Task: Open a blank google sheet and write heading  Expense ManagerAdd Datesin a column and its values below  '2023-05-01, 2023-05-03, 2023-05-05, 2023-05-10, 2023-05-15, 2023-05-20, 2023-05-25 & 2023-05-31'Add Categories in next column and its values below  Food, Transportation, Utilities, Food, Housing, Entertainment, Utilities & FoodAdd Descriptionsin next column and its values below  Grocery Store, Bus Fare, Internet Bill, Restaurant, Rent, Movie Tickets, Electricity Bill & Grocery StoreAdd Amountin next column and its values below  $50, $5, $60, $30, $800, $20, $70 & $40Save page Budget Planning Log
Action: Key pressed <Key.shift><Key.shift><Key.shift>Datesin<Key.space>a<Key.shift><Key.shift><Key.shift><Key.shift><Key.shift><Key.shift><Key.shift><Key.shift><Key.shift><Key.shift><Key.shift><Key.shift><Key.shift><Key.shift><Key.shift><Key.shift><Key.shift><Key.shift><Key.shift><Key.shift><Key.shift><Key.shift>Column
Screenshot: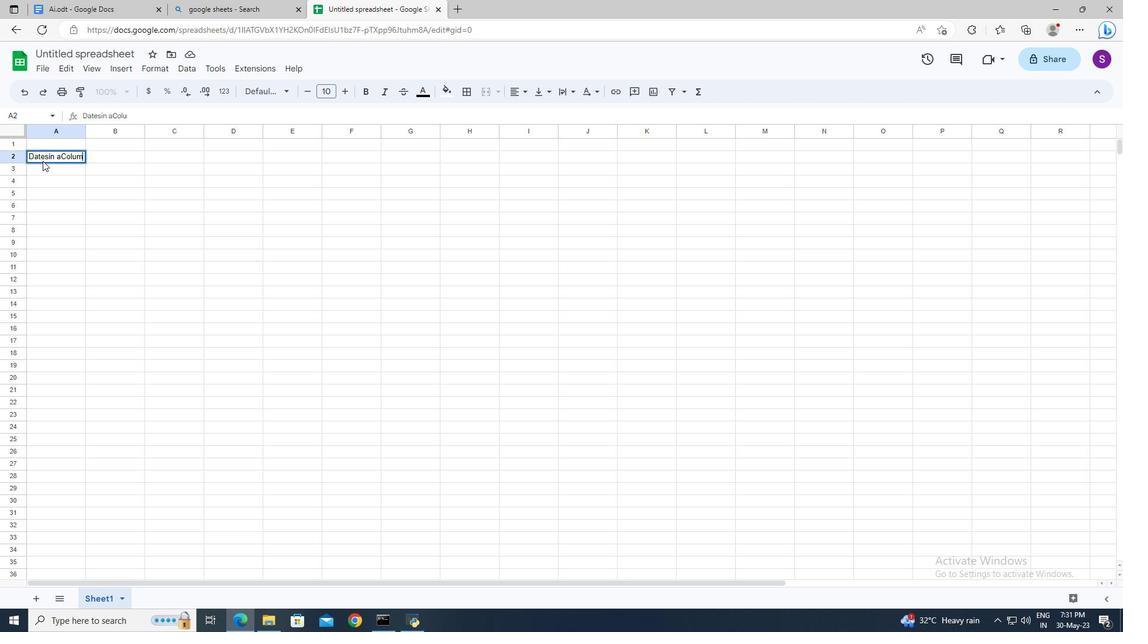 
Action: Mouse moved to (84, 131)
Screenshot: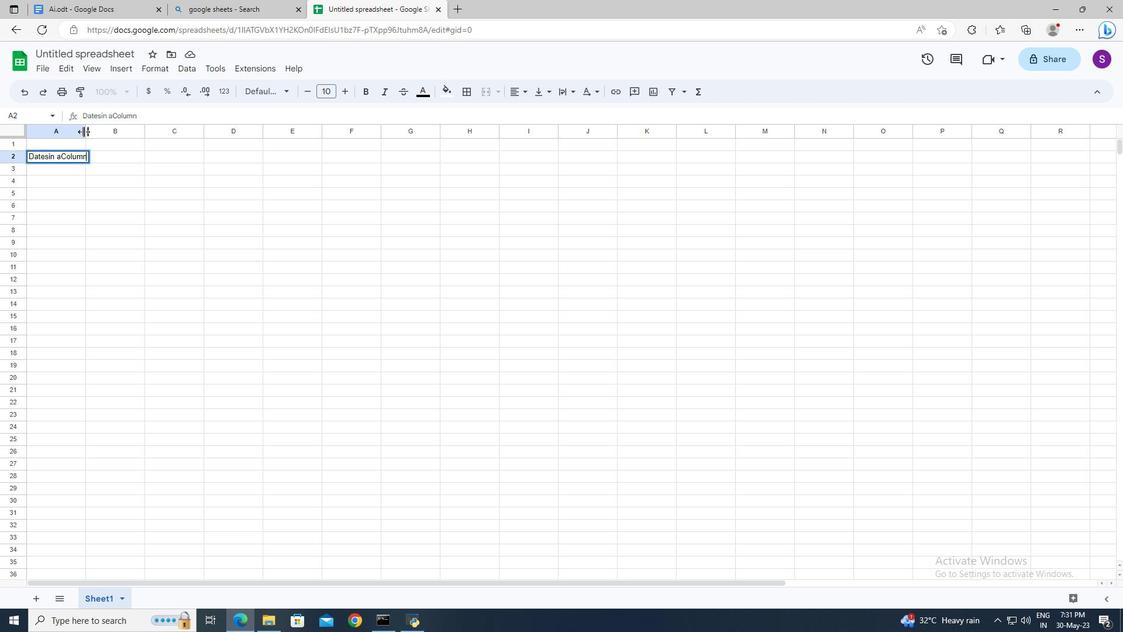 
Action: Mouse pressed left at (84, 131)
Screenshot: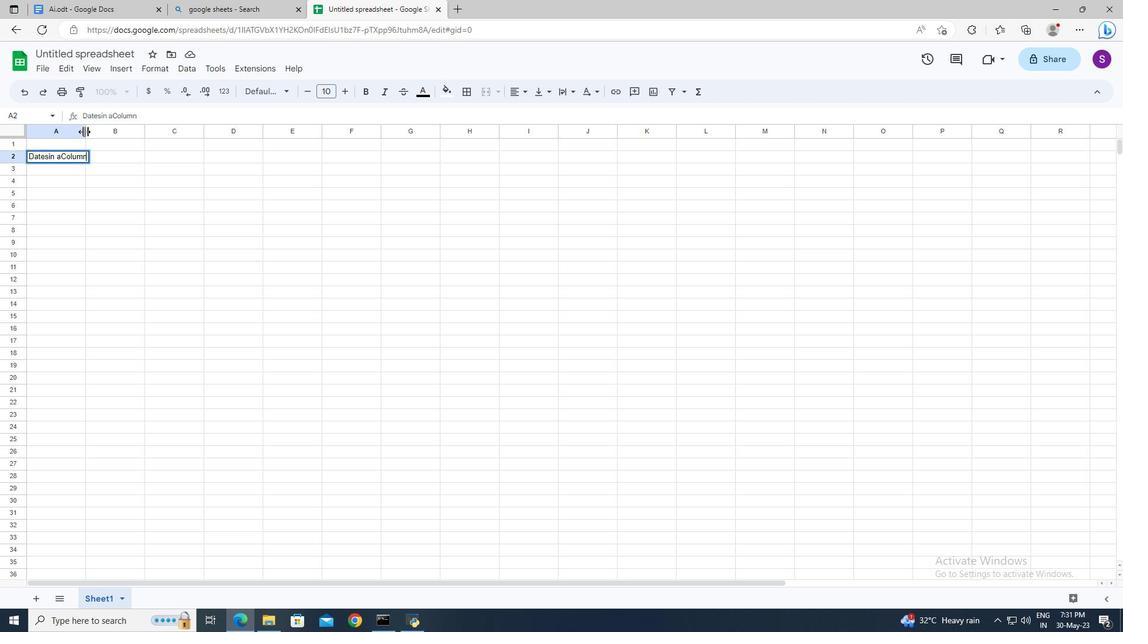 
Action: Mouse pressed left at (84, 131)
Screenshot: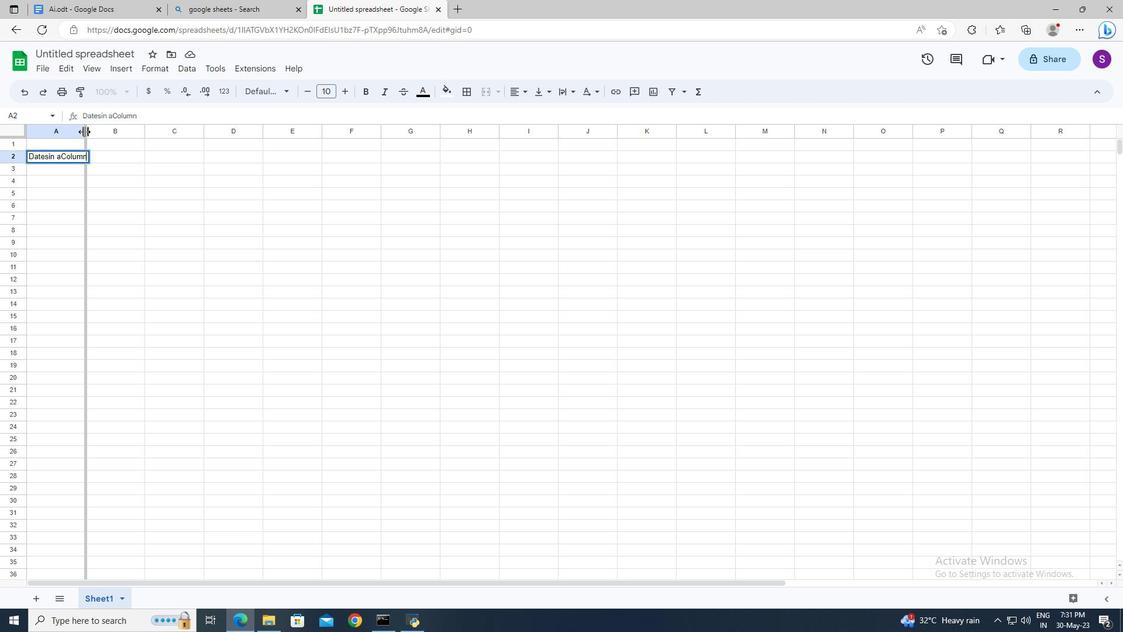 
Action: Mouse moved to (86, 132)
Screenshot: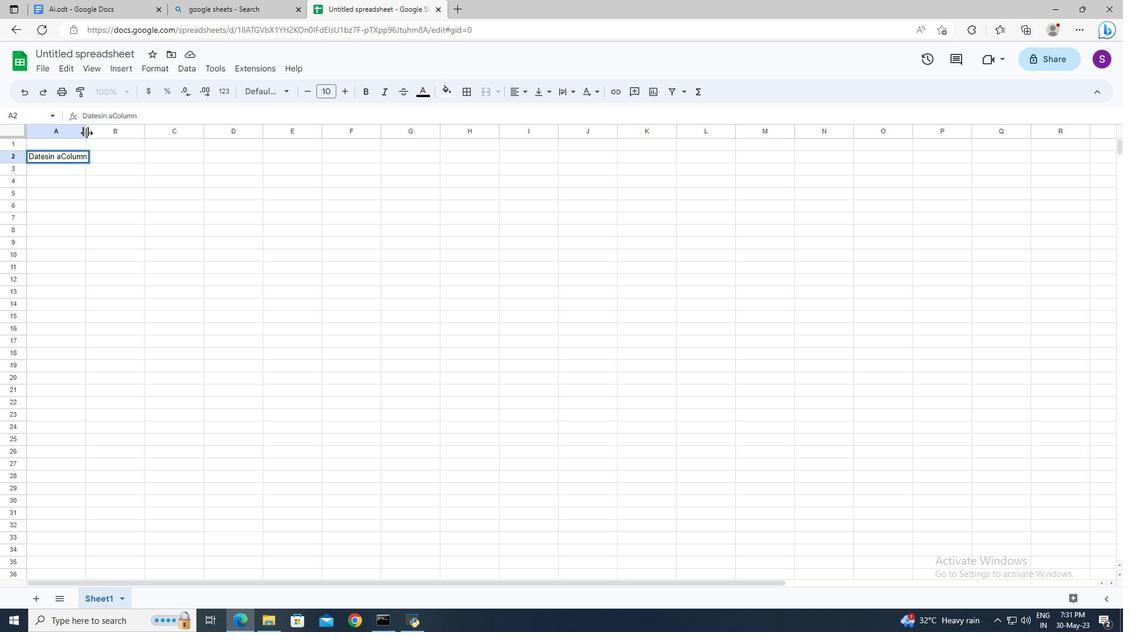
Action: Mouse pressed left at (86, 132)
Screenshot: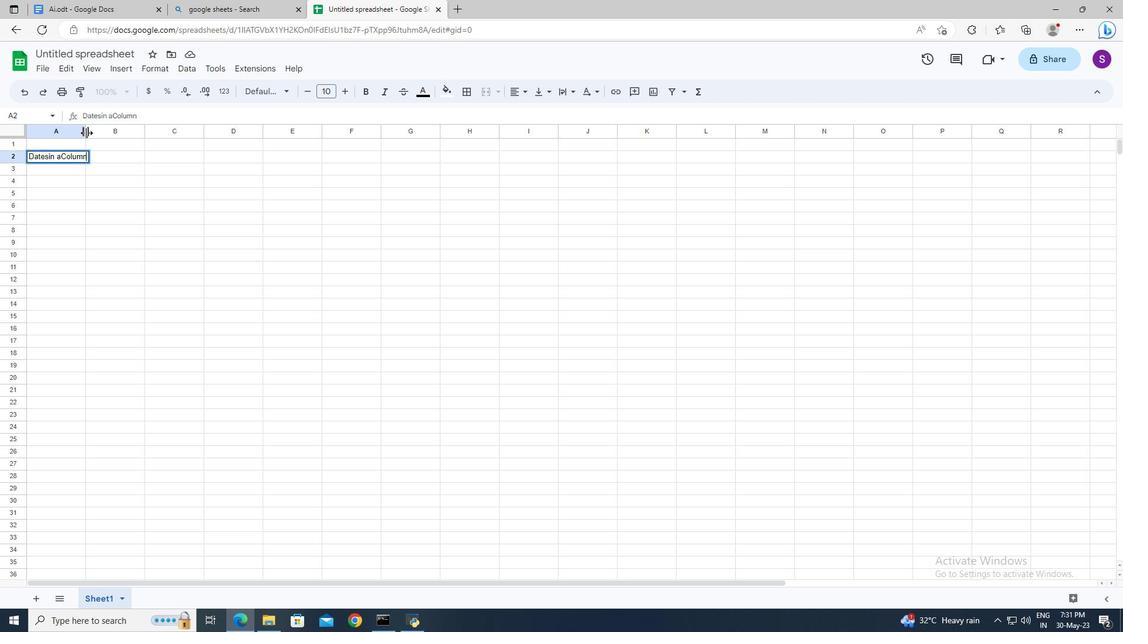 
Action: Mouse moved to (57, 153)
Screenshot: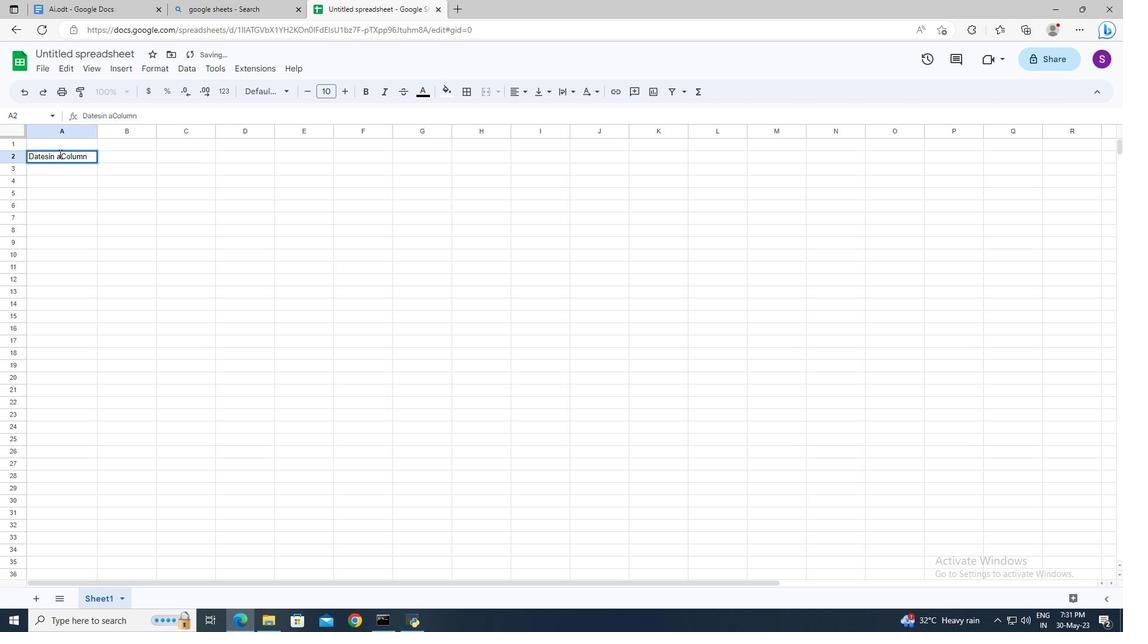 
Action: Mouse pressed left at (57, 153)
Screenshot: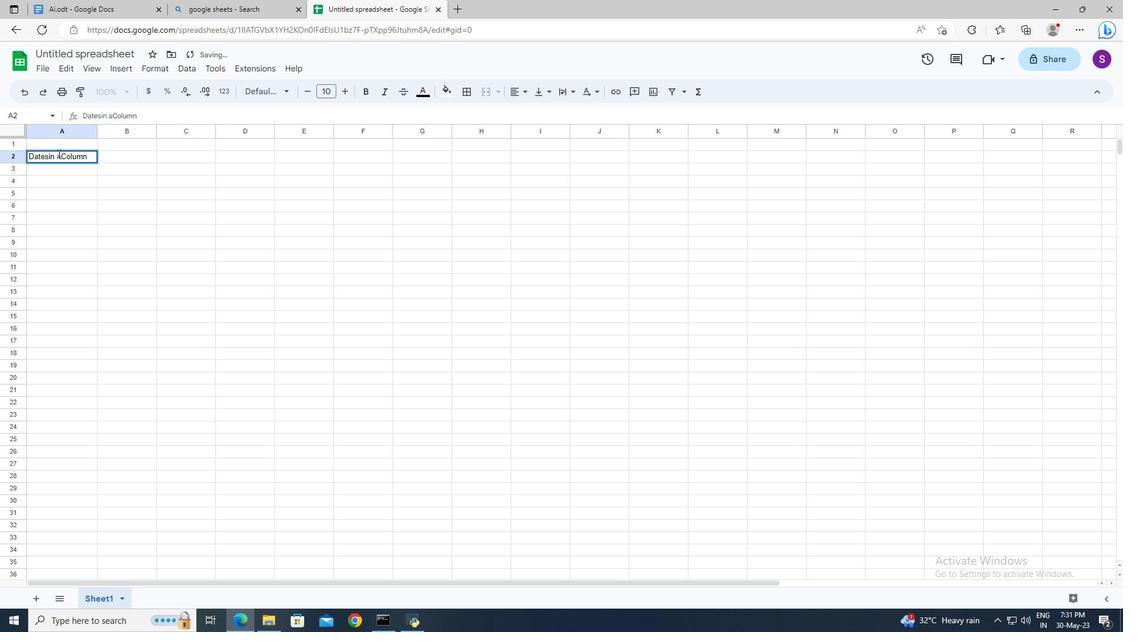 
Action: Mouse moved to (59, 155)
Screenshot: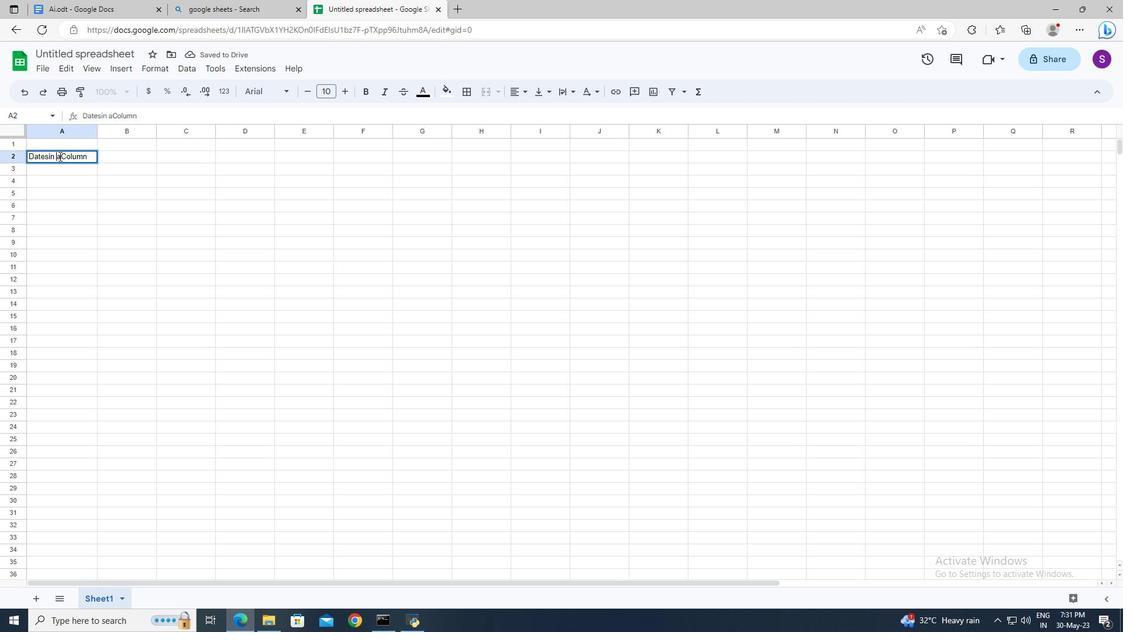
Action: Mouse pressed left at (59, 155)
Screenshot: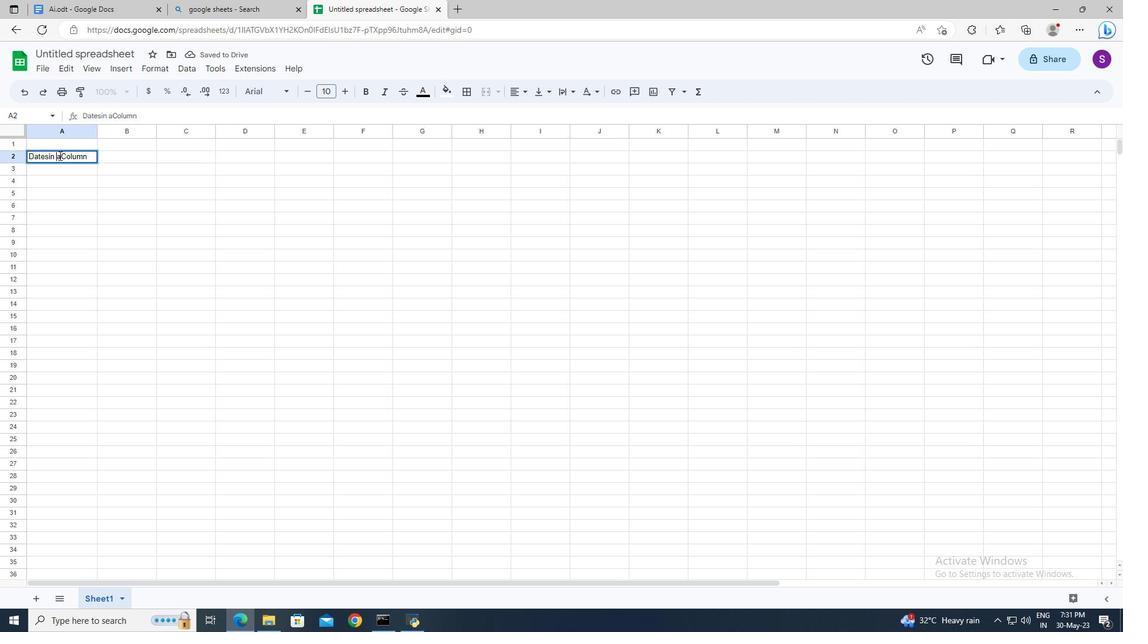 
Action: Mouse moved to (88, 169)
Screenshot: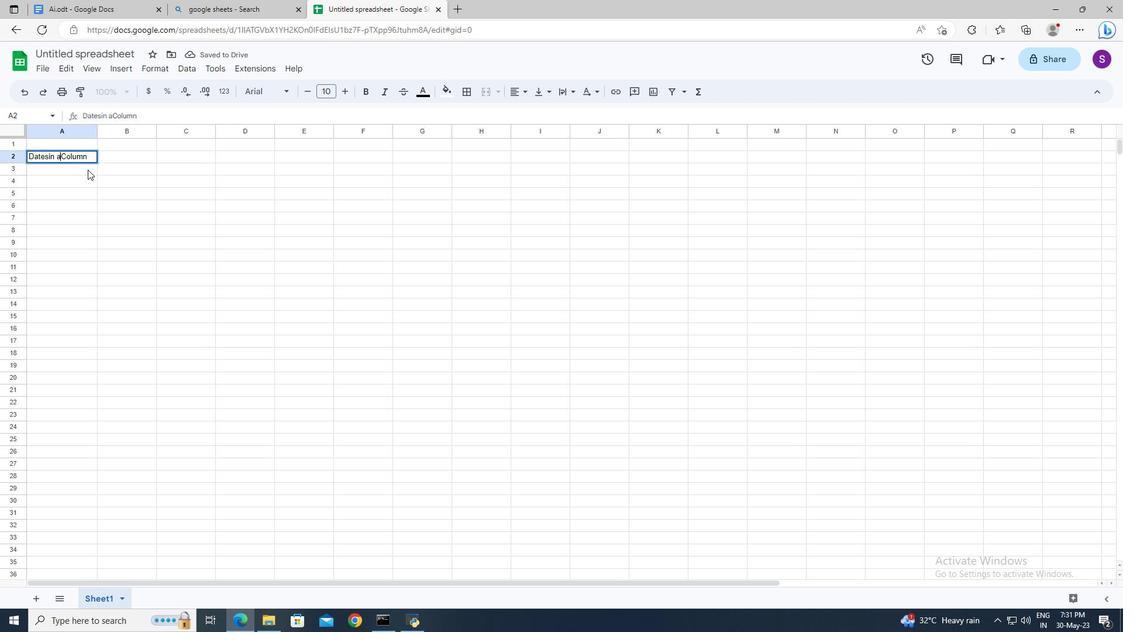 
Action: Key pressed <Key.space>
Screenshot: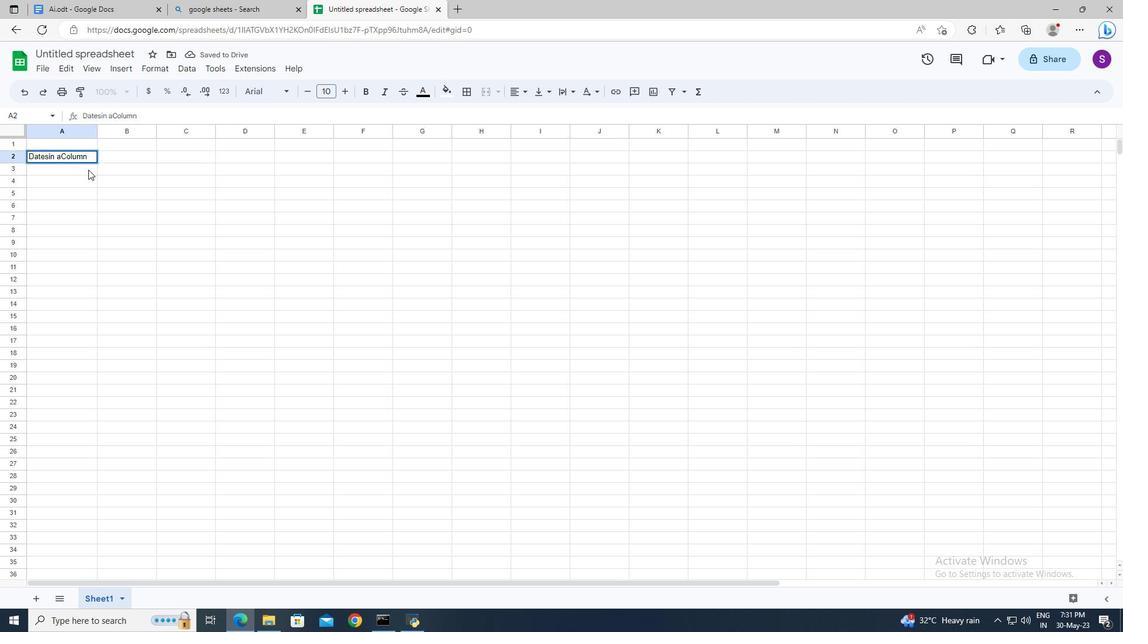 
Action: Mouse moved to (78, 169)
Screenshot: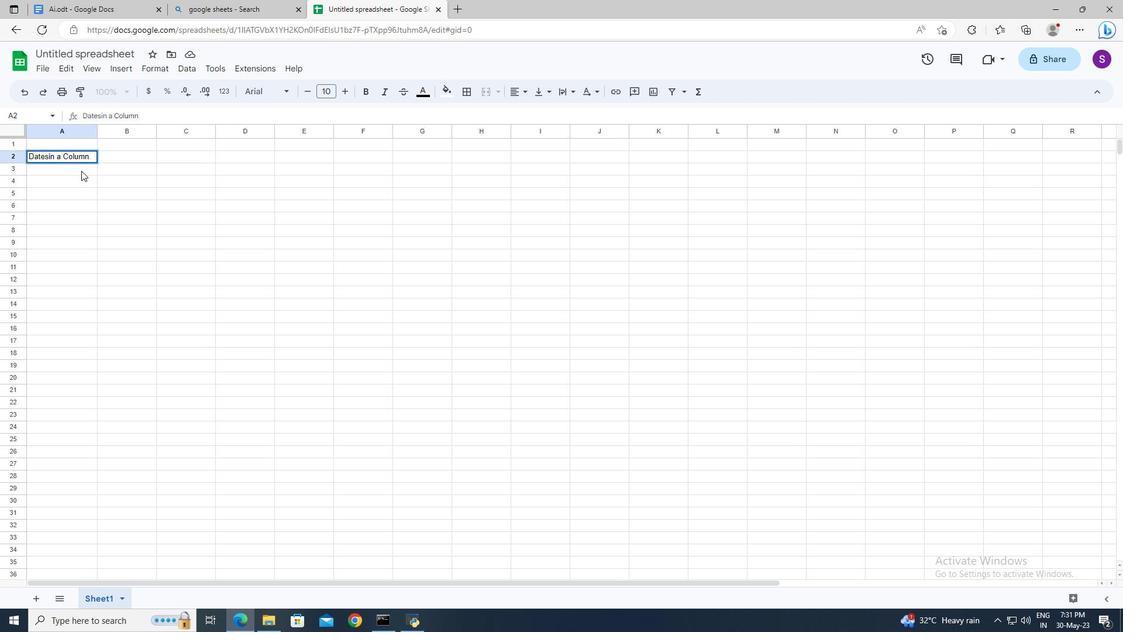 
Action: Mouse pressed left at (78, 169)
Screenshot: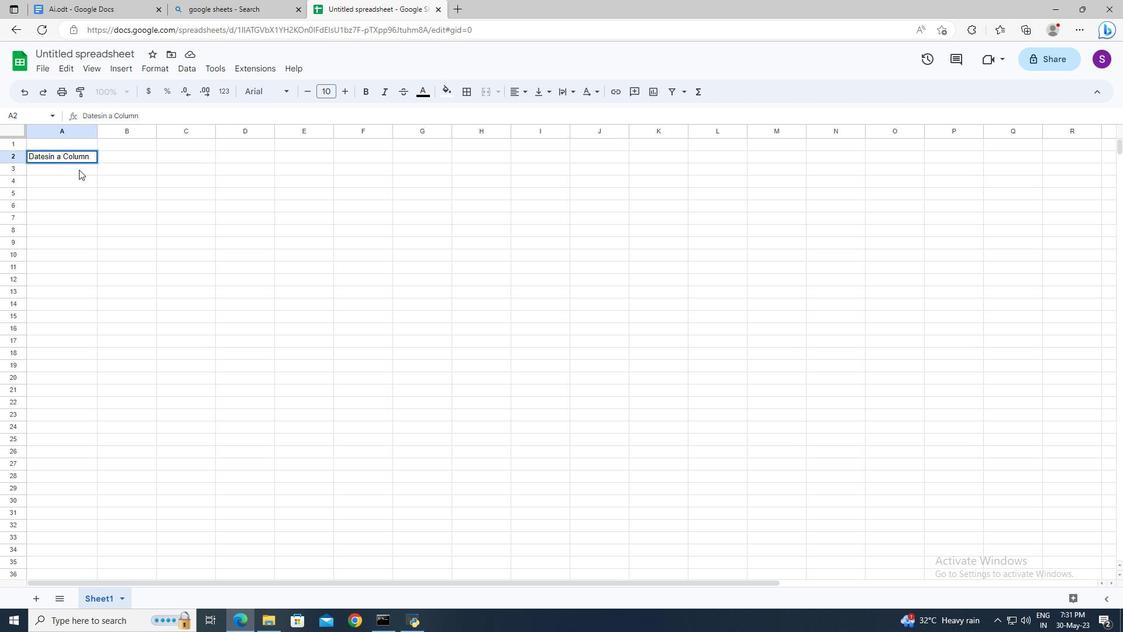
Action: Mouse moved to (74, 166)
Screenshot: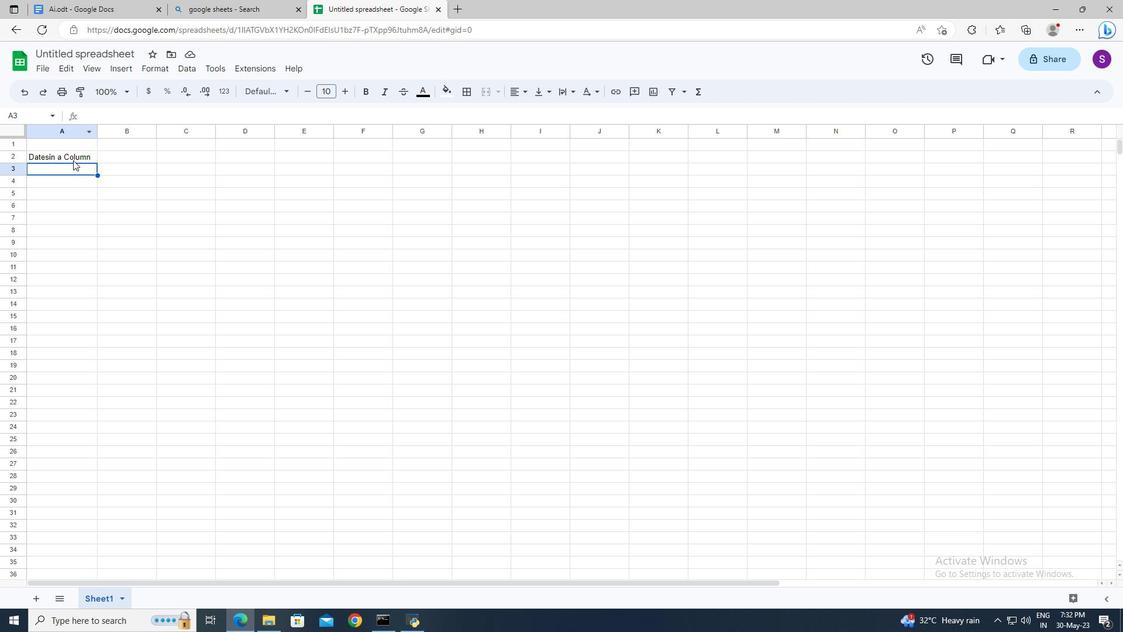 
Action: Key pressed 05-<Key.backspace><Key.backspace><Key.backspace>03-05-2023<Key.enter>05-05-2023<Key.enter>
Screenshot: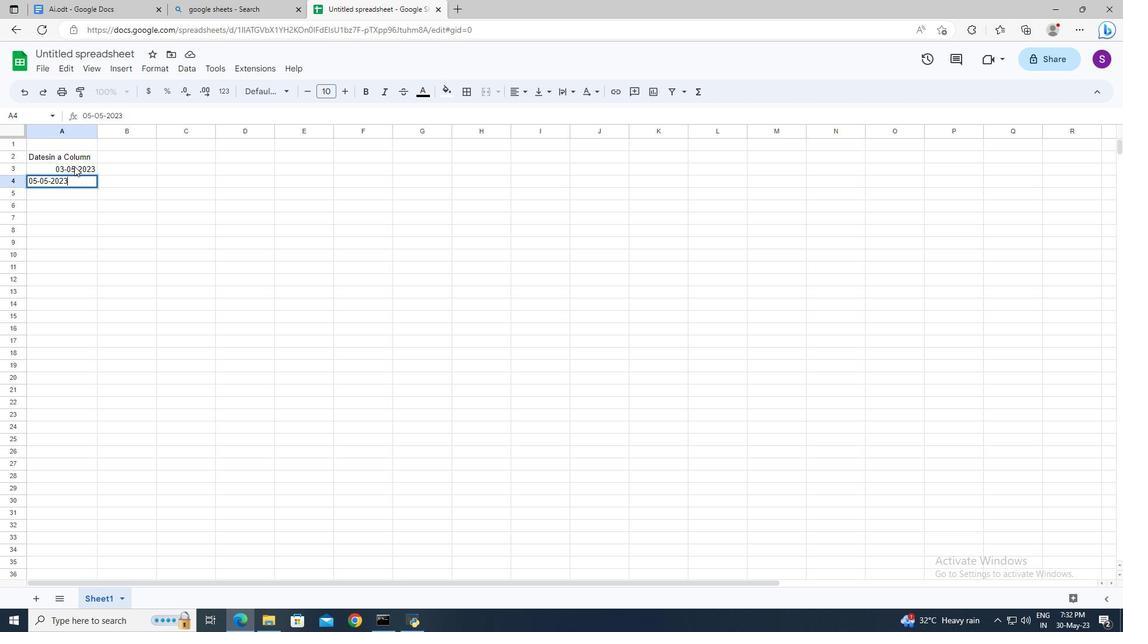 
Action: Mouse moved to (42, 166)
Screenshot: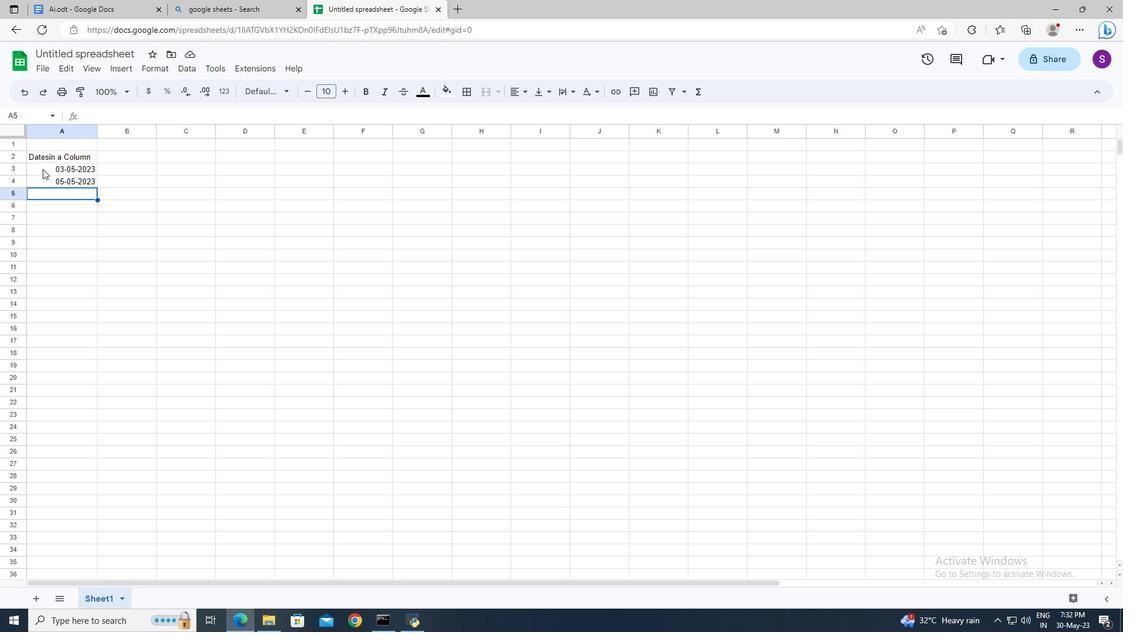 
Action: Mouse pressed left at (42, 166)
Screenshot: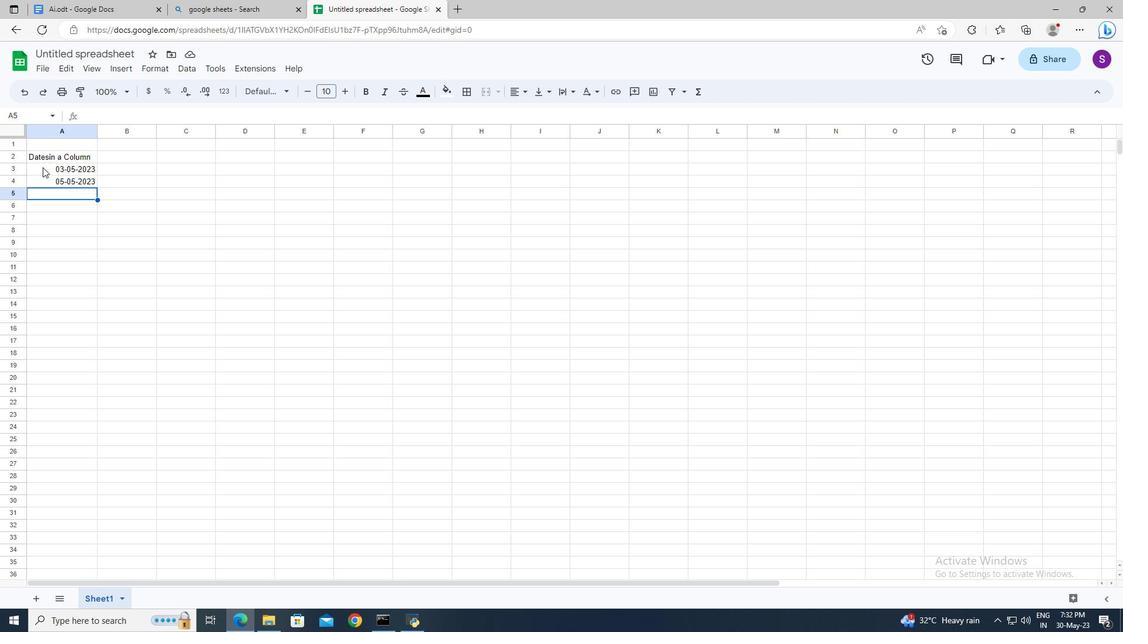 
Action: Mouse moved to (57, 168)
Screenshot: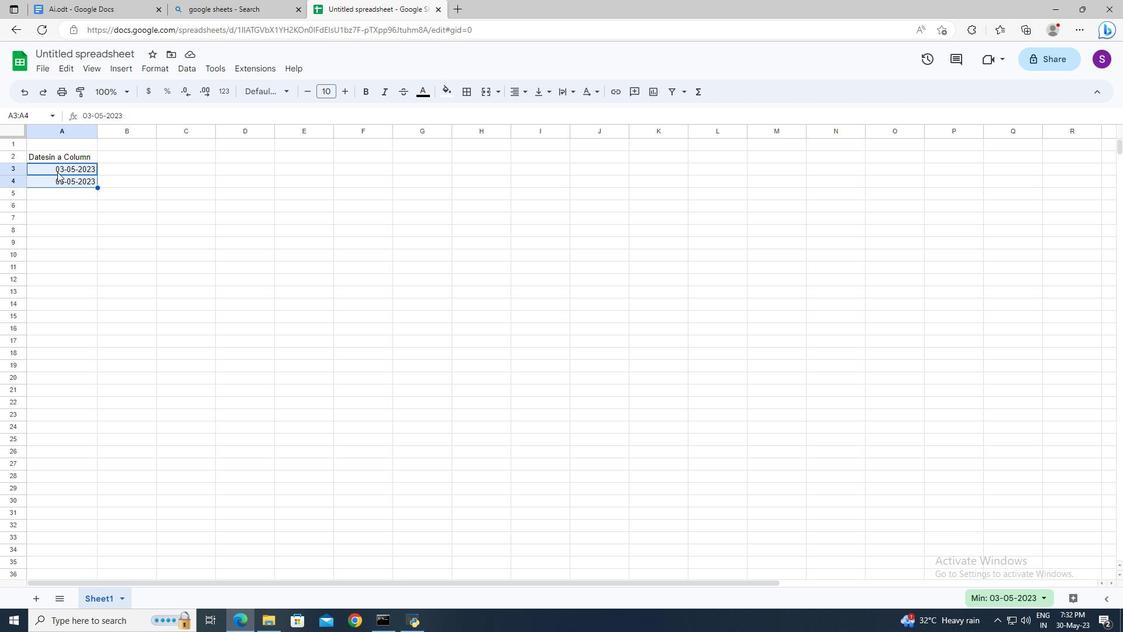
Action: Mouse pressed left at (57, 168)
Screenshot: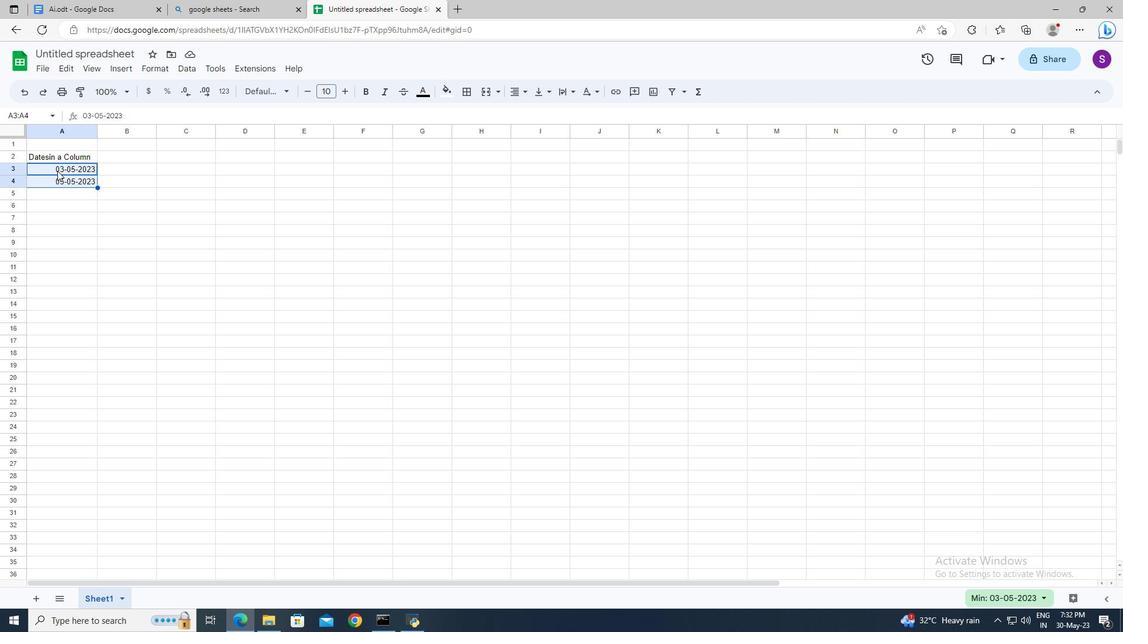 
Action: Mouse moved to (54, 167)
Screenshot: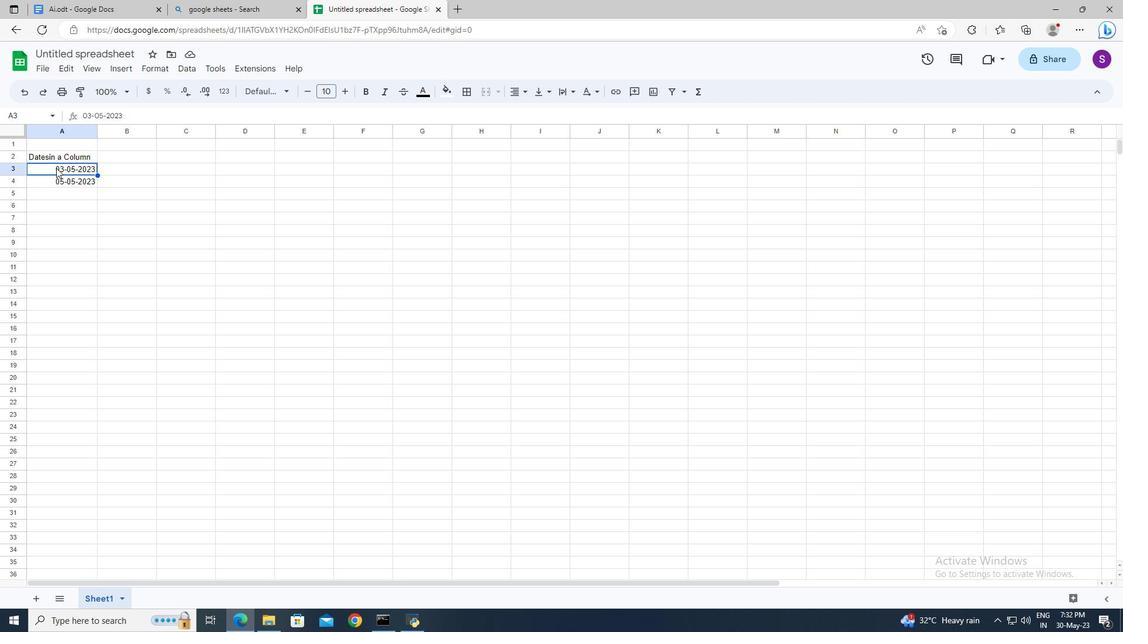 
Action: Mouse pressed left at (54, 167)
Screenshot: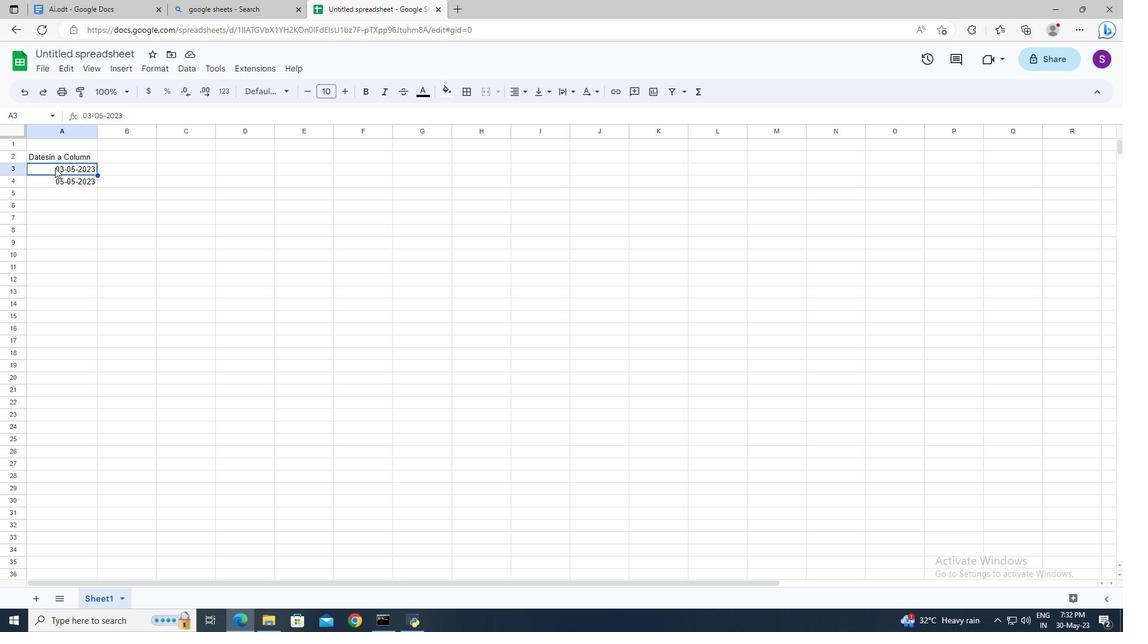 
Action: Mouse moved to (55, 169)
Screenshot: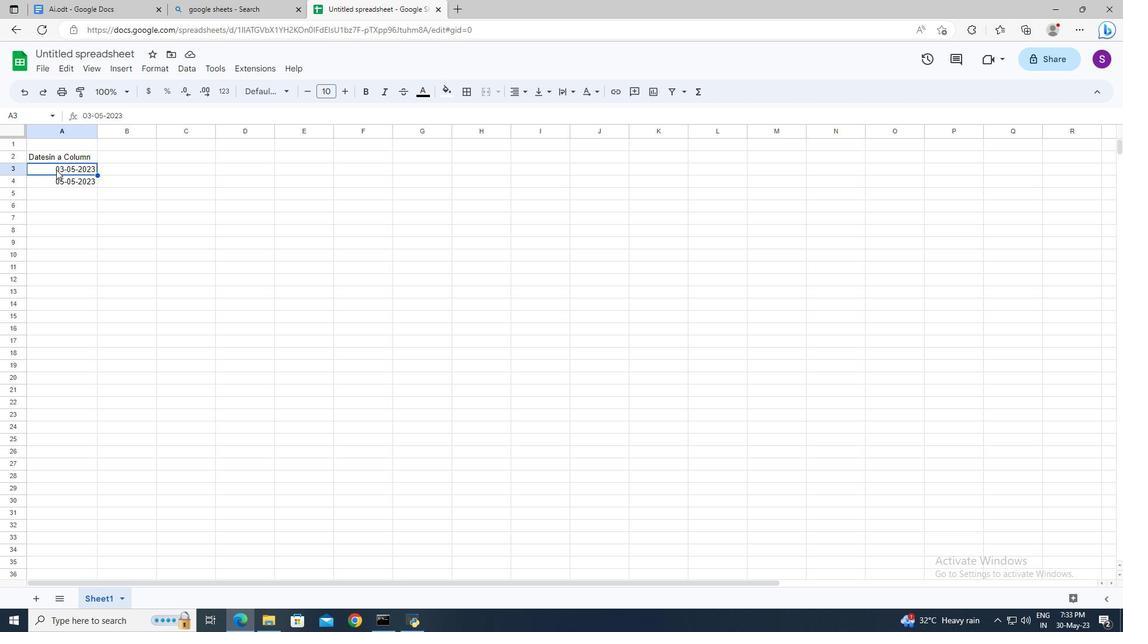 
Action: Mouse pressed left at (55, 169)
Screenshot: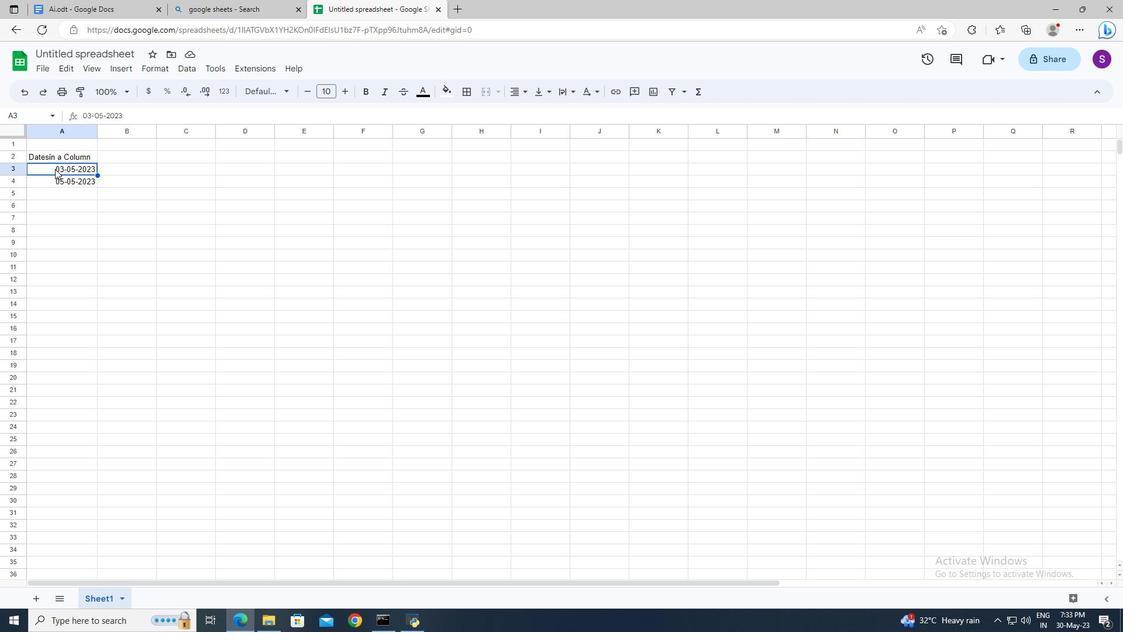 
Action: Mouse moved to (63, 170)
Screenshot: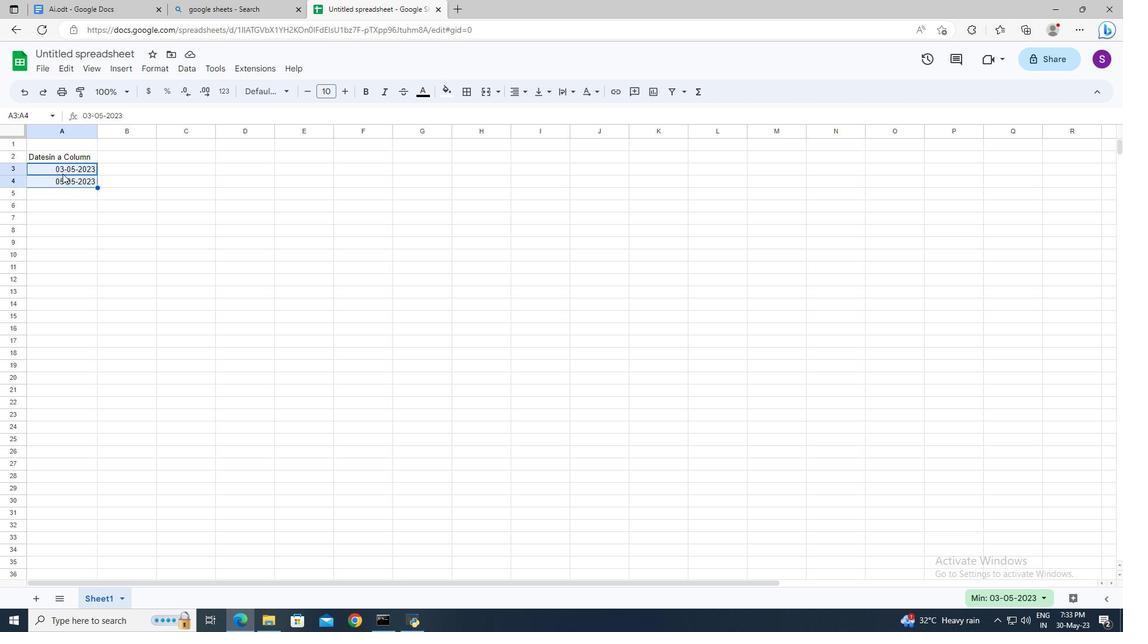 
Action: Mouse pressed right at (63, 170)
Screenshot: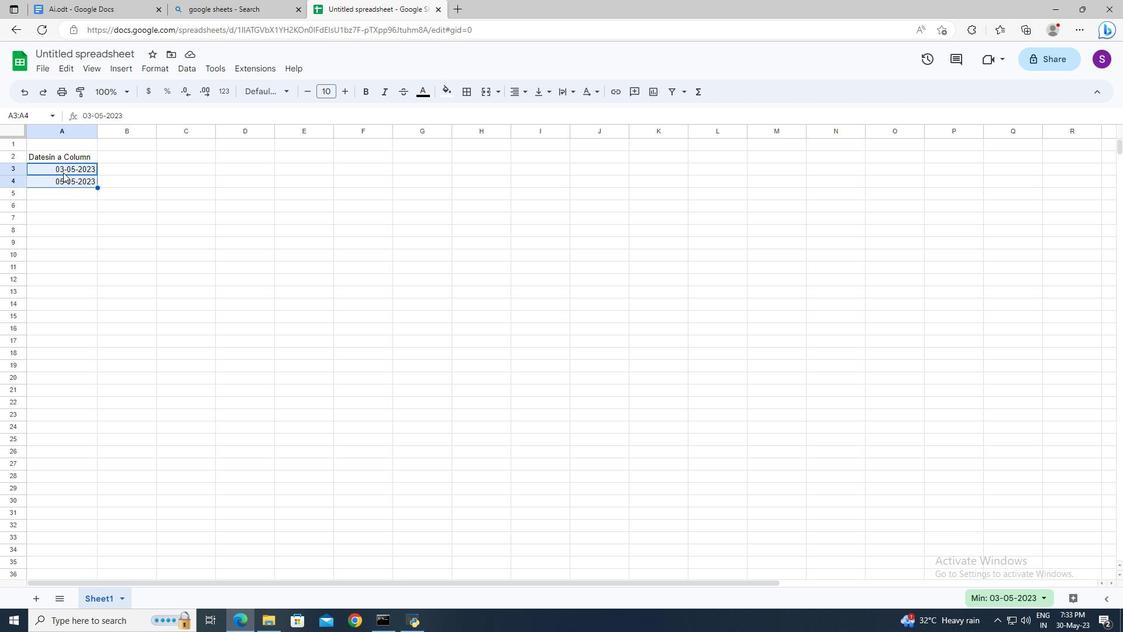 
Action: Mouse moved to (84, 184)
Screenshot: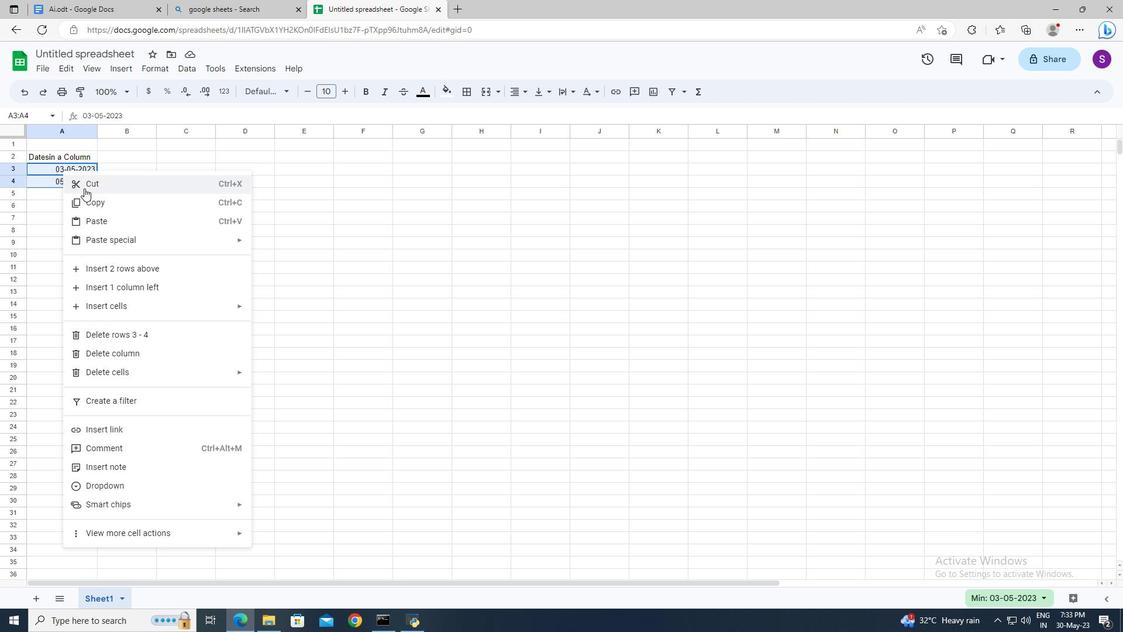
Action: Mouse pressed left at (84, 184)
Screenshot: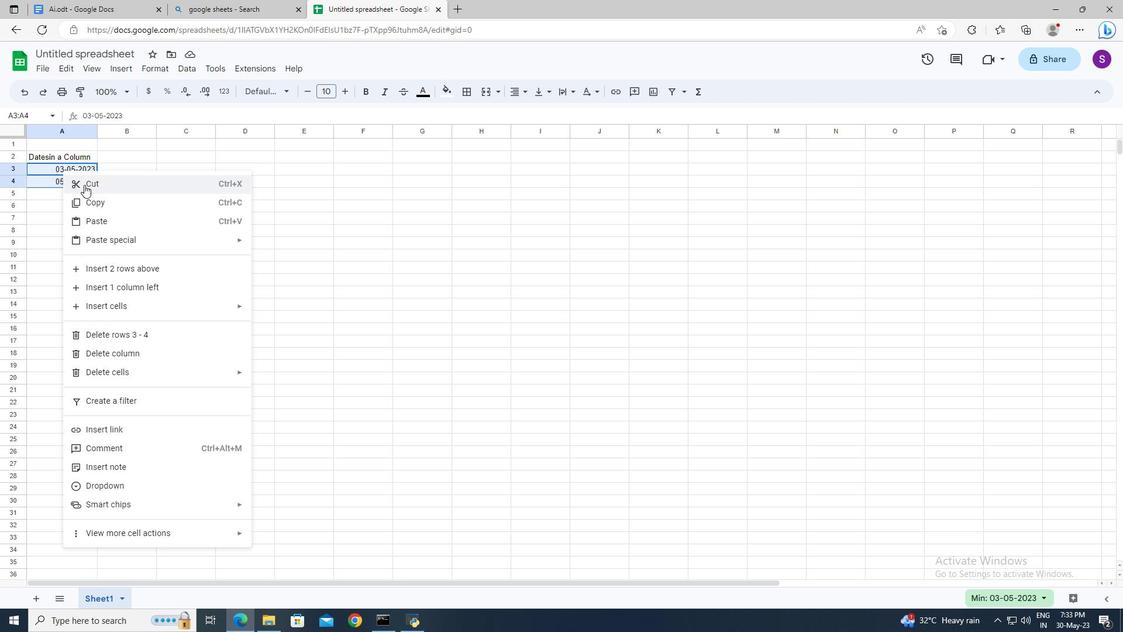 
Action: Mouse moved to (63, 227)
Screenshot: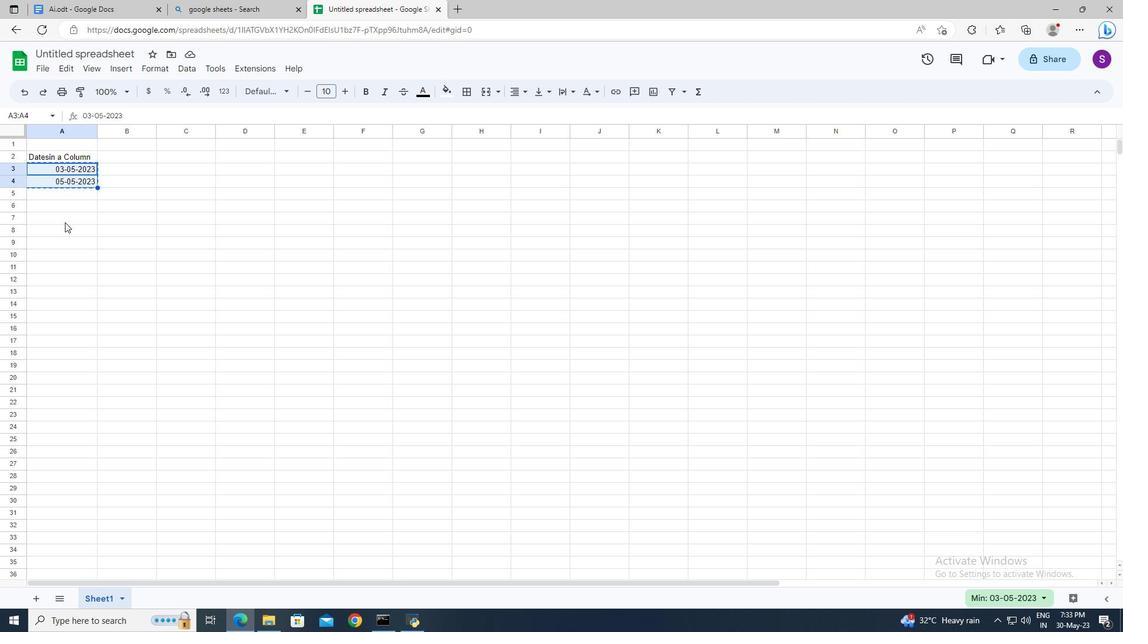 
Action: Mouse pressed right at (63, 227)
Screenshot: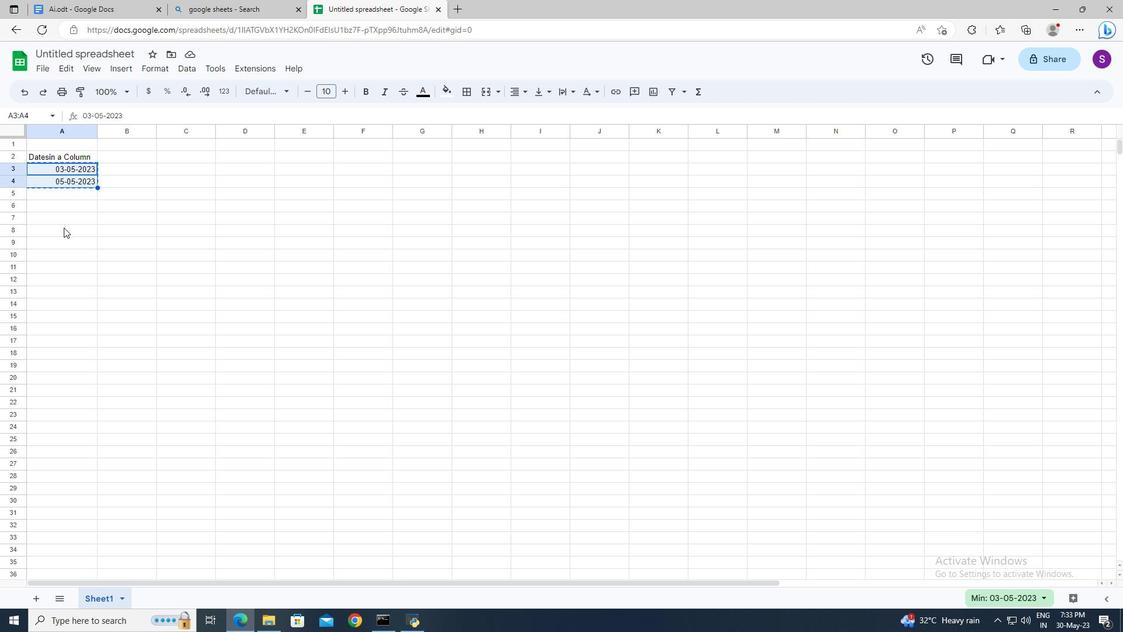 
Action: Mouse moved to (79, 165)
Screenshot: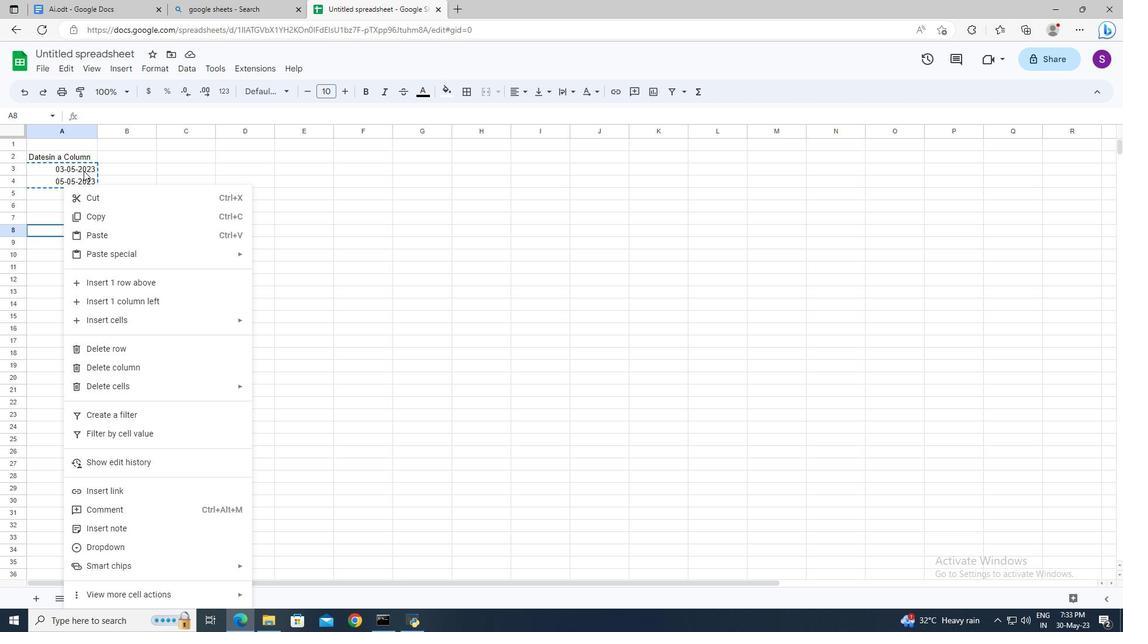 
Action: Mouse pressed left at (79, 165)
Screenshot: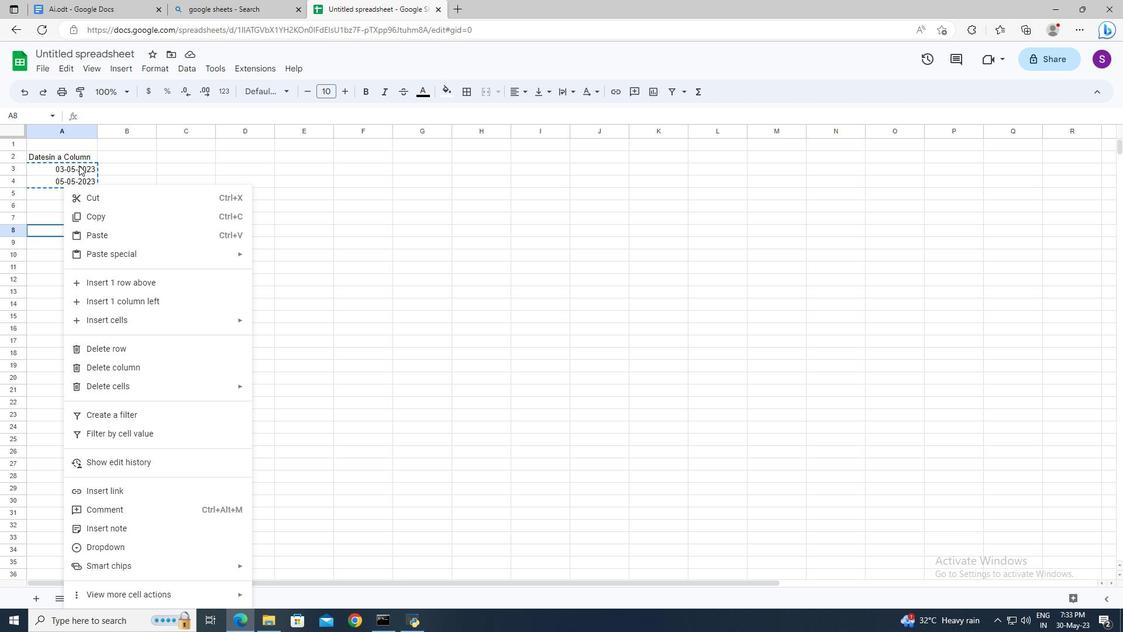 
Action: Mouse moved to (81, 194)
Screenshot: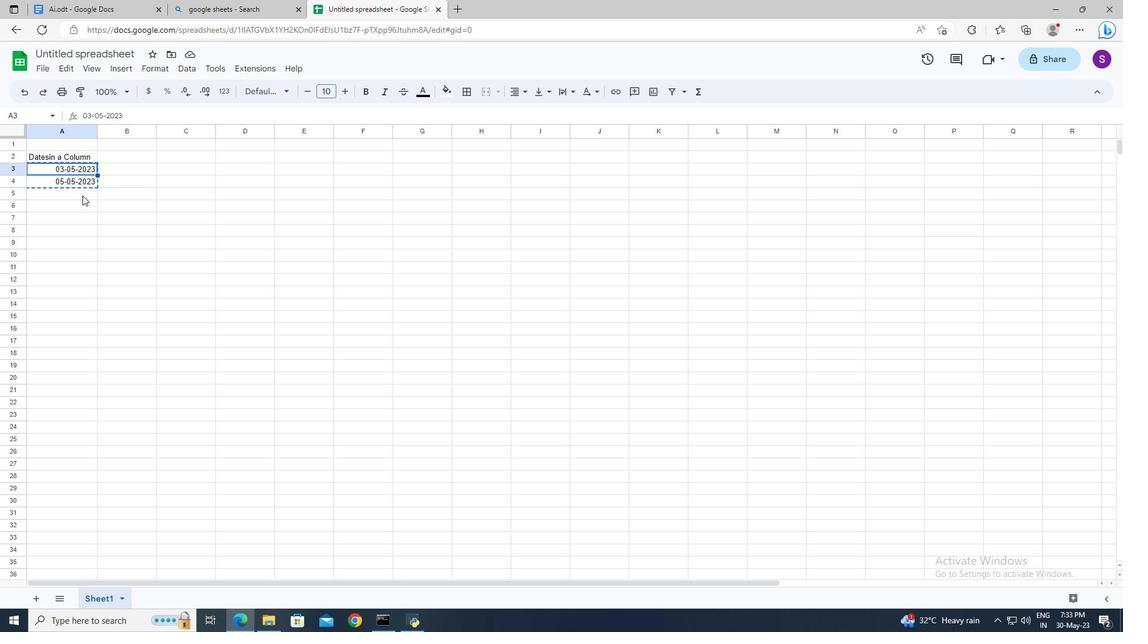 
Action: Mouse pressed left at (81, 194)
Screenshot: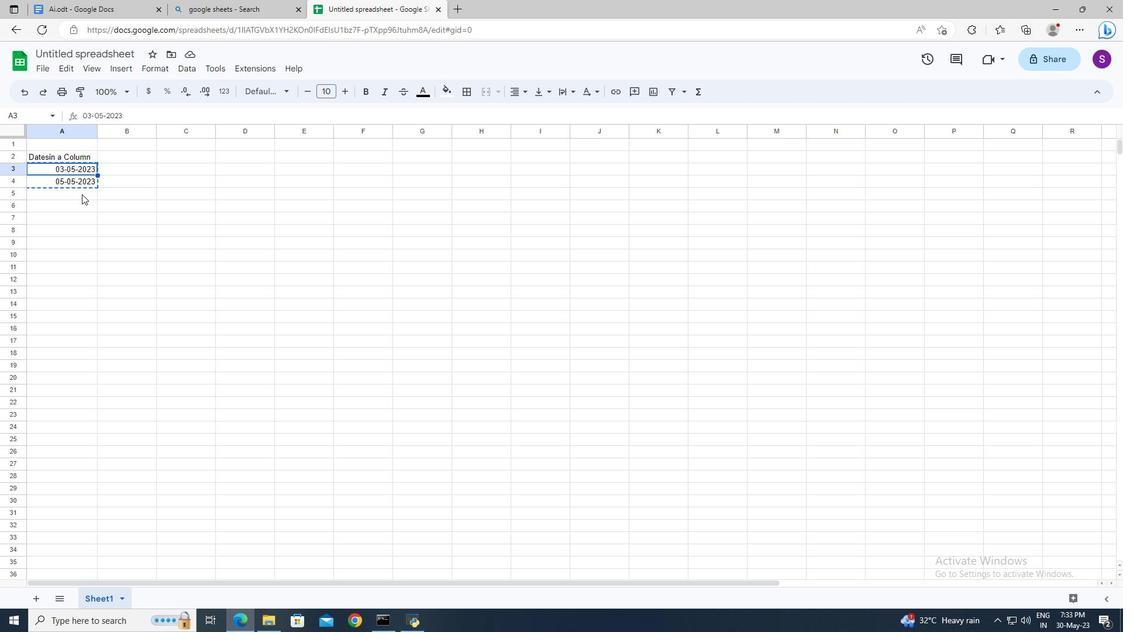 
Action: Mouse moved to (74, 169)
Screenshot: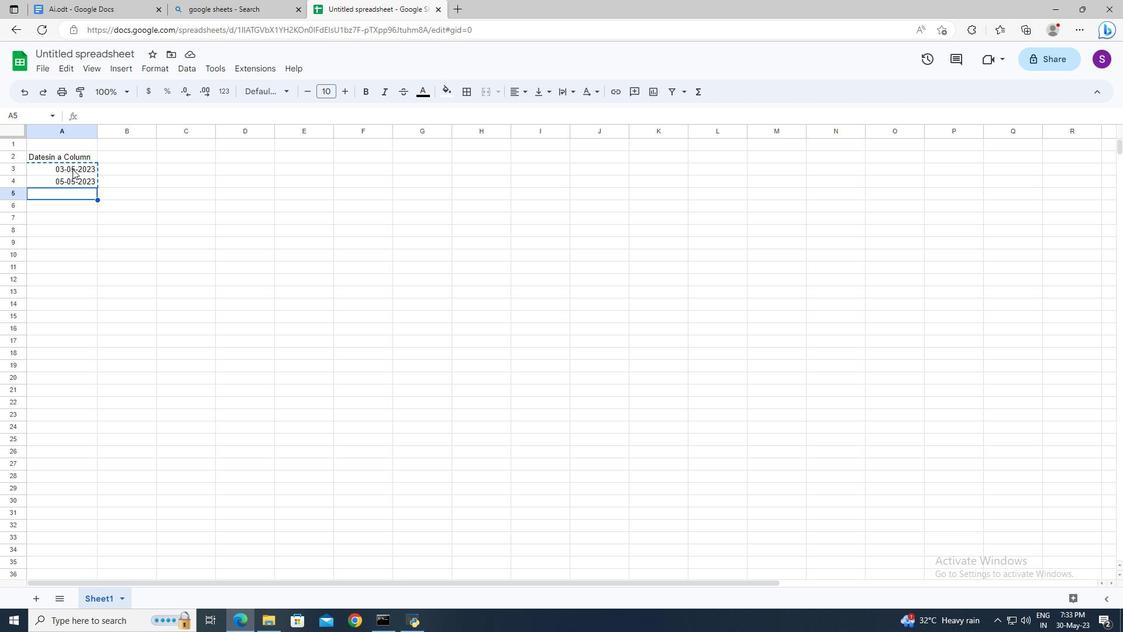 
Action: Mouse pressed left at (74, 169)
Screenshot: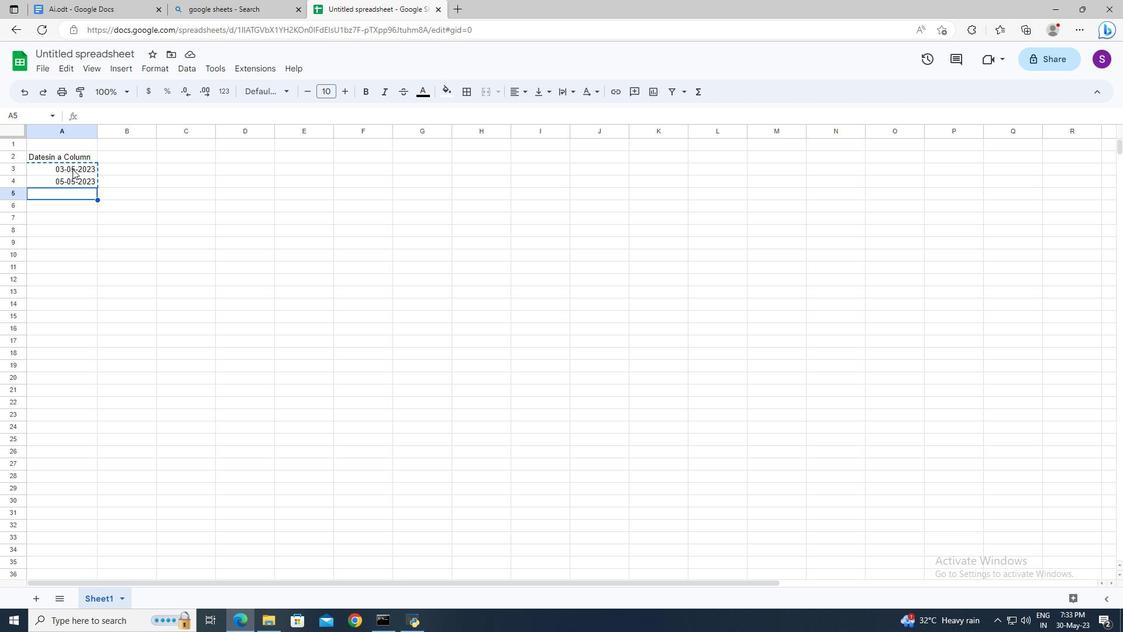 
Action: Mouse moved to (77, 170)
Screenshot: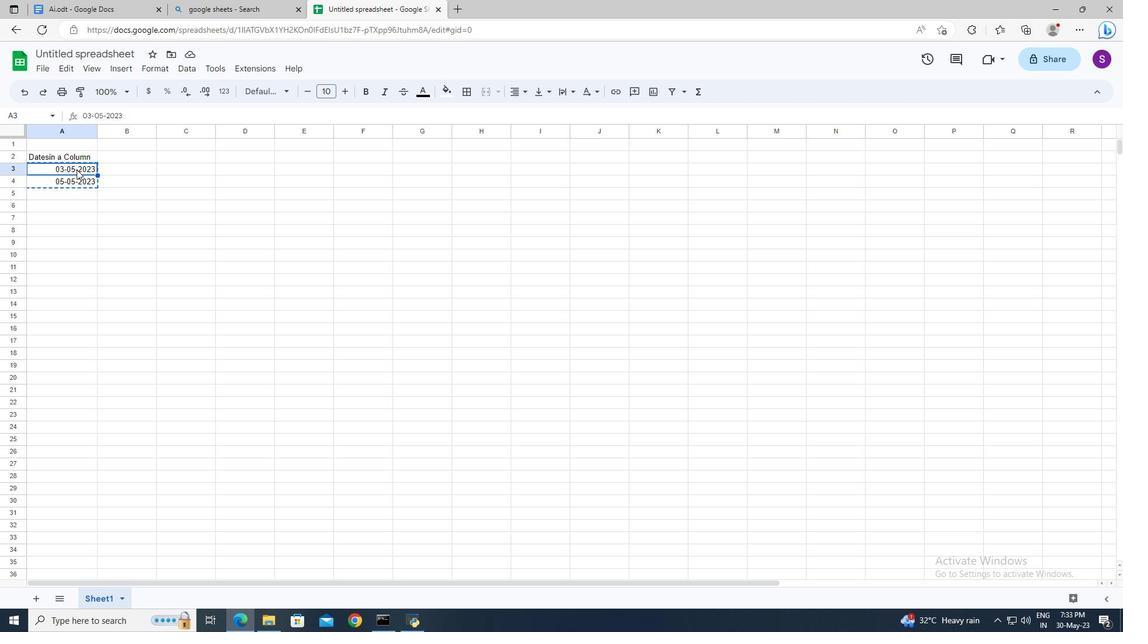 
Action: Key pressed 01=<Key.backspace>-05-2023<Key.enter>03-05-0<Key.backspace>2023<Key.enter>05-05-2023<Key.enter>10-05-2023<Key.enter>15-05-2023<Key.enter>
Screenshot: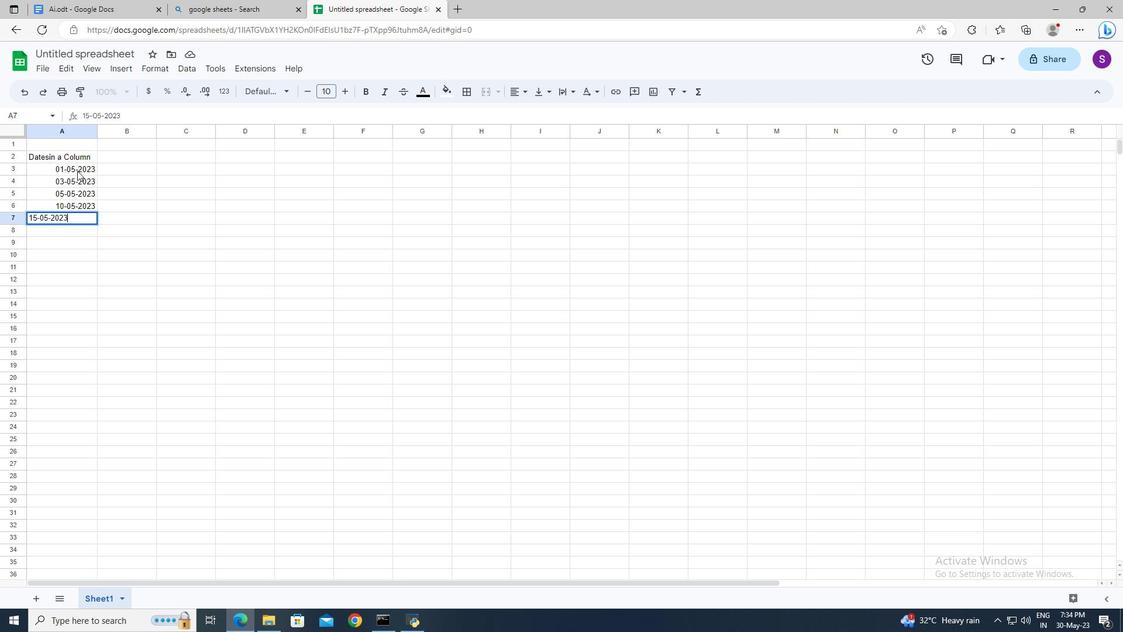 
Action: Mouse moved to (67, 217)
Screenshot: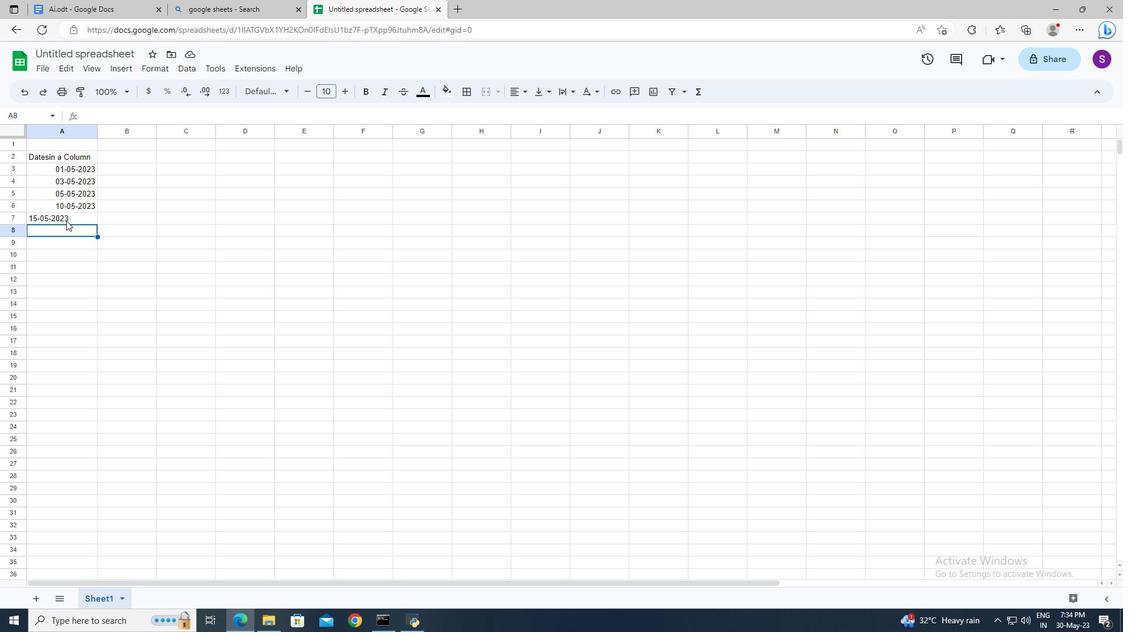 
Action: Mouse pressed left at (67, 217)
Screenshot: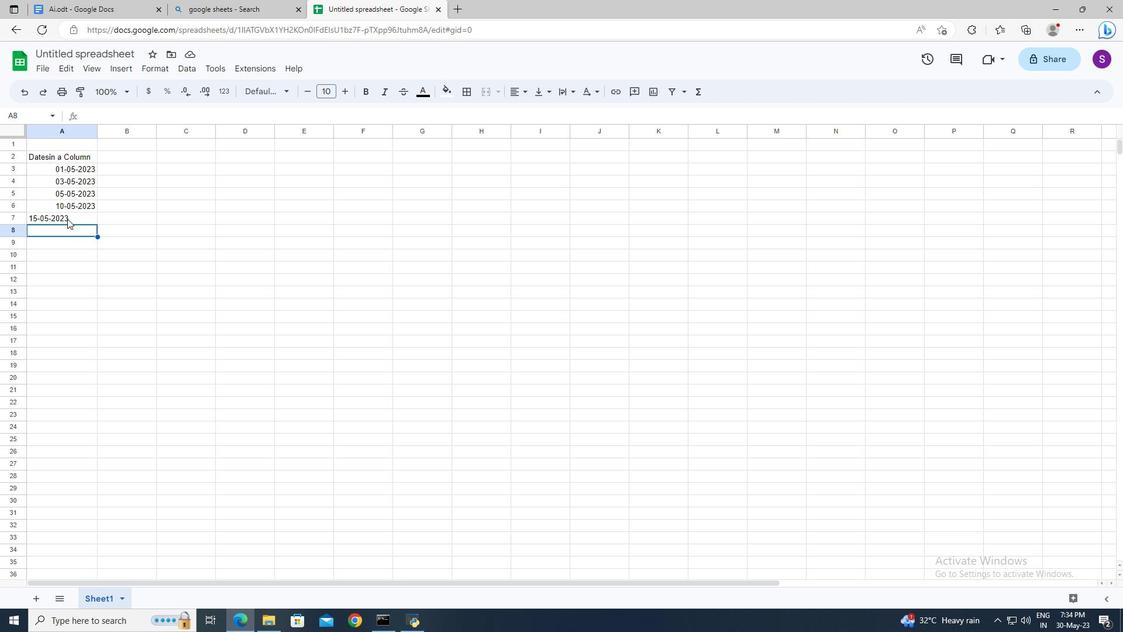 
Action: Mouse moved to (518, 92)
Screenshot: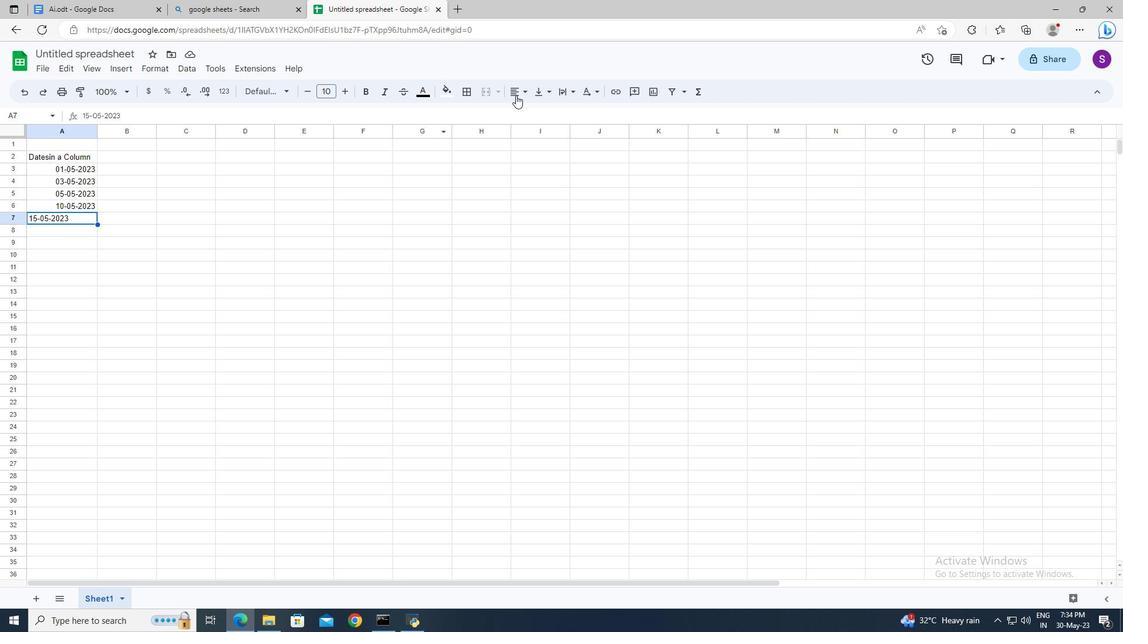 
Action: Mouse pressed left at (518, 92)
Screenshot: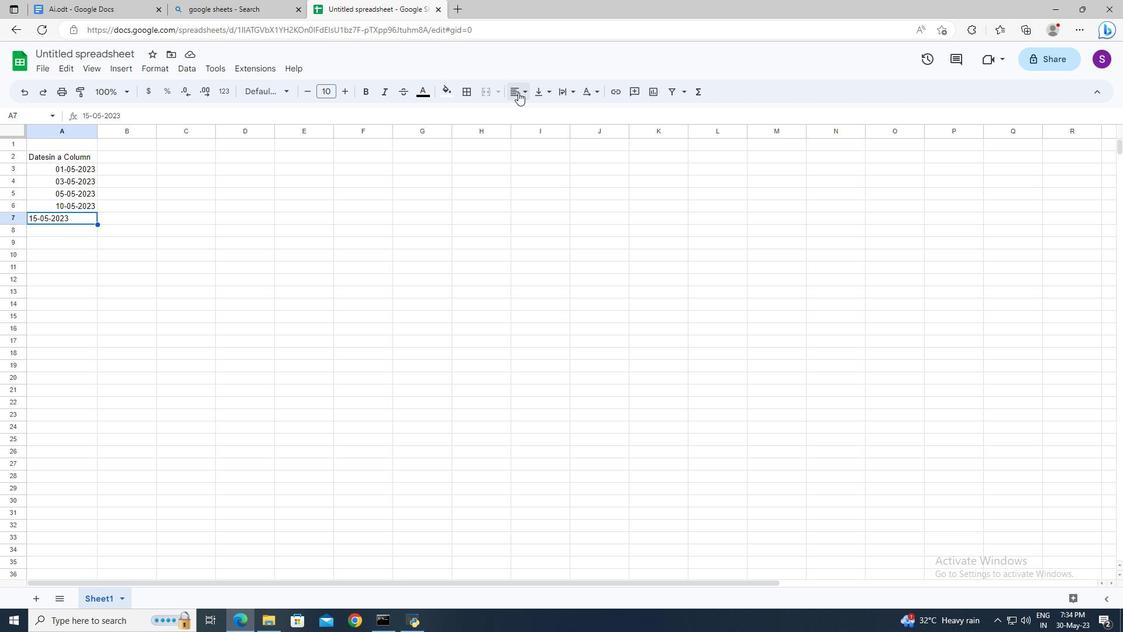 
Action: Mouse moved to (535, 112)
Screenshot: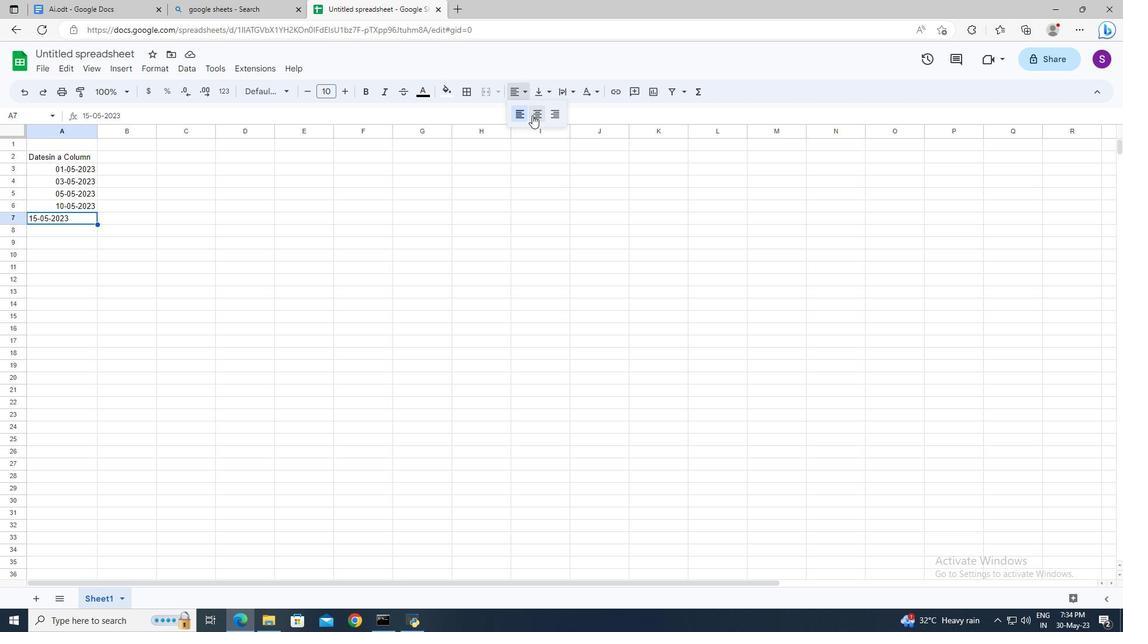 
Action: Mouse pressed left at (535, 112)
Screenshot: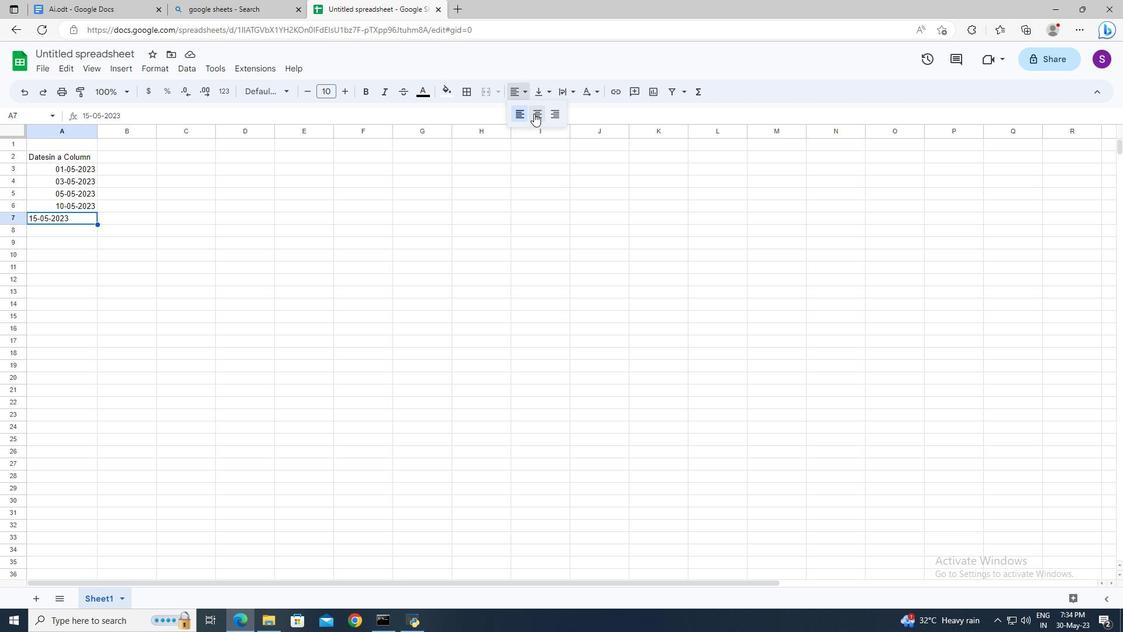 
Action: Mouse moved to (516, 90)
Screenshot: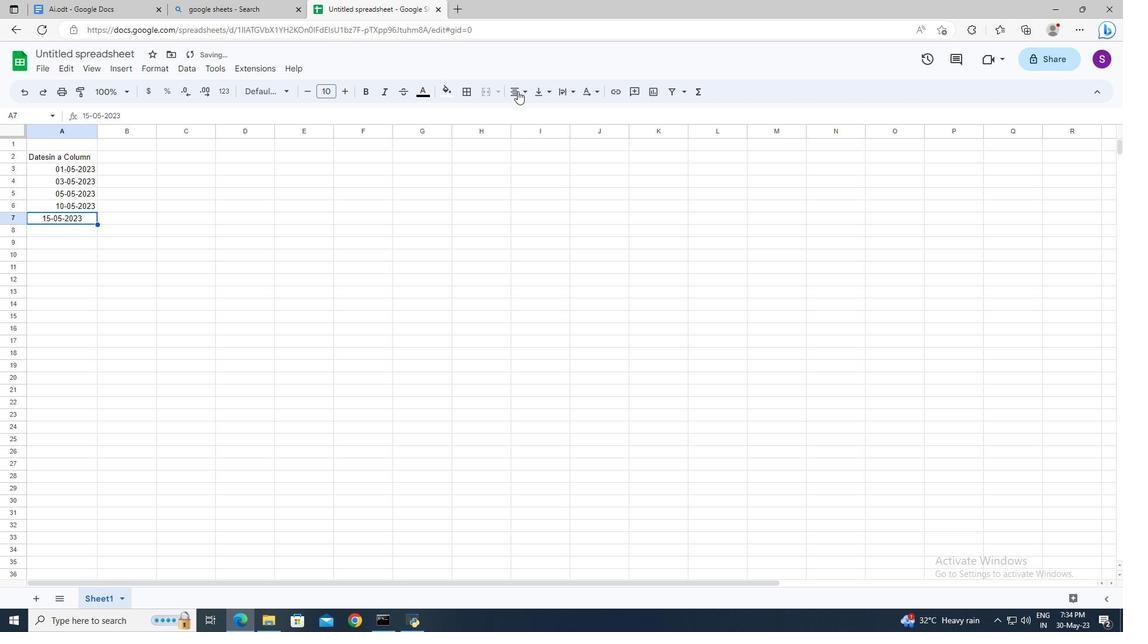 
Action: Mouse pressed left at (516, 90)
Screenshot: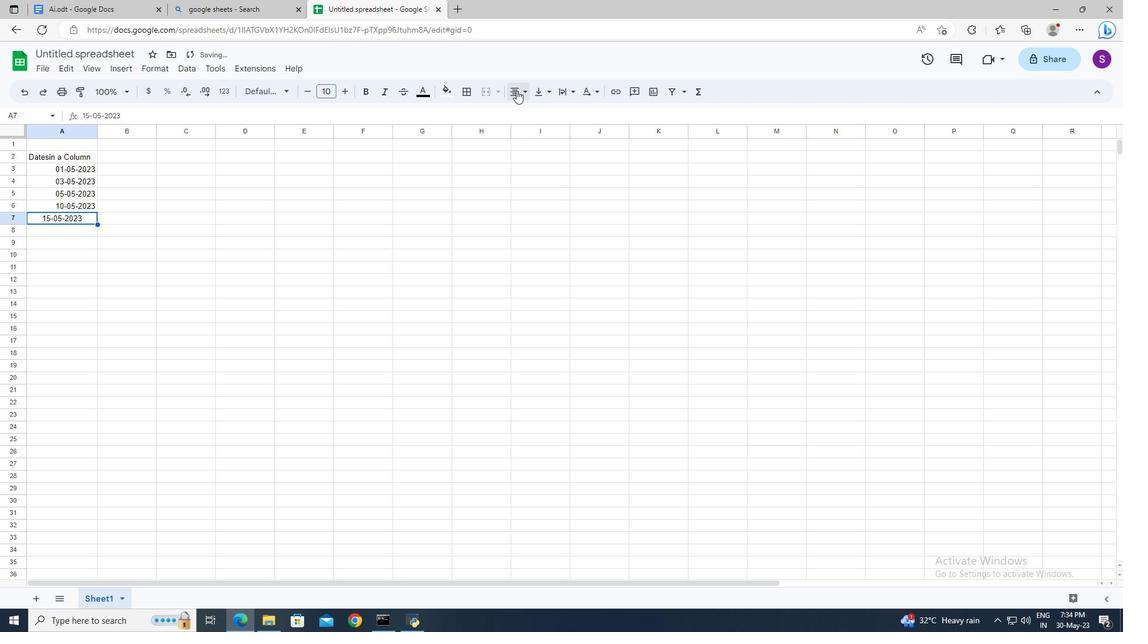 
Action: Mouse moved to (560, 115)
Screenshot: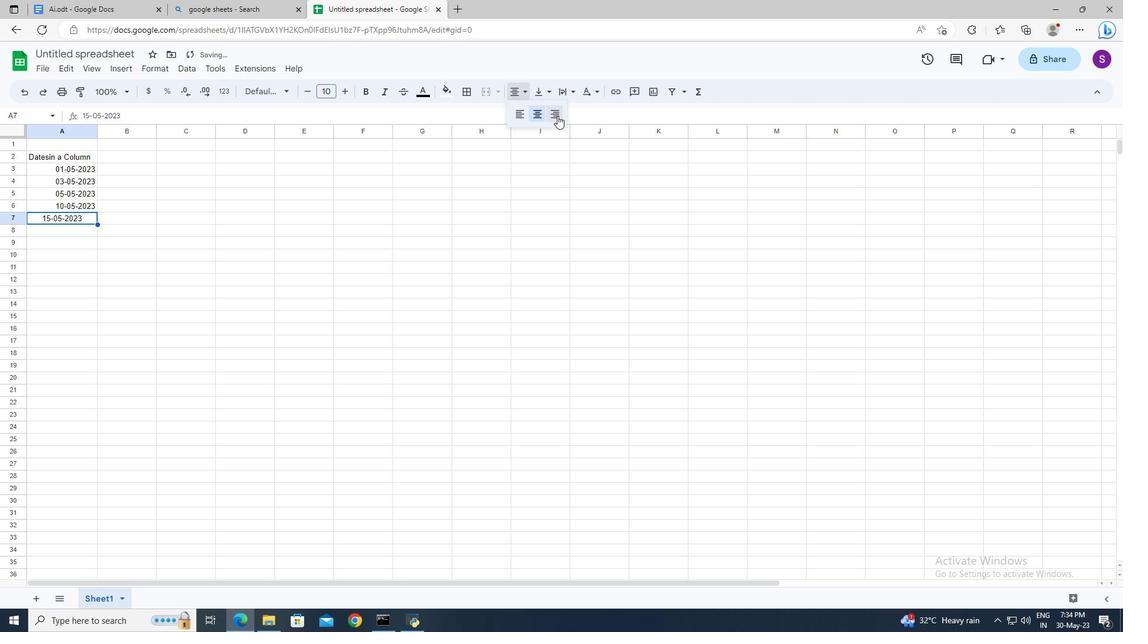 
Action: Mouse pressed left at (560, 115)
Screenshot: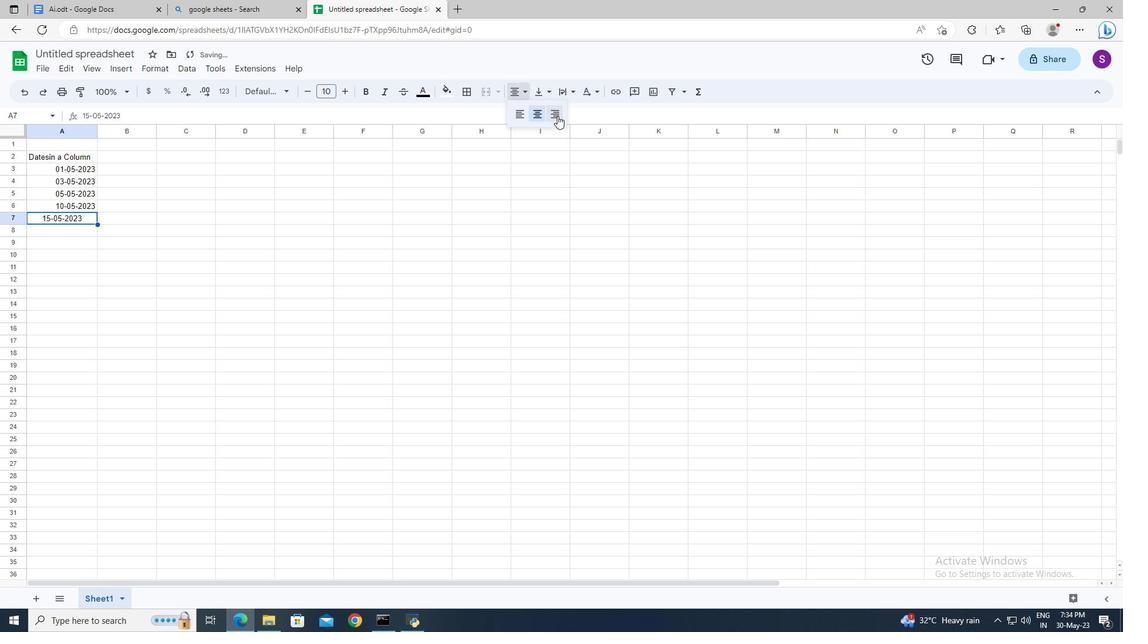 
Action: Mouse moved to (55, 223)
Screenshot: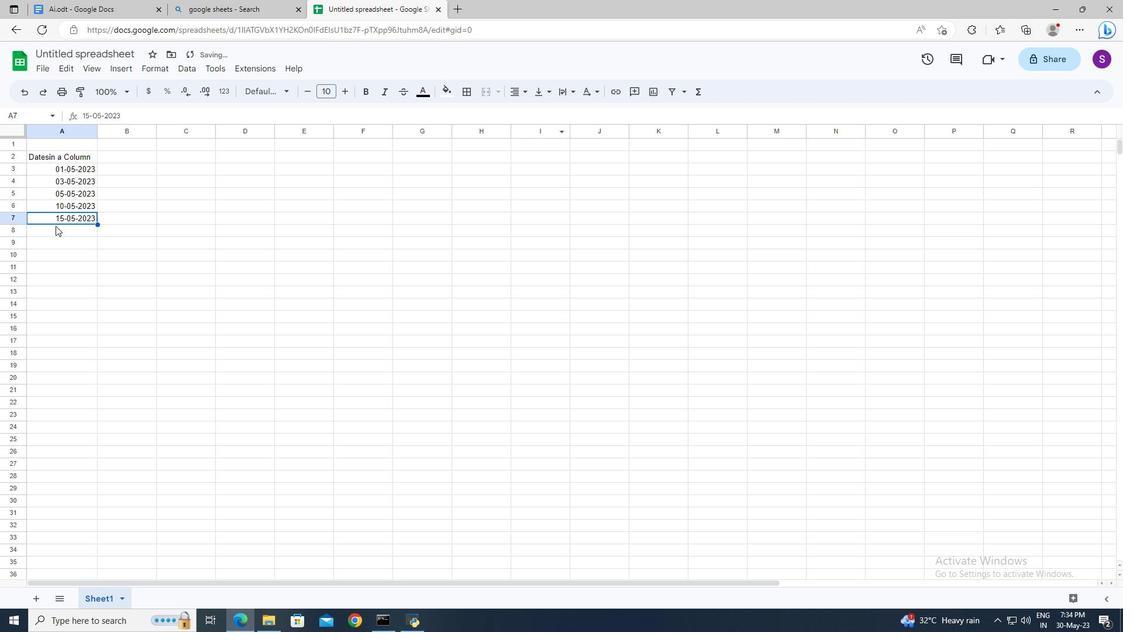 
Action: Mouse pressed left at (55, 223)
Screenshot: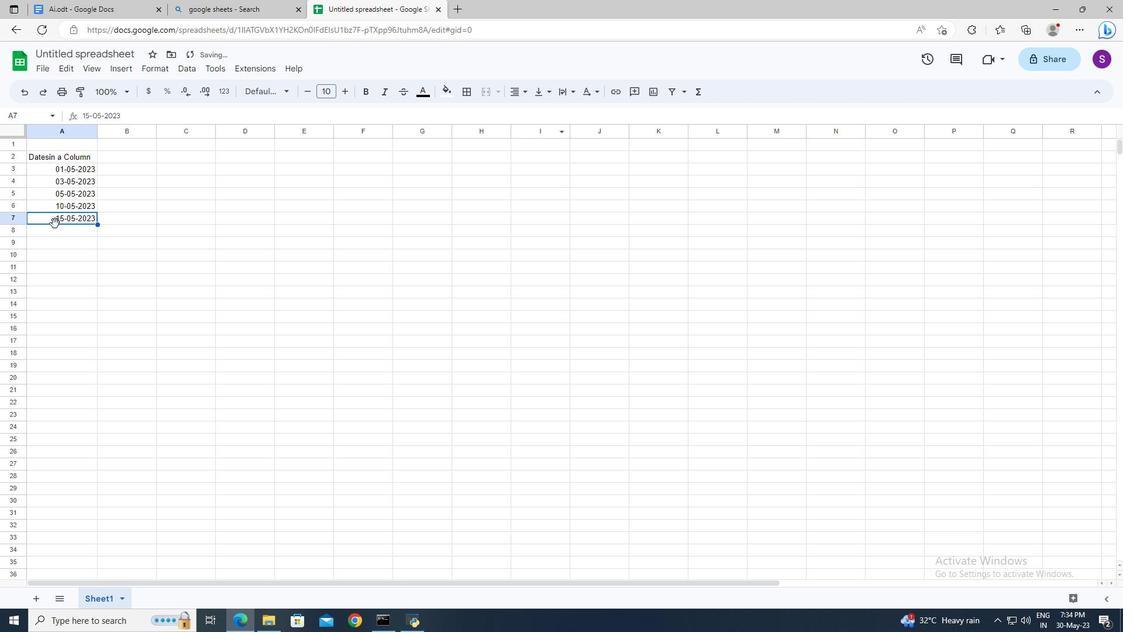 
Action: Key pressed <Key.enter><Key.enter>20-05-2023<Key.enter>20<Key.backspace>5-05-2023<Key.enter>
Screenshot: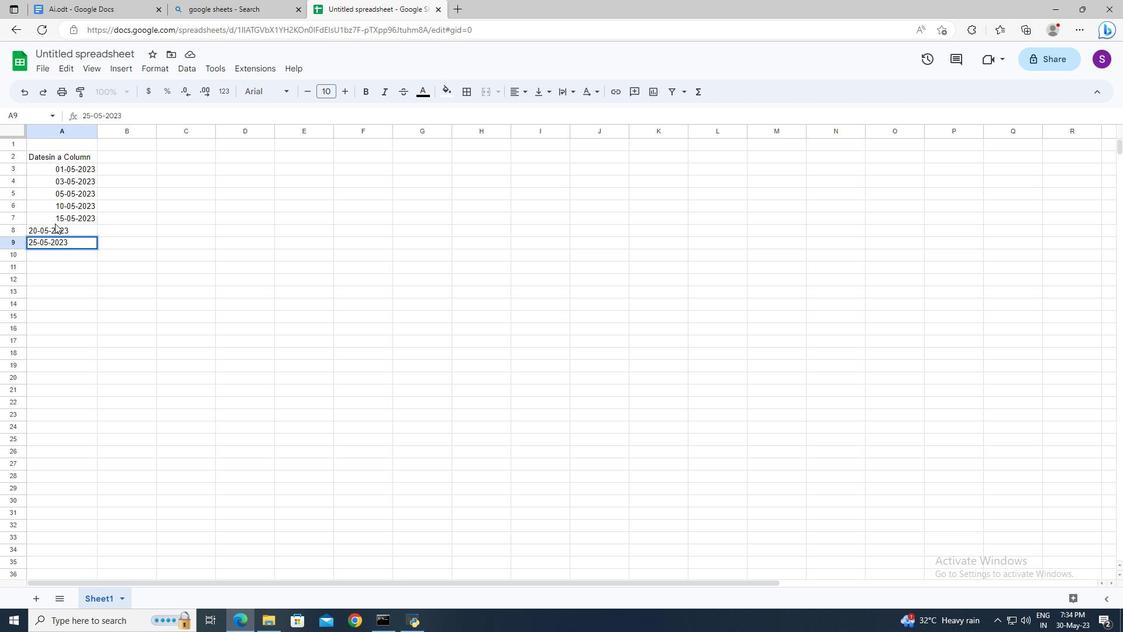 
Action: Mouse moved to (55, 222)
Screenshot: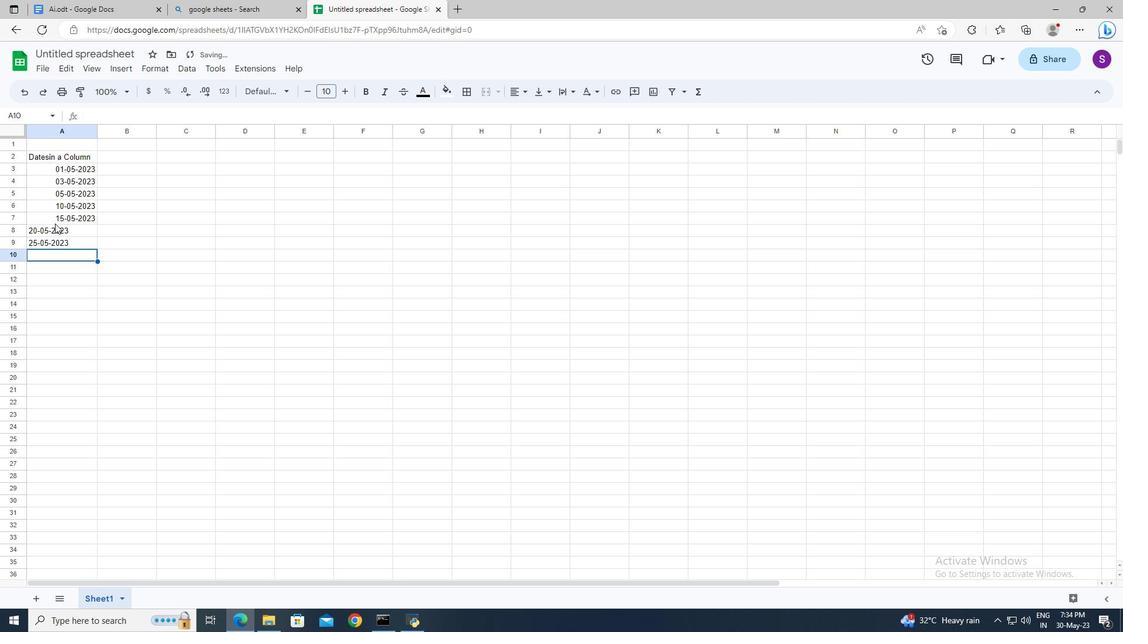 
Action: Key pressed 31-05-2023<Key.enter>
Screenshot: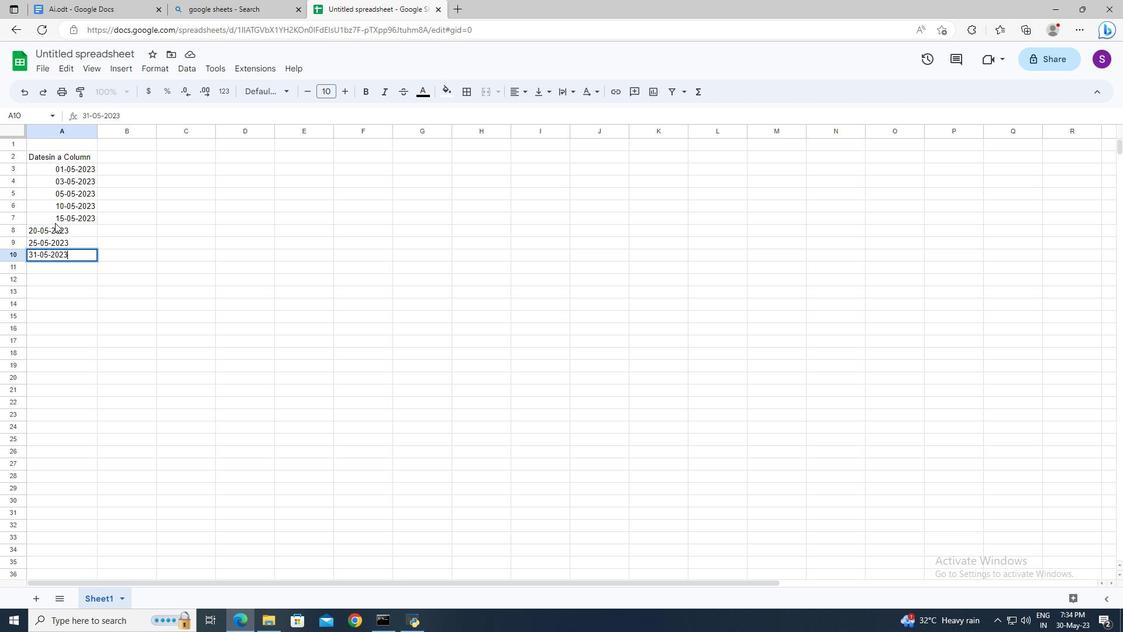 
Action: Mouse pressed left at (55, 222)
Screenshot: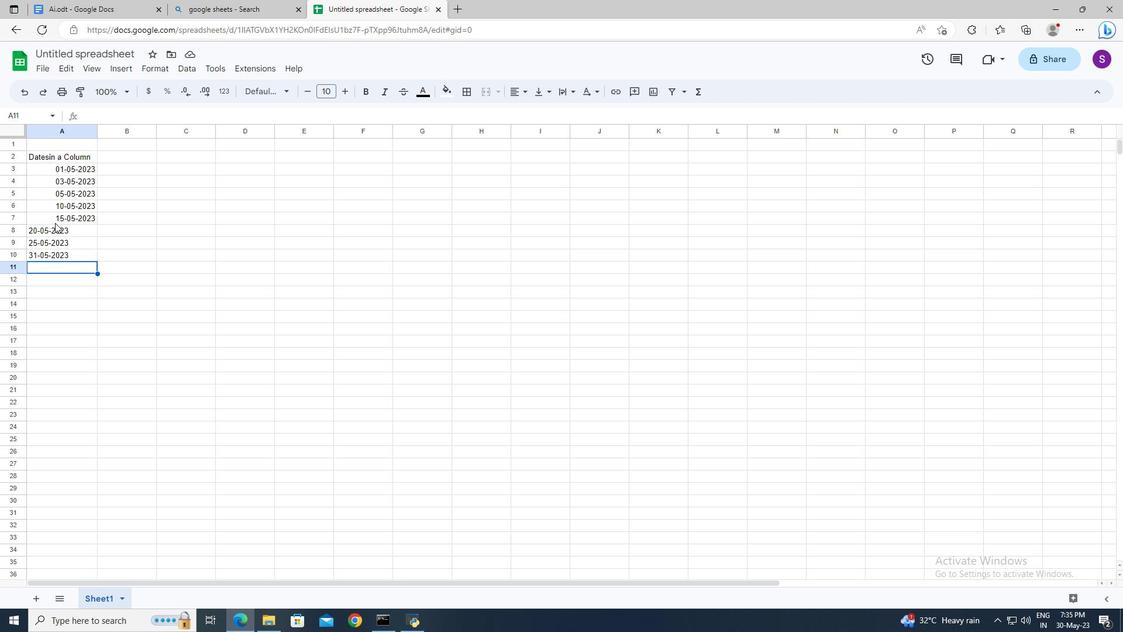 
Action: Mouse moved to (40, 228)
Screenshot: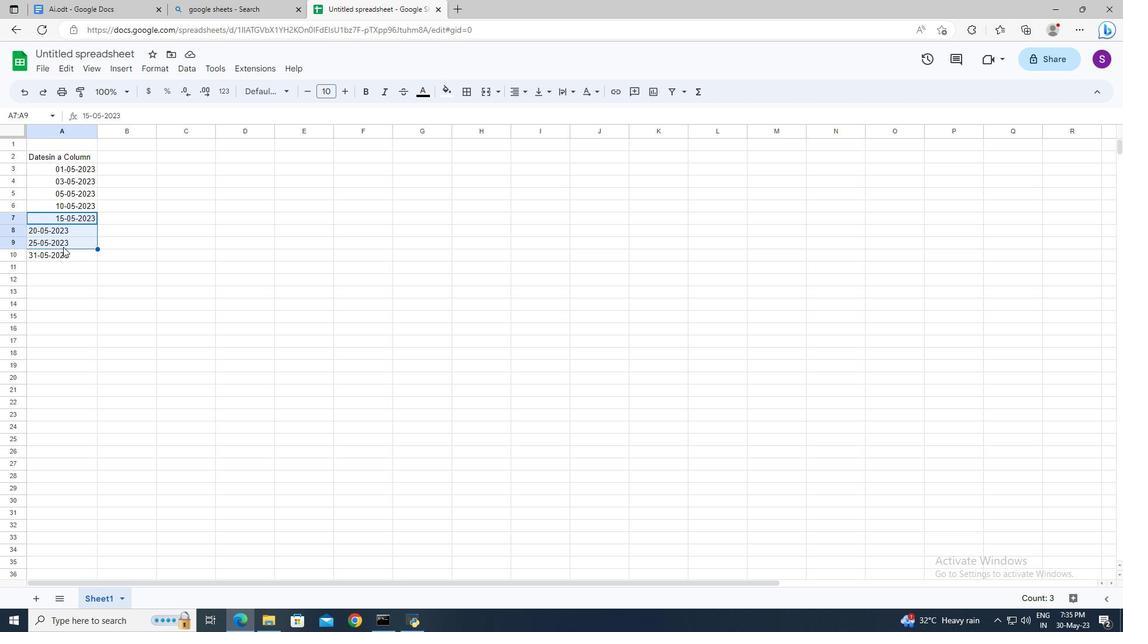 
Action: Mouse pressed left at (40, 228)
Screenshot: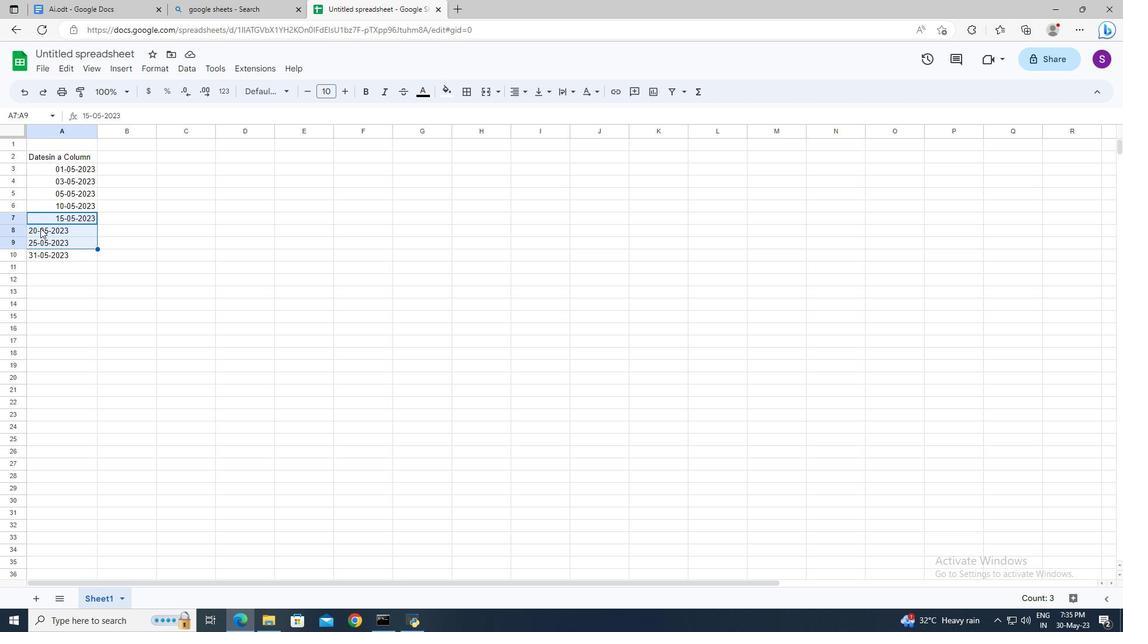 
Action: Mouse moved to (519, 92)
Screenshot: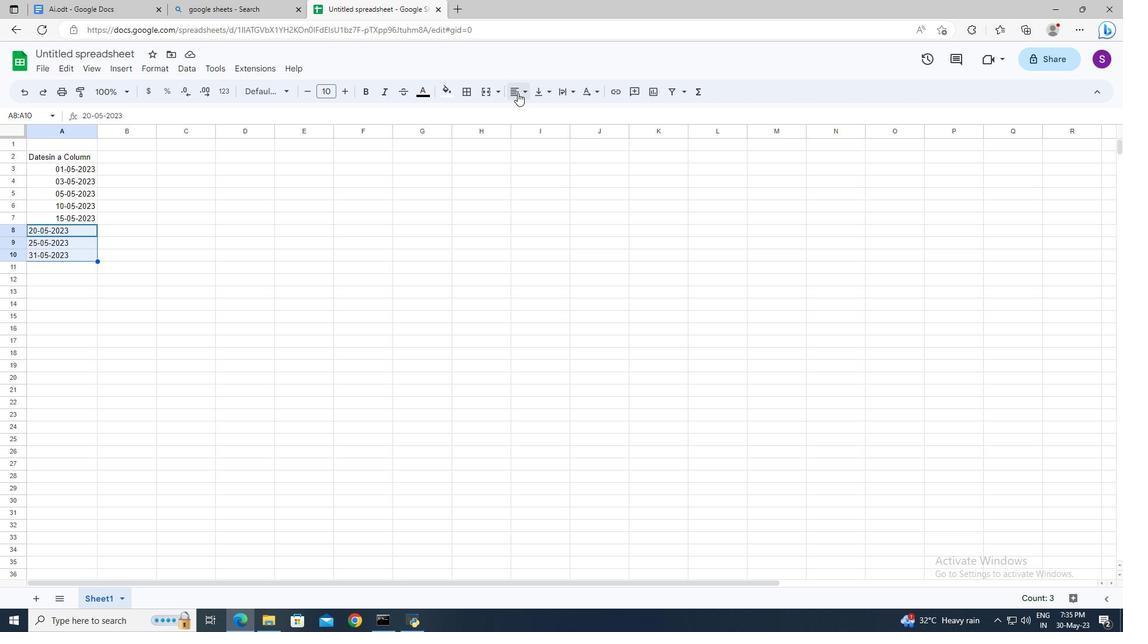 
Action: Mouse pressed left at (519, 92)
Screenshot: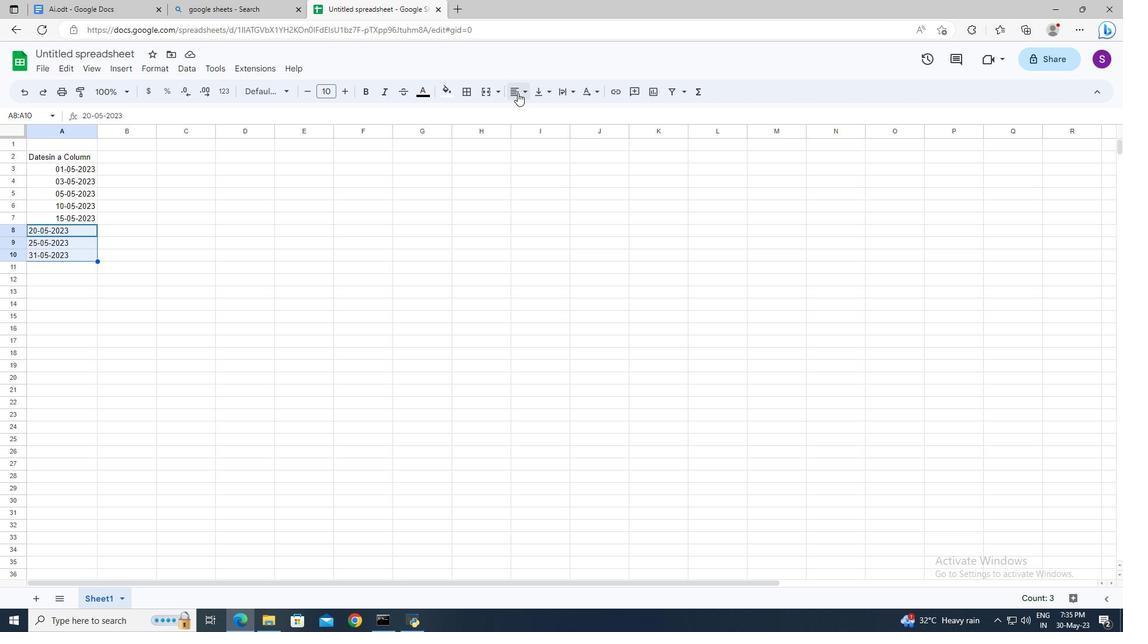 
Action: Mouse moved to (554, 112)
Screenshot: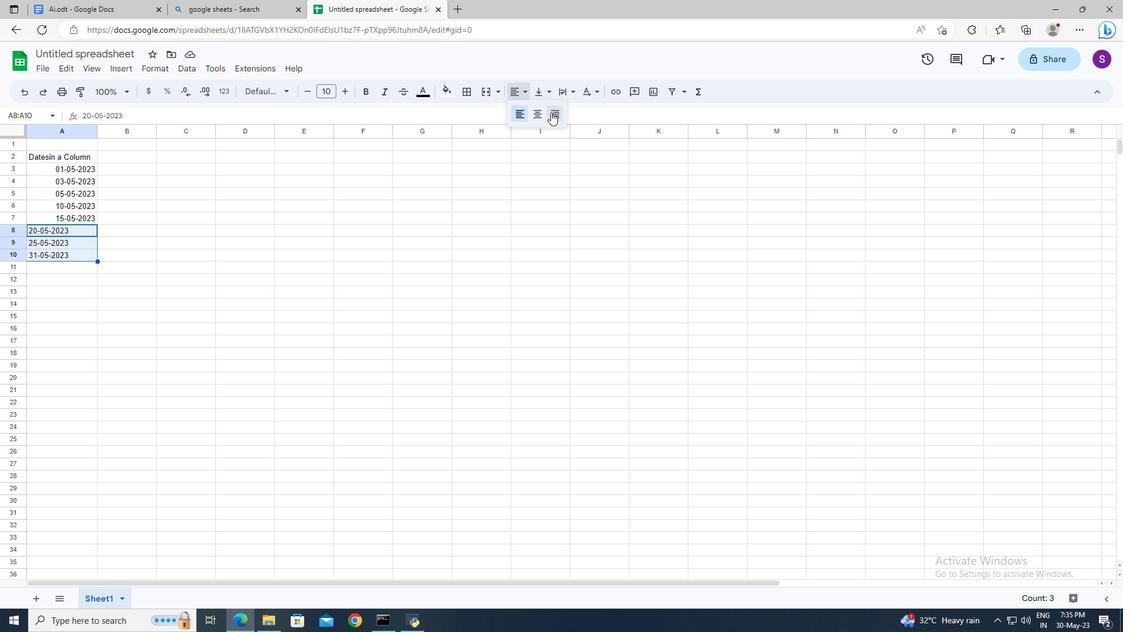
Action: Mouse pressed left at (554, 112)
Screenshot: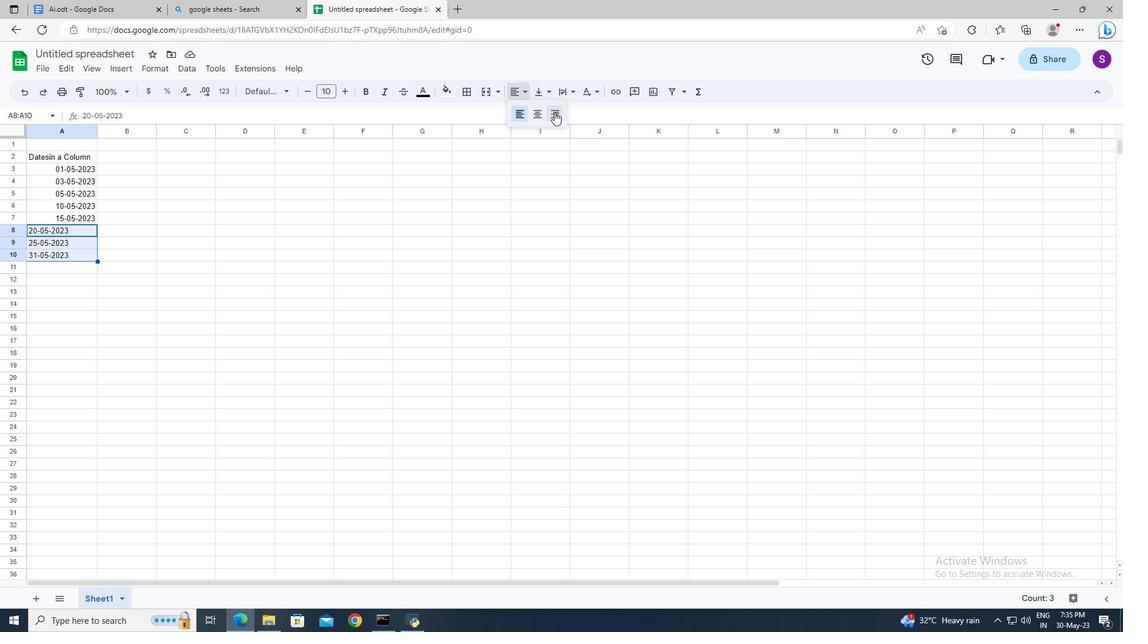 
Action: Mouse moved to (111, 152)
Screenshot: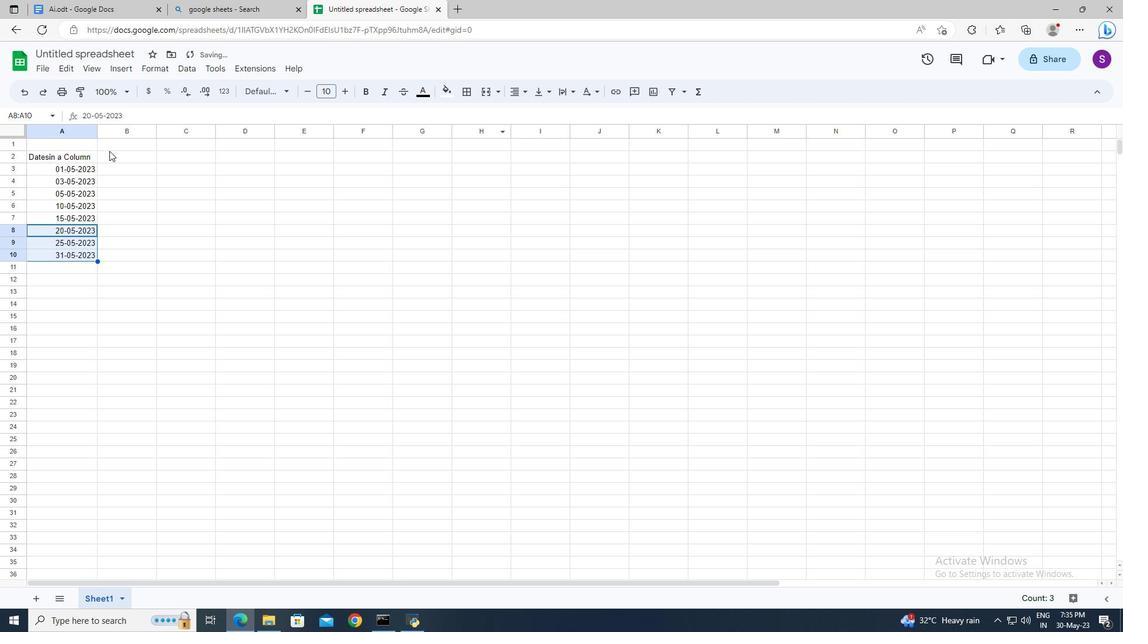 
Action: Mouse pressed left at (111, 152)
Screenshot: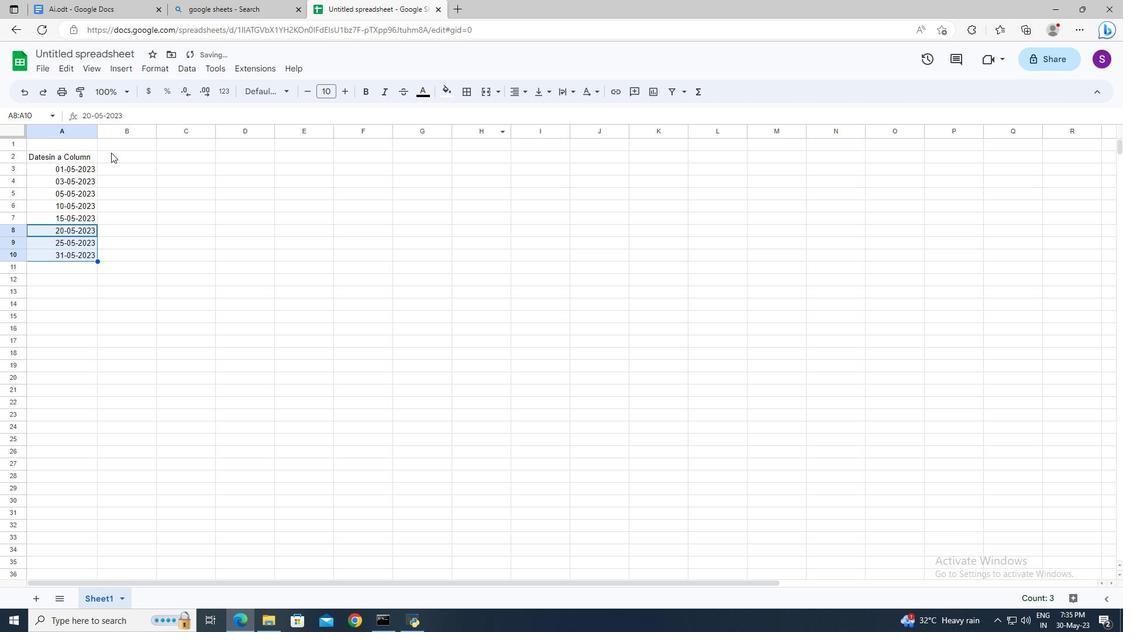 
Action: Mouse moved to (111, 154)
Screenshot: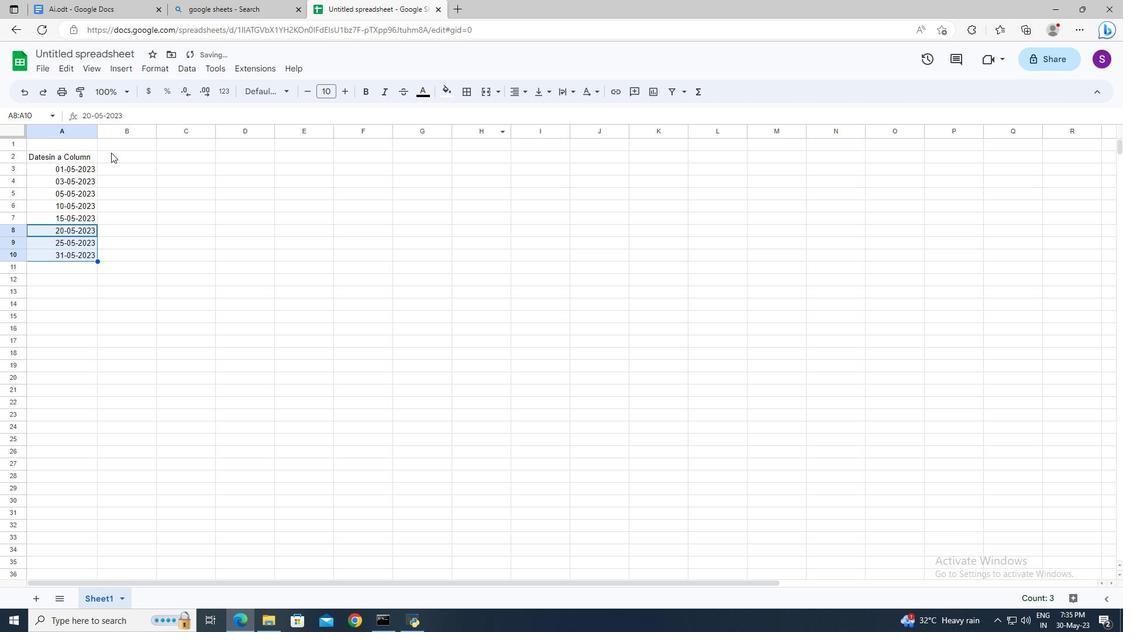 
Action: Key pressed <Key.shift><Key.shift><Key.shift><Key.shift><Key.shift><Key.shift><Key.shift><Key.shift><Key.shift>Categories<Key.enter><Key.shift>Food<Key.space><Key.enter><Key.shift><Key.shift><Key.shift><Key.shift><Key.shift><Key.shift>Trasportation<Key.enter><Key.shift><Key.shift><Key.shift><Key.shift>Utilities<Key.enter><Key.shift>Food<Key.enter><Key.shift><Key.shift><Key.shift><Key.shift><Key.shift><Key.shift>Hour<Key.backspace>sing<Key.enter><Key.shift>Entertainment<Key.enter><Key.shift>Y<Key.backspace>U<Key.enter><Key.shift><Key.shift><Key.shift>F<Key.enter>
Screenshot: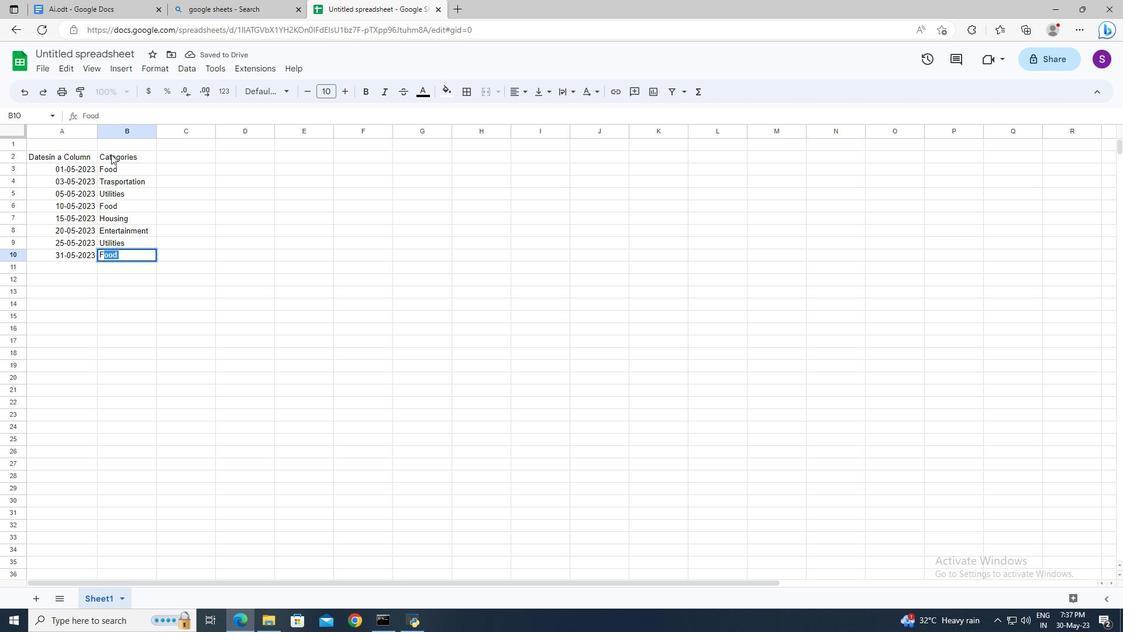 
Action: Mouse moved to (170, 156)
Screenshot: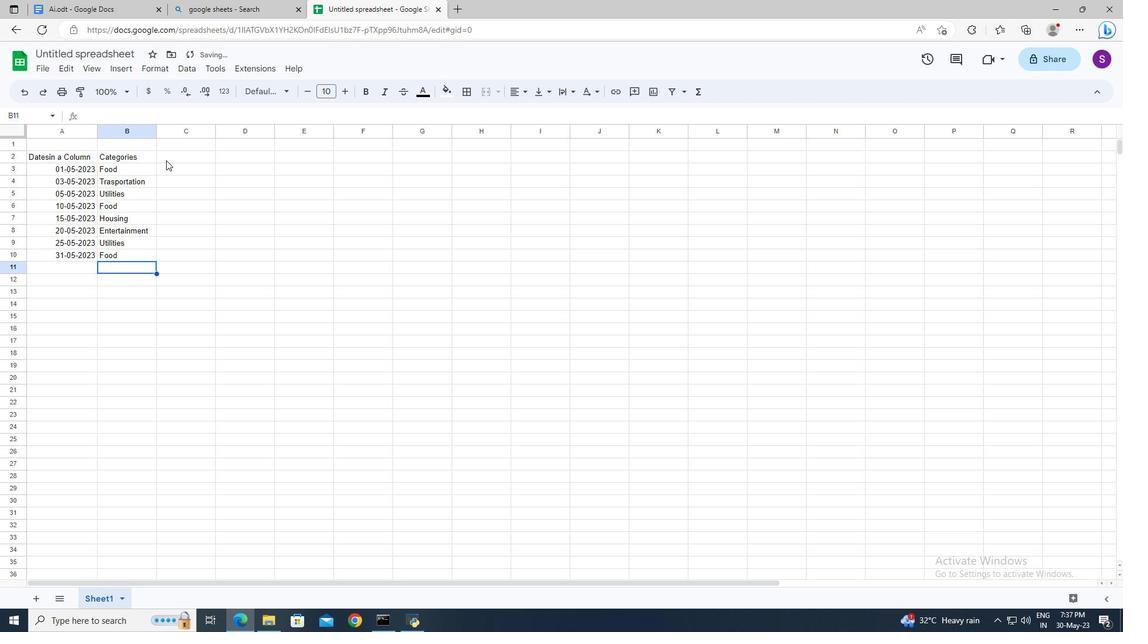 
Action: Mouse pressed left at (170, 156)
Screenshot: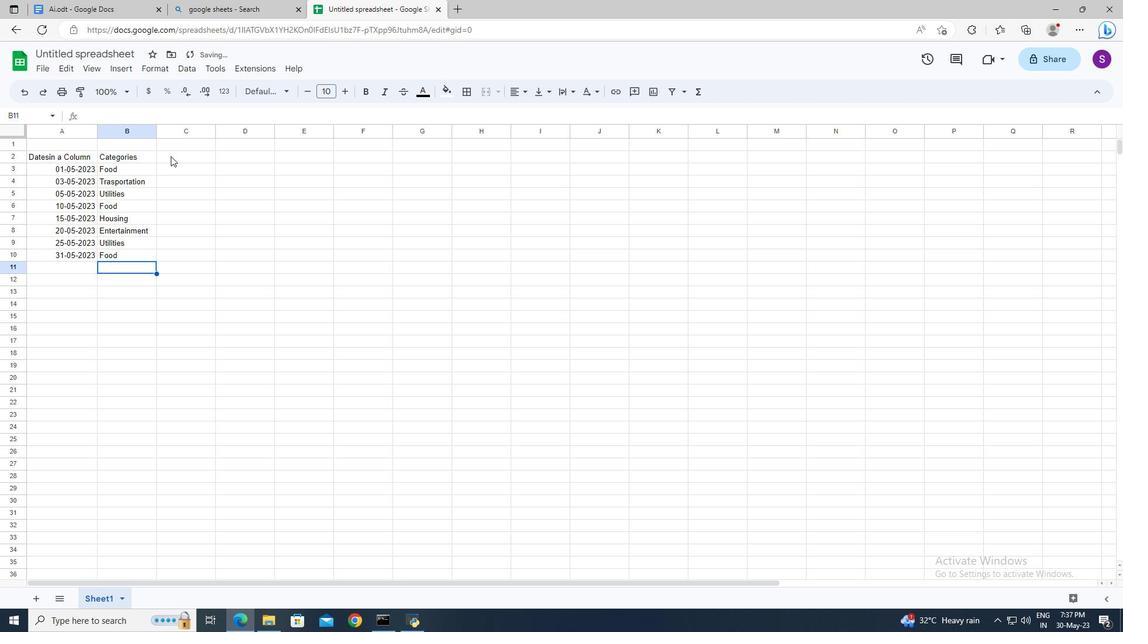 
Action: Mouse moved to (128, 134)
Screenshot: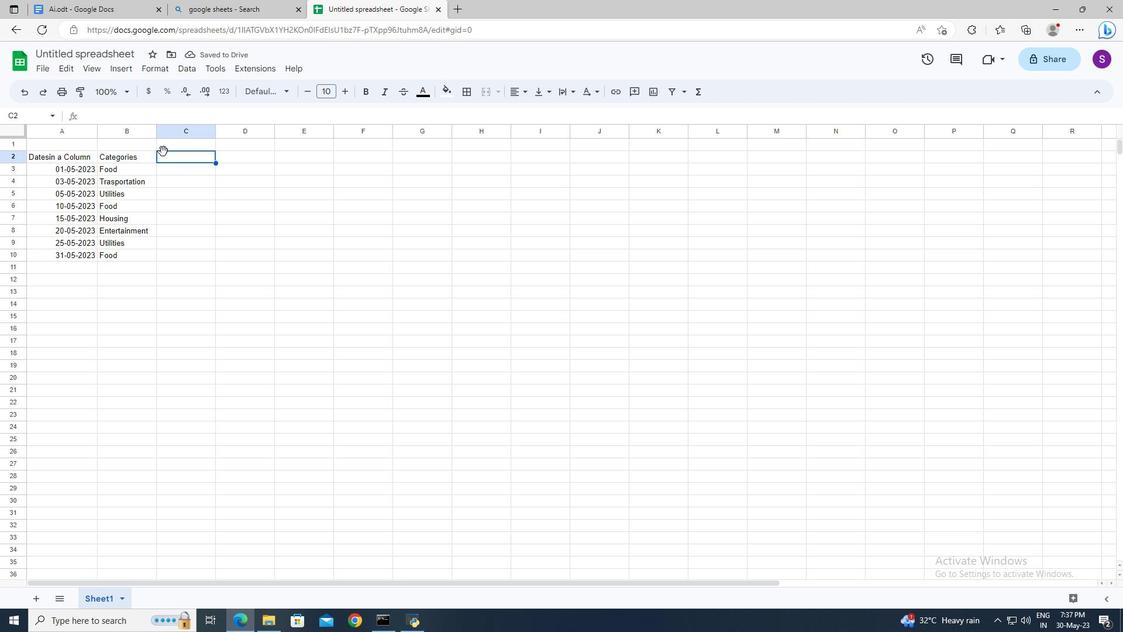 
Action: Key pressed <Key.shift>Descriptionsin<Key.enter><Key.shift><Key.shift><Key.shift><Key.shift><Key.shift><Key.shift><Key.shift><Key.shift>Grocery<Key.enter><Key.backspace>
Screenshot: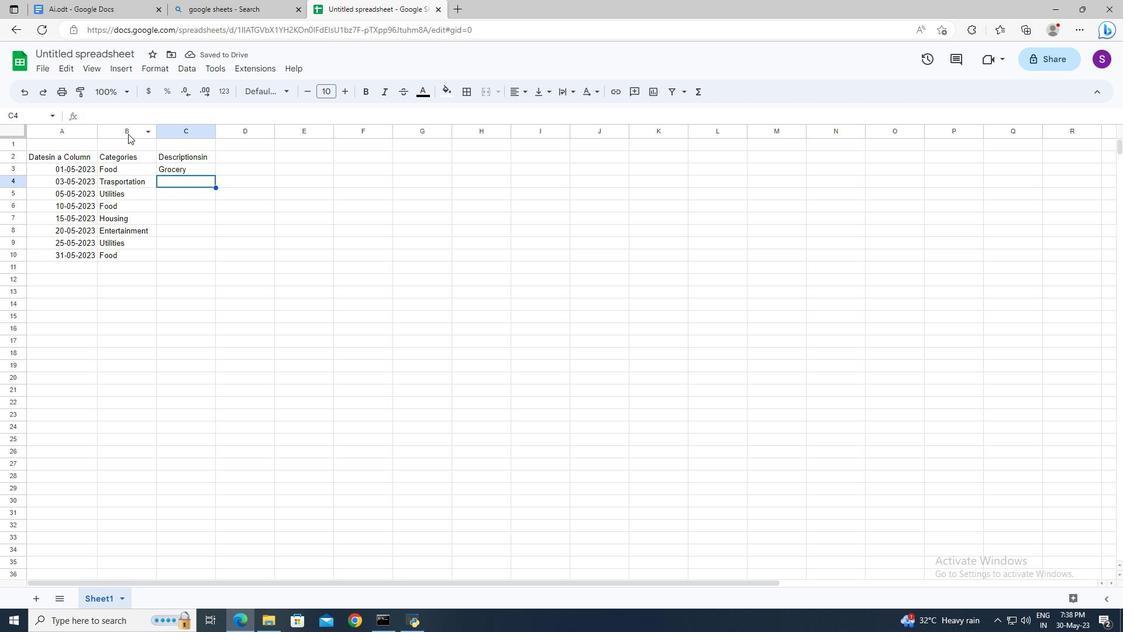 
Action: Mouse moved to (183, 167)
Screenshot: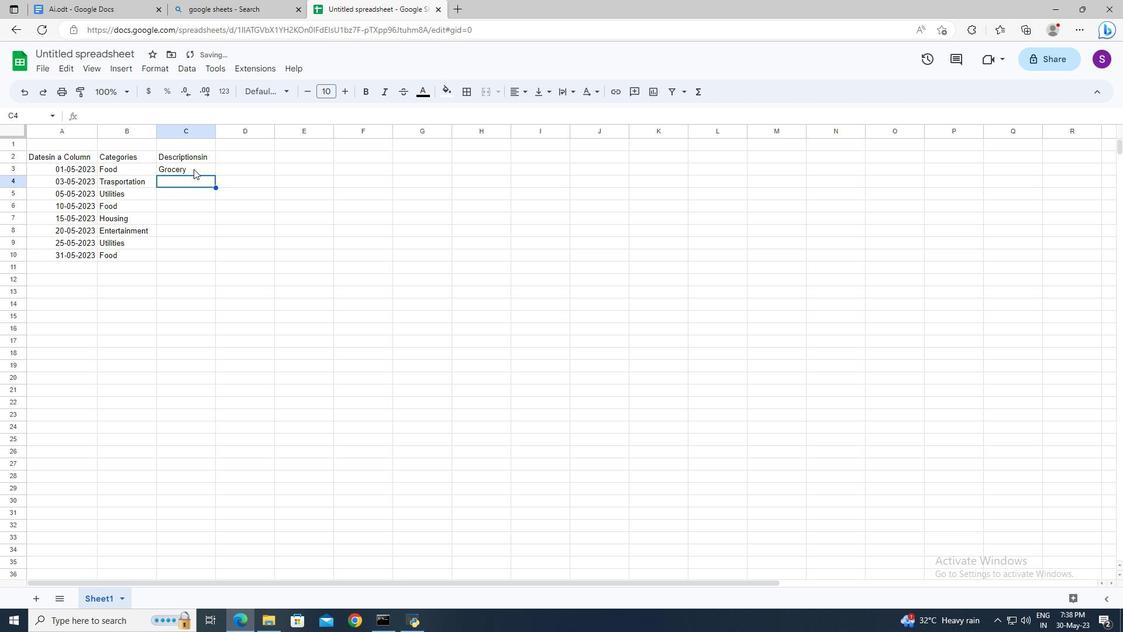 
Action: Mouse pressed left at (183, 167)
Screenshot: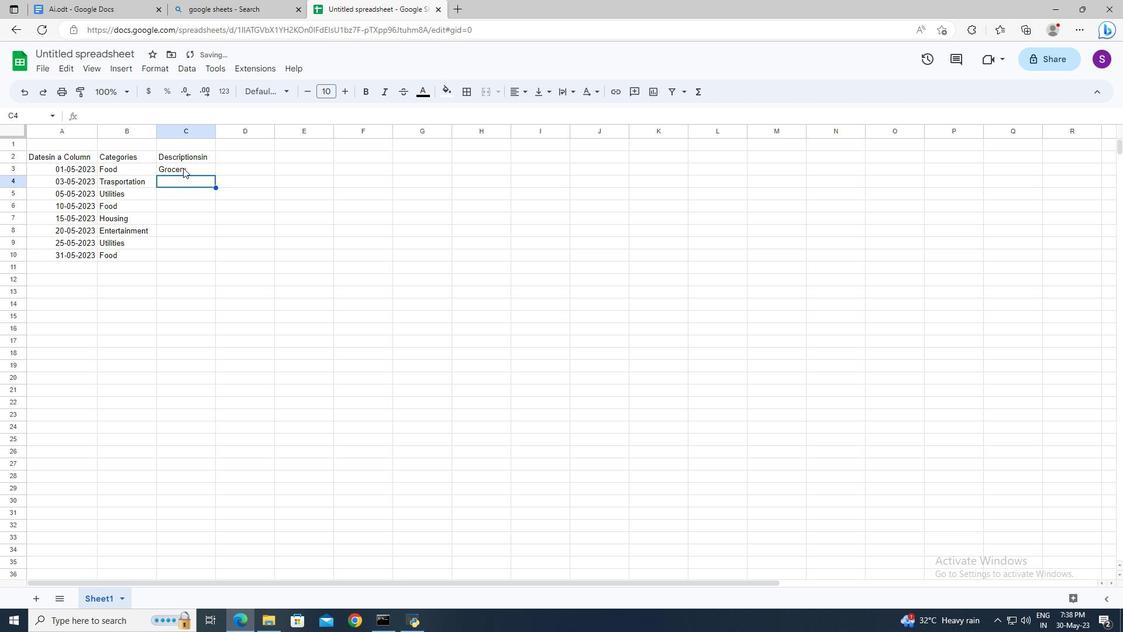 
Action: Mouse moved to (185, 168)
Screenshot: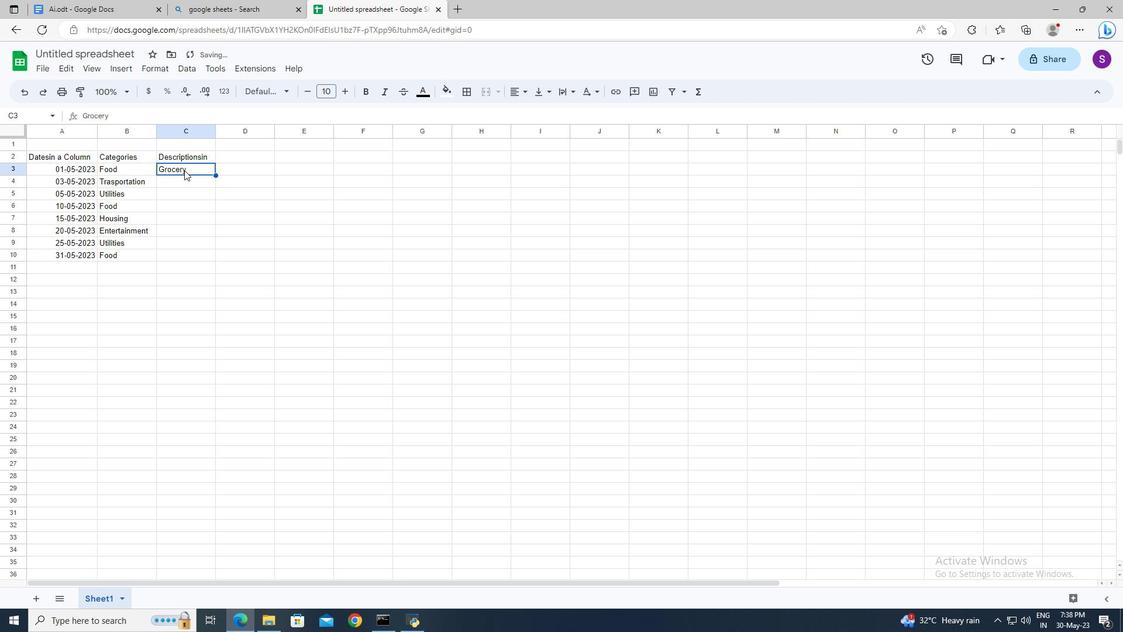 
Action: Mouse pressed left at (185, 168)
Screenshot: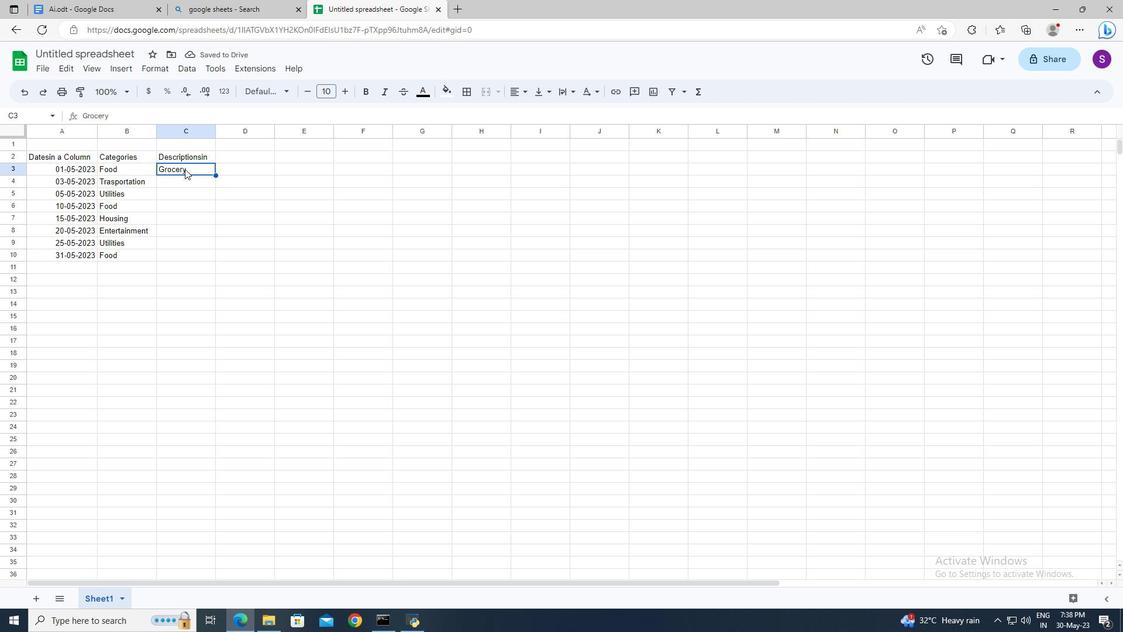 
Action: Mouse moved to (187, 170)
Screenshot: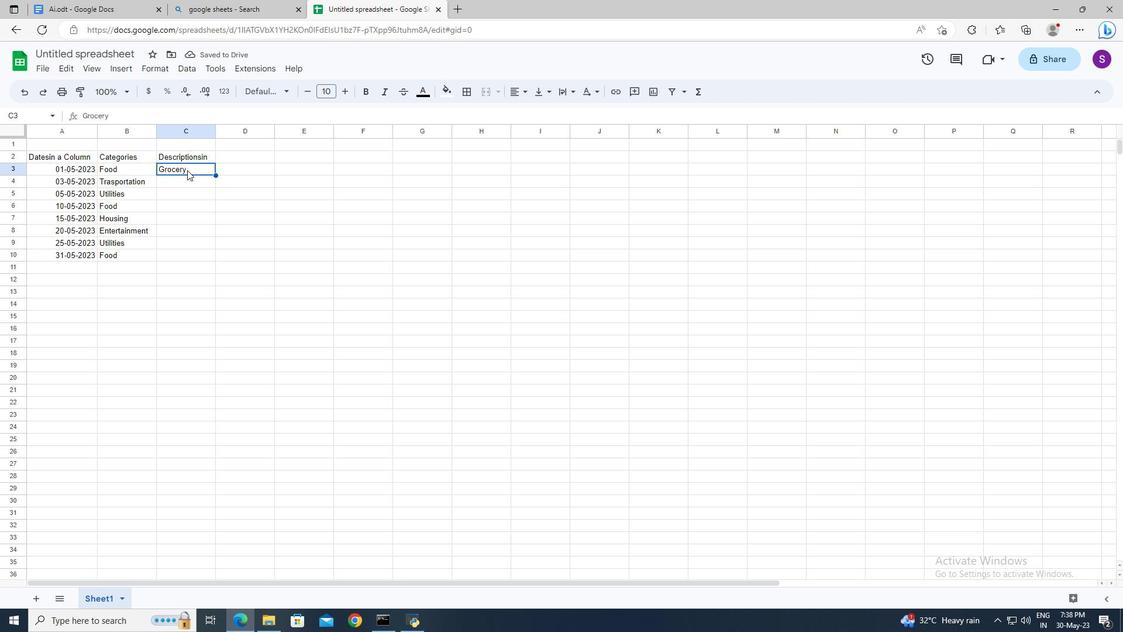 
Action: Mouse pressed left at (187, 170)
Screenshot: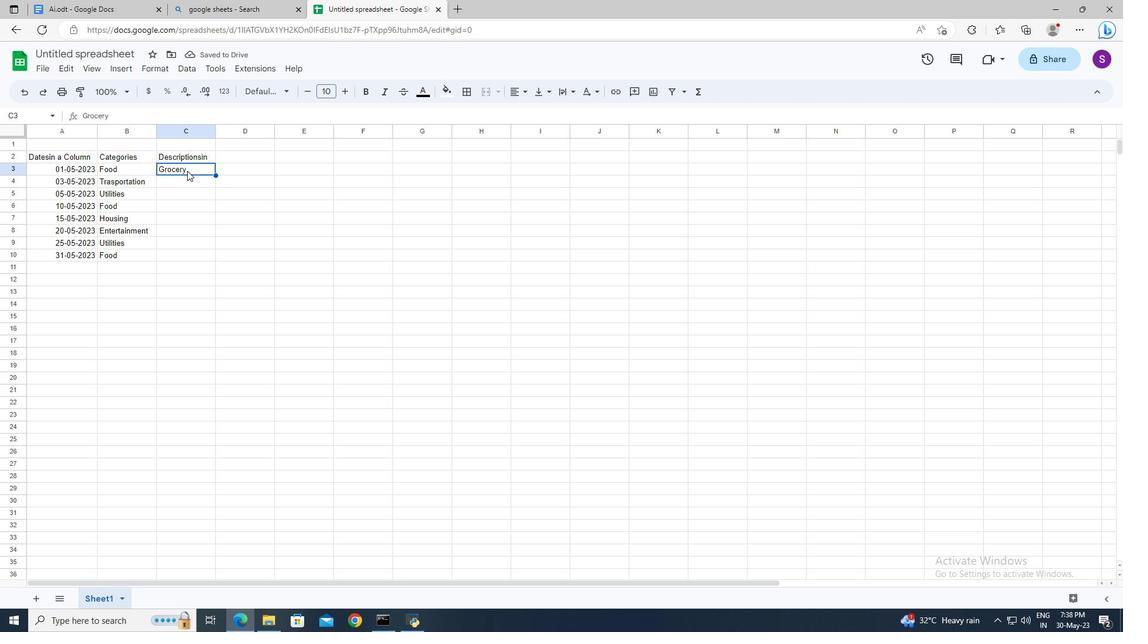 
Action: Mouse moved to (187, 169)
Screenshot: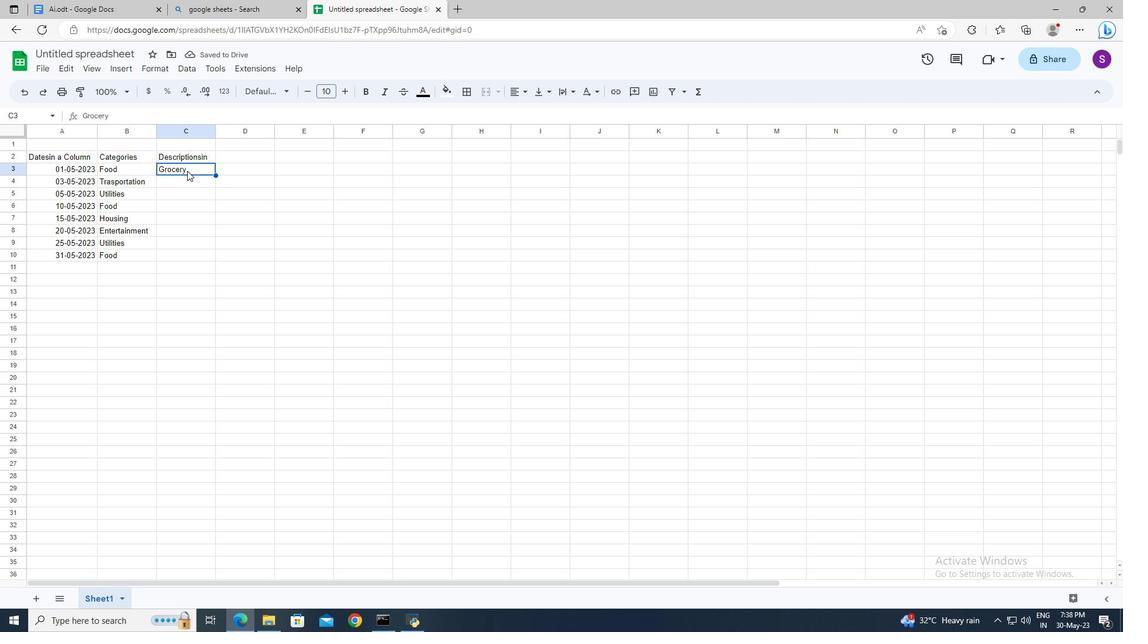 
Action: Mouse pressed left at (187, 169)
Screenshot: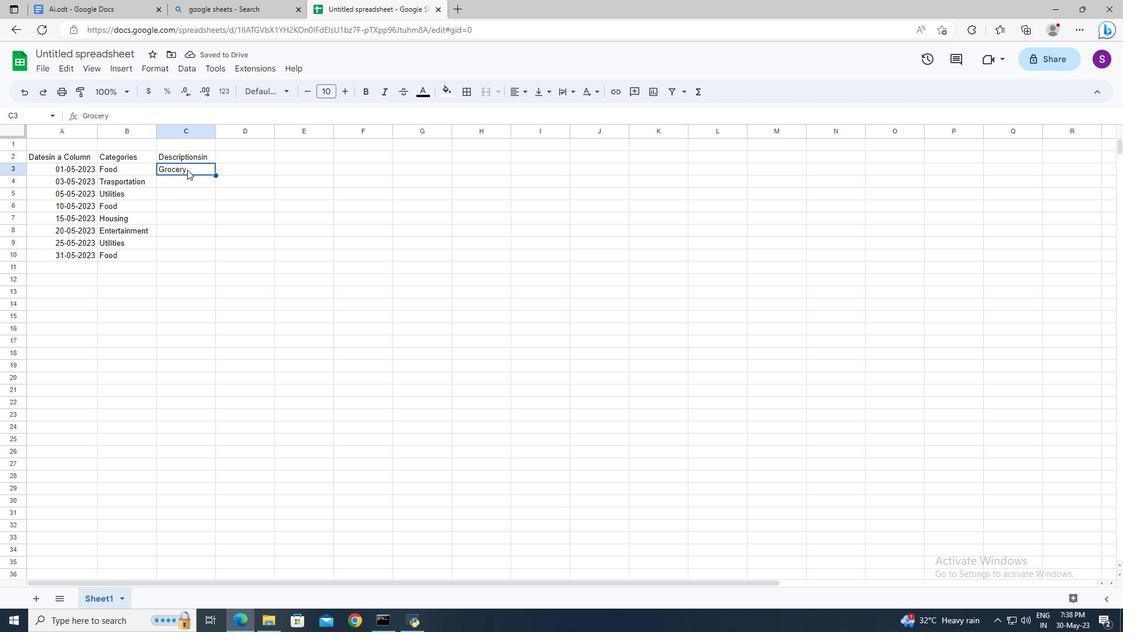 
Action: Mouse moved to (186, 169)
Screenshot: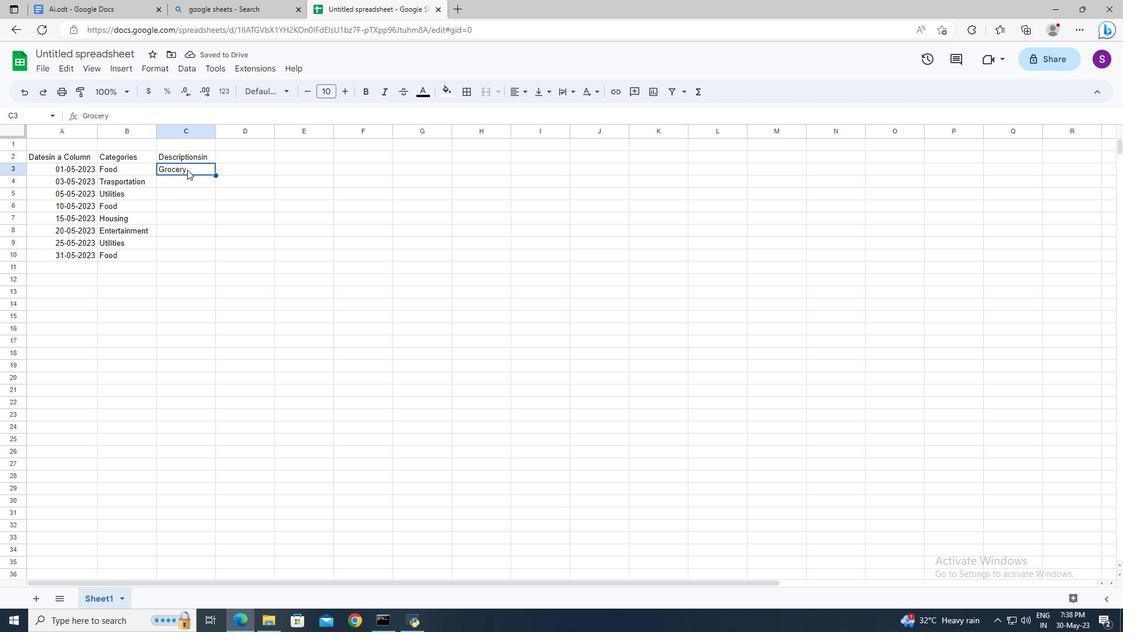 
Action: Mouse pressed left at (186, 169)
Screenshot: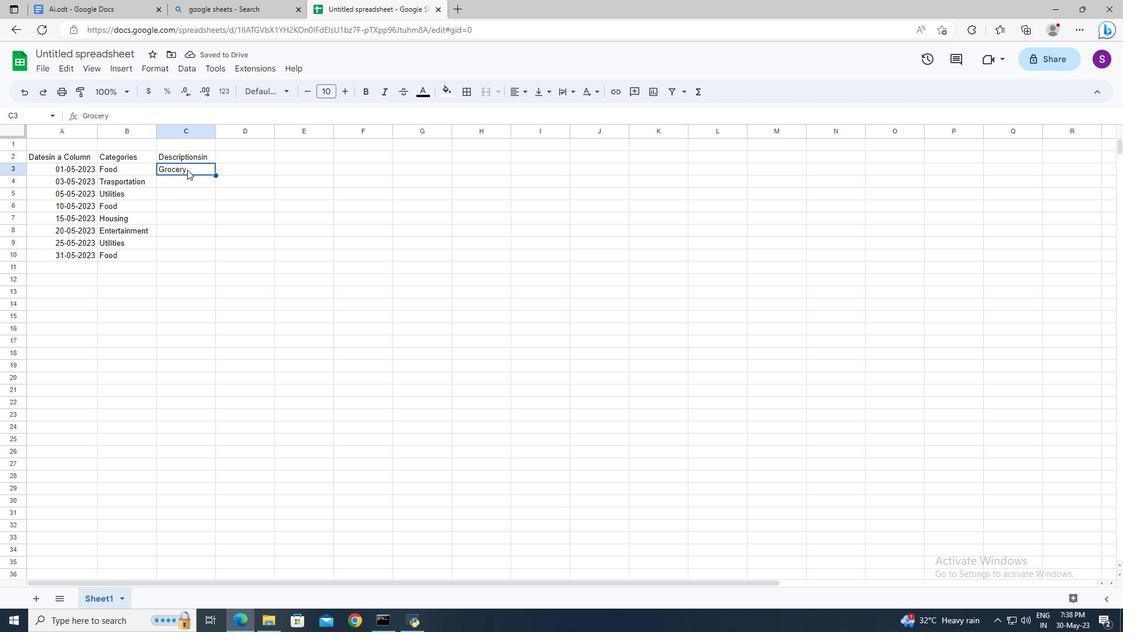 
Action: Mouse moved to (186, 169)
Screenshot: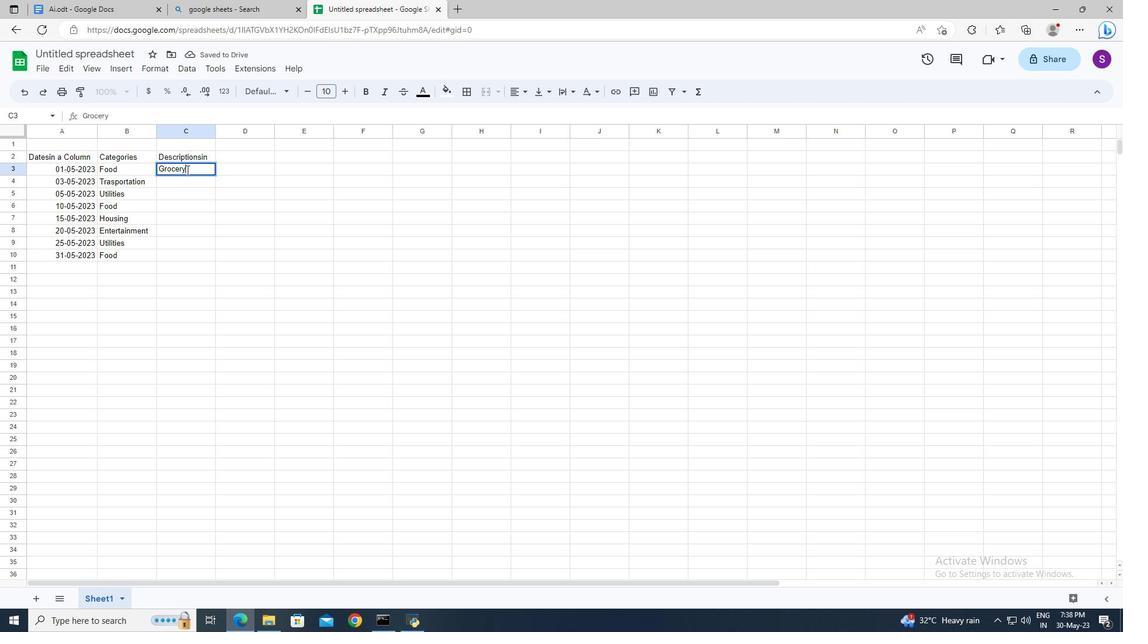 
Action: Mouse pressed left at (186, 169)
Screenshot: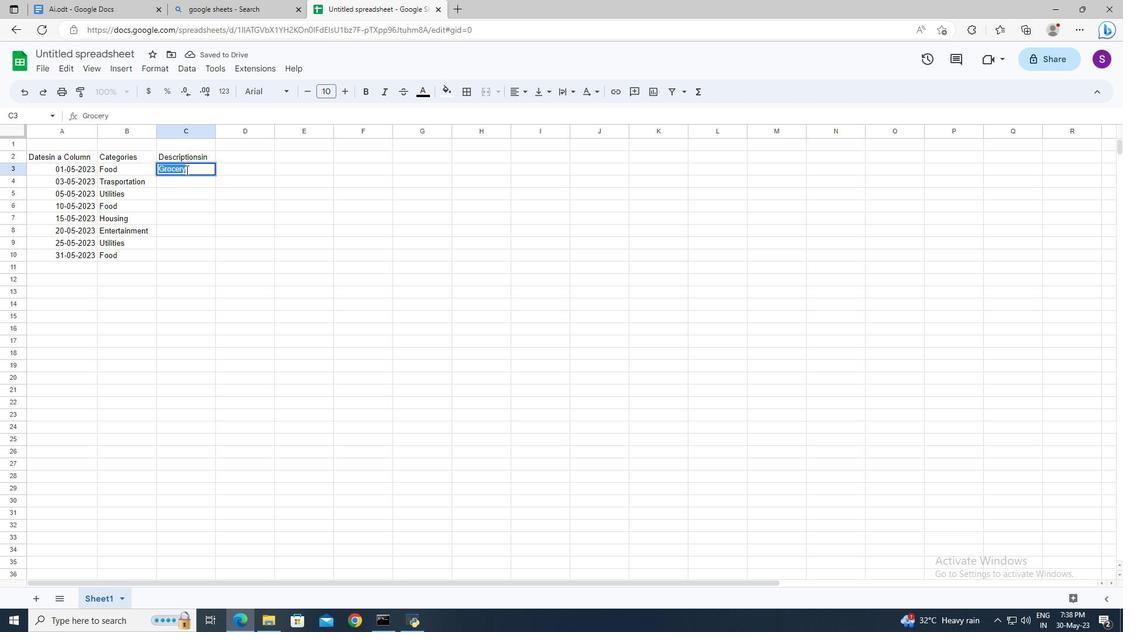 
Action: Key pressed <Key.space>
Screenshot: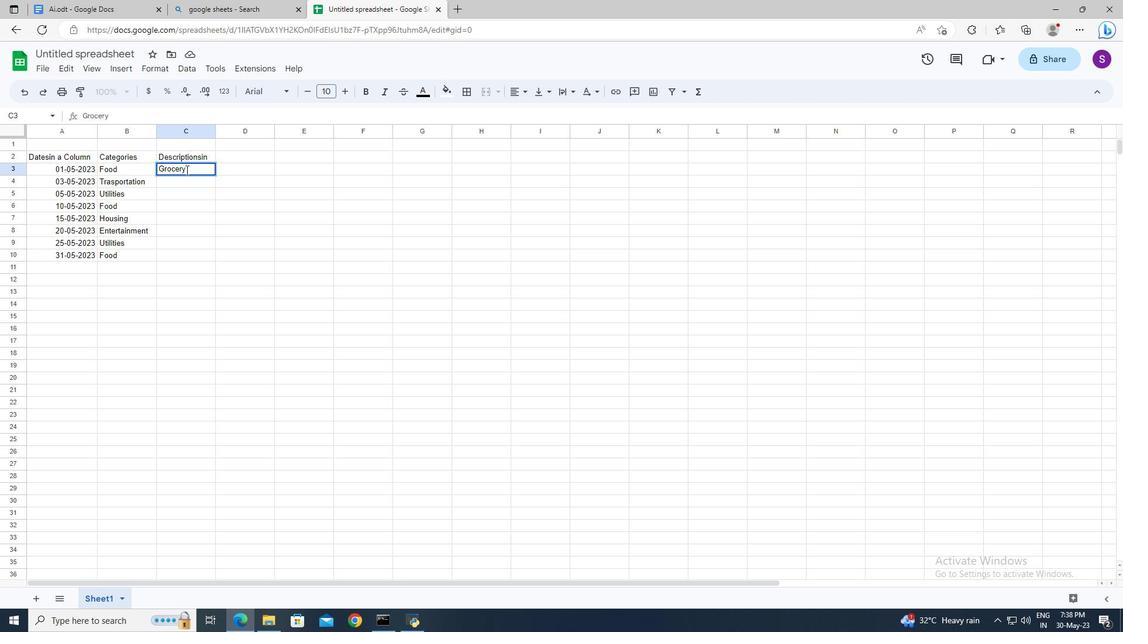 
Action: Mouse moved to (183, 169)
Screenshot: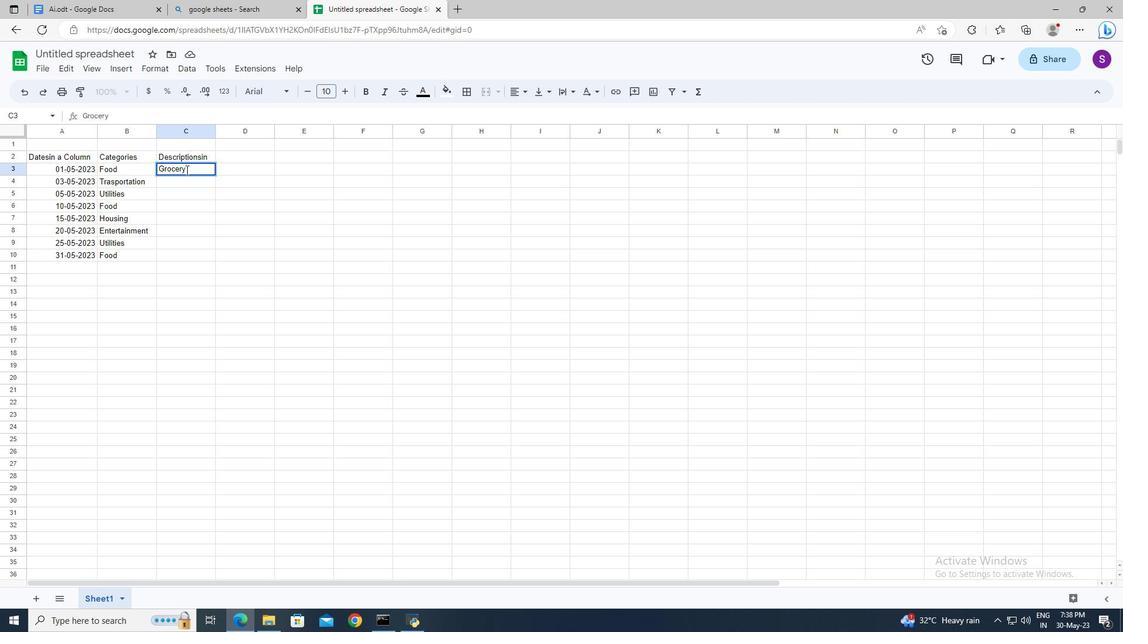 
Action: Key pressed <Key.shift>Store<Key.enter><Key.shift><Key.shift><Key.shift><Key.shift><Key.shift><Key.shift><Key.shift><Key.shift><Key.shift><Key.shift><Key.shift><Key.shift><Key.shift><Key.shift><Key.shift>Bas<Key.space><Key.shift>Fare<Key.enter><Key.caps_lock><Key.shift>iN<Key.backspace><Key.backspace><Key.caps_lock><Key.shift><Key.shift><Key.shift><Key.shift><Key.shift><Key.shift><Key.shift><Key.shift><Key.shift><Key.shift><Key.shift><Key.shift><Key.shift><Key.shift><Key.shift><Key.shift><Key.shift>N<Key.backspace><Key.shift><Key.shift>Internet<Key.shift>Bill<Key.enter>
Screenshot: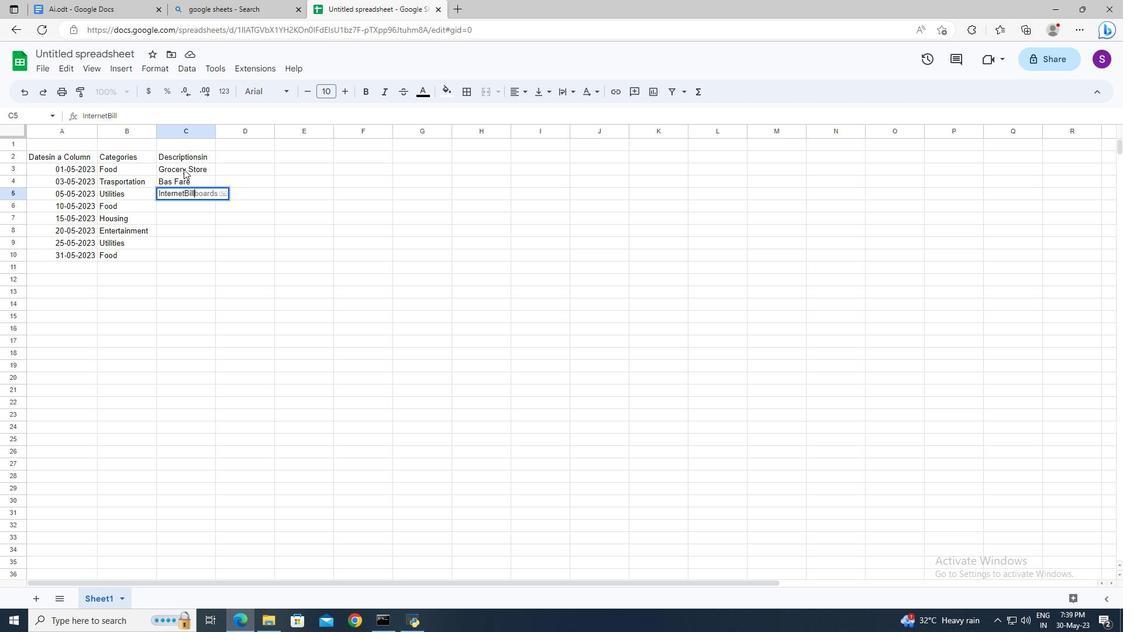 
Action: Mouse moved to (187, 191)
Screenshot: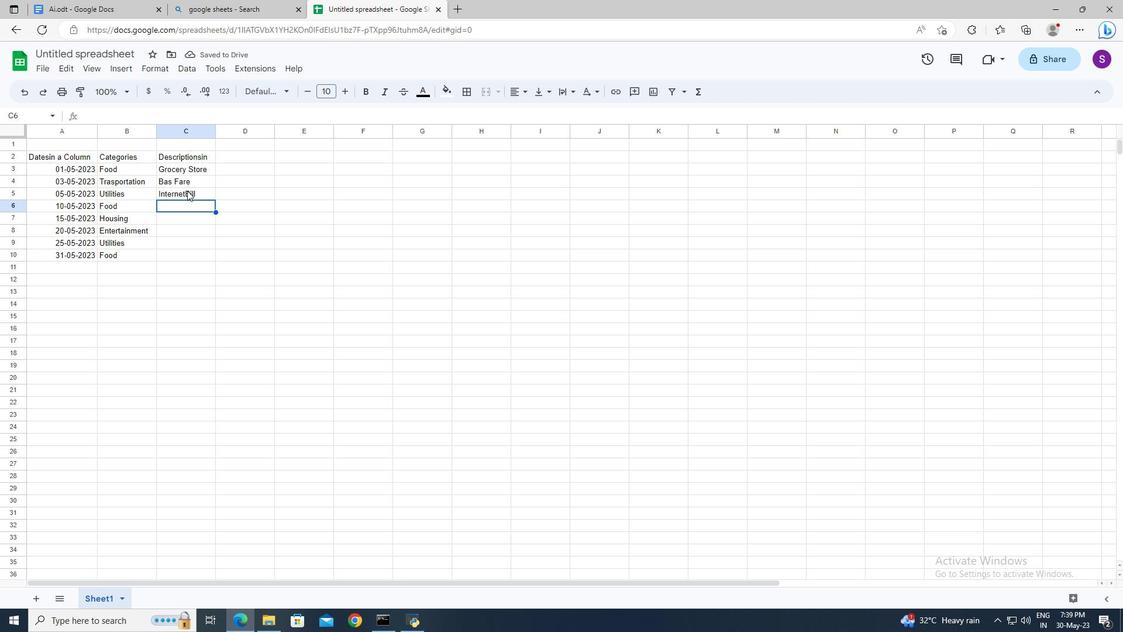 
Action: Mouse pressed left at (187, 191)
Screenshot: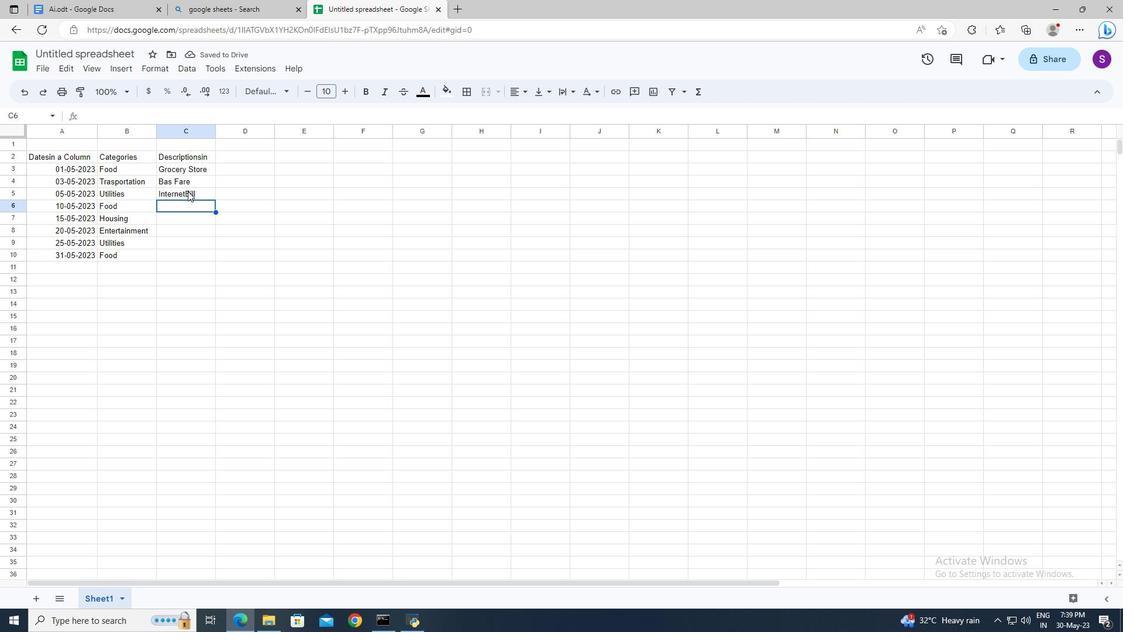 
Action: Mouse moved to (189, 193)
Screenshot: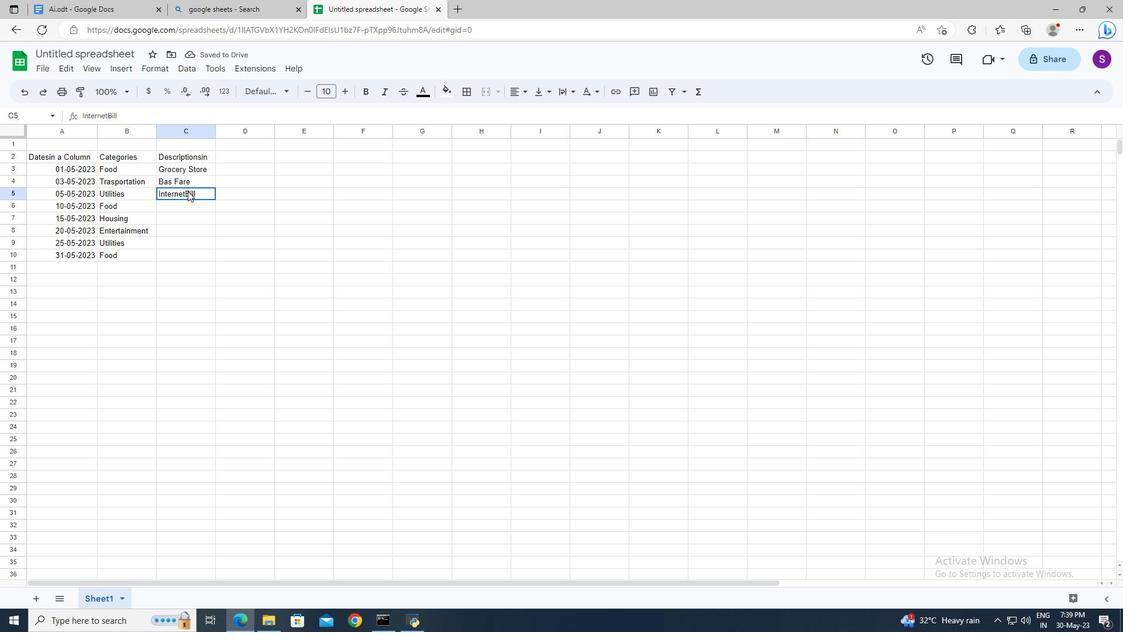 
Action: Mouse pressed left at (189, 193)
Screenshot: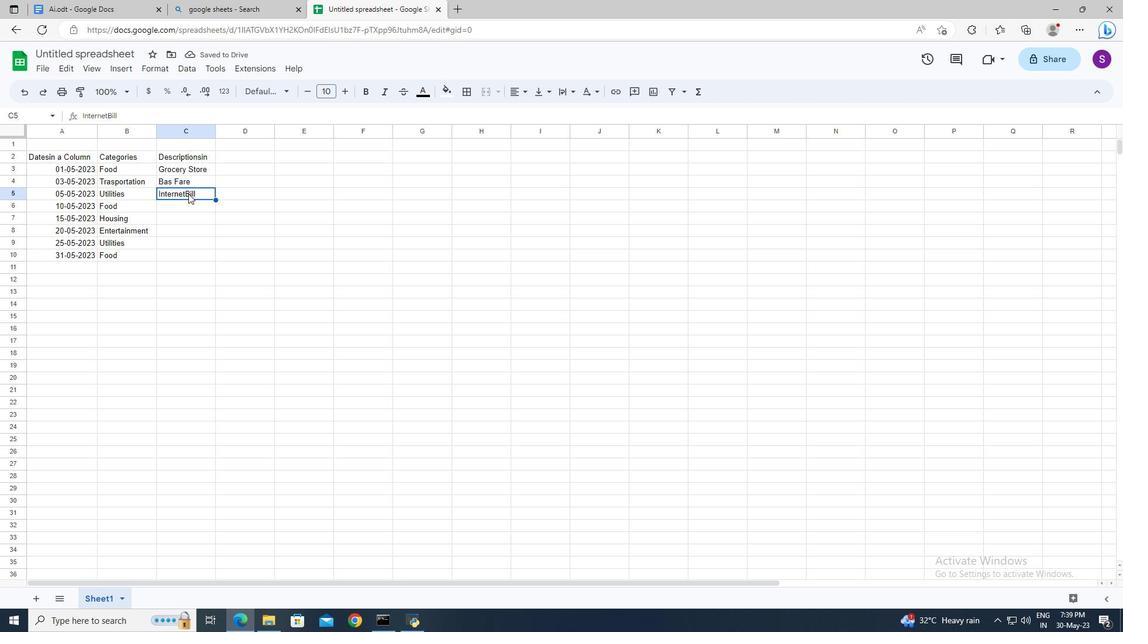
Action: Mouse pressed left at (189, 193)
Screenshot: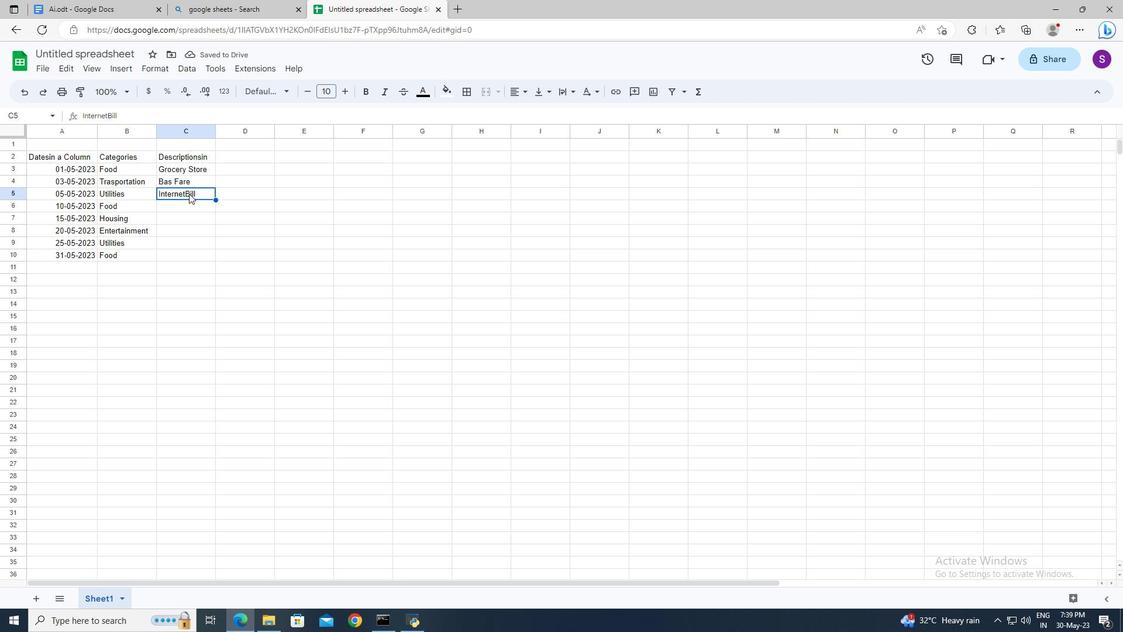 
Action: Mouse pressed left at (189, 193)
Screenshot: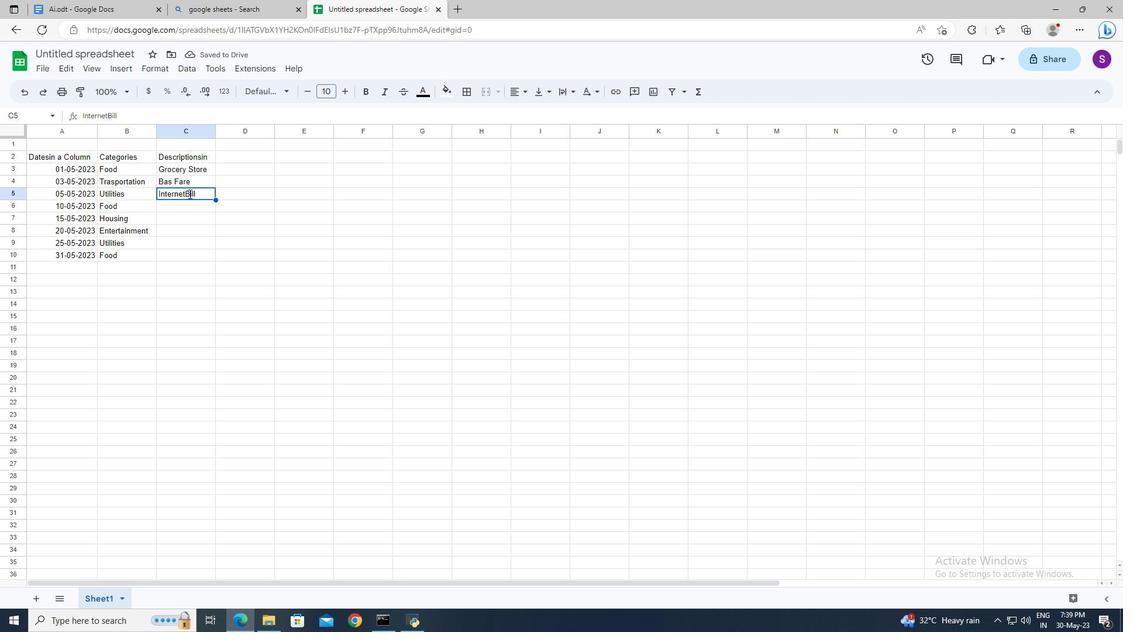 
Action: Mouse pressed left at (189, 193)
Screenshot: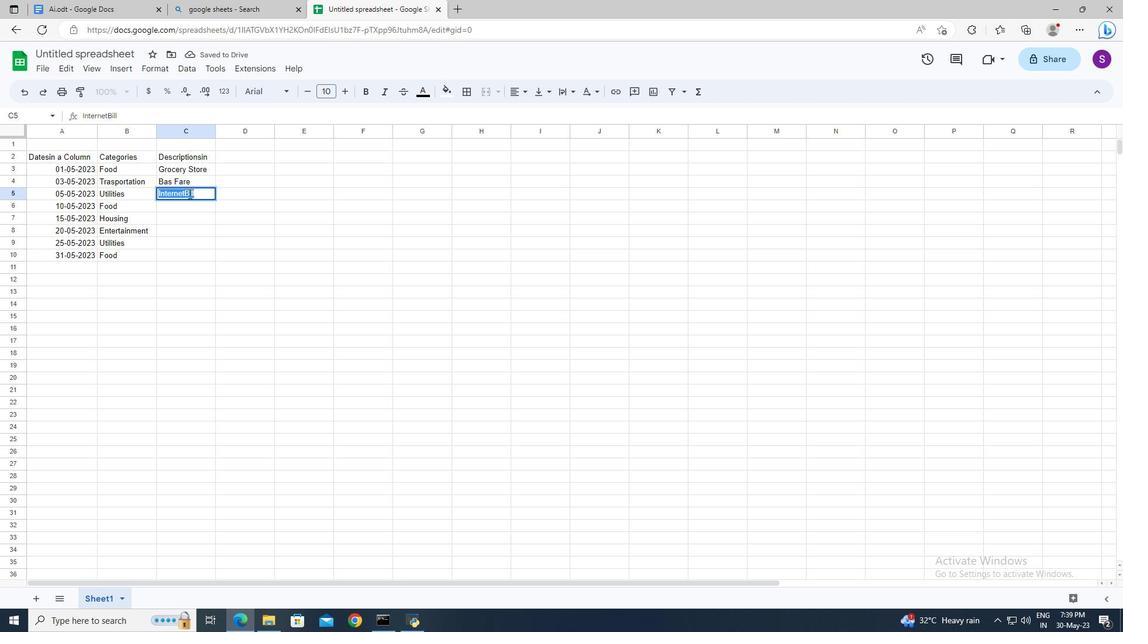 
Action: Mouse moved to (188, 193)
Screenshot: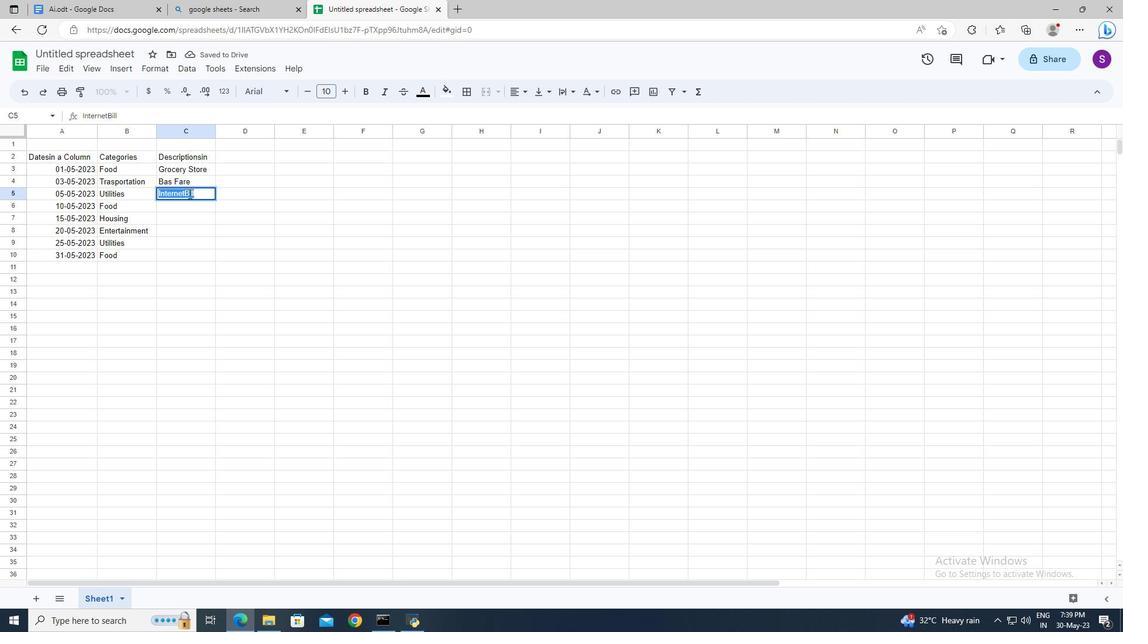 
Action: Mouse pressed left at (188, 193)
Screenshot: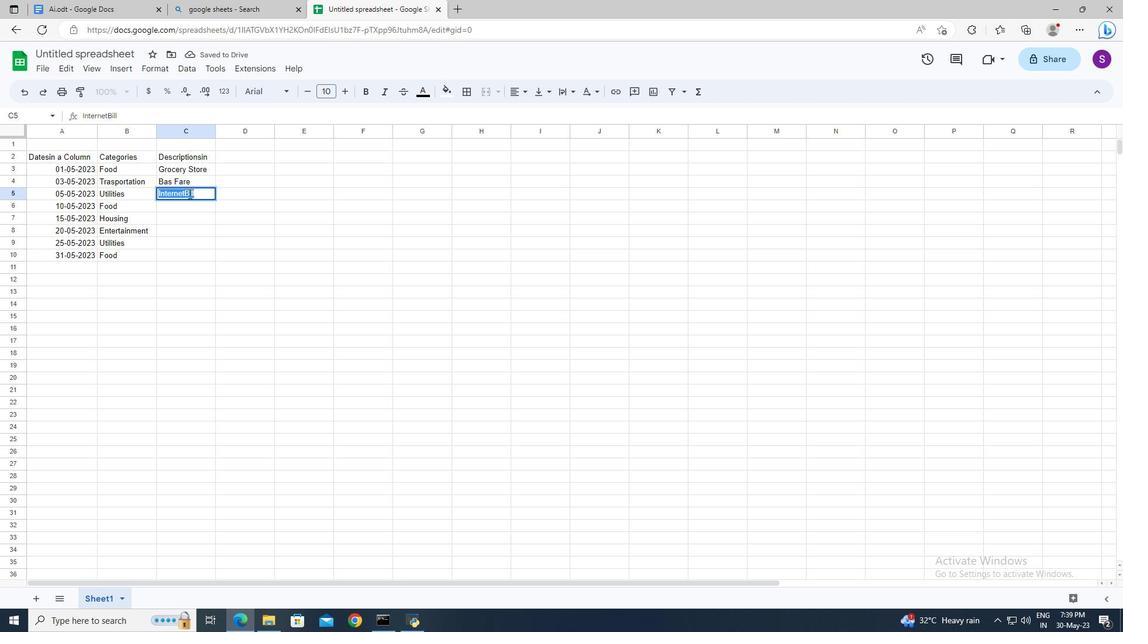 
Action: Mouse moved to (184, 192)
Screenshot: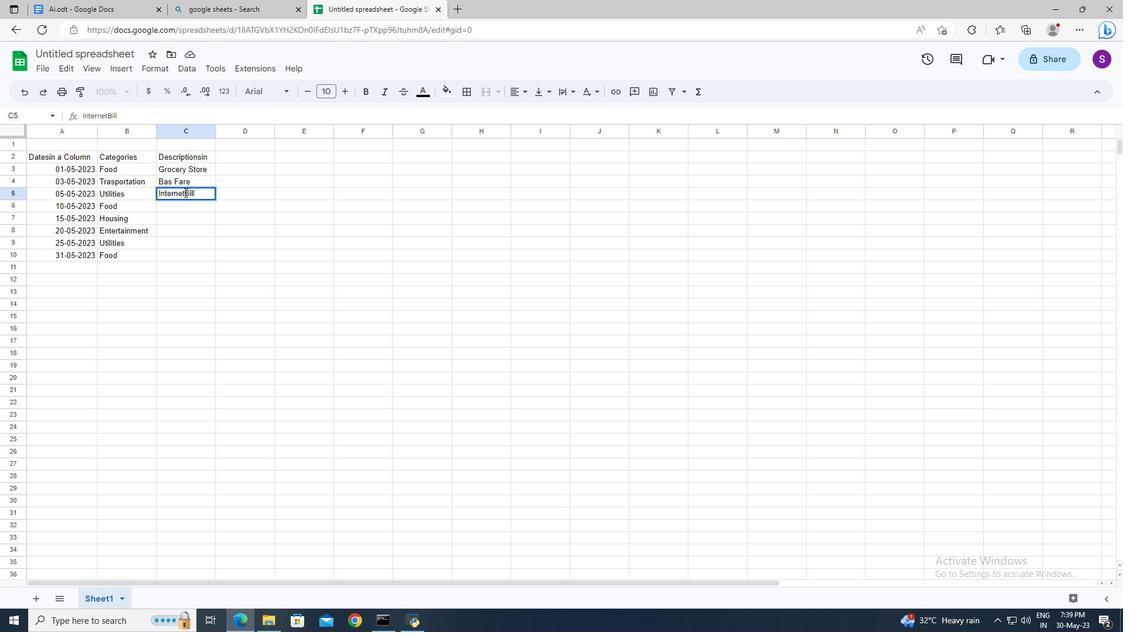 
Action: Mouse pressed left at (184, 192)
Screenshot: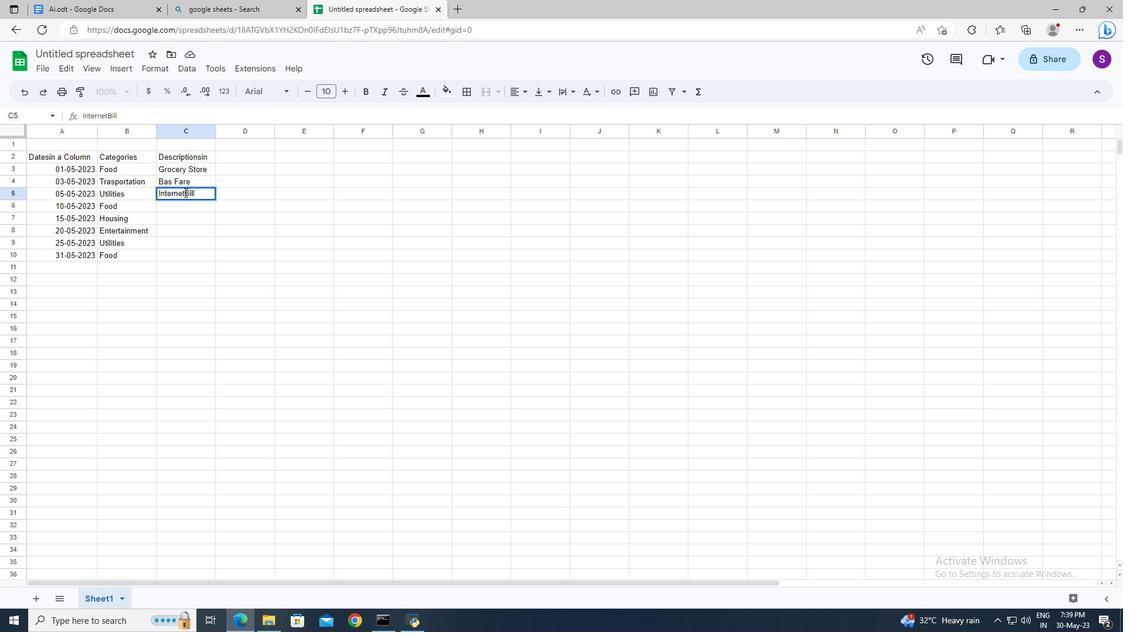 
Action: Mouse moved to (227, 240)
Screenshot: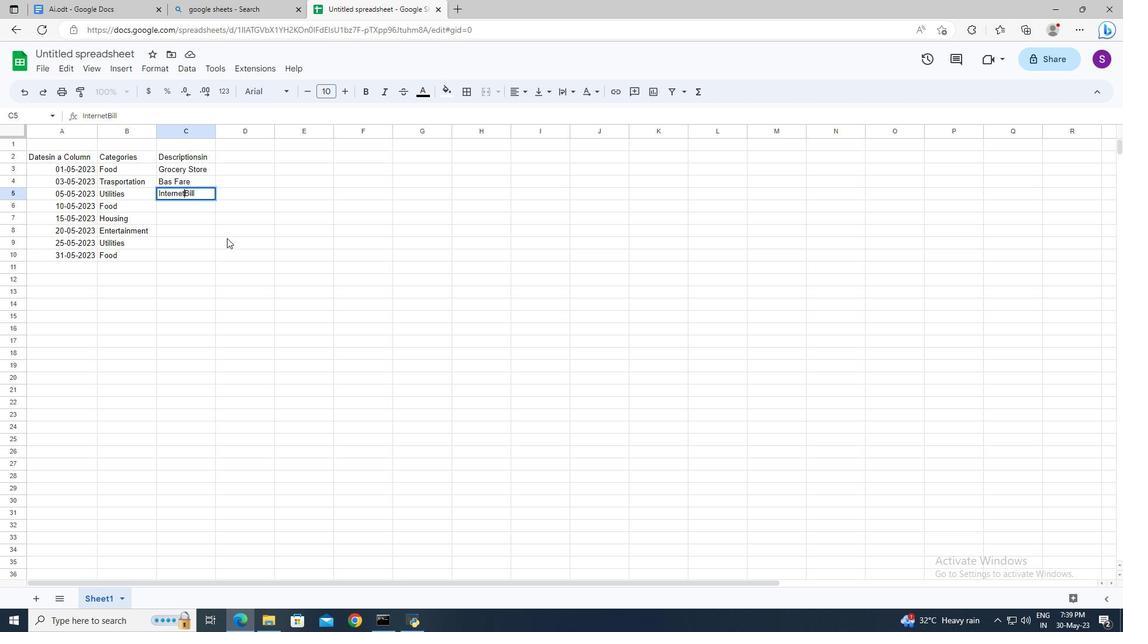 
Action: Key pressed <Key.space>
Screenshot: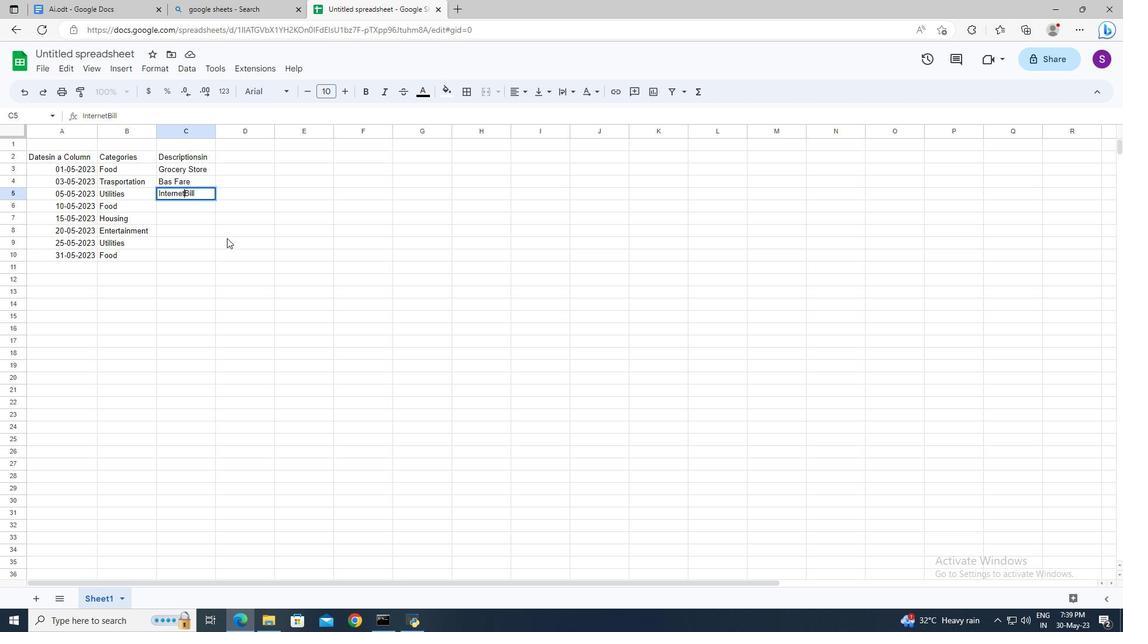 
Action: Mouse moved to (180, 202)
Screenshot: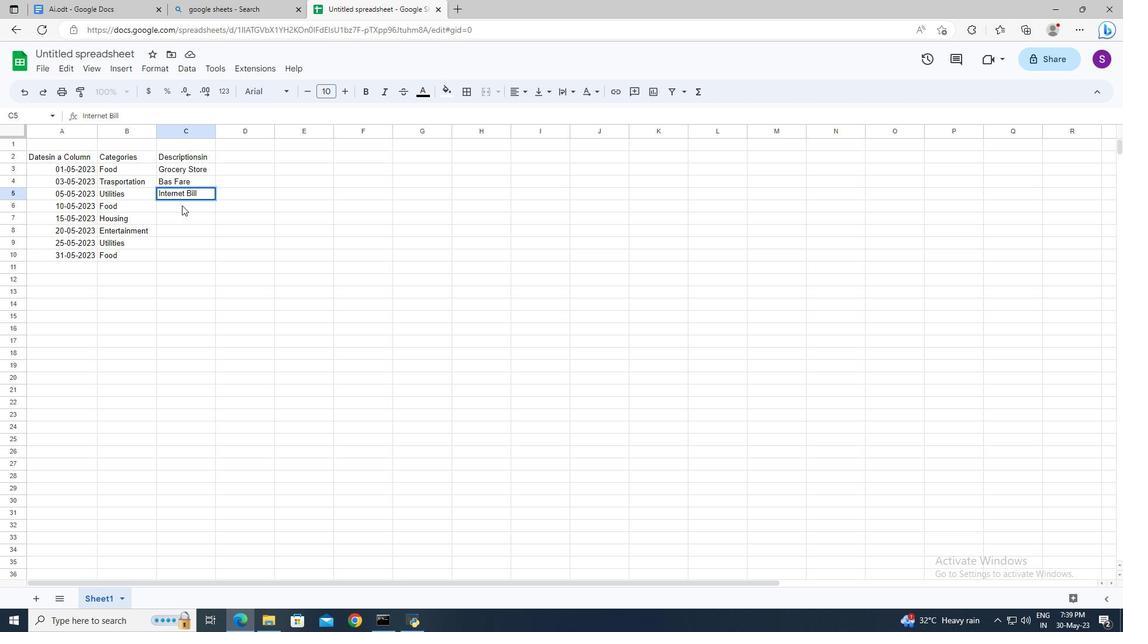 
Action: Mouse pressed left at (180, 202)
Screenshot: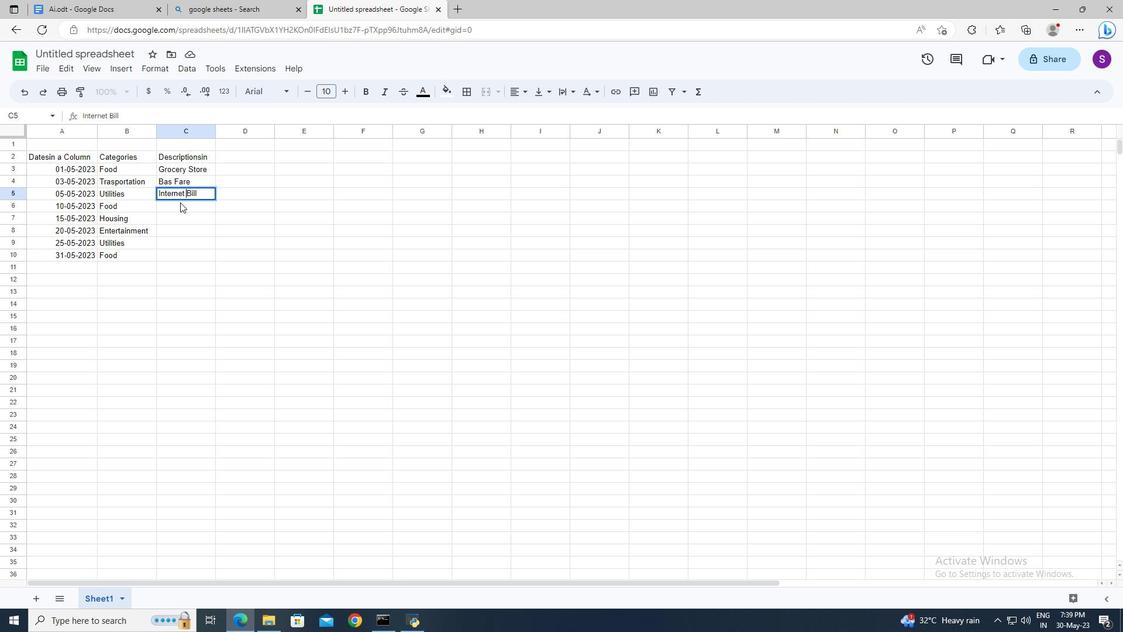 
Action: Mouse pressed left at (180, 202)
Screenshot: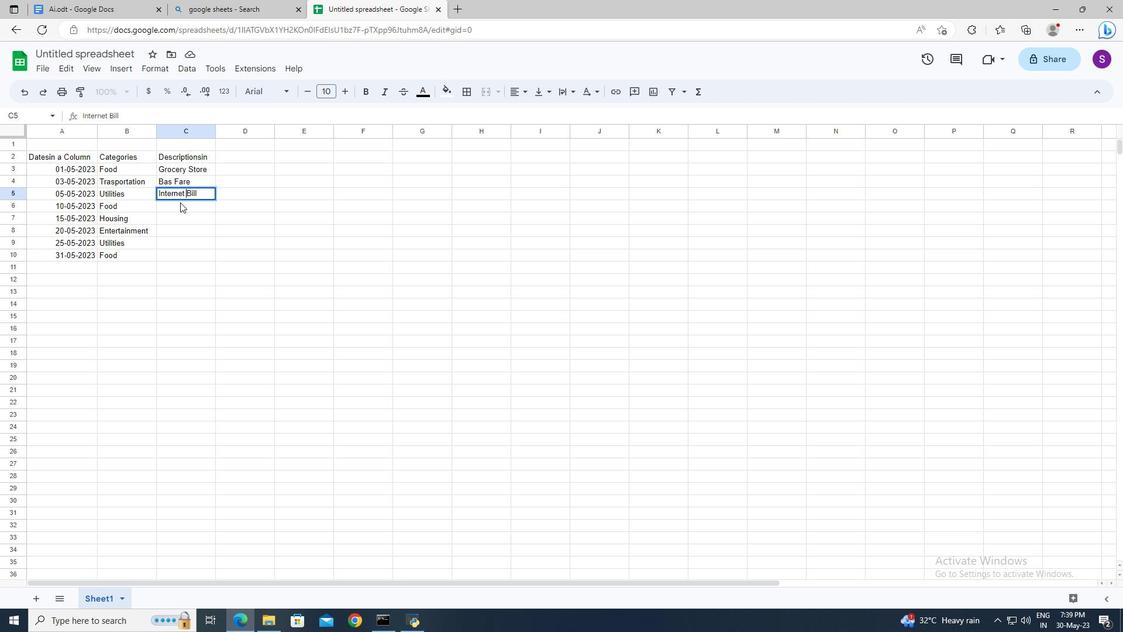 
Action: Key pressed <Key.shift><Key.shift><Key.shift><Key.shift><Key.shift><Key.shift><Key.shift><Key.shift><Key.shift><Key.shift><Key.shift><Key.shift><Key.shift><Key.shift><Key.shift><Key.shift><Key.shift><Key.shift><Key.shift><Key.shift><Key.shift><Key.shift><Key.shift><Key.shift><Key.shift><Key.shift><Key.shift><Key.shift><Key.shift><Key.shift><Key.shift><Key.shift><Key.shift><Key.shift><Key.shift><Key.shift>Restaurant<Key.enter><Key.shift>Rent<Key.space><Key.enter><Key.shift><Key.shift><Key.shift><Key.shift>Movice<Key.space><Key.backspace><Key.backspace><Key.backspace>e<Key.space><Key.shift><Key.shift>Tickets<Key.enter><Key.shift>Electricity<Key.space><Key.shift>Bill<Key.enter><Key.shift><Key.shift><Key.shift><Key.shift><Key.shift><Key.shift><Key.shift>G<Key.enter>
Screenshot: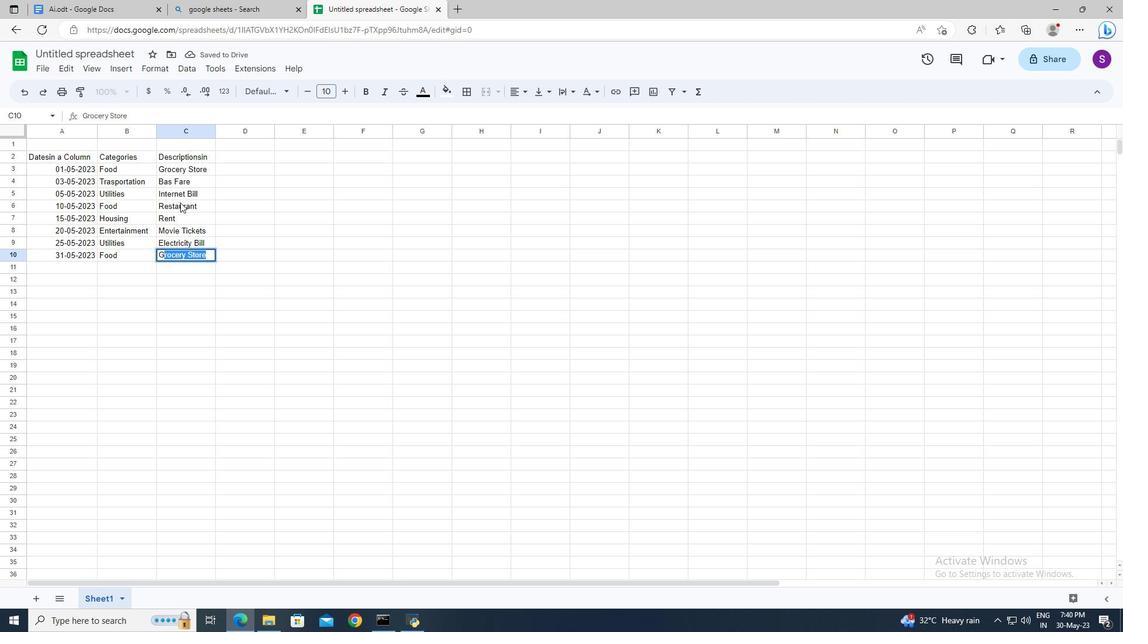 
Action: Mouse moved to (229, 155)
Screenshot: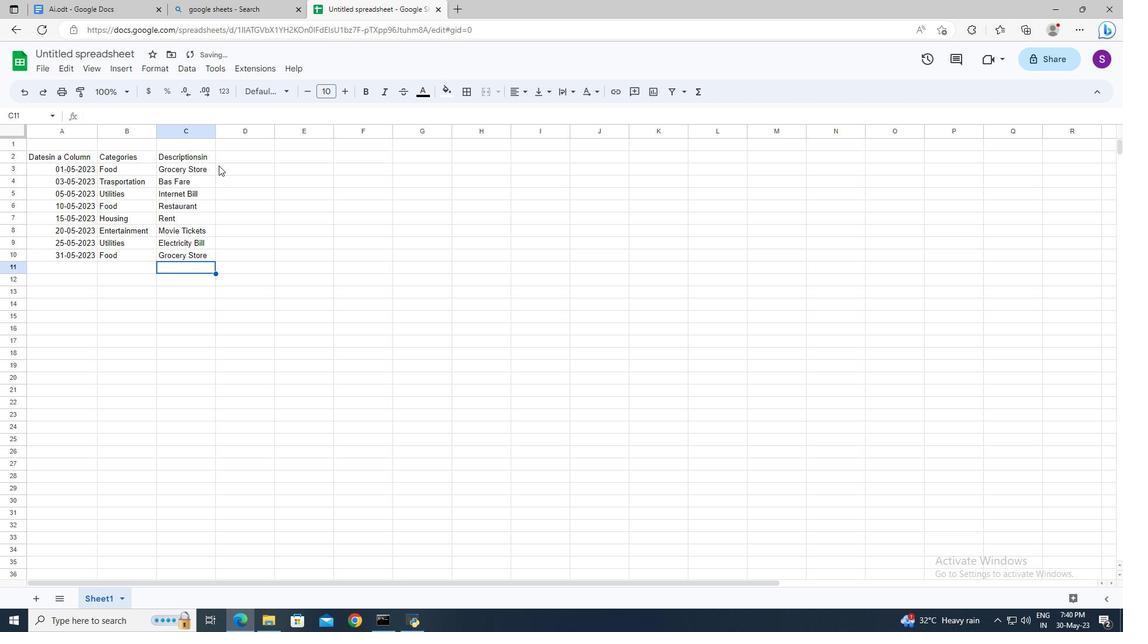 
Action: Mouse pressed left at (229, 155)
Screenshot: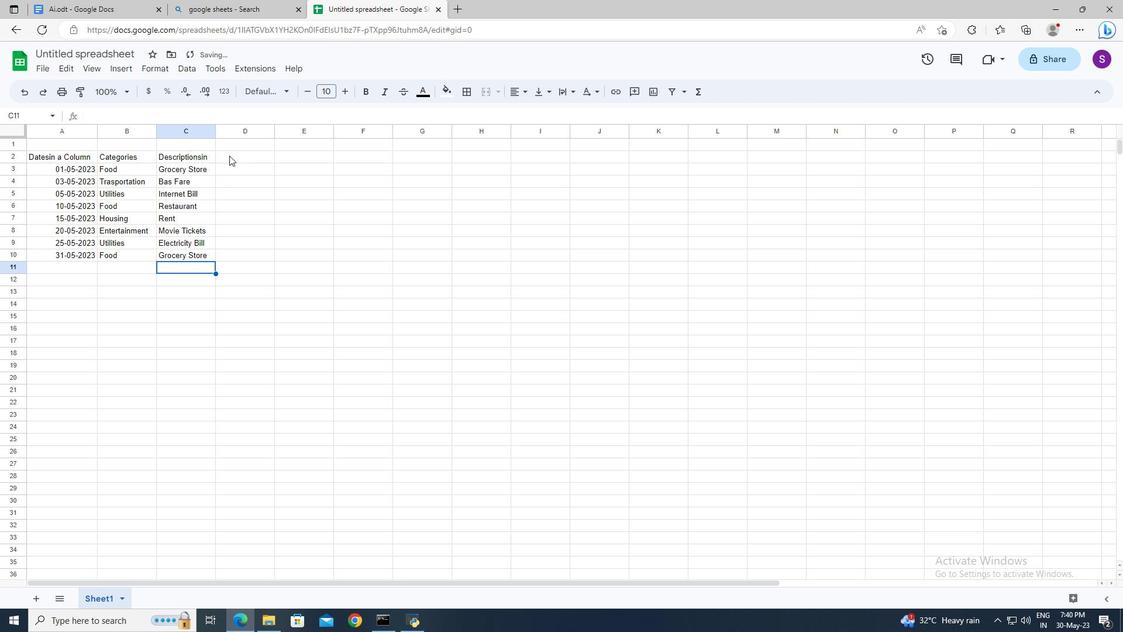 
Action: Mouse moved to (192, 134)
Screenshot: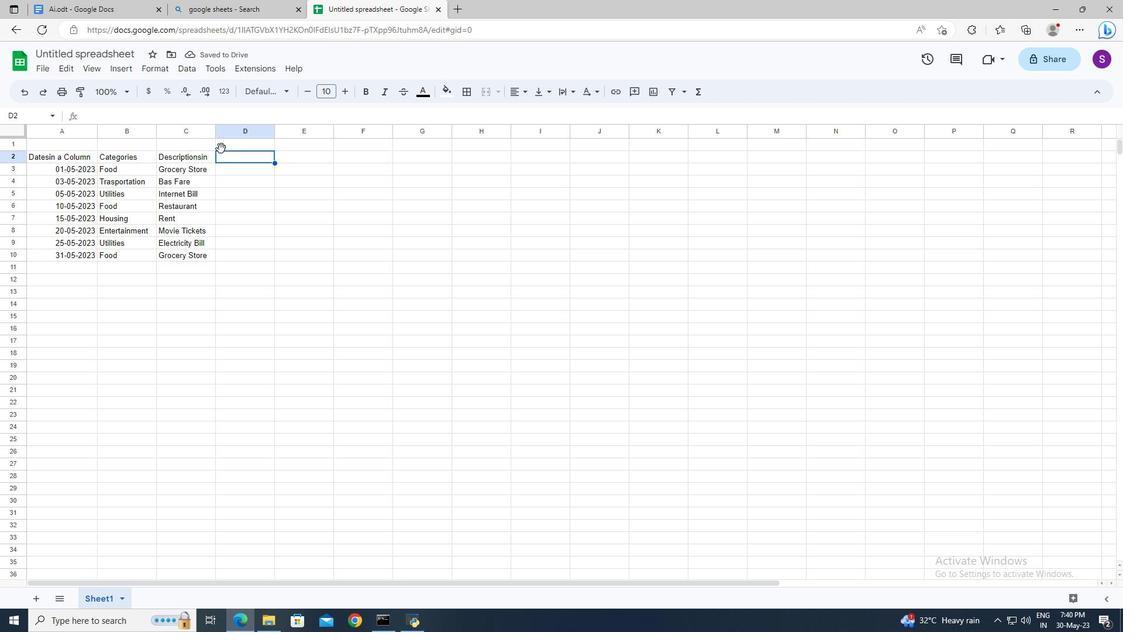 
Action: Key pressed <Key.shift><Key.shift><Key.shift><Key.shift><Key.shift><Key.shift><Key.shift><Key.shift><Key.shift><Key.shift><Key.shift><Key.shift><Key.shift><Key.shift><Key.shift><Key.shift><Key.shift><Key.shift><Key.shift><Key.shift><Key.shift><Key.shift><Key.shift><Key.shift>Amountin<Key.enter>
Screenshot: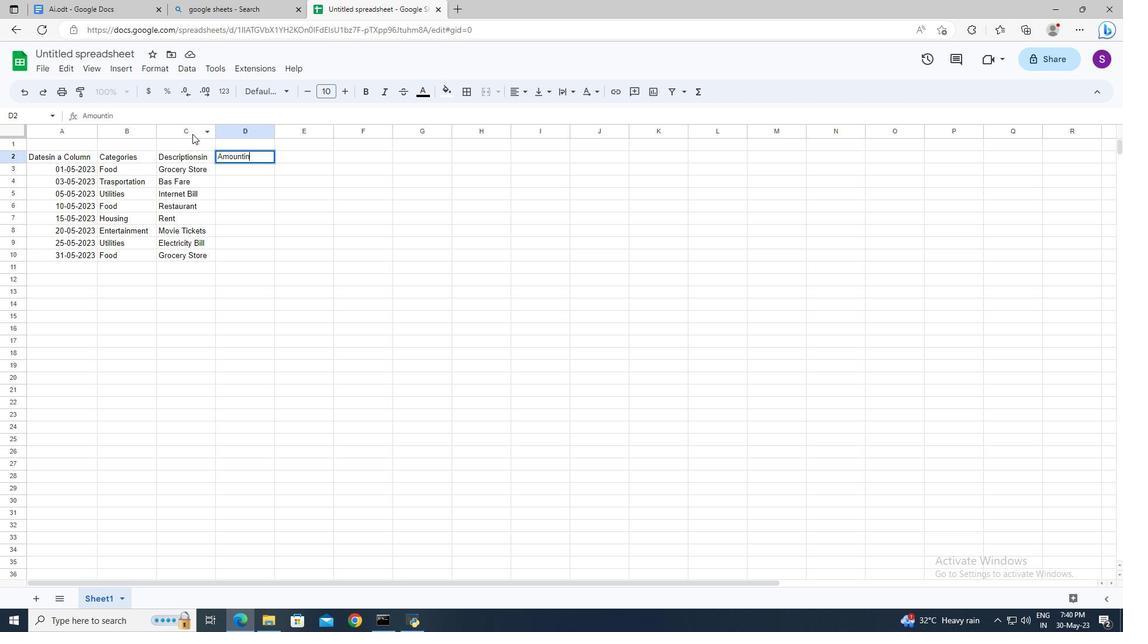 
Action: Mouse moved to (229, 169)
Screenshot: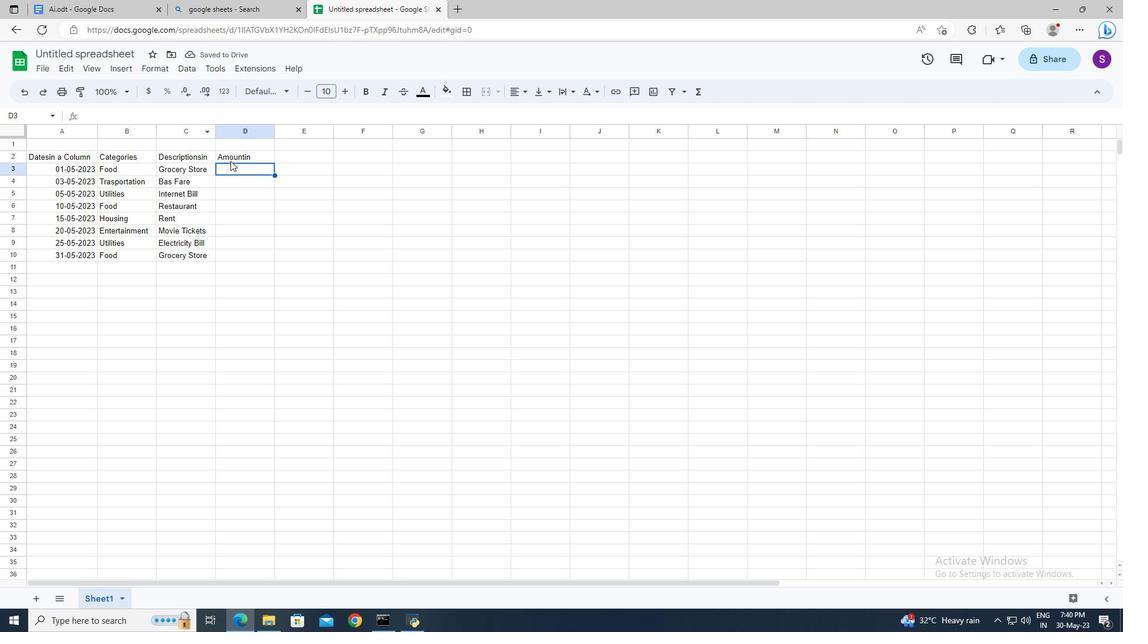 
Action: Key pressed <Key.shift><Key.shift><Key.shift><Key.shift><Key.shift><Key.shift><Key.shift><Key.shift><Key.shift><Key.shift><Key.shift><Key.shift><Key.shift><Key.shift><Key.shift><Key.shift>$50<Key.enter><Key.shift><Key.shift><Key.shift><Key.shift><Key.shift><Key.shift><Key.shift><Key.shift><Key.shift><Key.shift><Key.shift><Key.shift><Key.shift>$5<Key.enter><Key.shift><Key.shift><Key.shift><Key.shift><Key.shift><Key.shift><Key.shift><Key.shift><Key.shift>$60<Key.enter><Key.shift><Key.shift><Key.shift><Key.shift><Key.shift><Key.shift><Key.shift><Key.shift><Key.shift>$30<Key.enter><Key.shift><Key.shift><Key.shift><Key.shift><Key.shift><Key.shift><Key.shift><Key.shift><Key.shift><Key.shift><Key.shift><Key.shift>$800<Key.enter><Key.shift><Key.shift><Key.shift><Key.shift><Key.shift><Key.shift><Key.shift><Key.shift><Key.shift><Key.shift><Key.shift><Key.shift><Key.shift><Key.shift><Key.shift><Key.shift><Key.shift><Key.shift>$20<Key.enter><Key.shift><Key.shift><Key.shift><Key.shift><Key.shift><Key.shift><Key.shift><Key.shift><Key.shift><Key.shift><Key.shift><Key.shift>$70<Key.enter><Key.shift><Key.shift><Key.shift><Key.shift><Key.shift><Key.shift><Key.shift><Key.shift><Key.shift><Key.shift><Key.shift><Key.shift><Key.shift><Key.shift><Key.shift><Key.shift><Key.shift><Key.shift><Key.shift><Key.shift><Key.shift><Key.shift><Key.shift><Key.shift><Key.shift><Key.shift><Key.shift>$40<Key.enter>
Screenshot: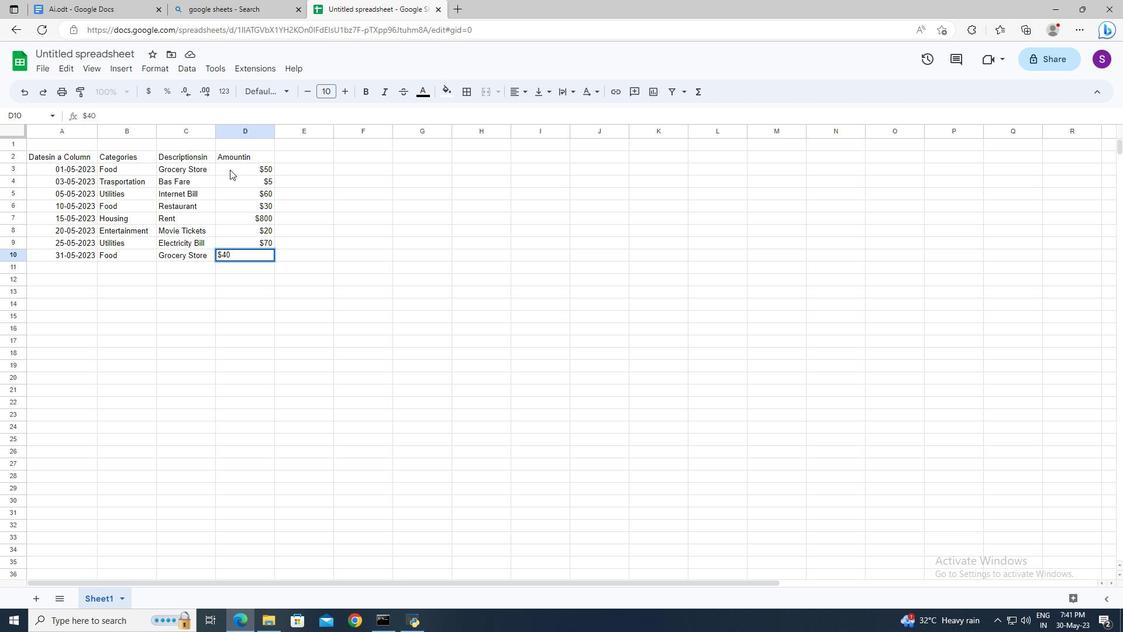 
Action: Mouse moved to (65, 153)
Screenshot: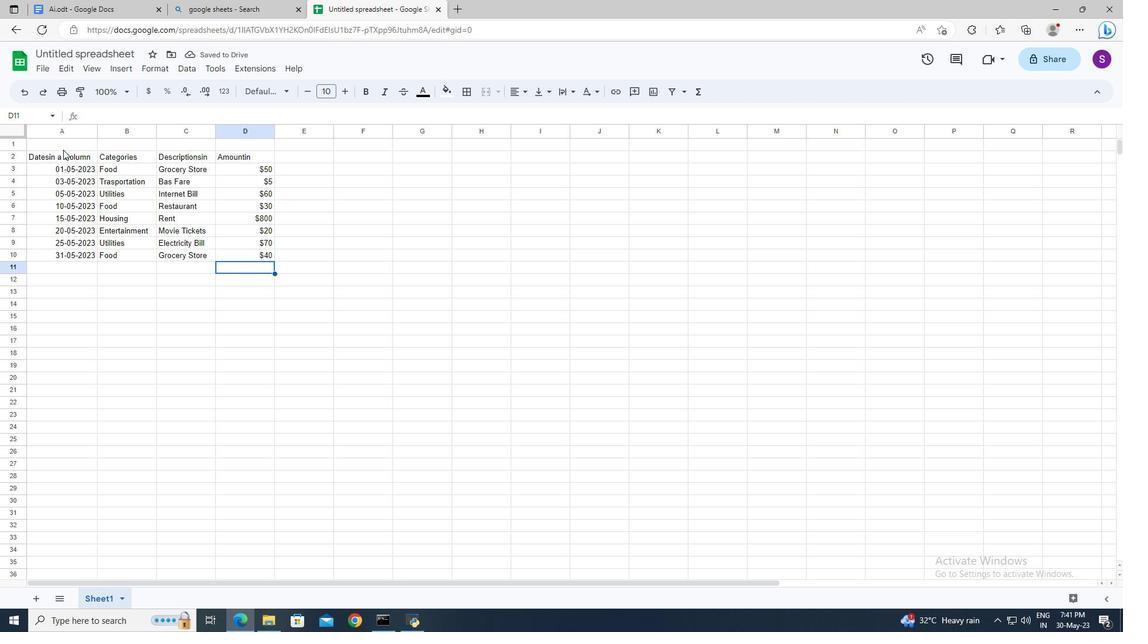 
Action: Mouse pressed left at (65, 153)
Screenshot: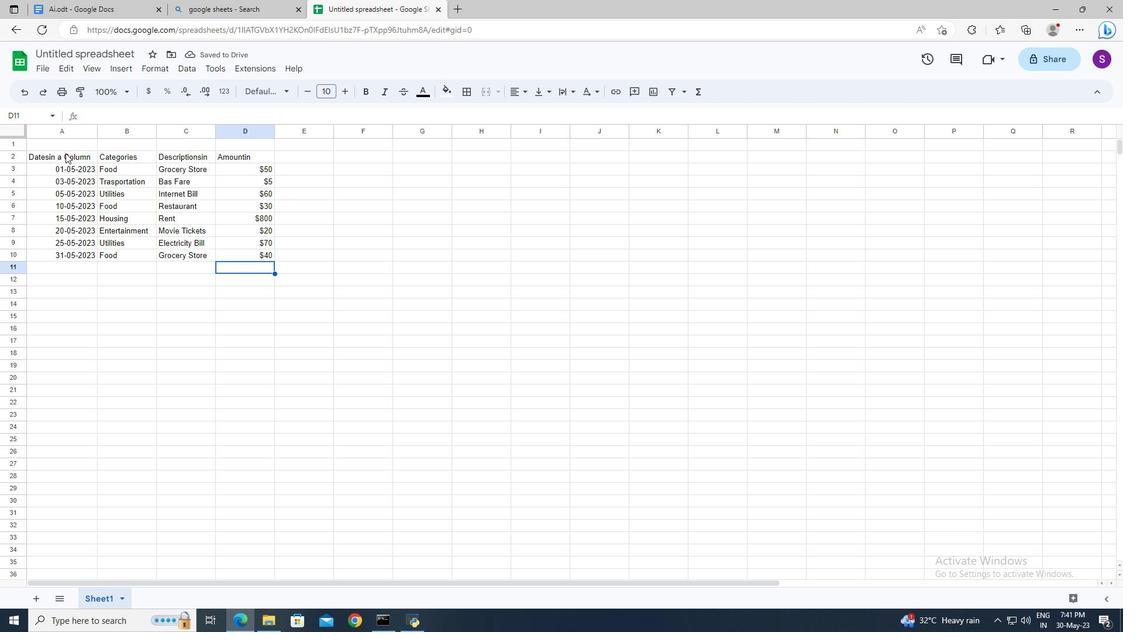 
Action: Mouse moved to (368, 91)
Screenshot: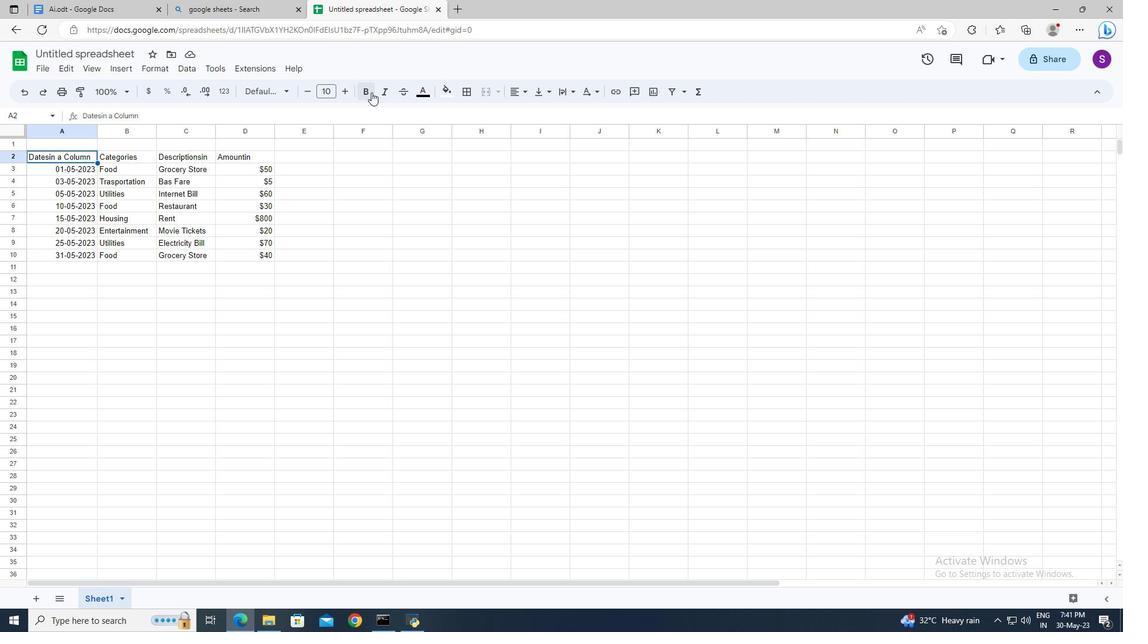 
Action: Mouse pressed left at (368, 91)
Screenshot: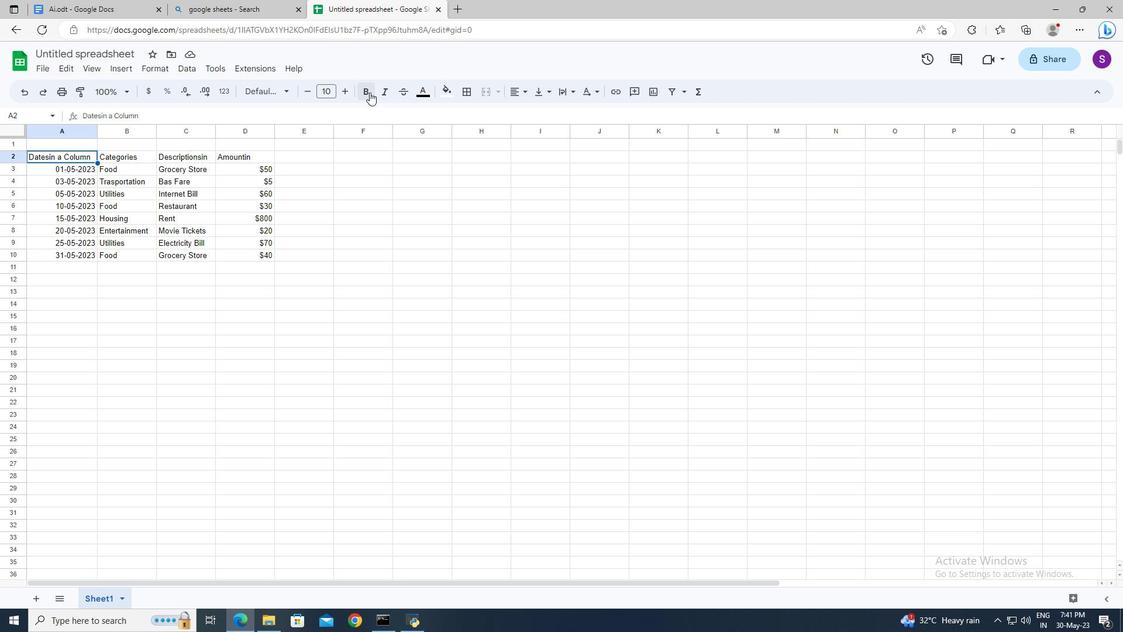 
Action: Mouse moved to (129, 153)
Screenshot: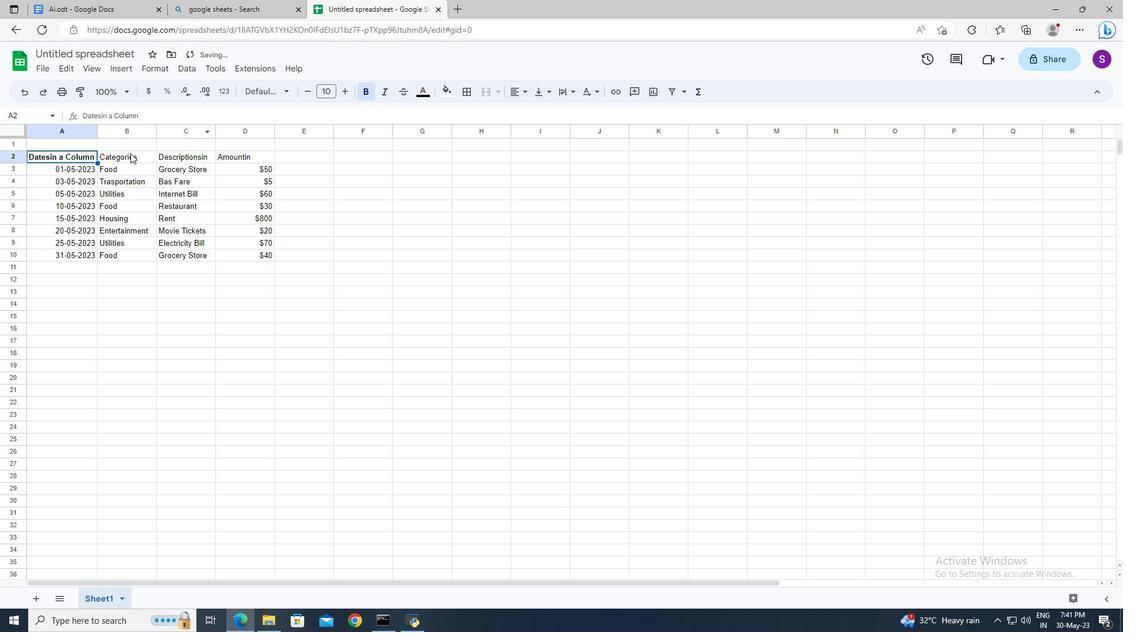 
Action: Mouse pressed left at (129, 153)
Screenshot: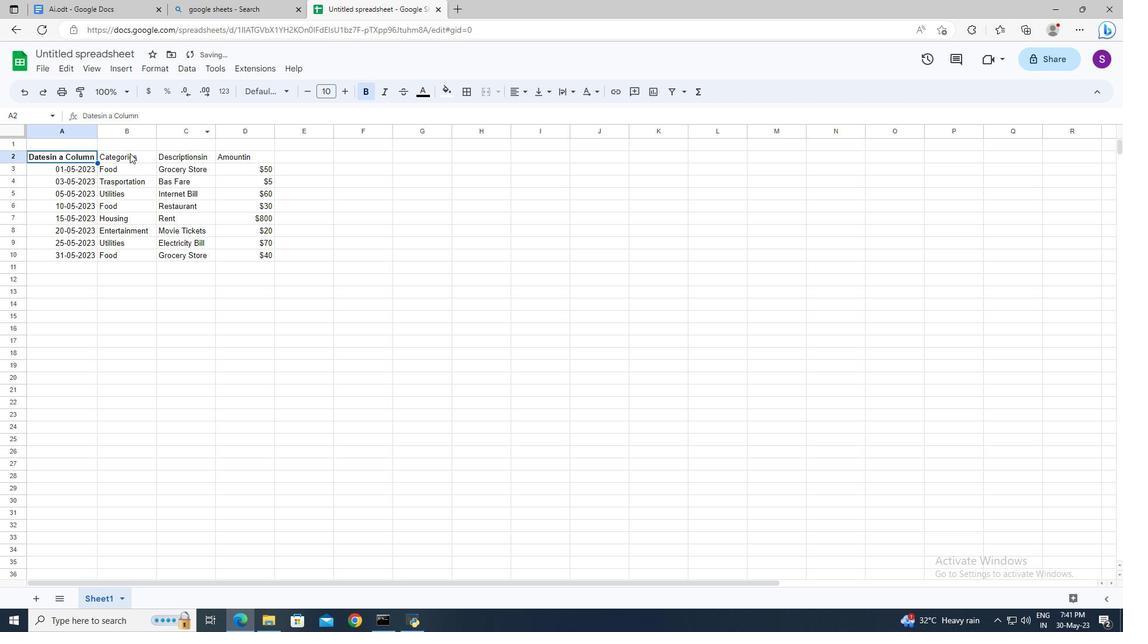 
Action: Mouse moved to (370, 89)
Screenshot: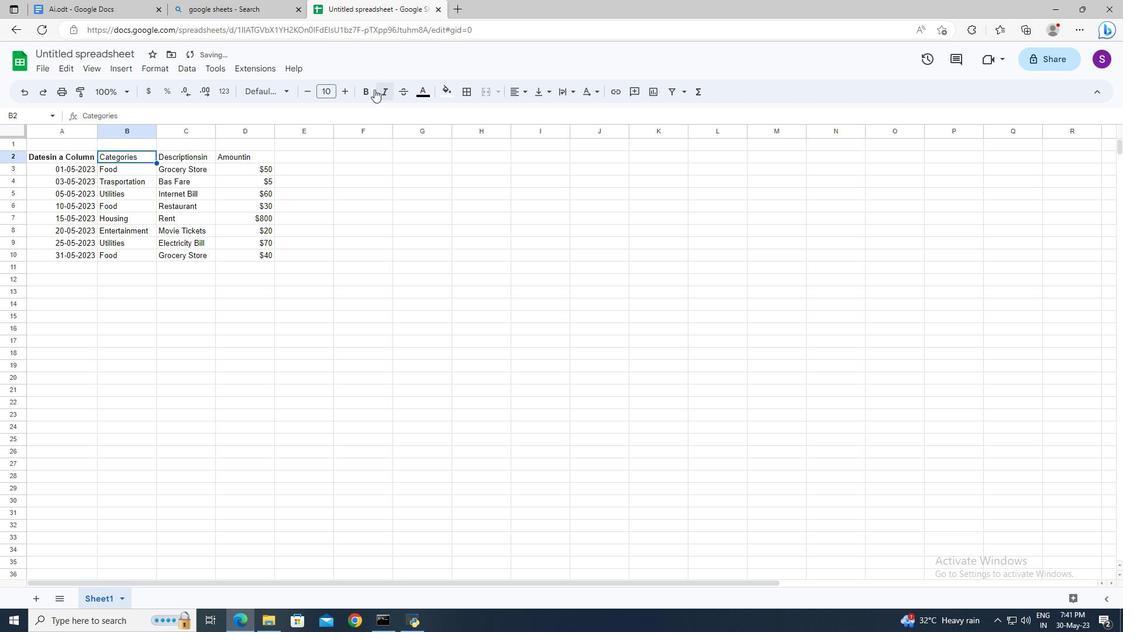 
Action: Mouse pressed left at (370, 89)
Screenshot: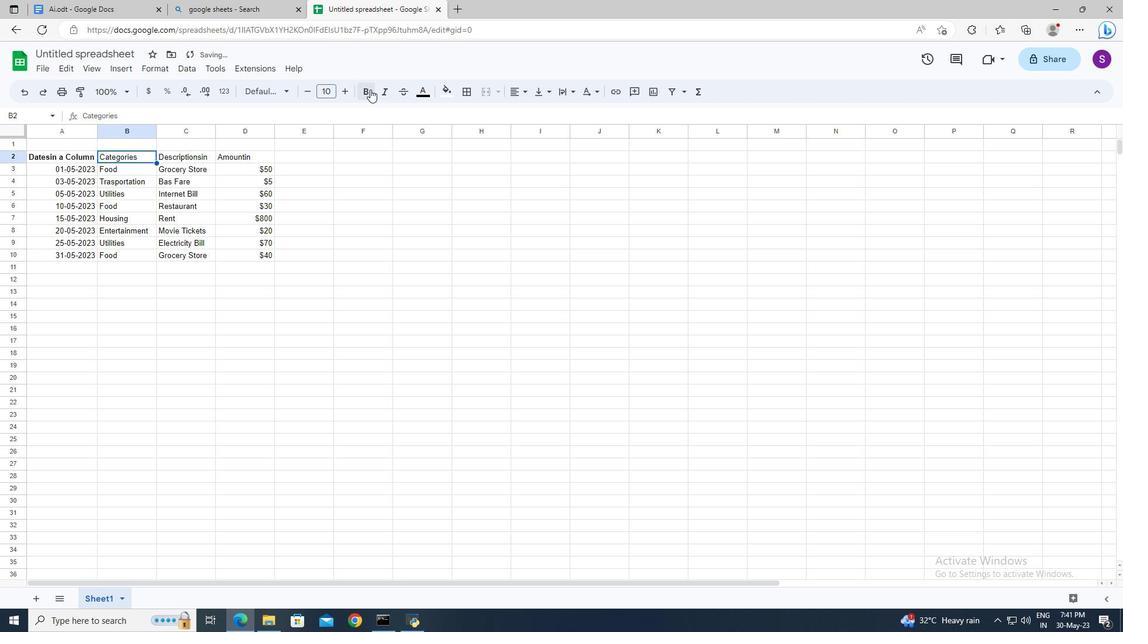 
Action: Mouse moved to (186, 152)
Screenshot: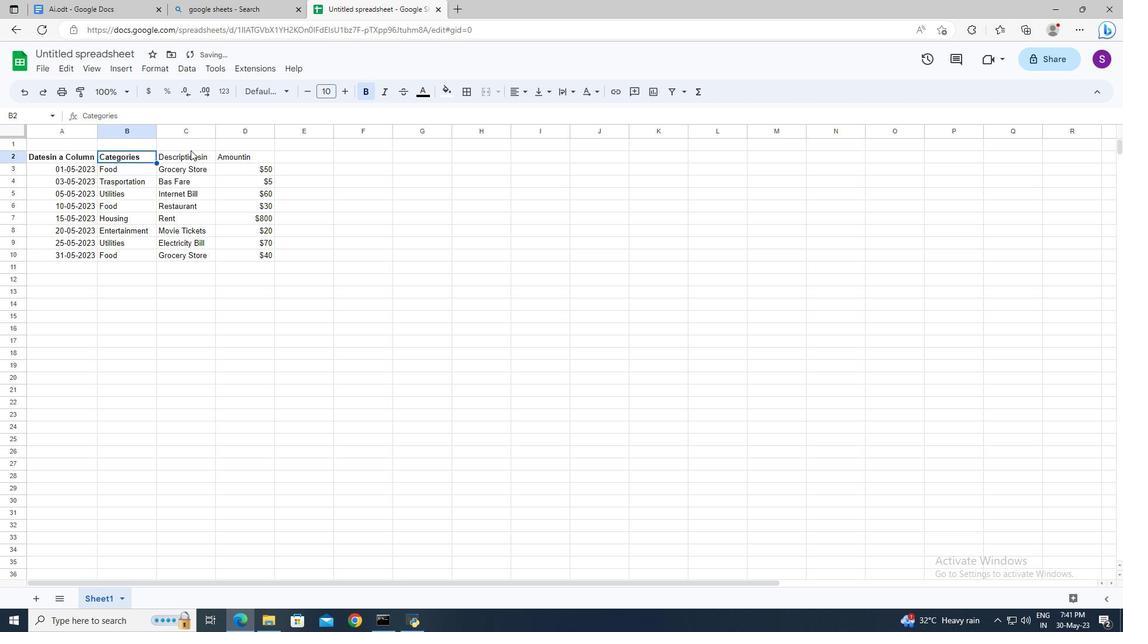 
Action: Mouse pressed left at (186, 152)
Screenshot: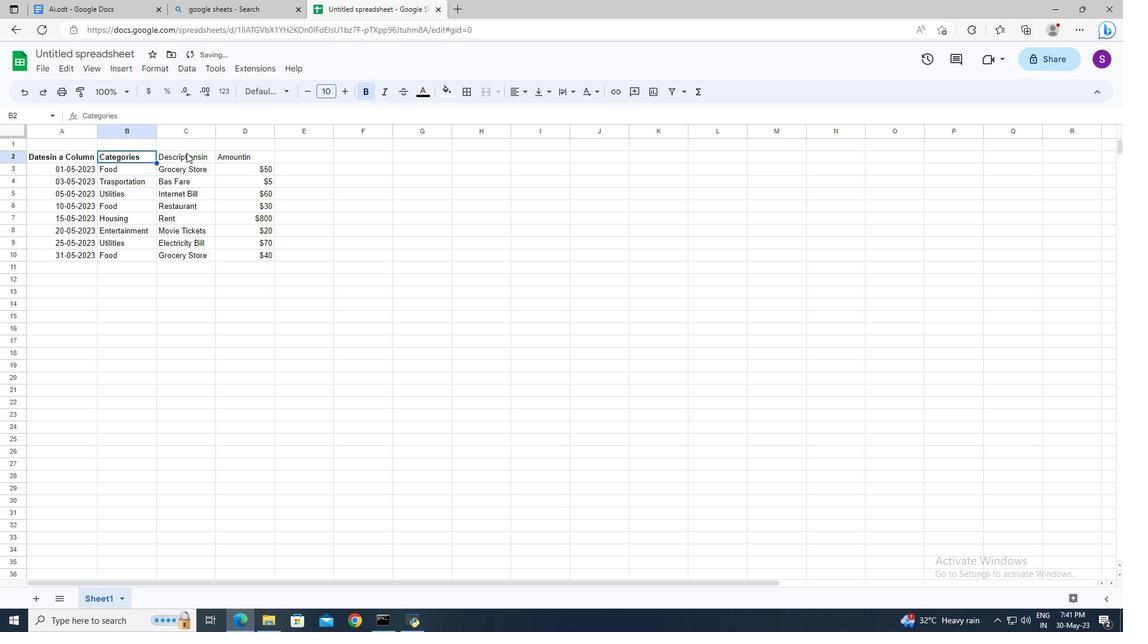 
Action: Mouse moved to (361, 93)
Screenshot: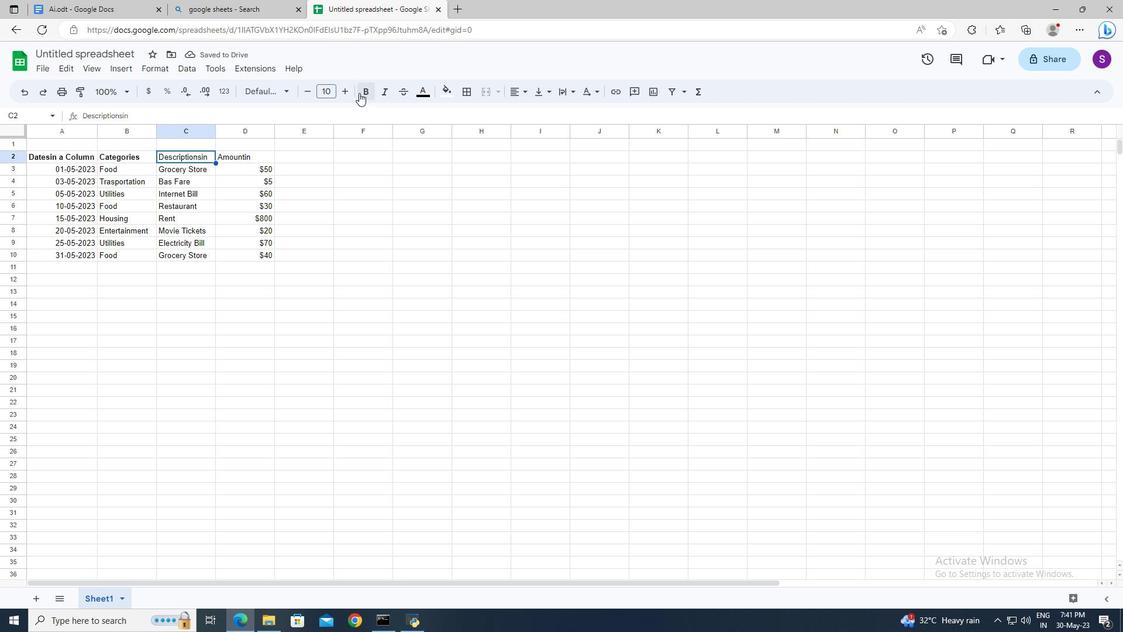 
Action: Mouse pressed left at (361, 93)
Screenshot: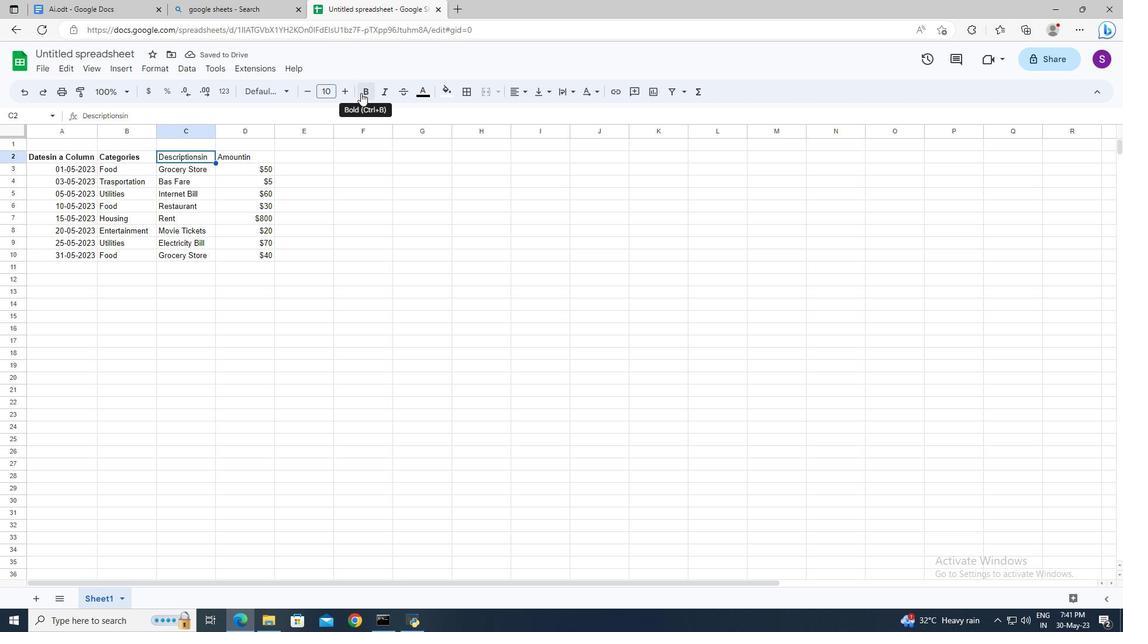 
Action: Mouse moved to (235, 156)
Screenshot: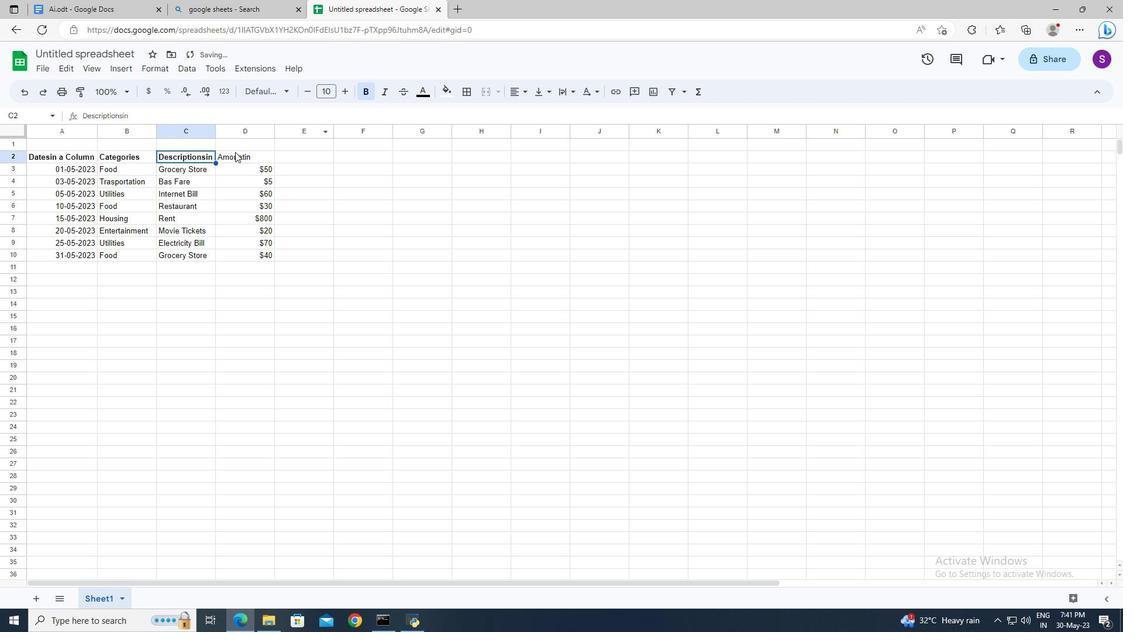 
Action: Mouse pressed left at (235, 156)
Screenshot: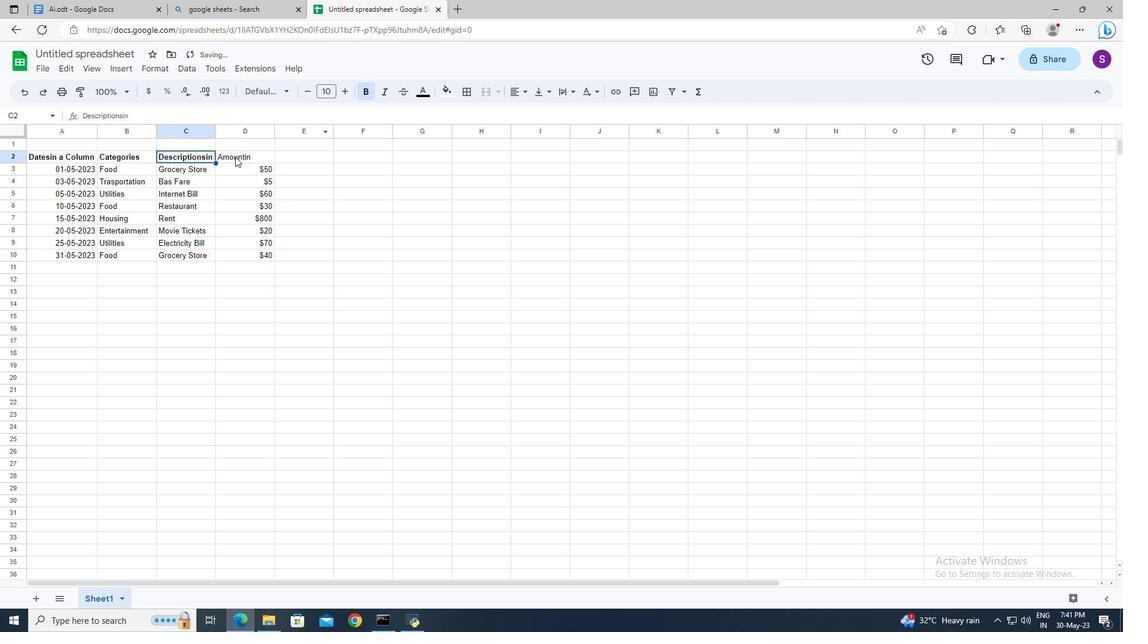 
Action: Mouse moved to (361, 88)
Screenshot: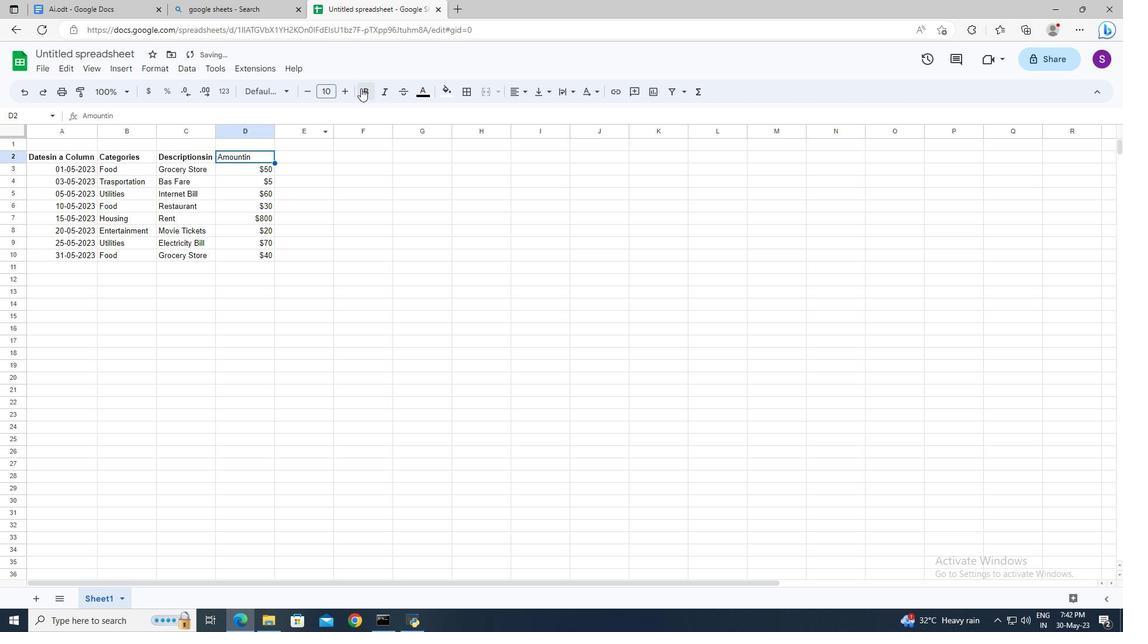 
Action: Mouse pressed left at (361, 88)
Screenshot: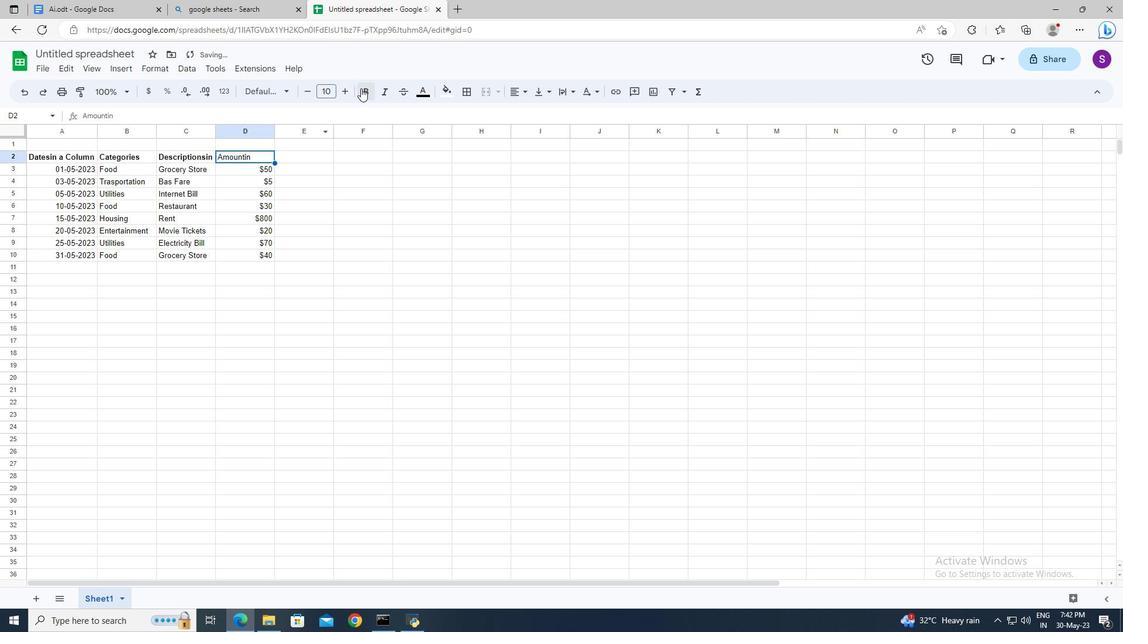 
Action: Mouse moved to (87, 143)
Screenshot: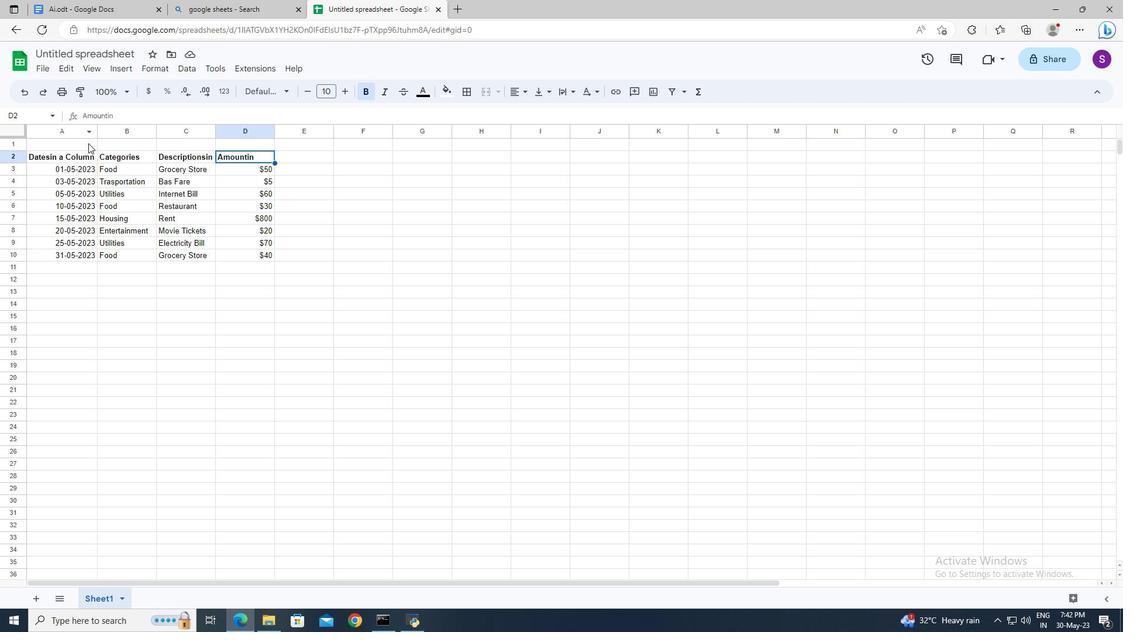 
Action: Mouse pressed left at (87, 143)
Screenshot: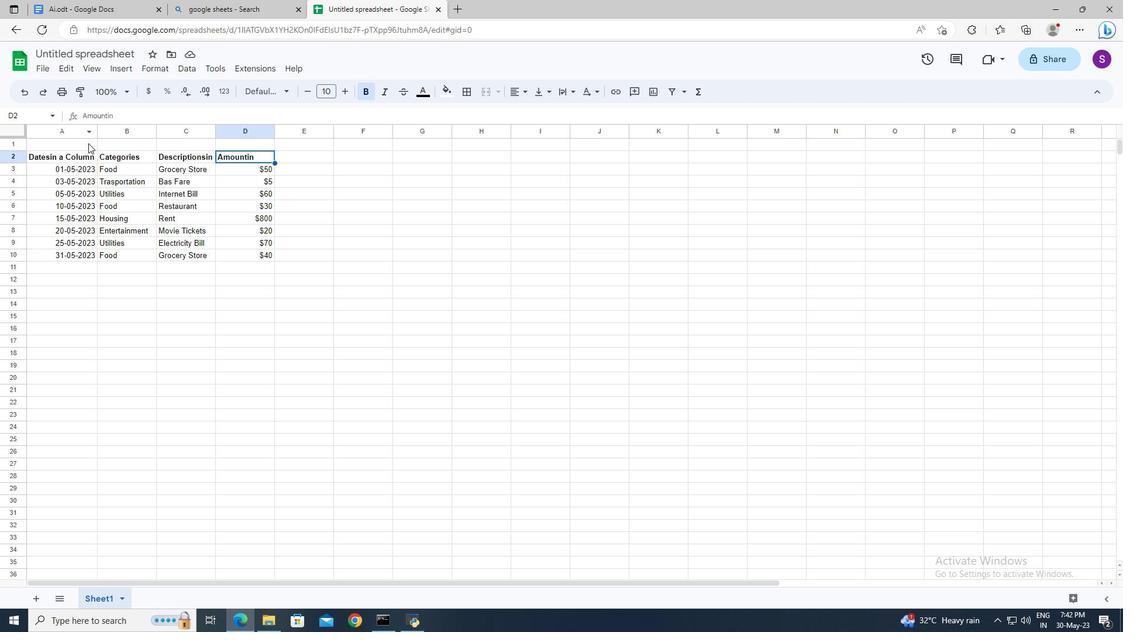 
Action: Mouse moved to (452, 88)
Screenshot: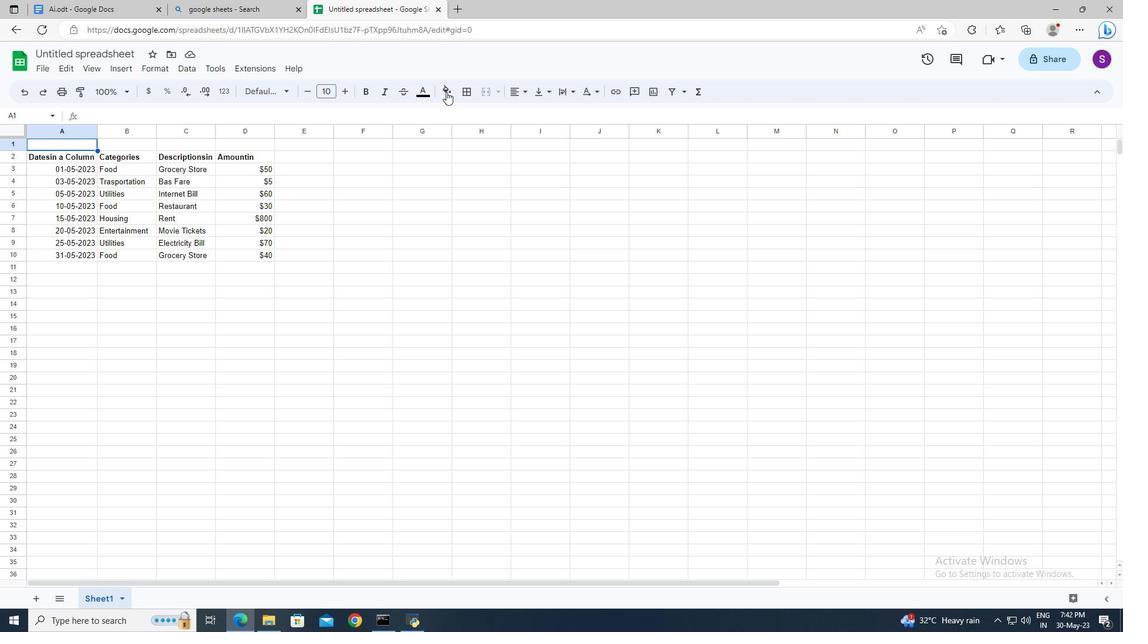 
Action: Mouse pressed left at (452, 88)
Screenshot: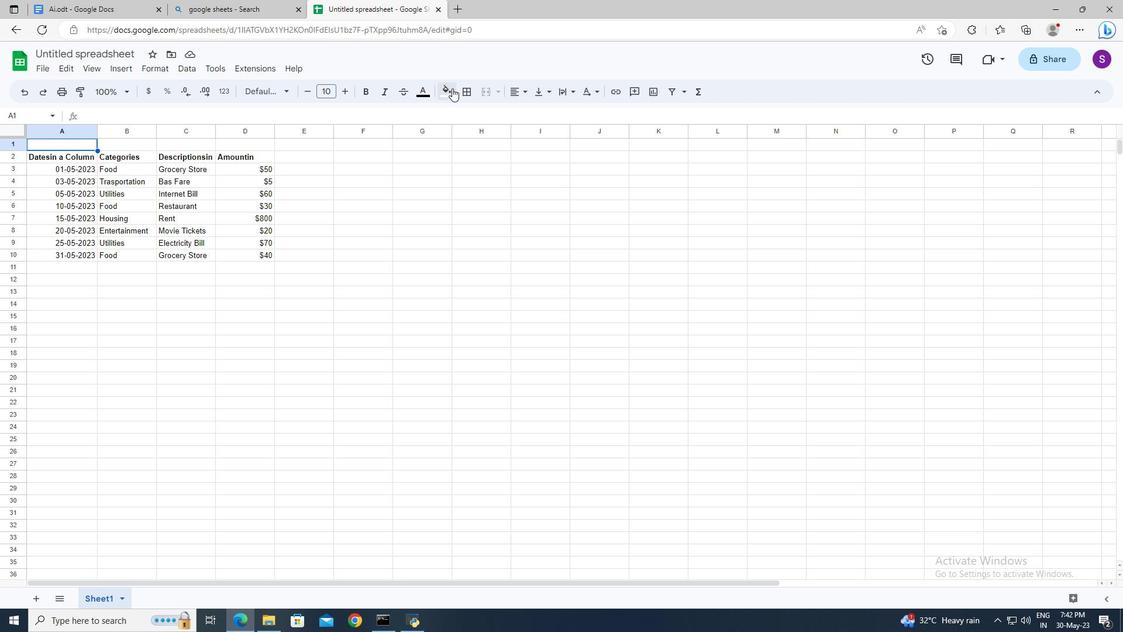 
Action: Mouse moved to (465, 148)
Screenshot: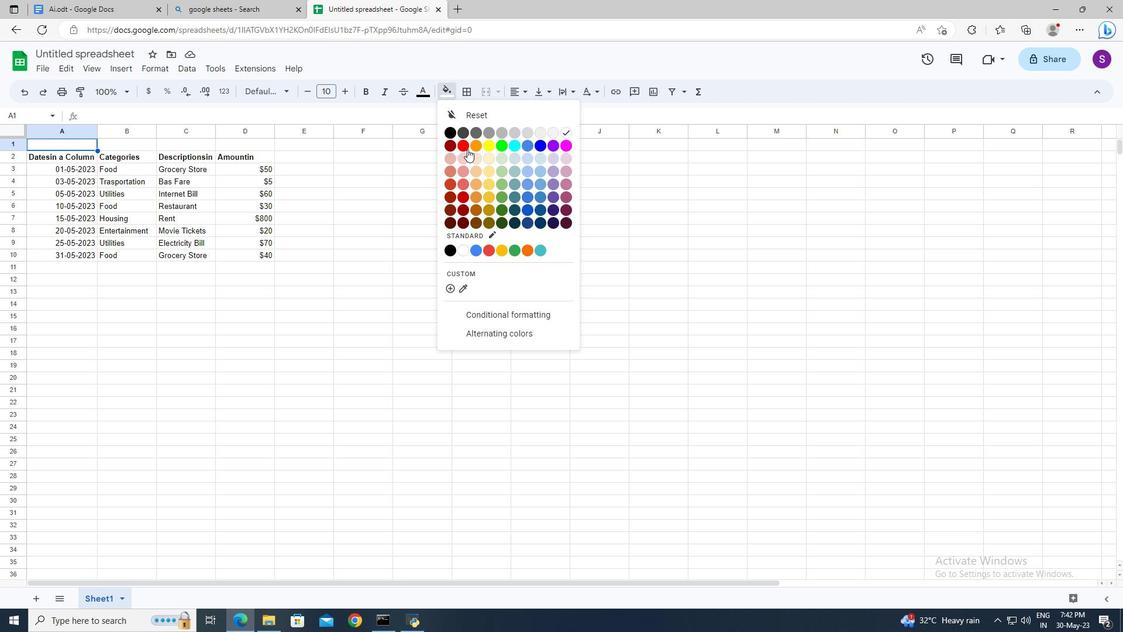 
Action: Mouse pressed left at (465, 148)
Screenshot: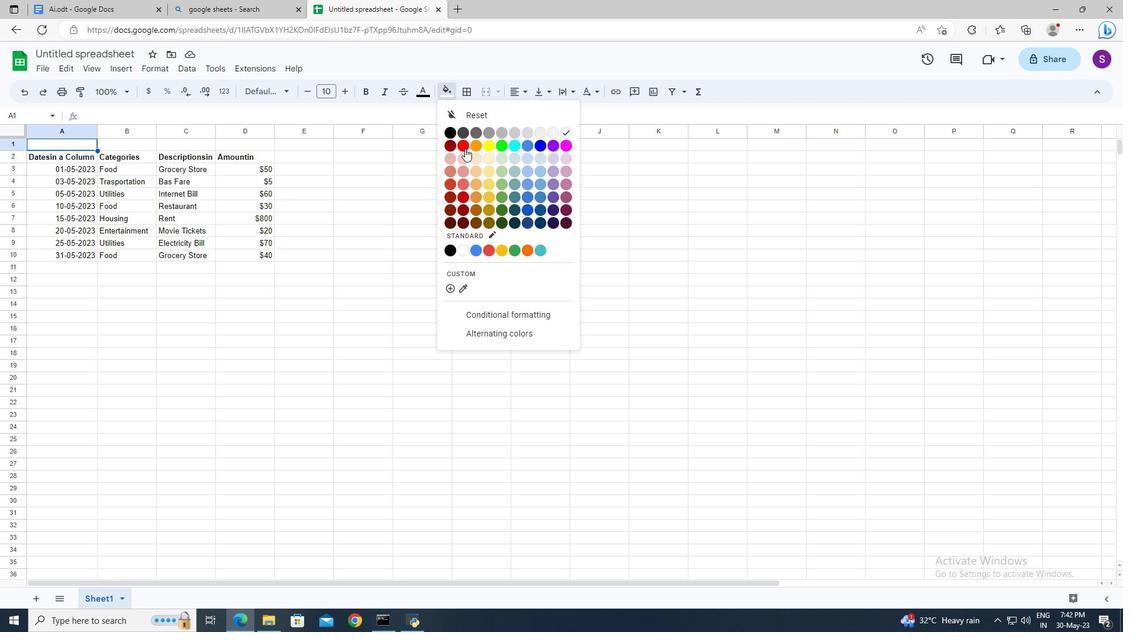 
Action: Mouse moved to (450, 90)
Screenshot: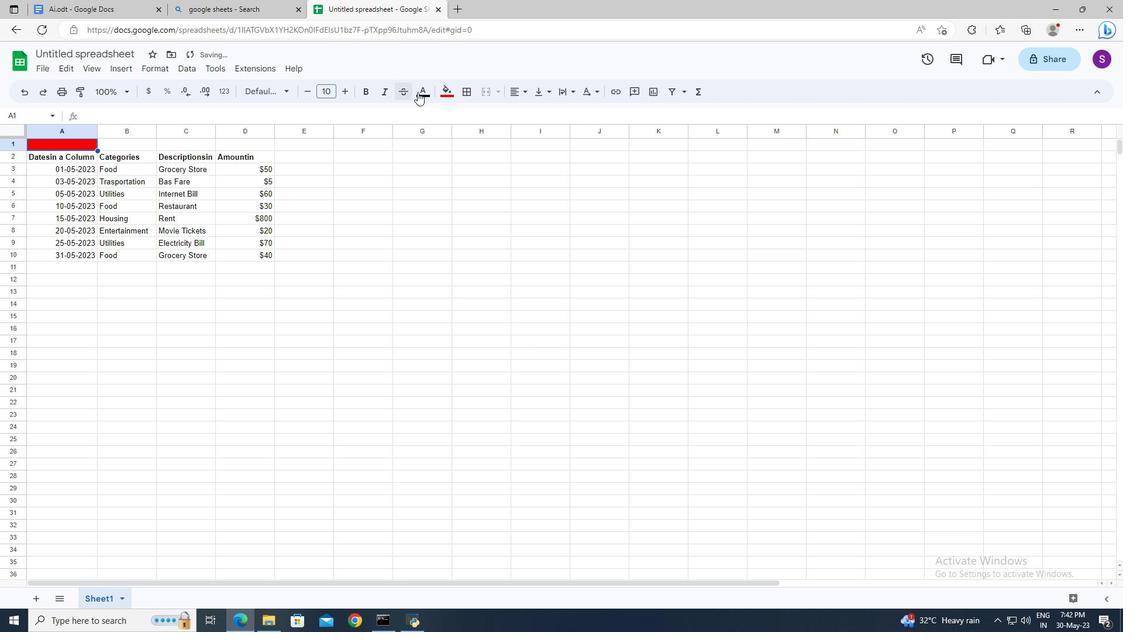 
Action: Mouse pressed left at (450, 90)
Screenshot: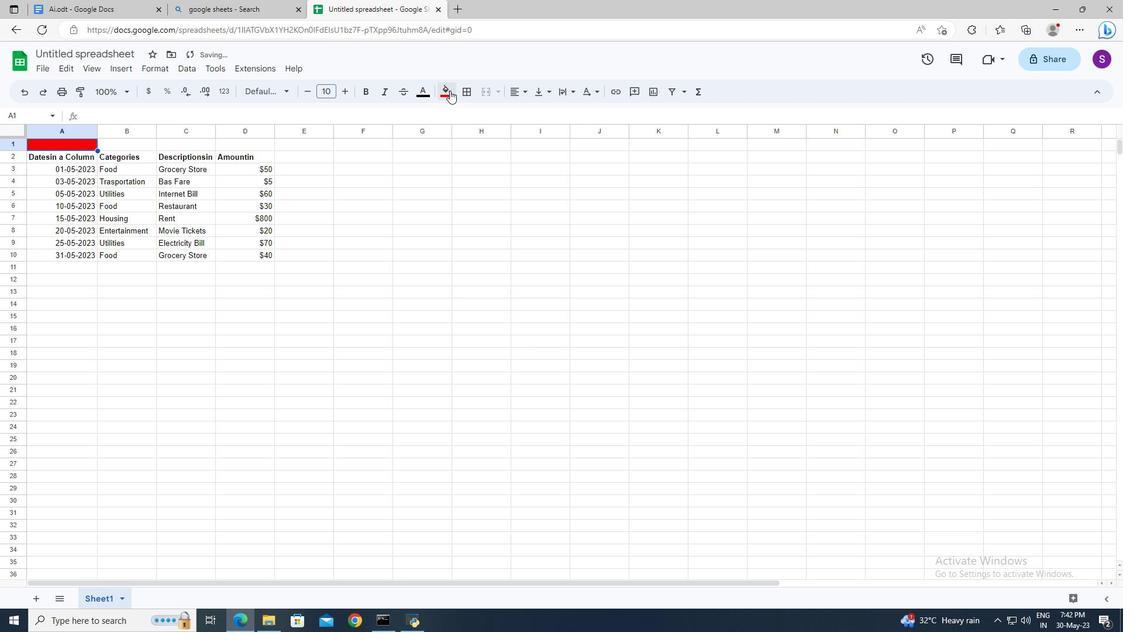 
Action: Mouse moved to (104, 150)
Screenshot: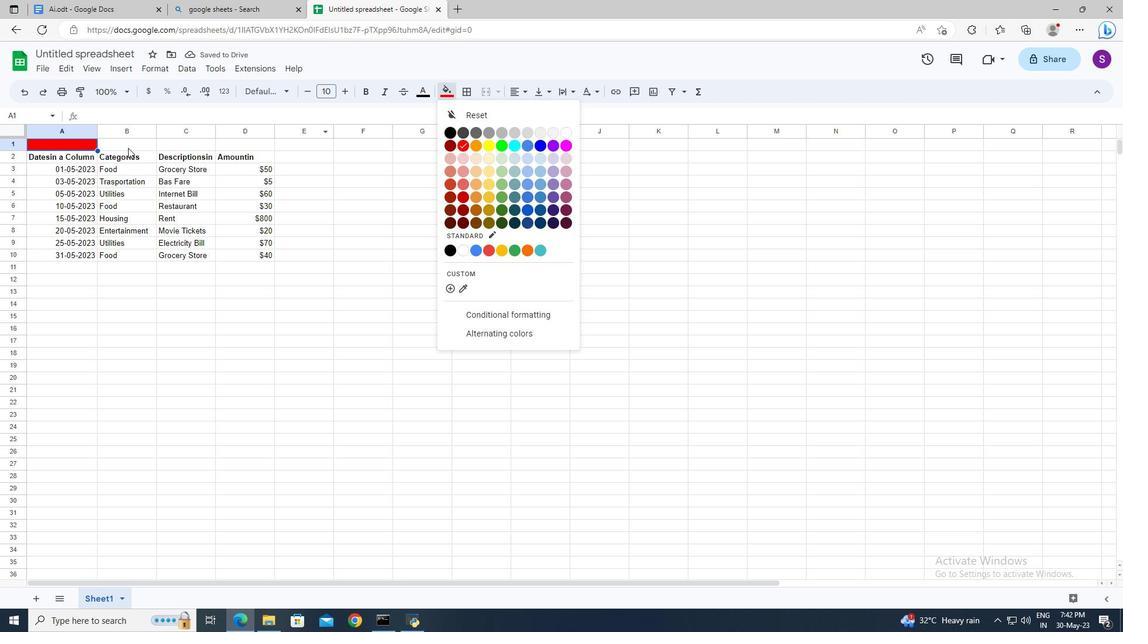 
Action: Mouse pressed left at (104, 150)
Screenshot: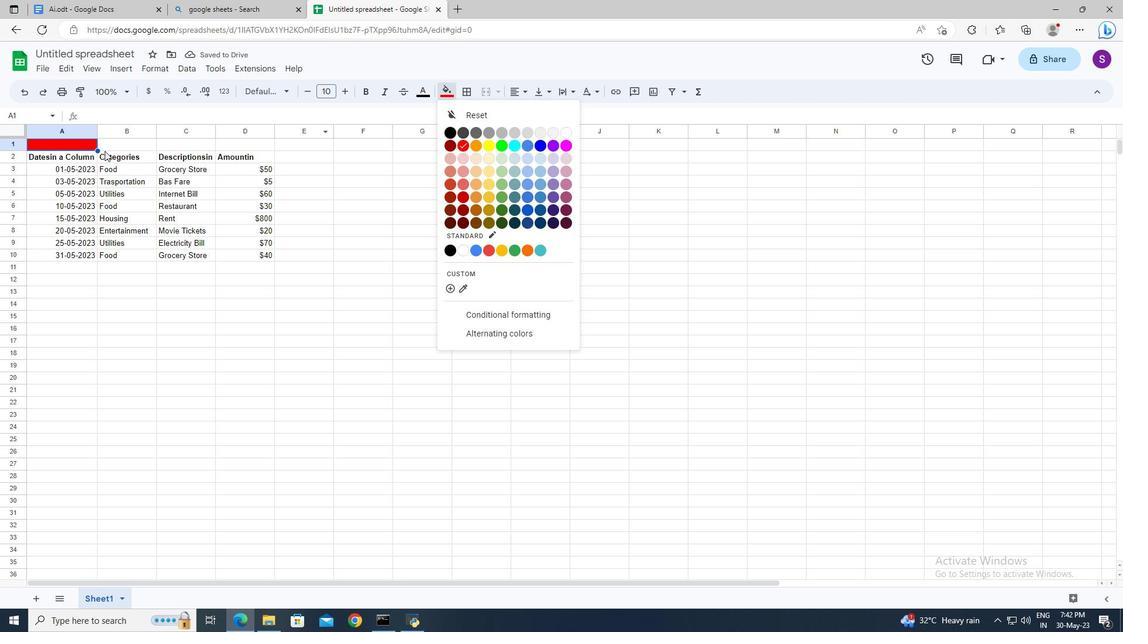 
Action: Mouse moved to (111, 146)
Screenshot: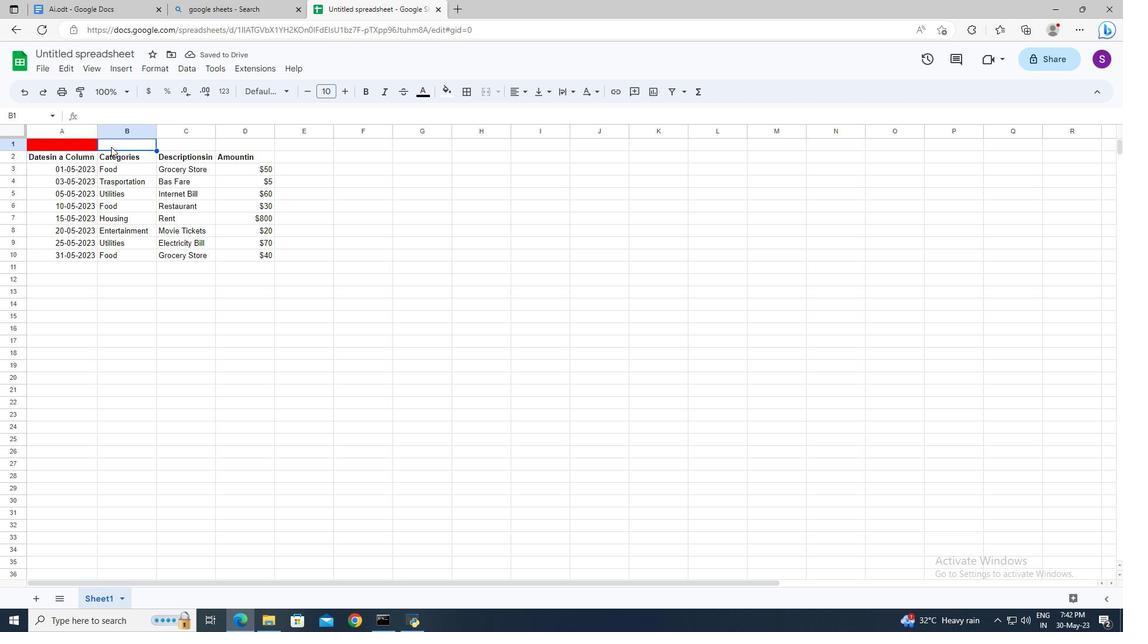 
Action: Mouse pressed left at (111, 146)
Screenshot: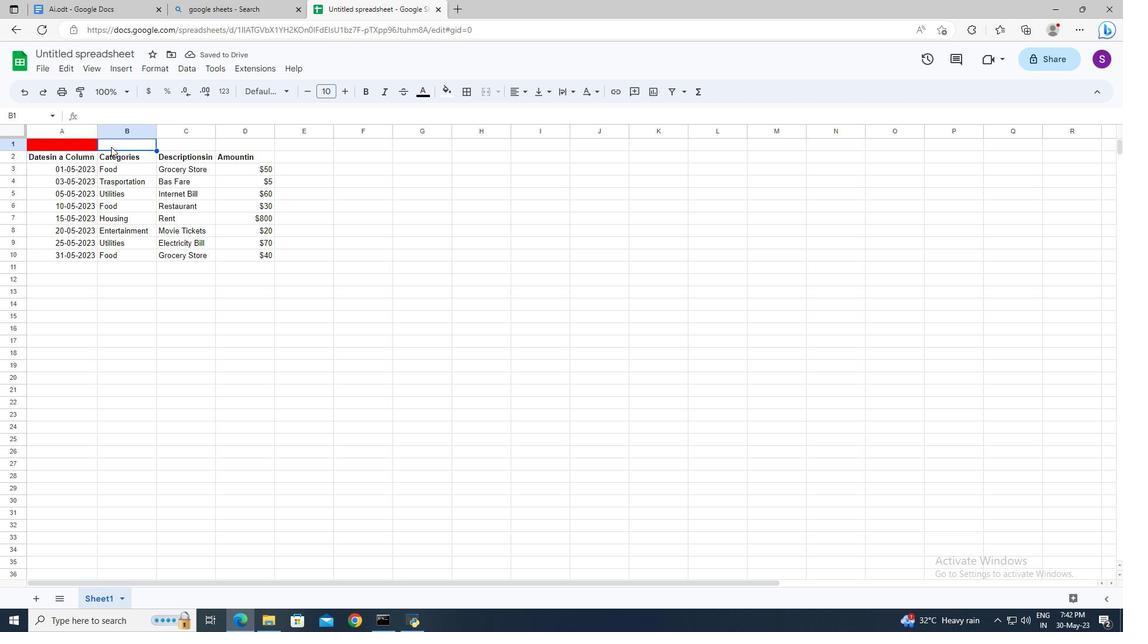 
Action: Mouse moved to (452, 86)
Screenshot: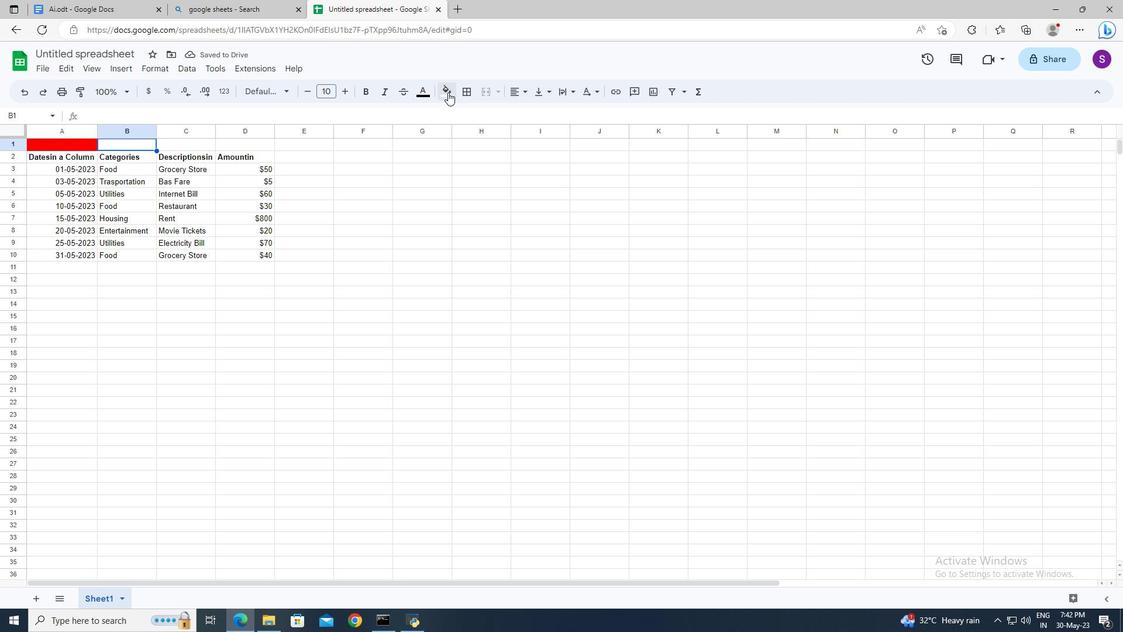 
Action: Mouse pressed left at (452, 86)
Screenshot: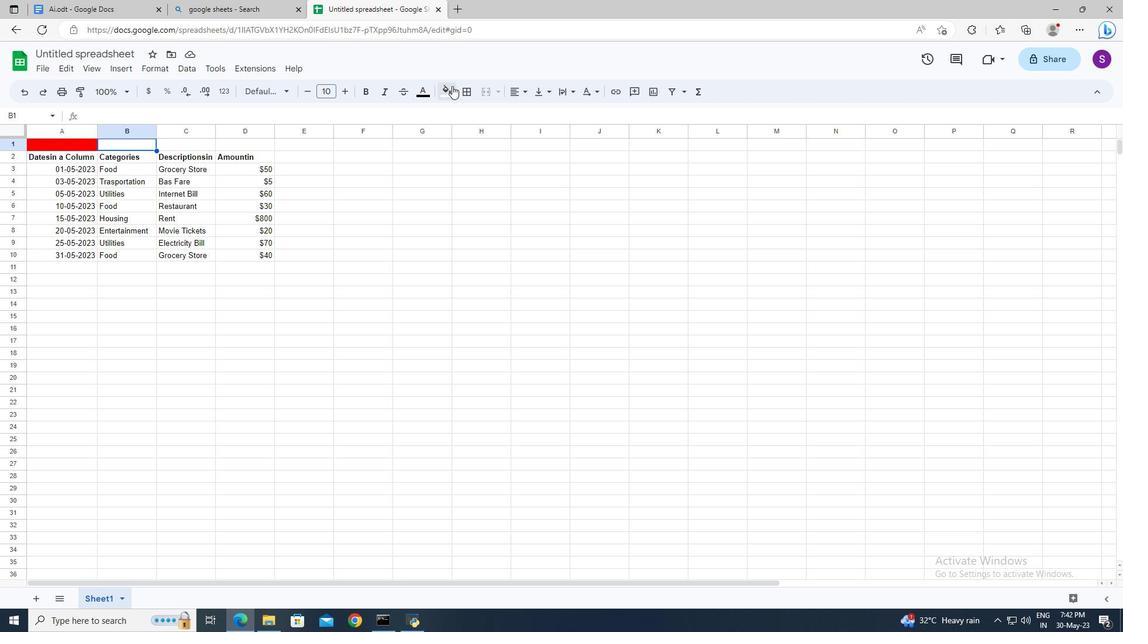 
Action: Mouse moved to (461, 141)
Screenshot: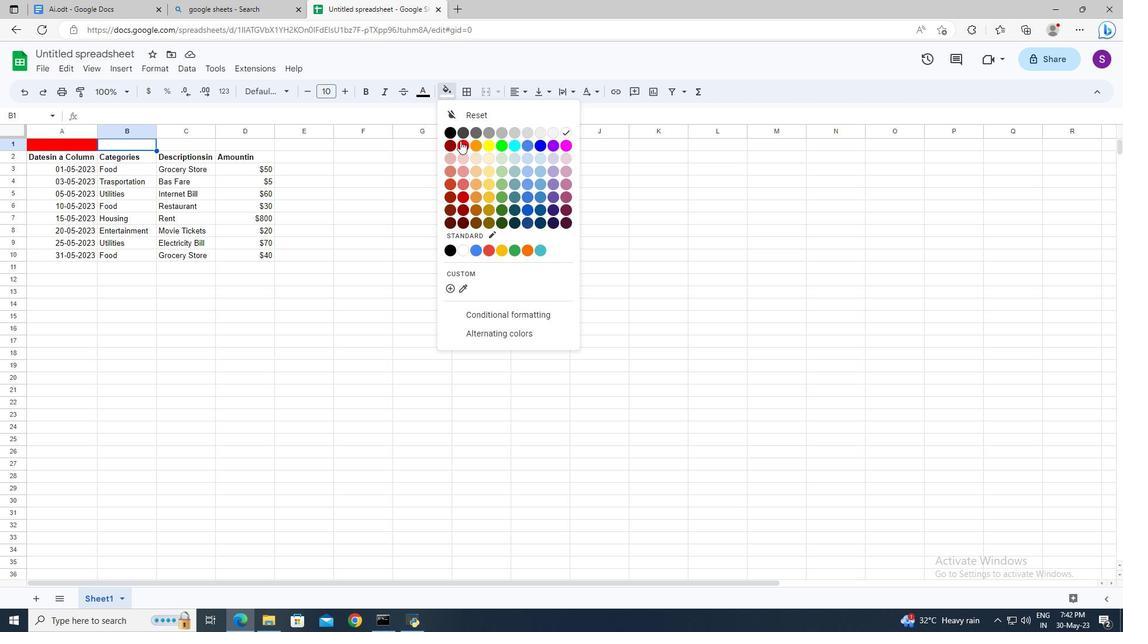 
Action: Mouse pressed left at (461, 141)
Screenshot: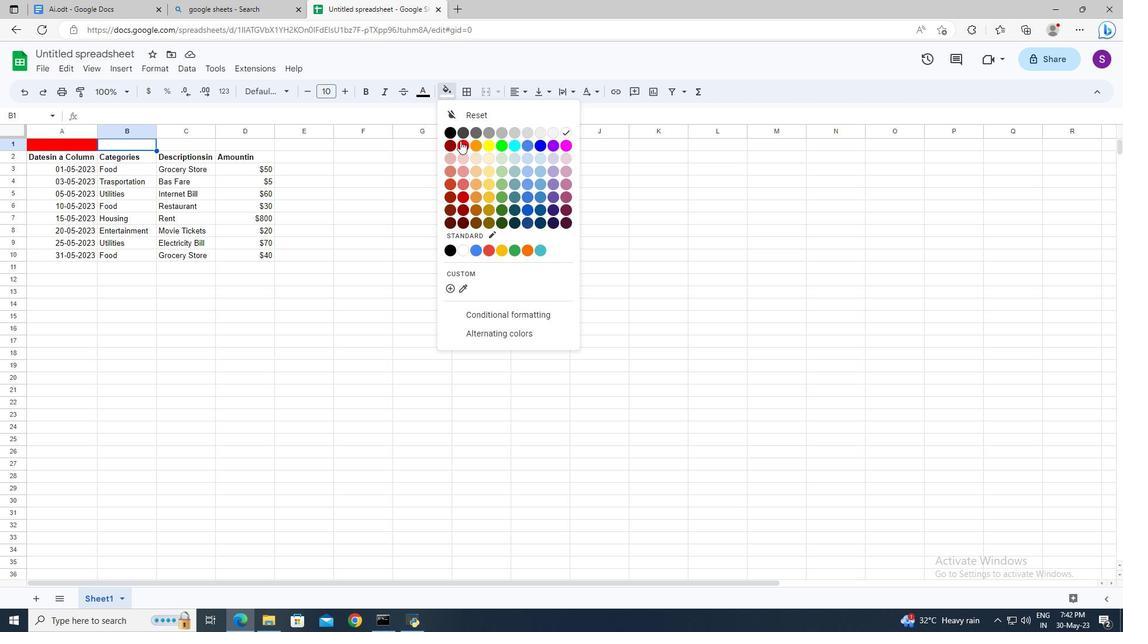 
Action: Mouse moved to (113, 141)
Screenshot: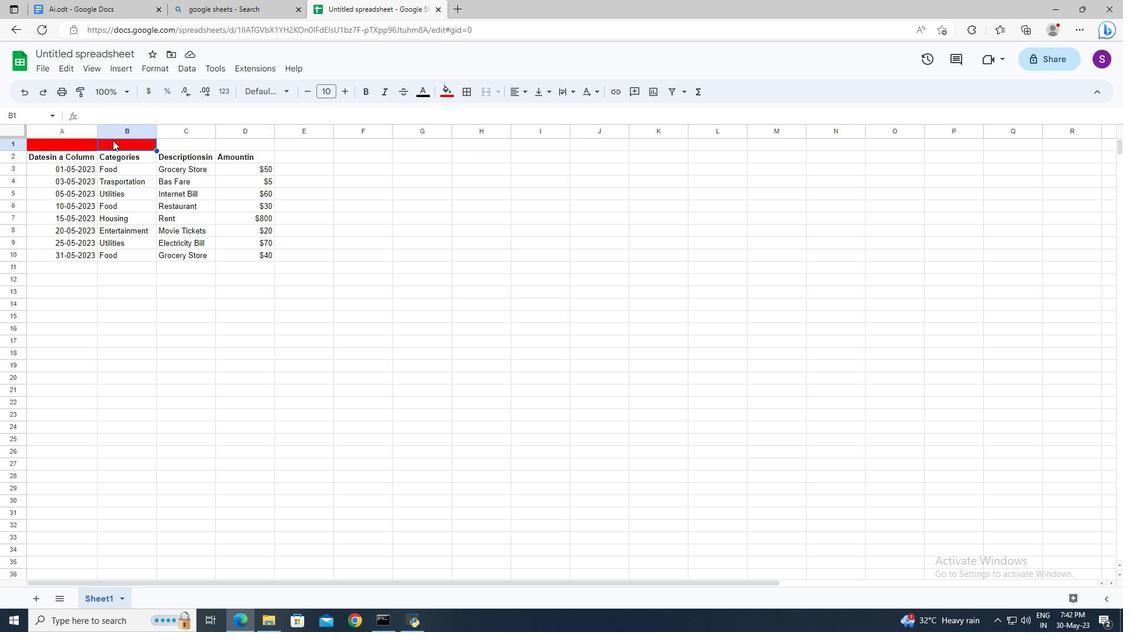 
Action: Key pressed ctrl+Z<'\x1a'>
Screenshot: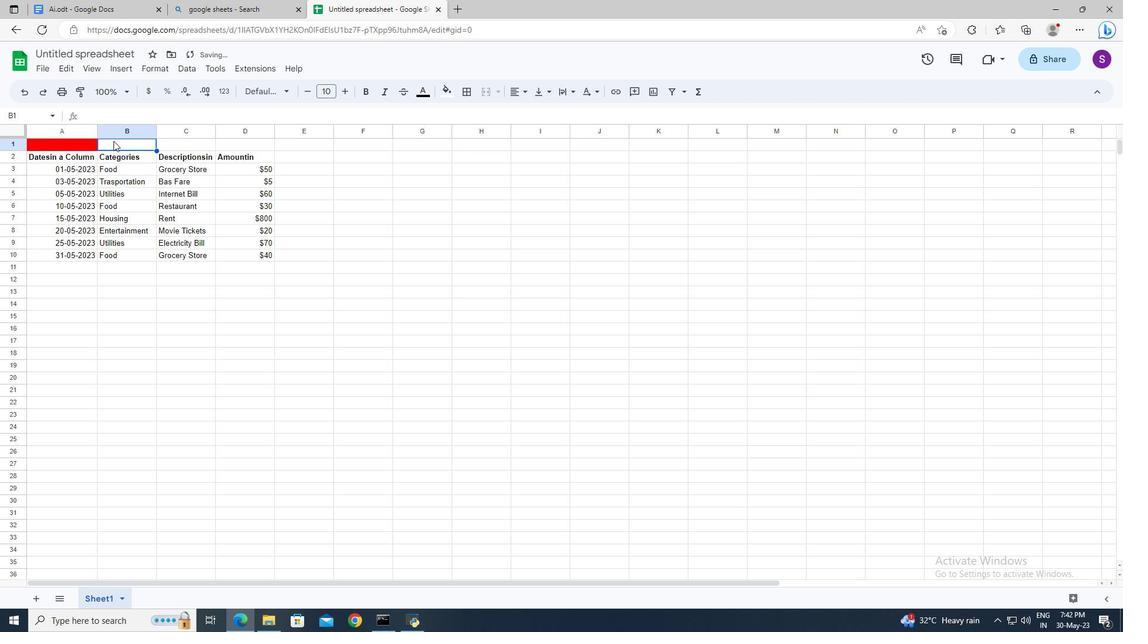 
Action: Mouse moved to (116, 143)
Screenshot: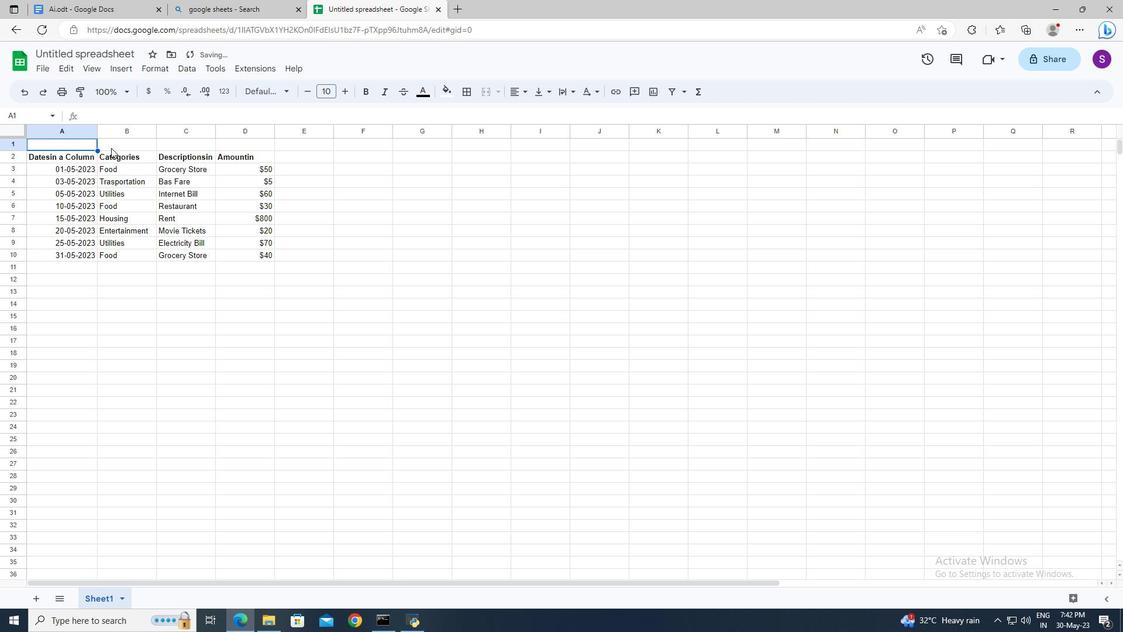 
Action: Mouse pressed left at (116, 143)
Screenshot: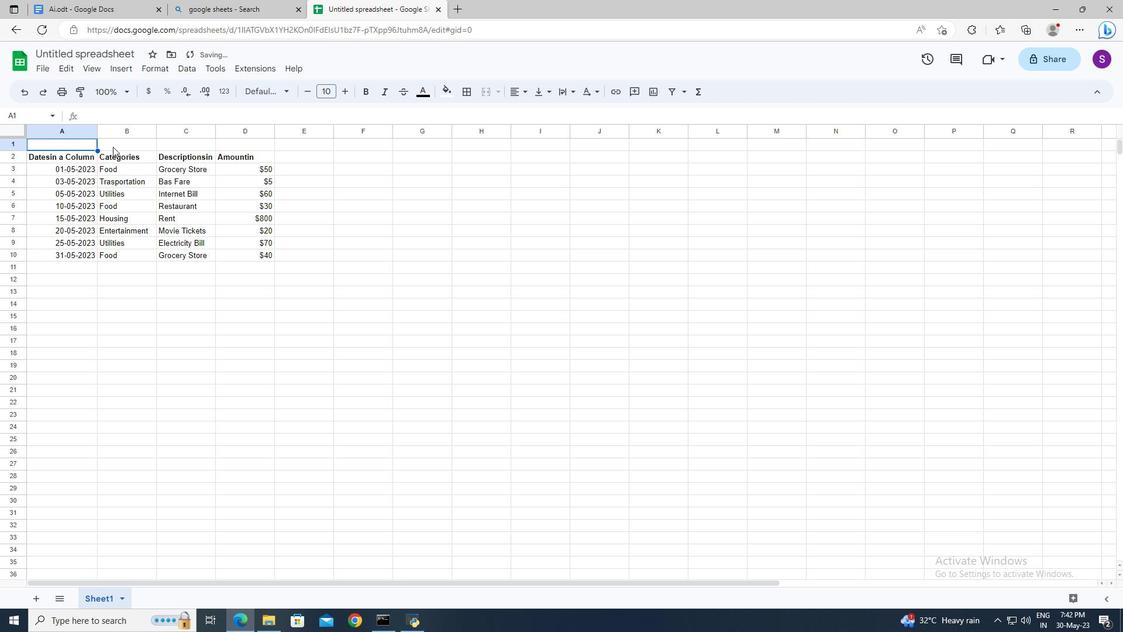 
Action: Mouse moved to (28, 160)
Screenshot: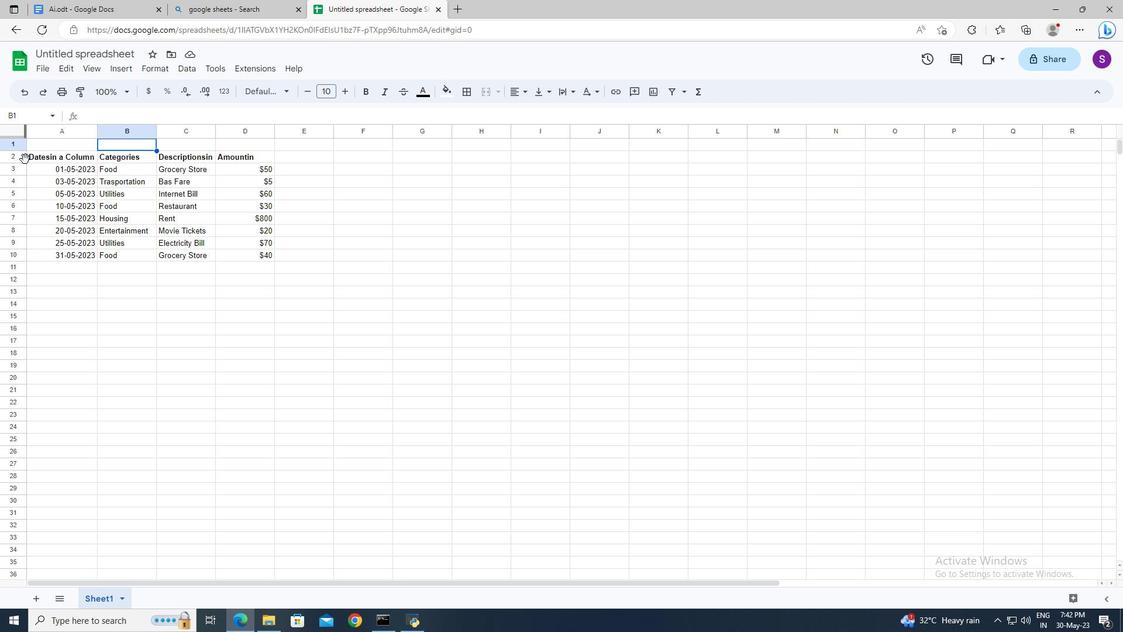 
Action: Mouse pressed left at (28, 160)
Screenshot: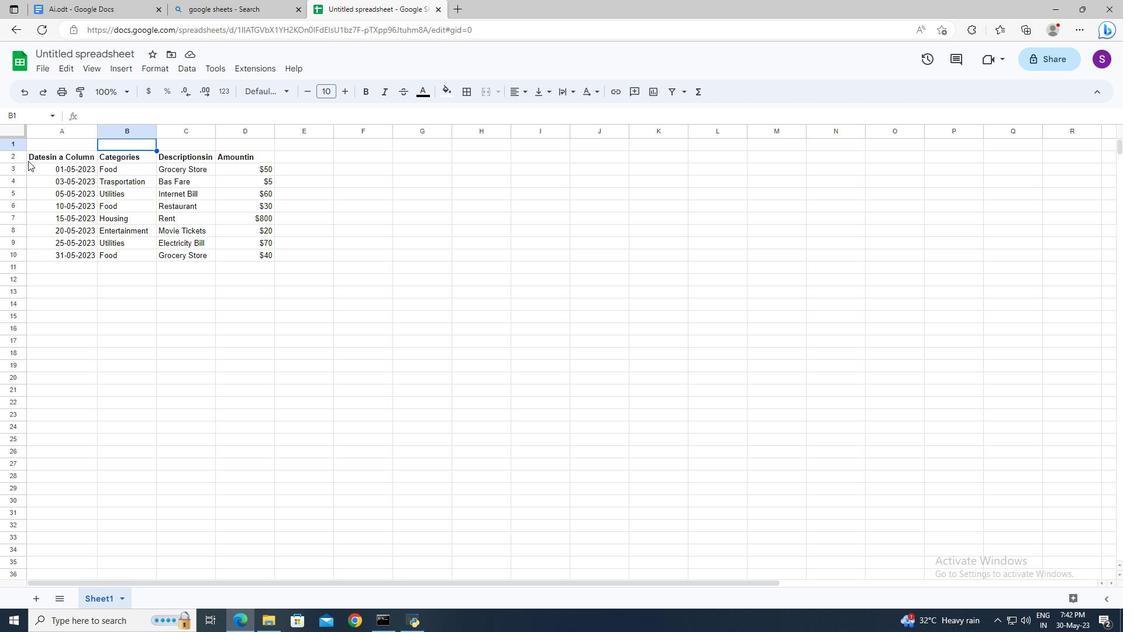
Action: Mouse pressed right at (28, 160)
Screenshot: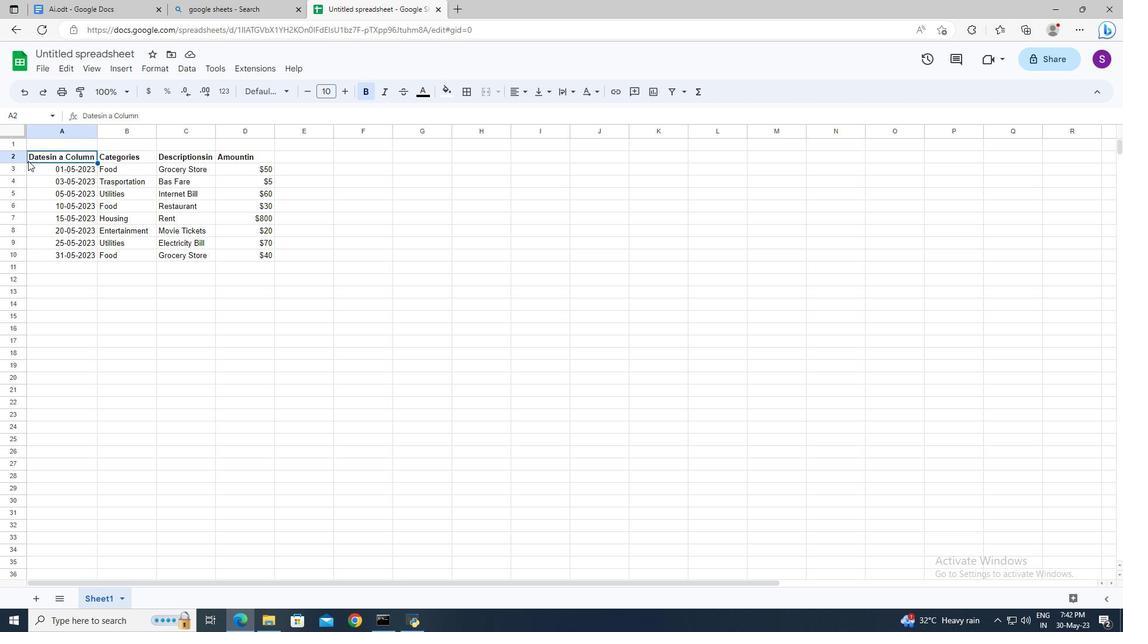 
Action: Mouse moved to (50, 190)
Screenshot: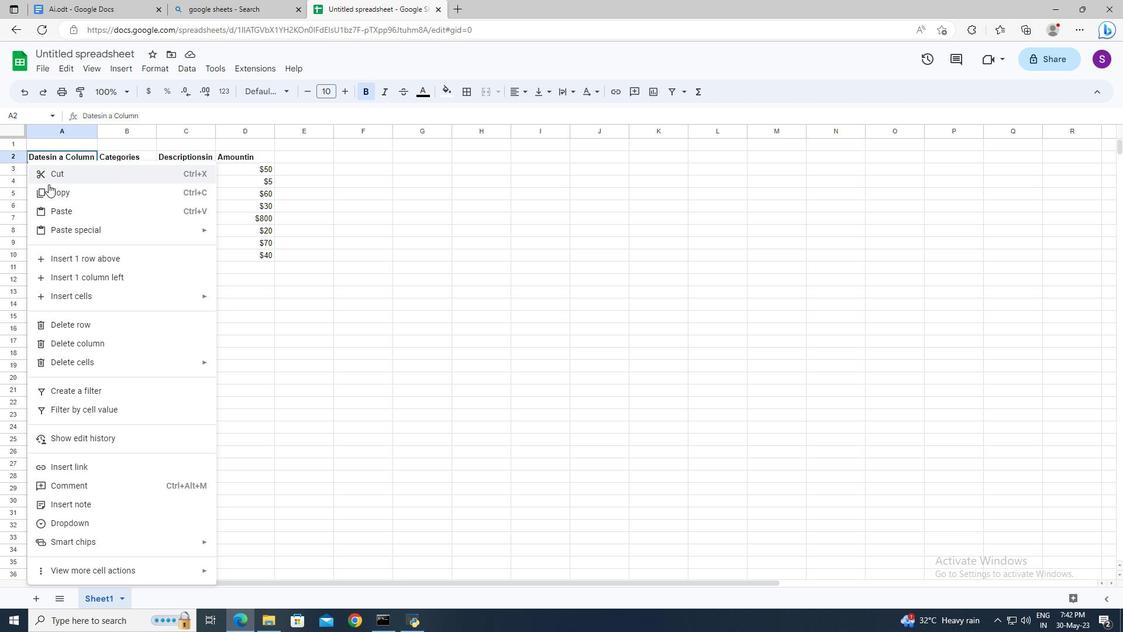 
Action: Mouse pressed left at (50, 190)
Screenshot: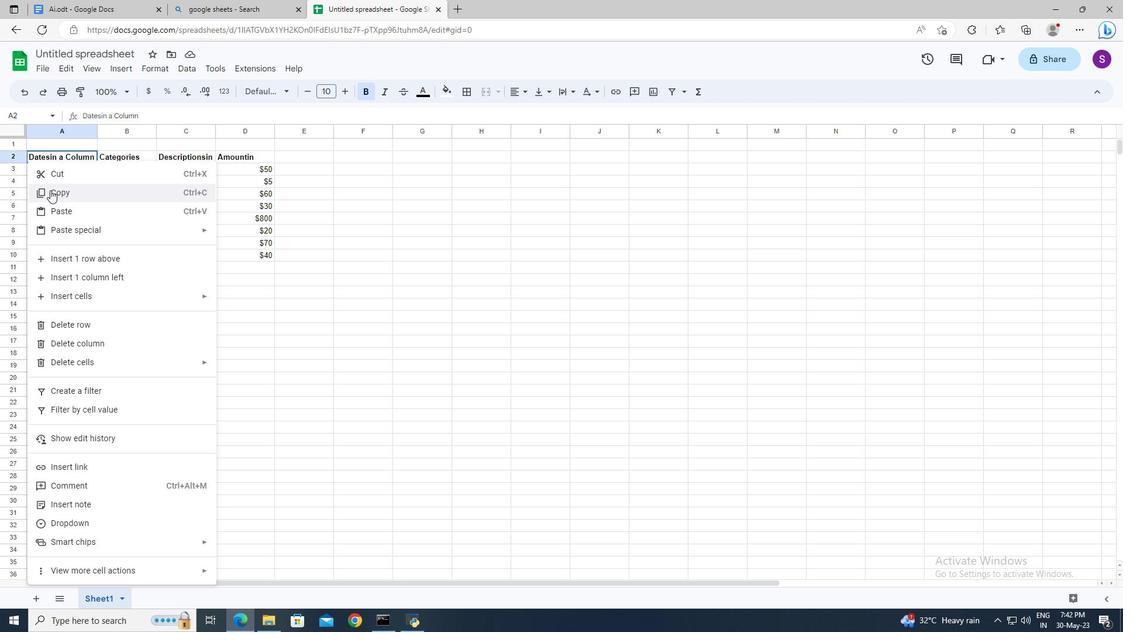 
Action: Mouse moved to (42, 169)
Screenshot: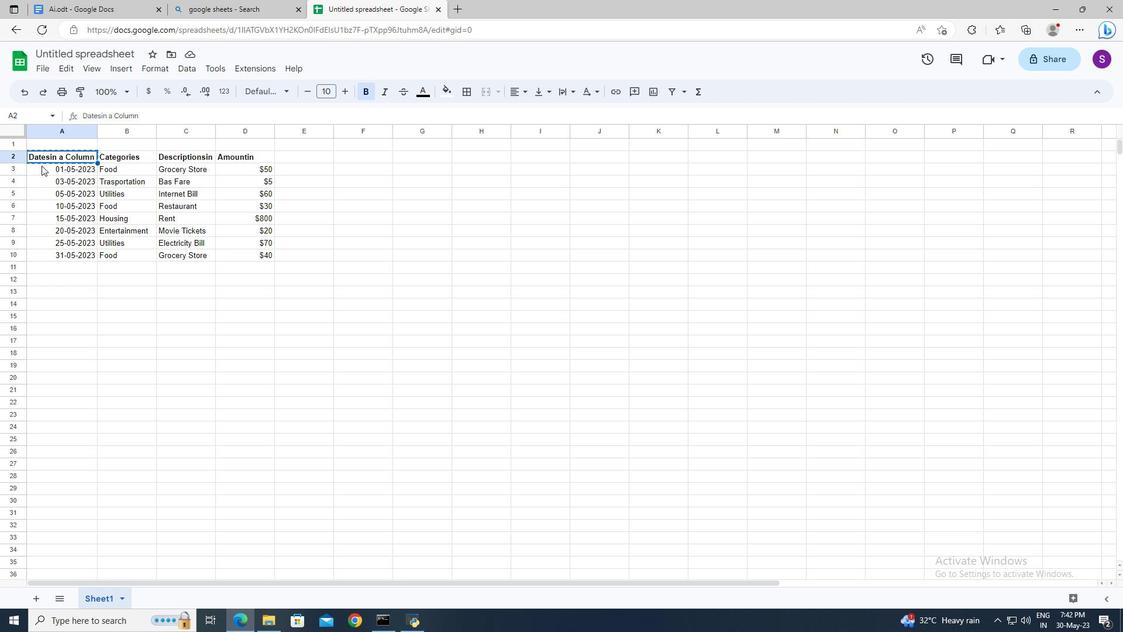 
Action: Mouse pressed left at (42, 169)
Screenshot: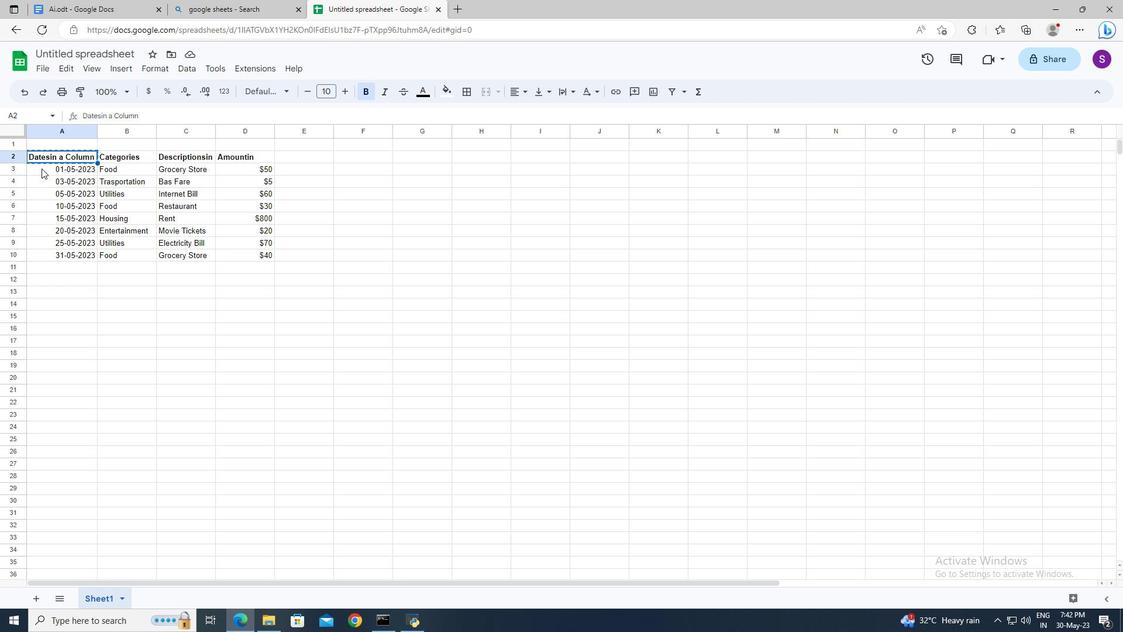 
Action: Mouse moved to (44, 160)
Screenshot: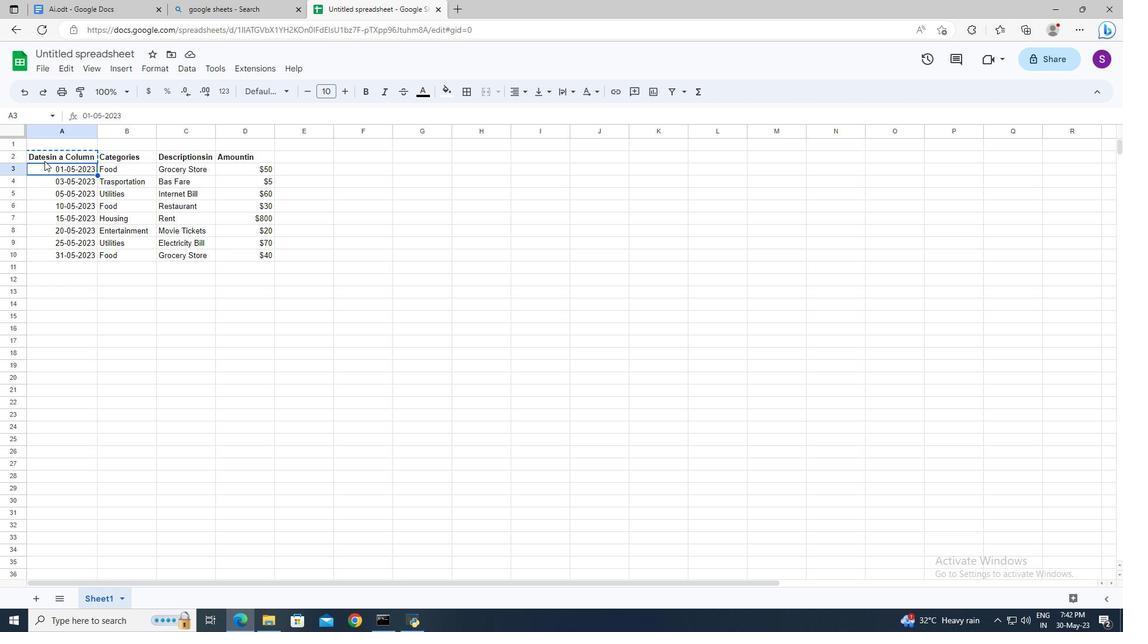 
Action: Mouse pressed left at (44, 160)
Screenshot: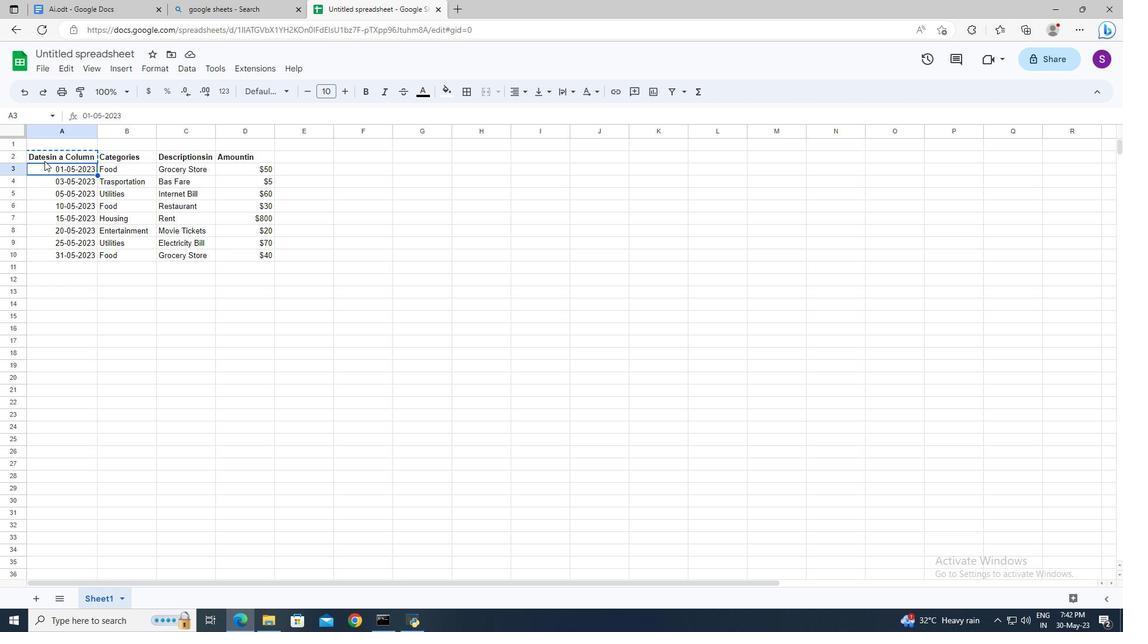 
Action: Mouse moved to (74, 139)
Screenshot: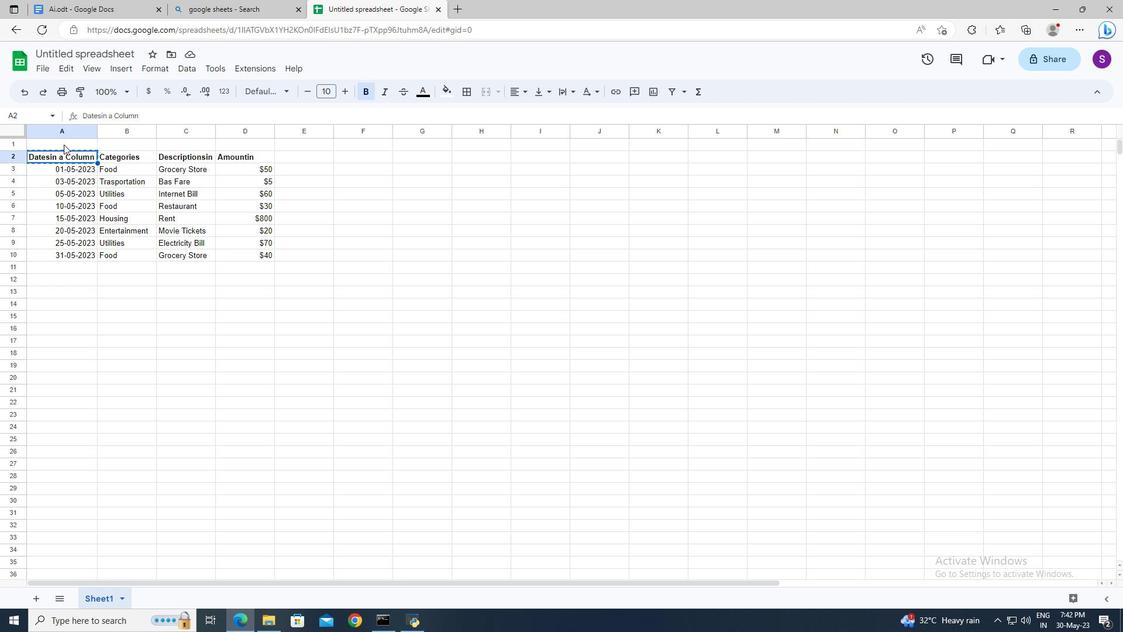 
Action: Mouse pressed left at (74, 139)
Screenshot: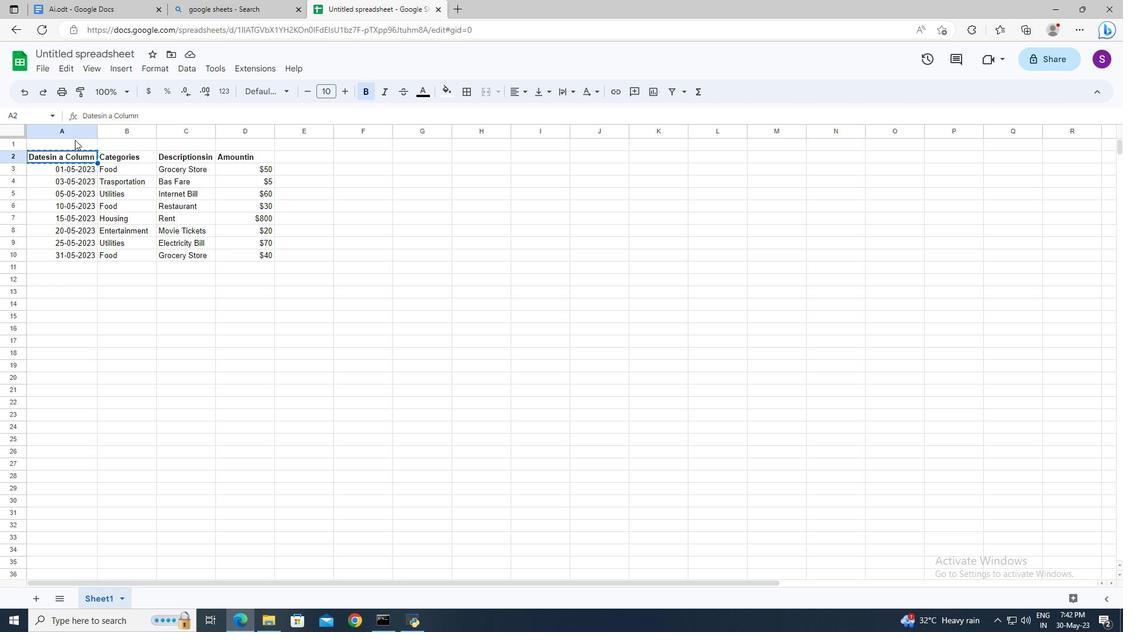 
Action: Mouse moved to (76, 144)
Screenshot: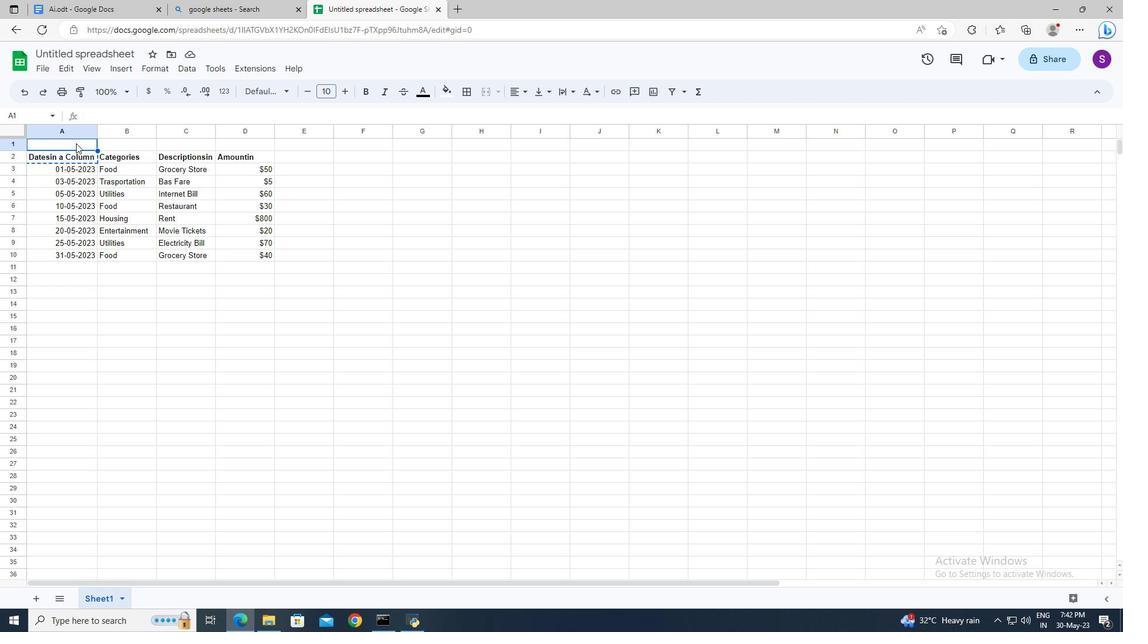 
Action: Mouse pressed left at (76, 144)
Screenshot: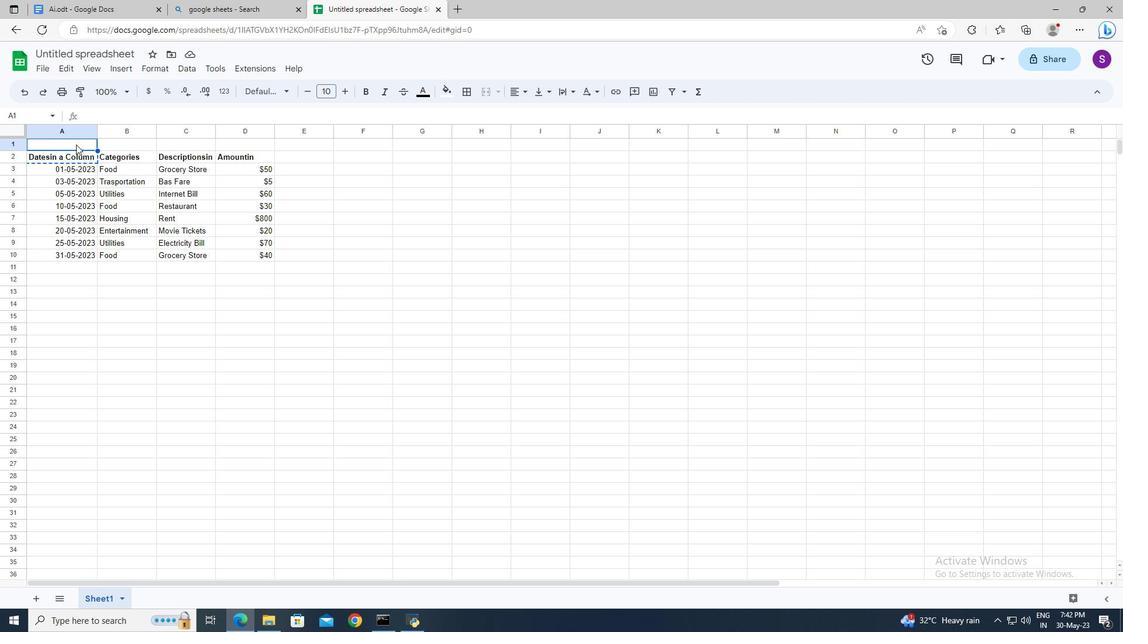 
Action: Mouse moved to (136, 153)
Screenshot: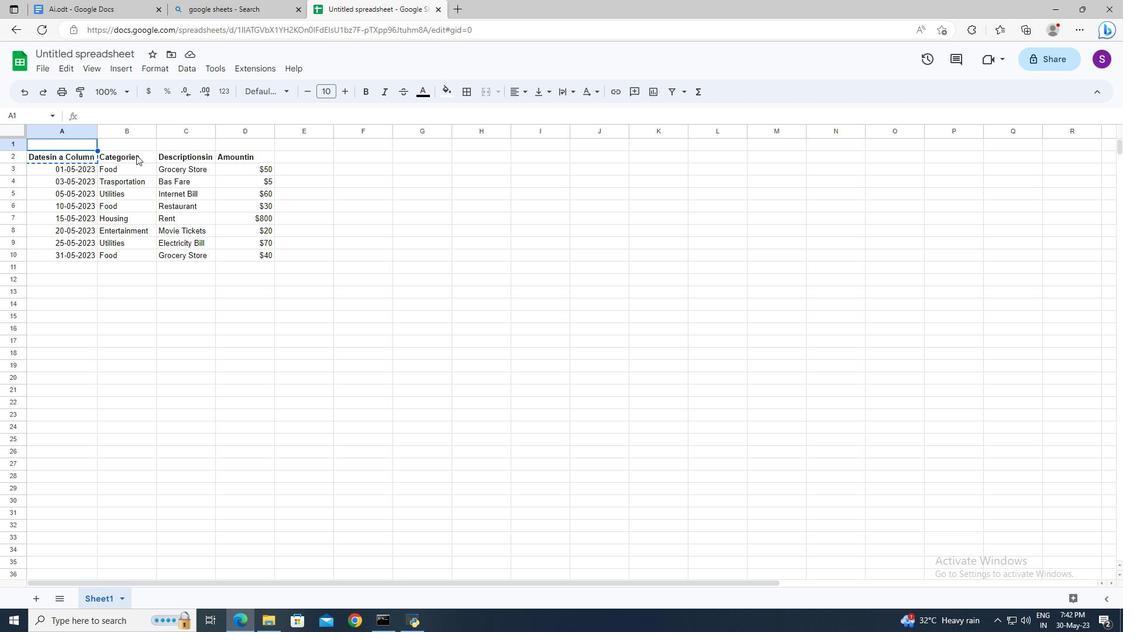 
Action: Mouse pressed left at (136, 153)
Screenshot: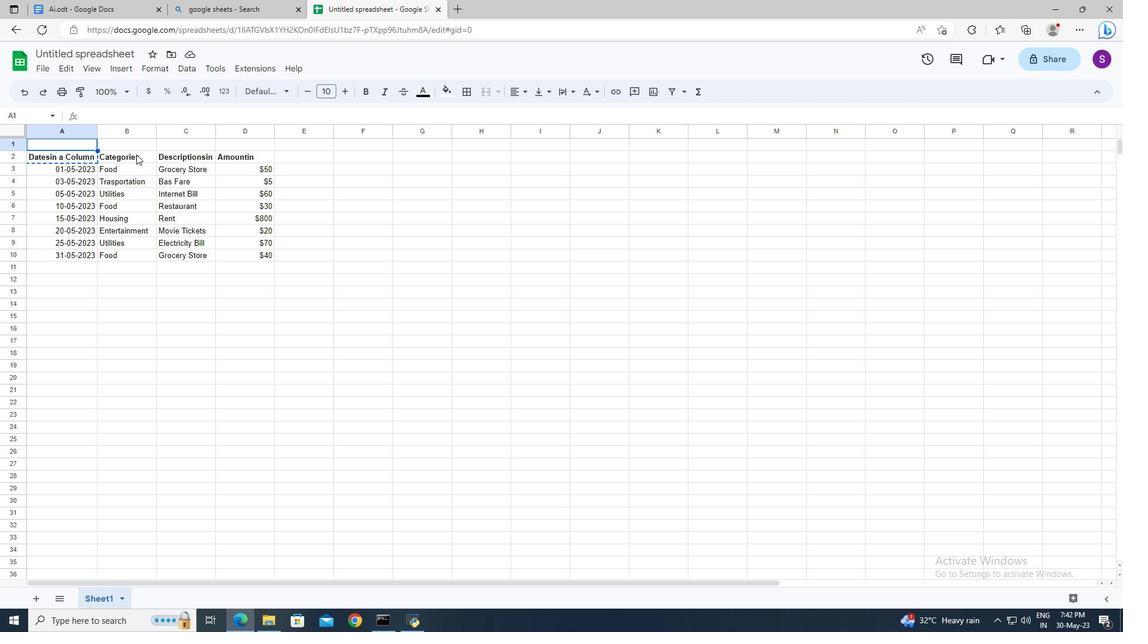 
Action: Mouse moved to (58, 159)
Screenshot: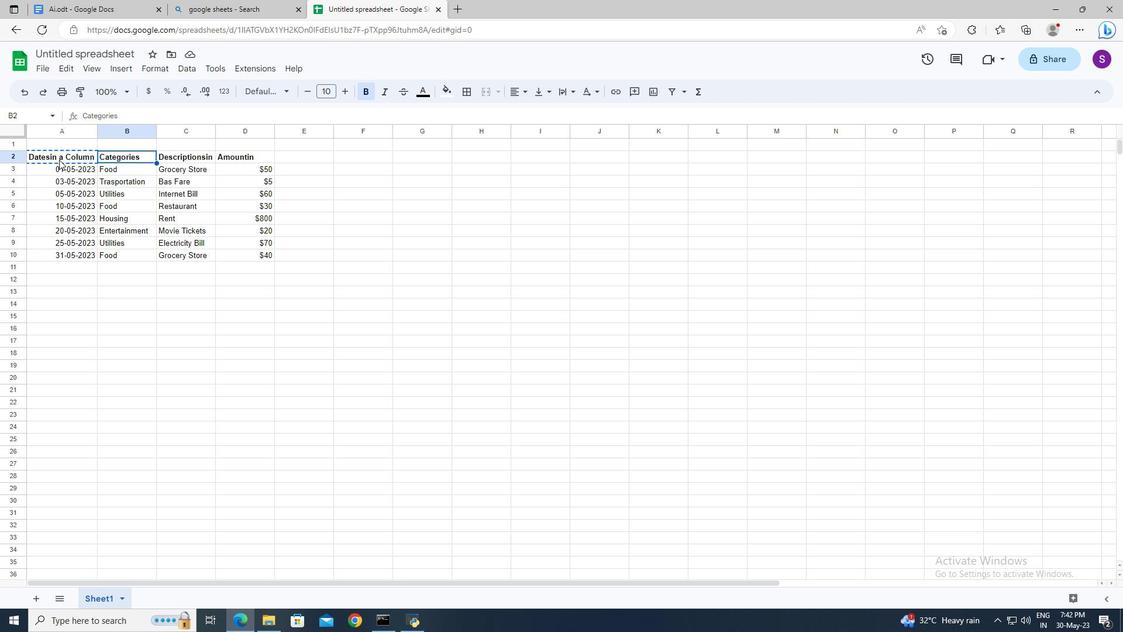 
Action: Mouse pressed left at (58, 159)
Screenshot: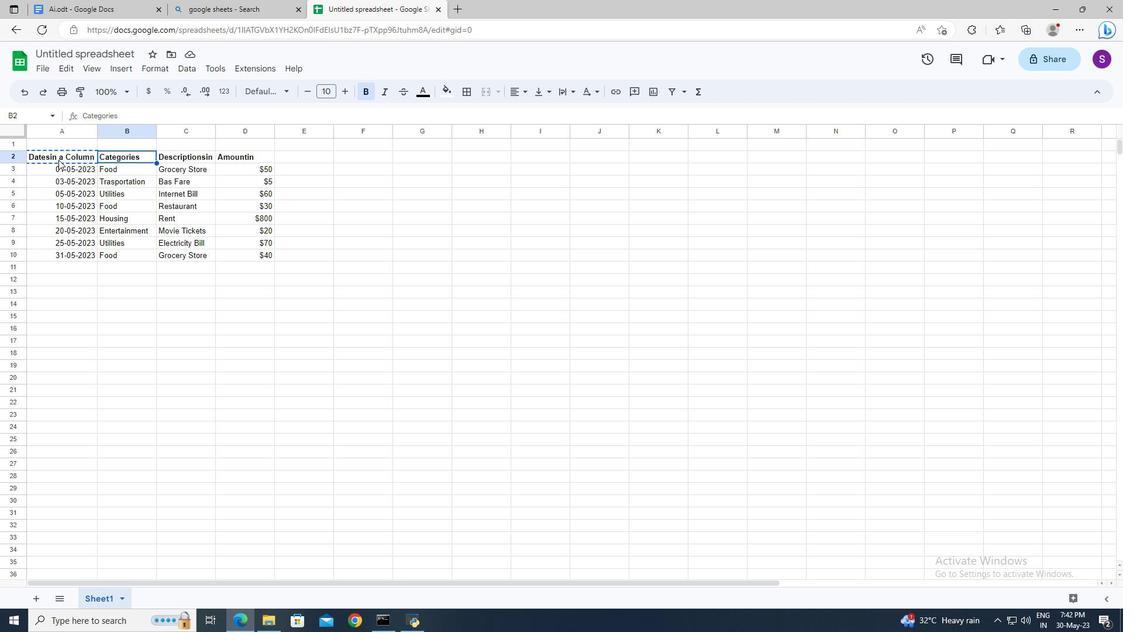 
Action: Mouse moved to (58, 156)
Screenshot: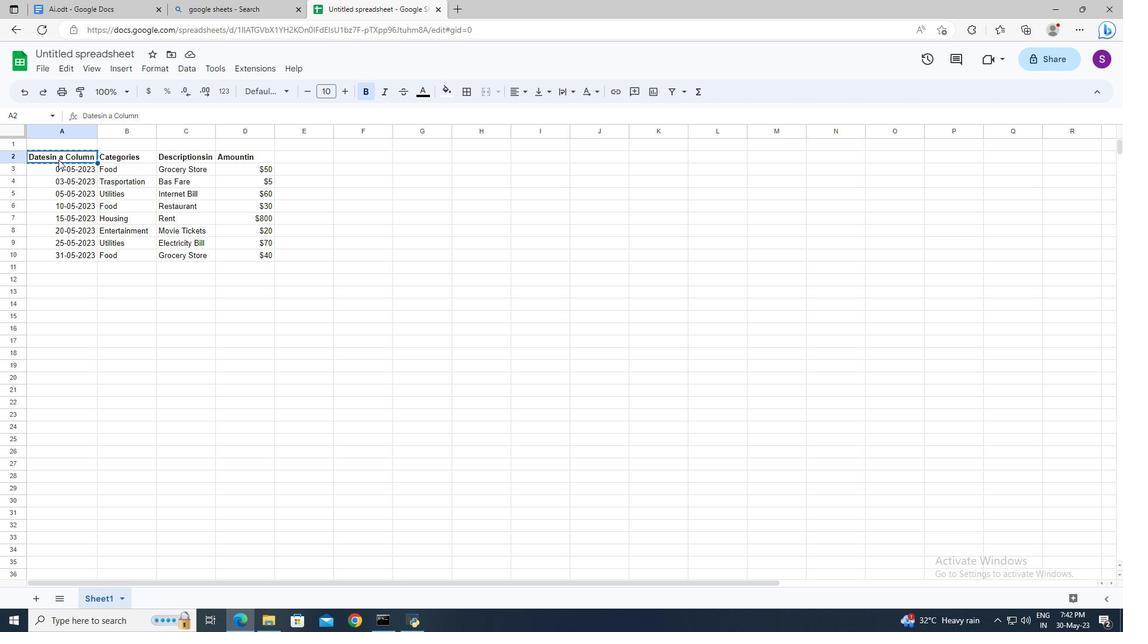 
Action: Mouse pressed right at (58, 156)
Screenshot: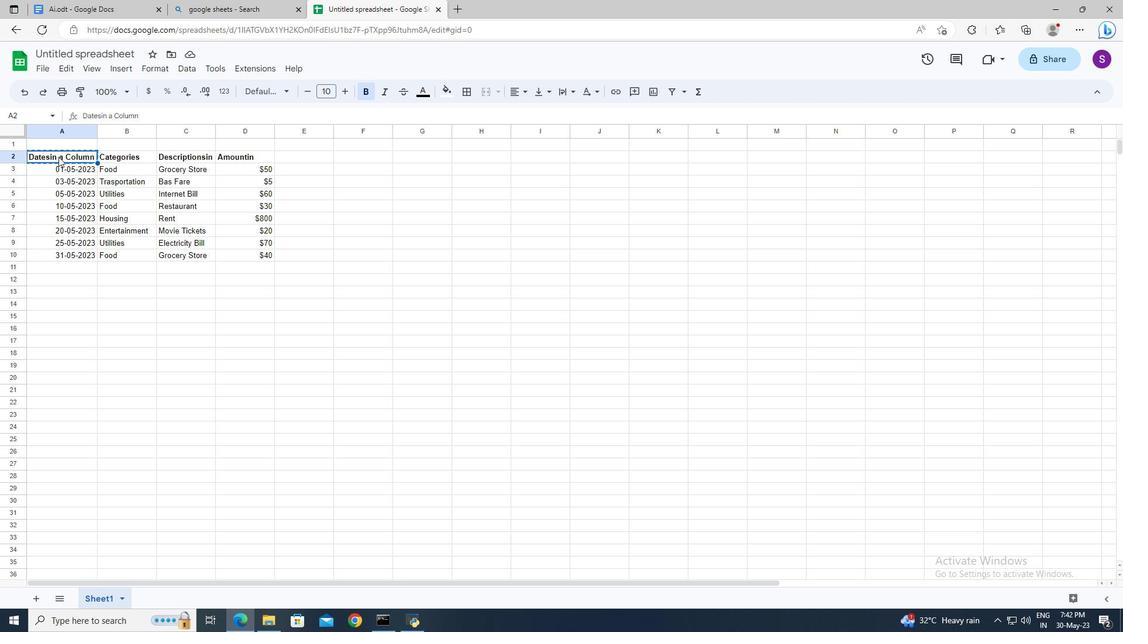 
Action: Mouse moved to (86, 171)
Screenshot: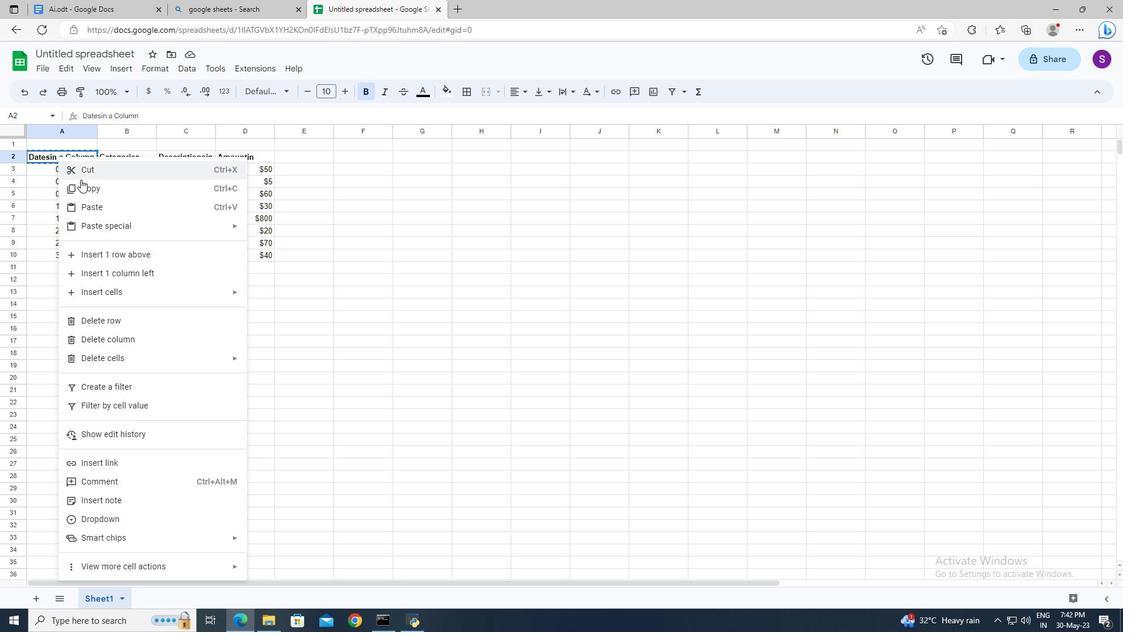 
Action: Mouse pressed left at (86, 171)
Screenshot: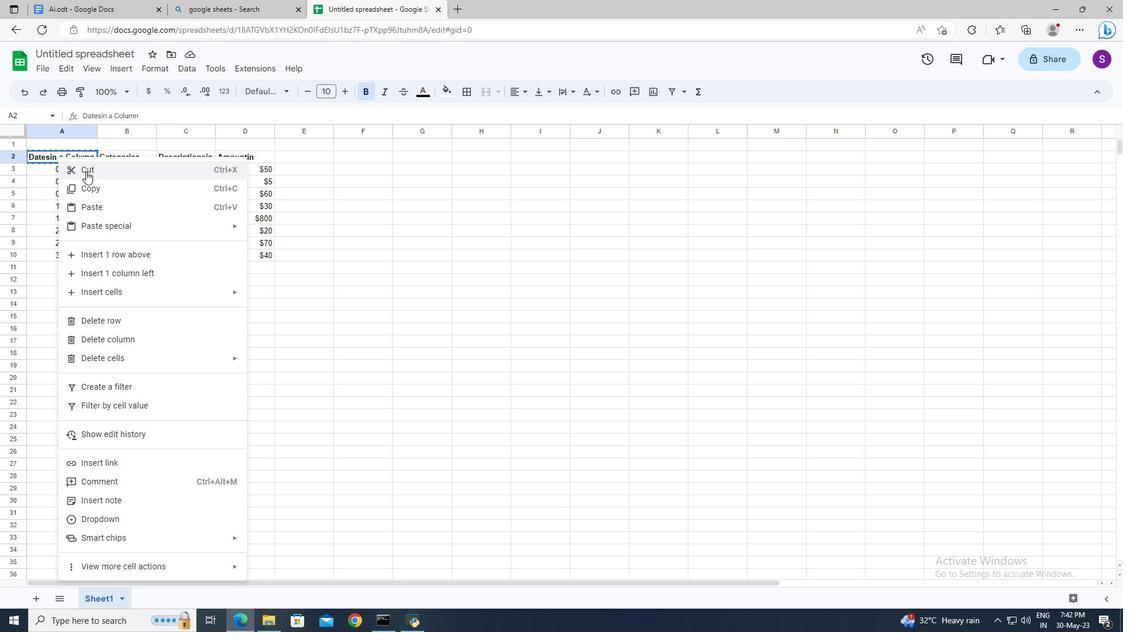 
Action: Mouse moved to (77, 300)
Screenshot: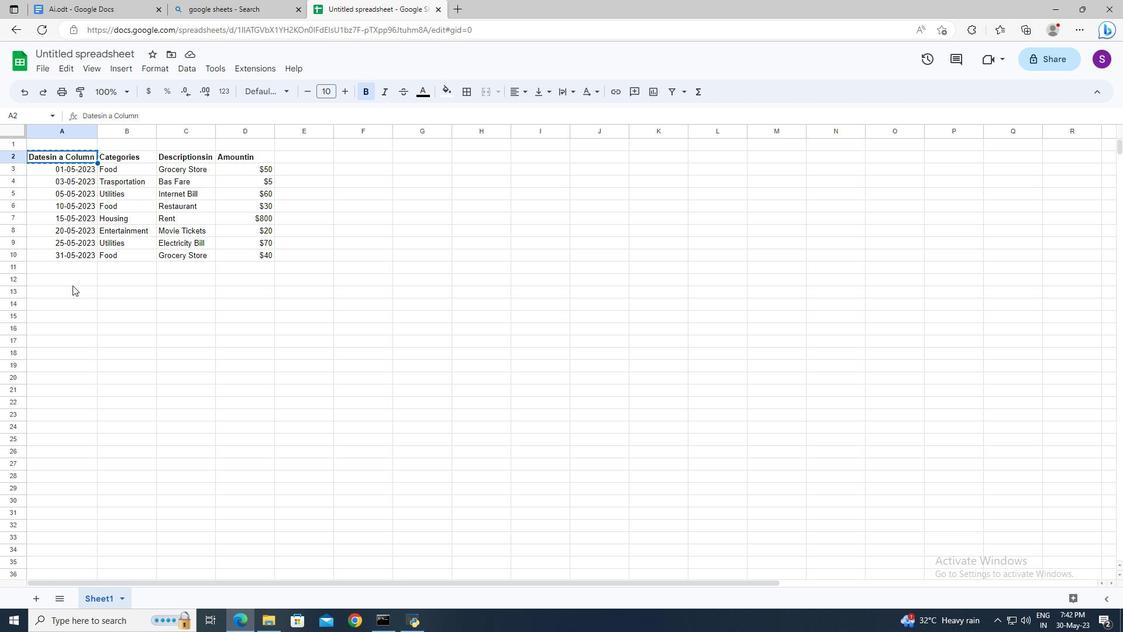 
Action: Mouse pressed left at (77, 300)
Screenshot: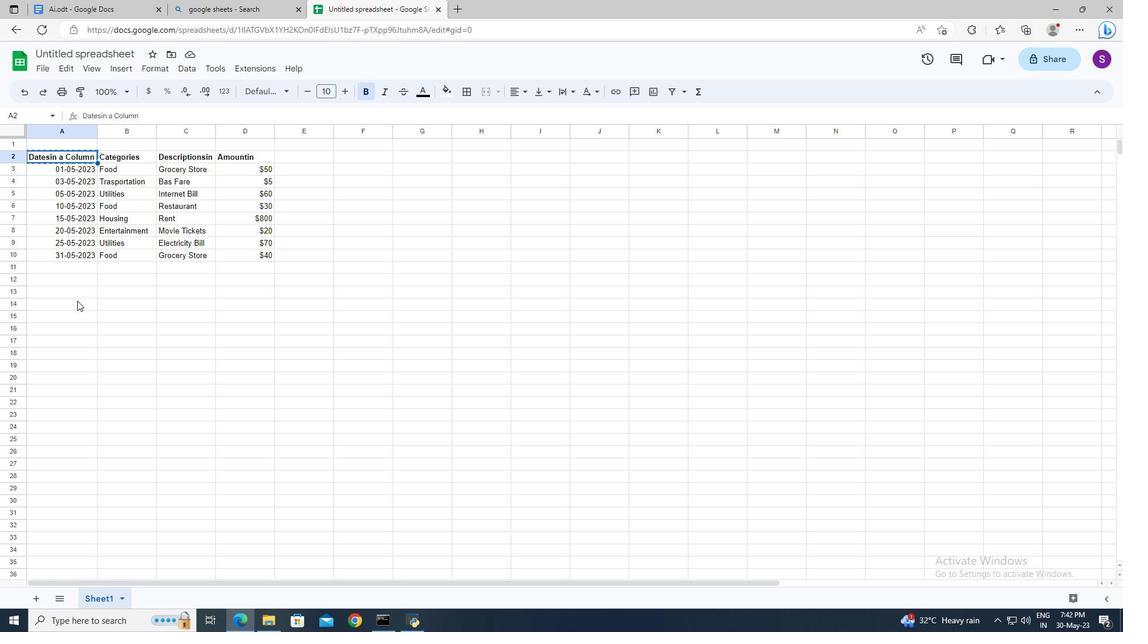 
Action: Mouse pressed right at (77, 300)
Screenshot: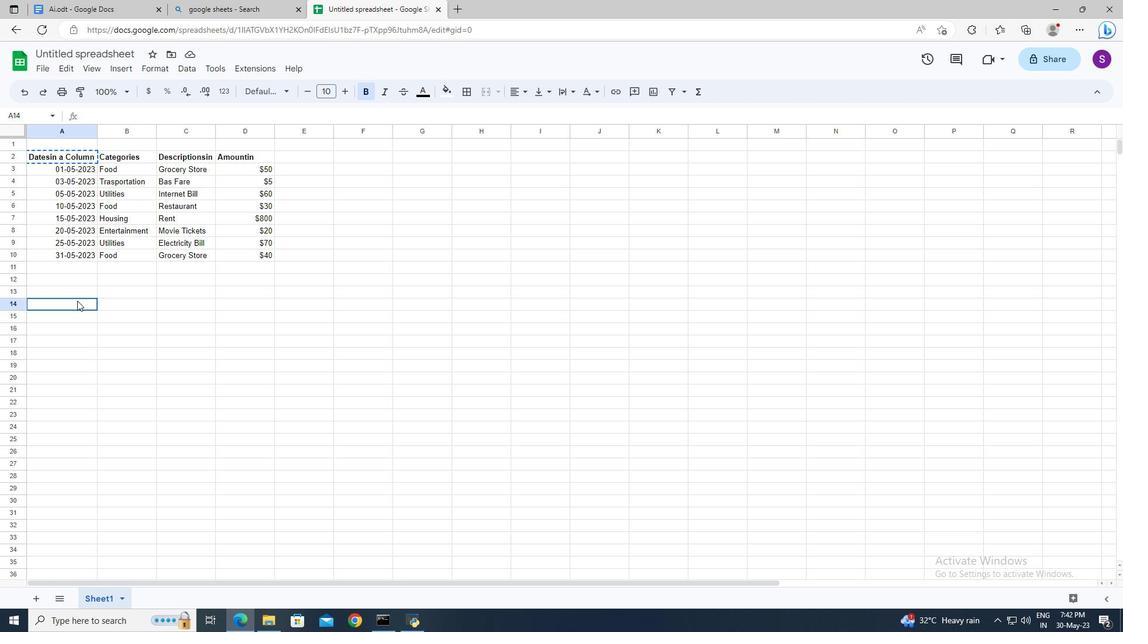 
Action: Mouse moved to (111, 235)
Screenshot: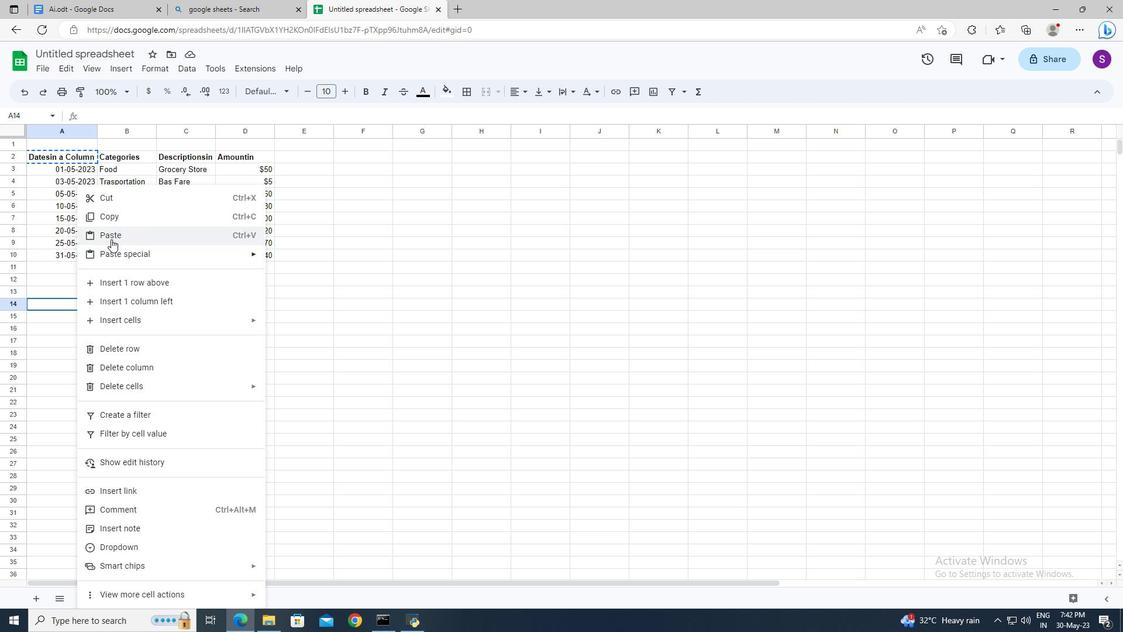 
Action: Mouse pressed left at (111, 235)
Screenshot: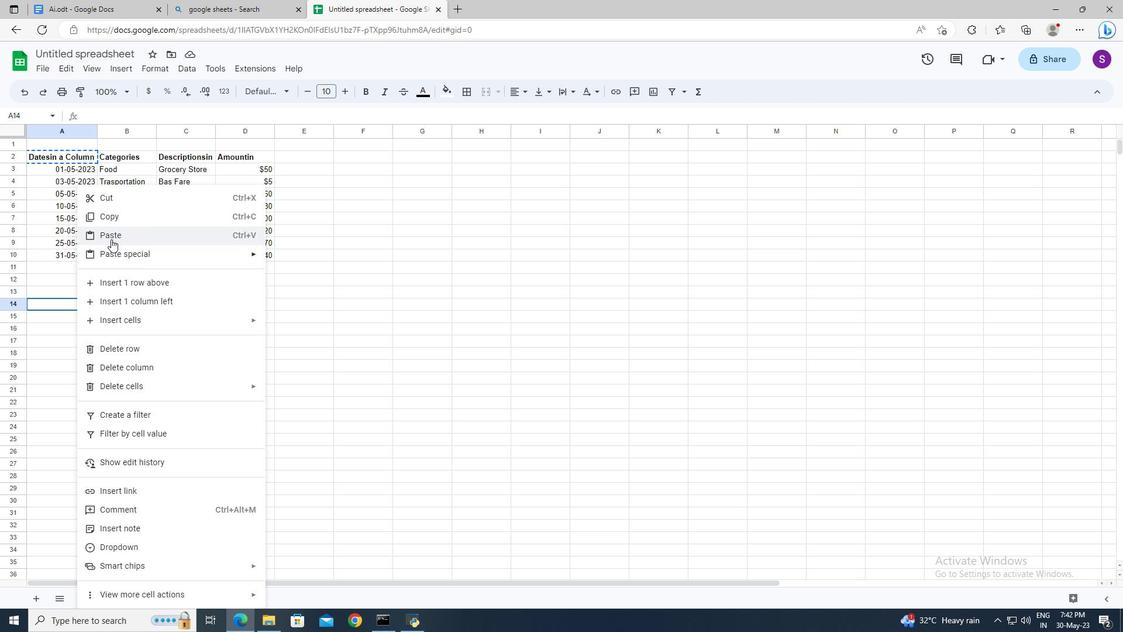 
Action: Mouse moved to (52, 153)
Screenshot: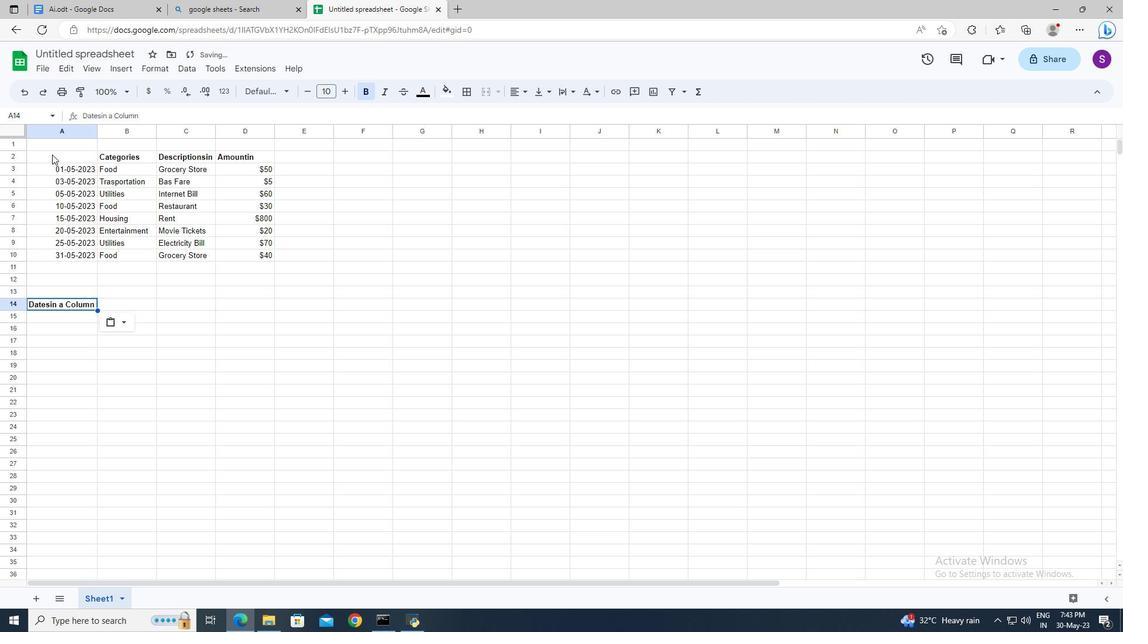 
Action: Mouse pressed left at (52, 153)
Screenshot: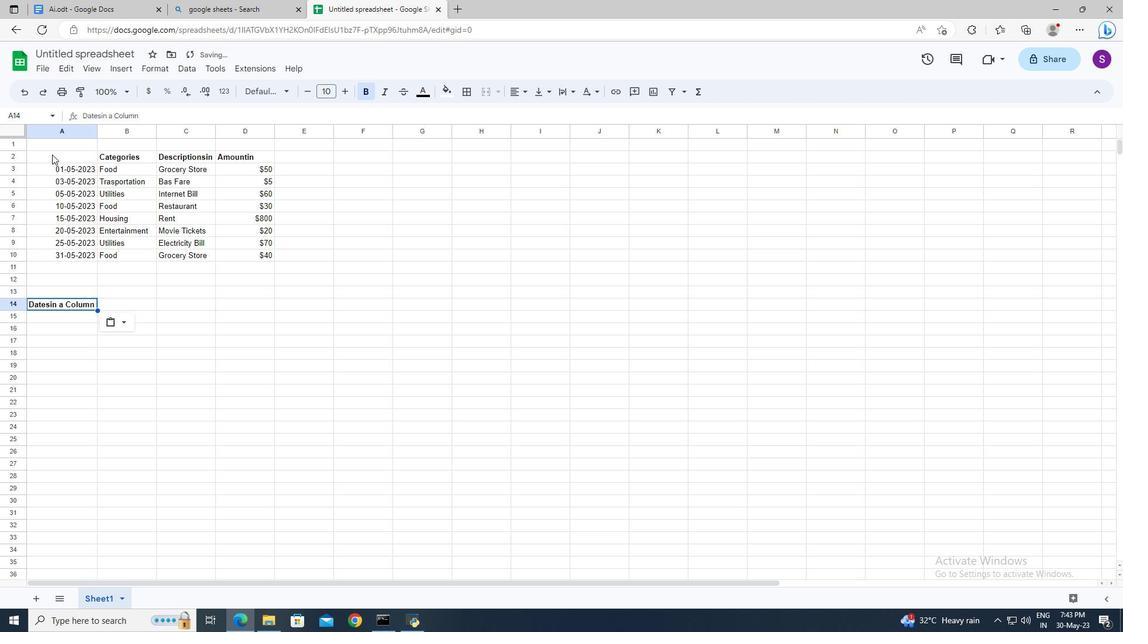 
Action: Mouse moved to (51, 153)
Screenshot: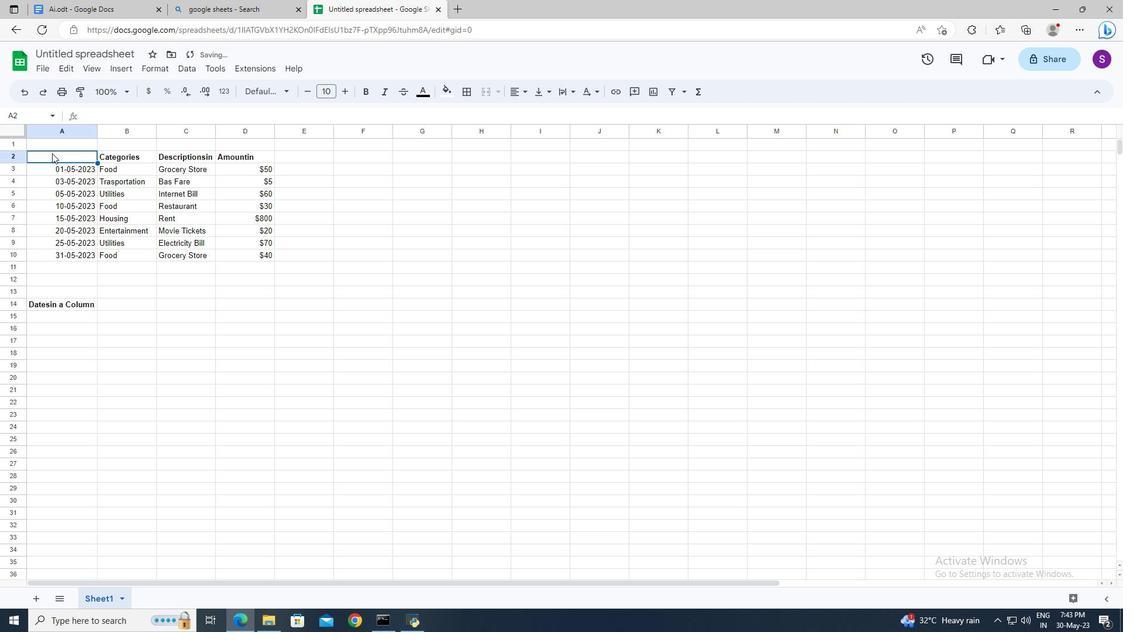 
Action: Mouse pressed right at (51, 153)
Screenshot: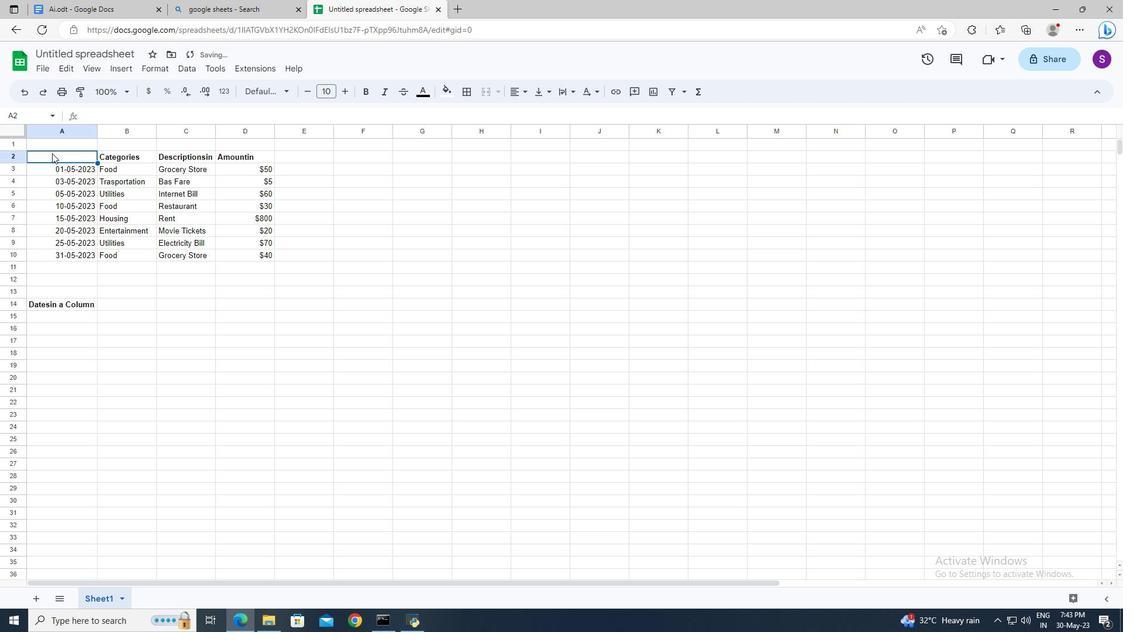 
Action: Mouse moved to (83, 201)
Screenshot: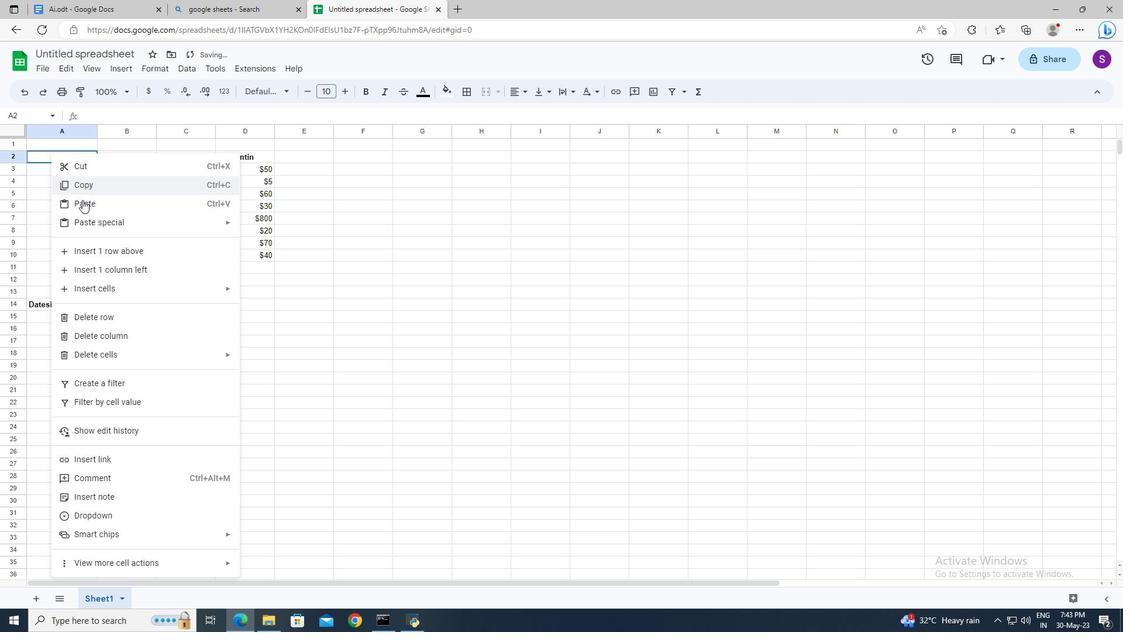 
Action: Mouse pressed left at (83, 201)
Screenshot: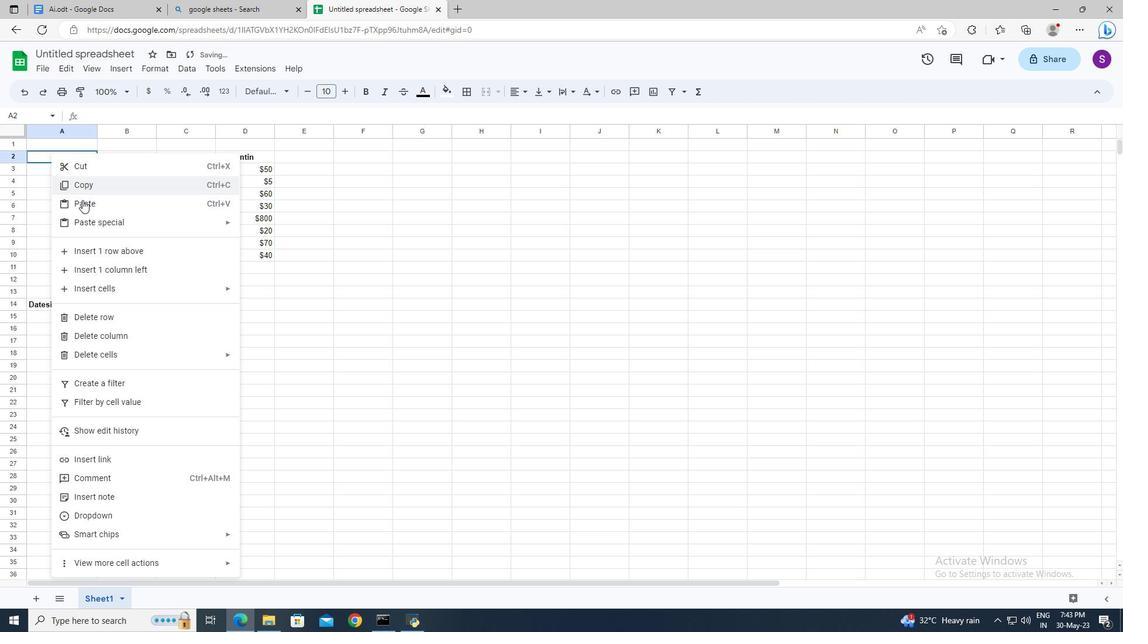 
Action: Mouse moved to (61, 158)
Screenshot: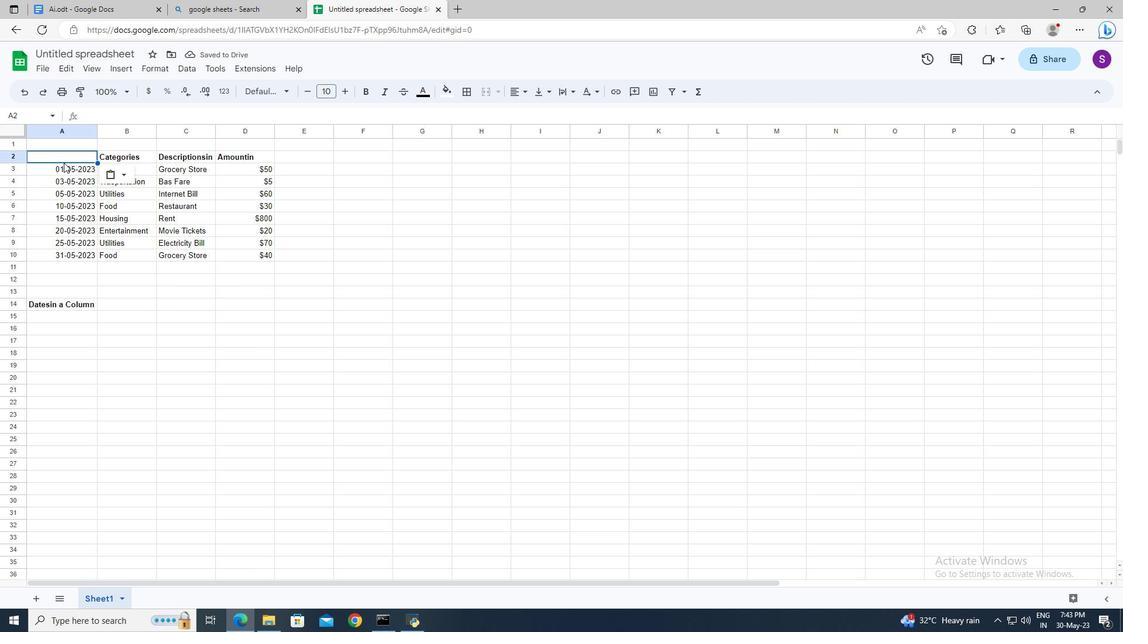 
Action: Mouse pressed left at (61, 158)
Screenshot: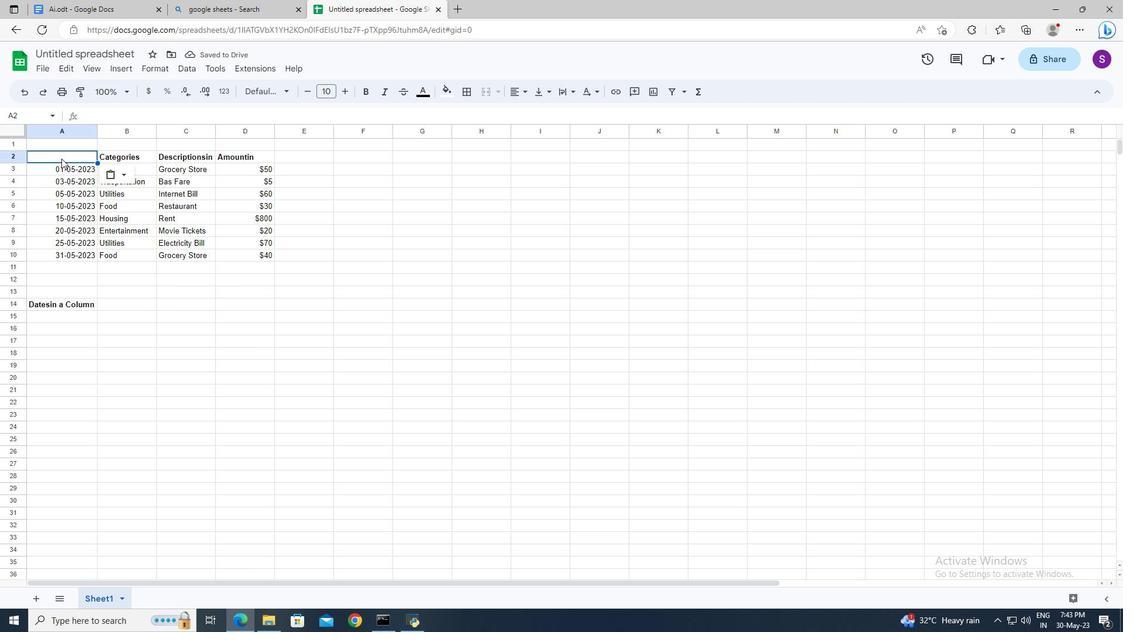 
Action: Mouse moved to (60, 158)
Screenshot: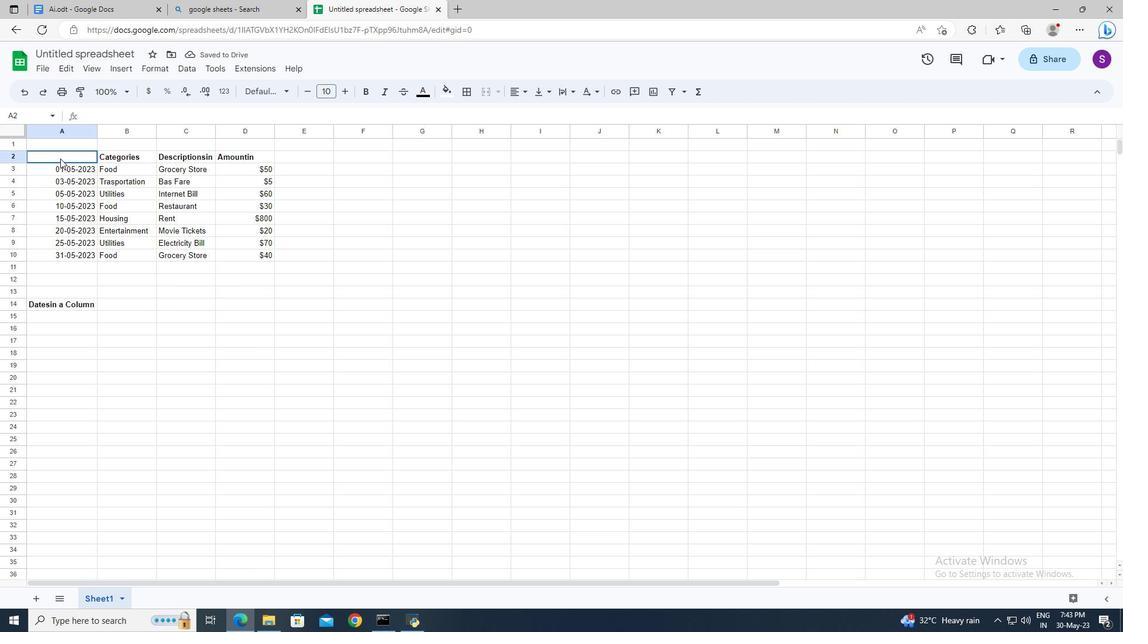 
Action: Mouse pressed right at (60, 158)
Screenshot: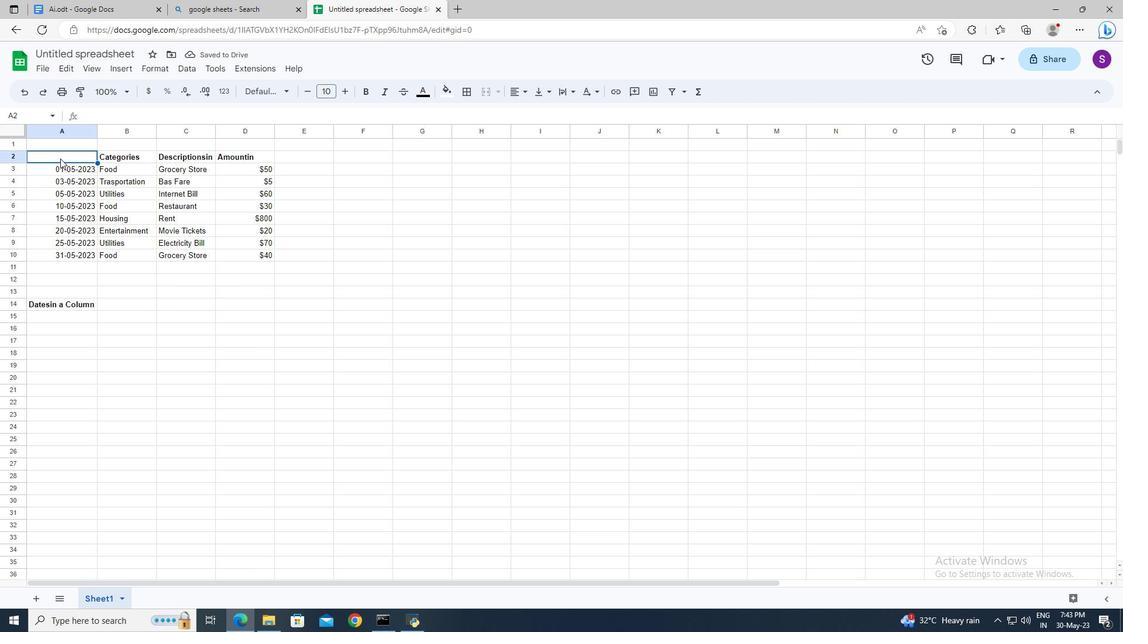 
Action: Mouse moved to (93, 208)
Screenshot: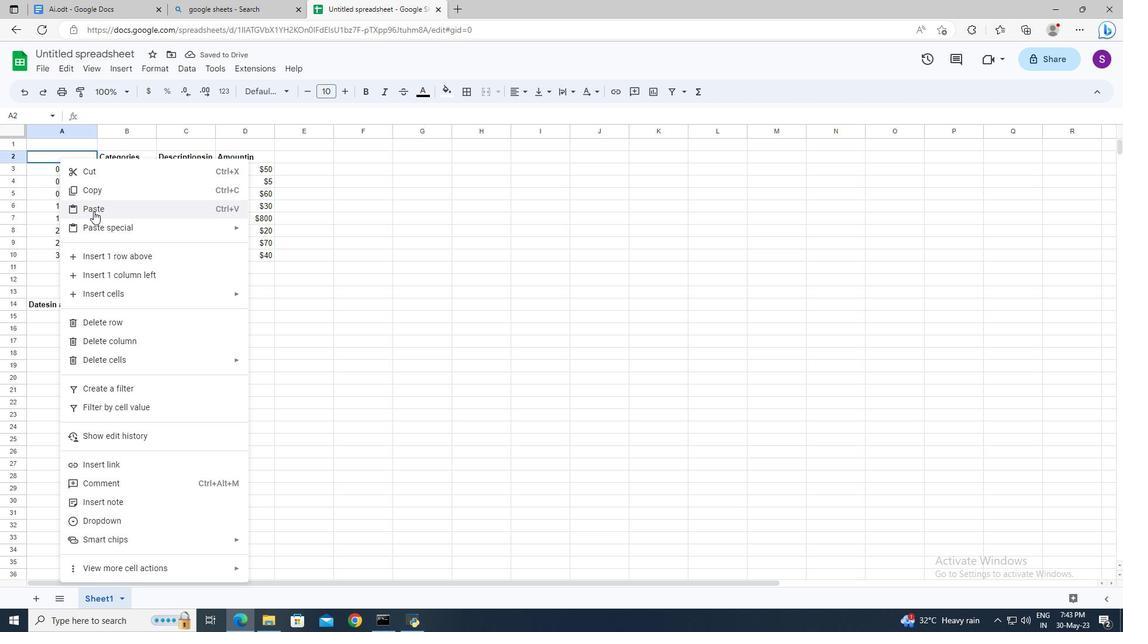 
Action: Mouse pressed left at (93, 208)
Screenshot: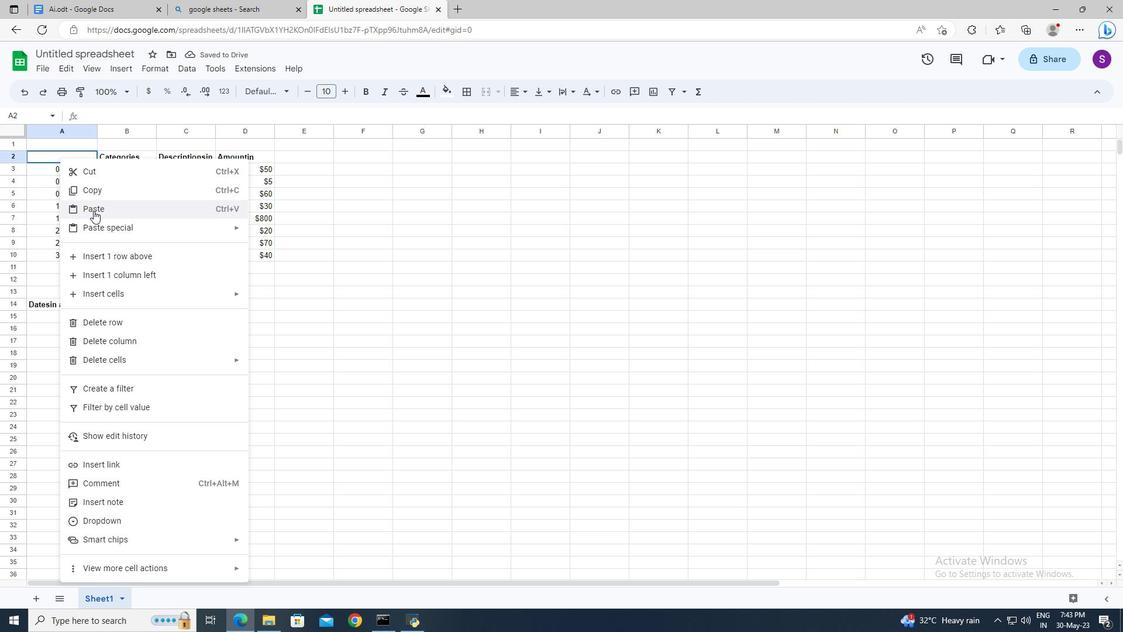 
Action: Mouse moved to (123, 175)
Screenshot: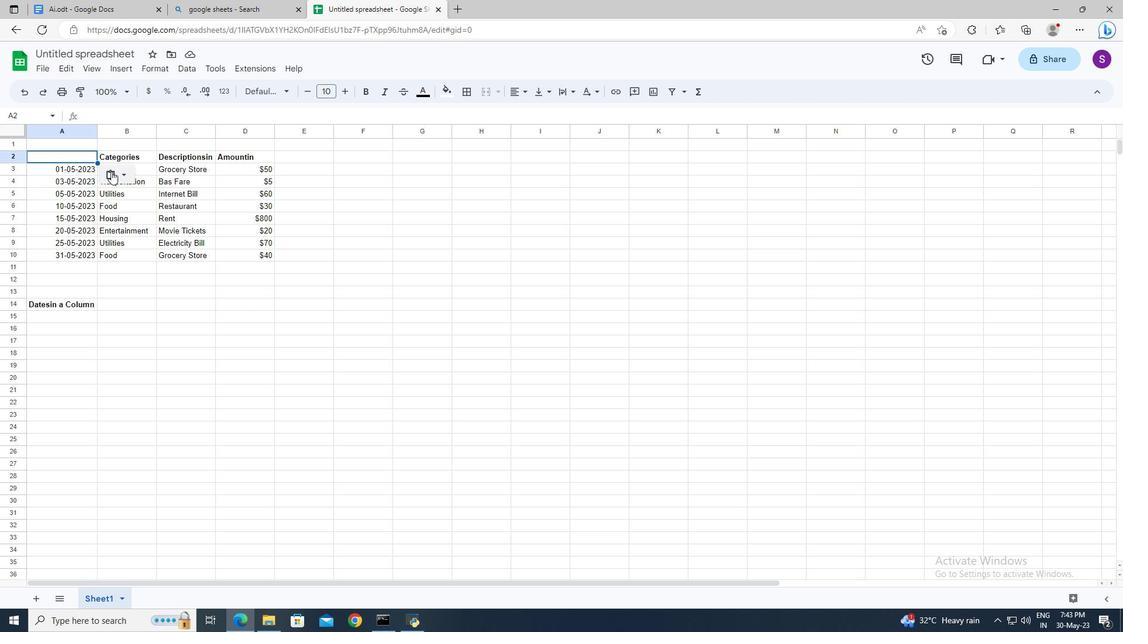 
Action: Mouse pressed left at (123, 175)
Screenshot: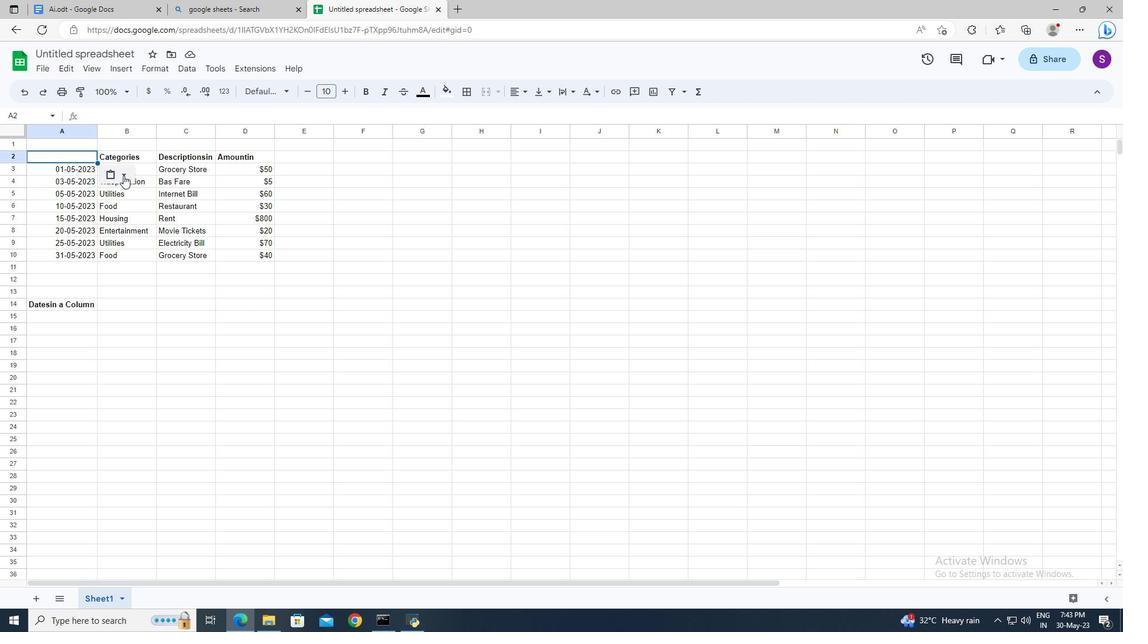 
Action: Mouse moved to (139, 197)
Screenshot: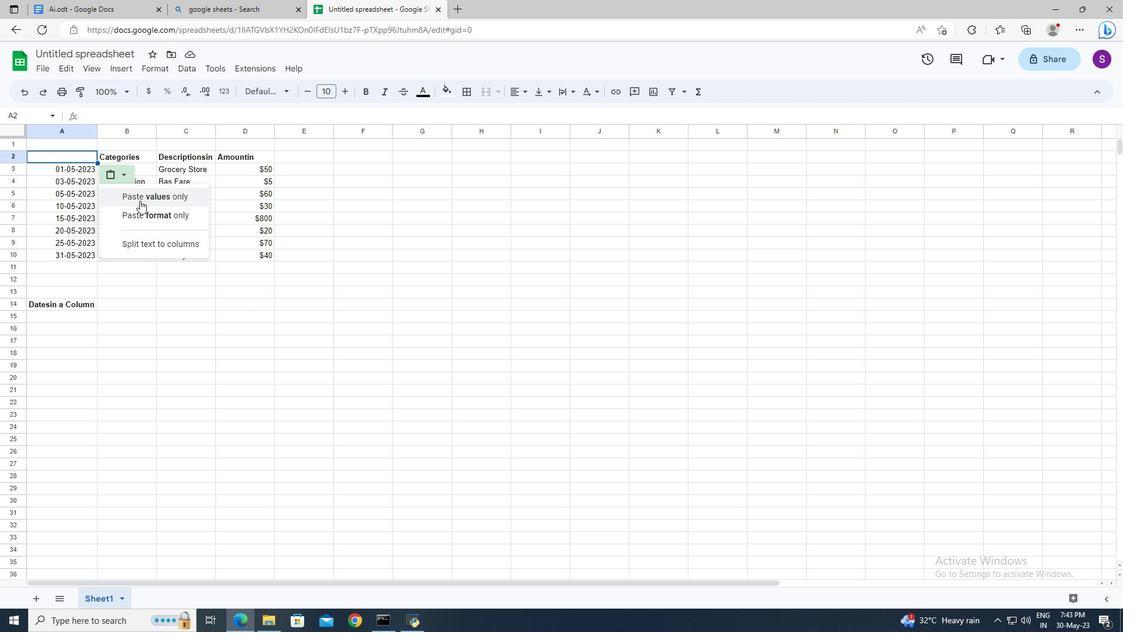 
Action: Mouse pressed left at (139, 197)
Screenshot: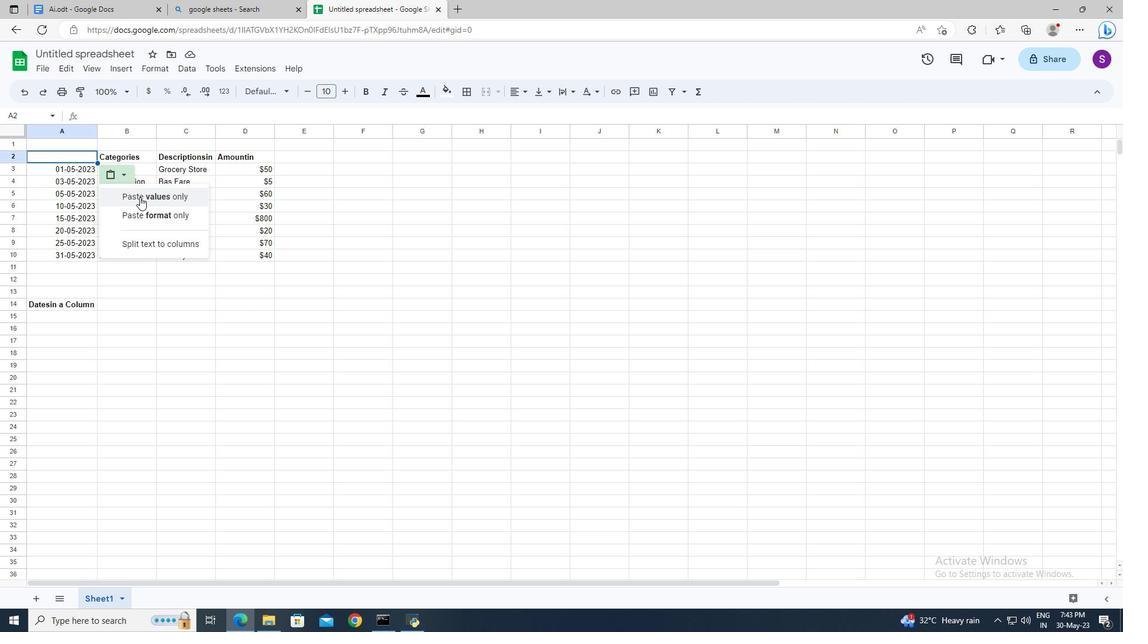 
Action: Mouse moved to (180, 333)
Screenshot: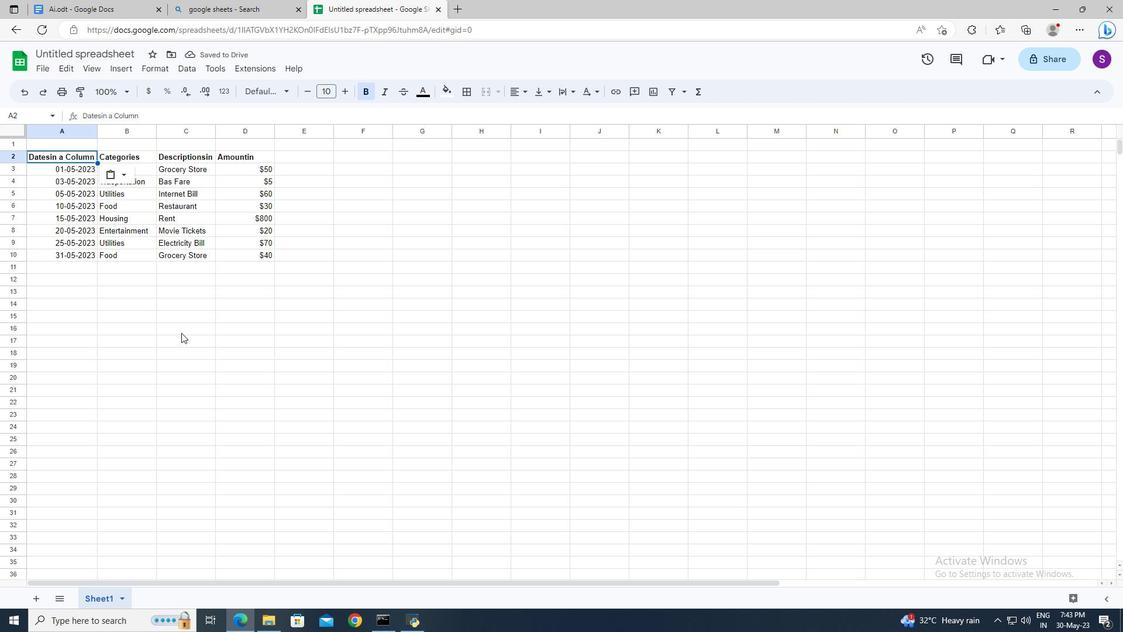 
Action: Mouse pressed left at (180, 333)
Screenshot: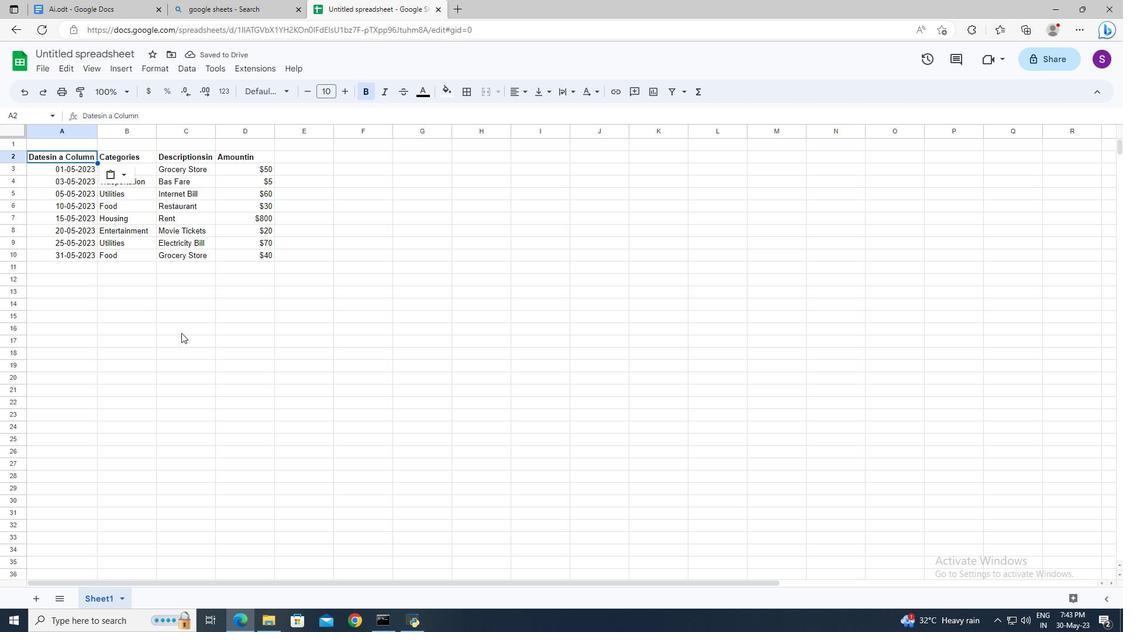 
Action: Mouse moved to (32, 155)
Screenshot: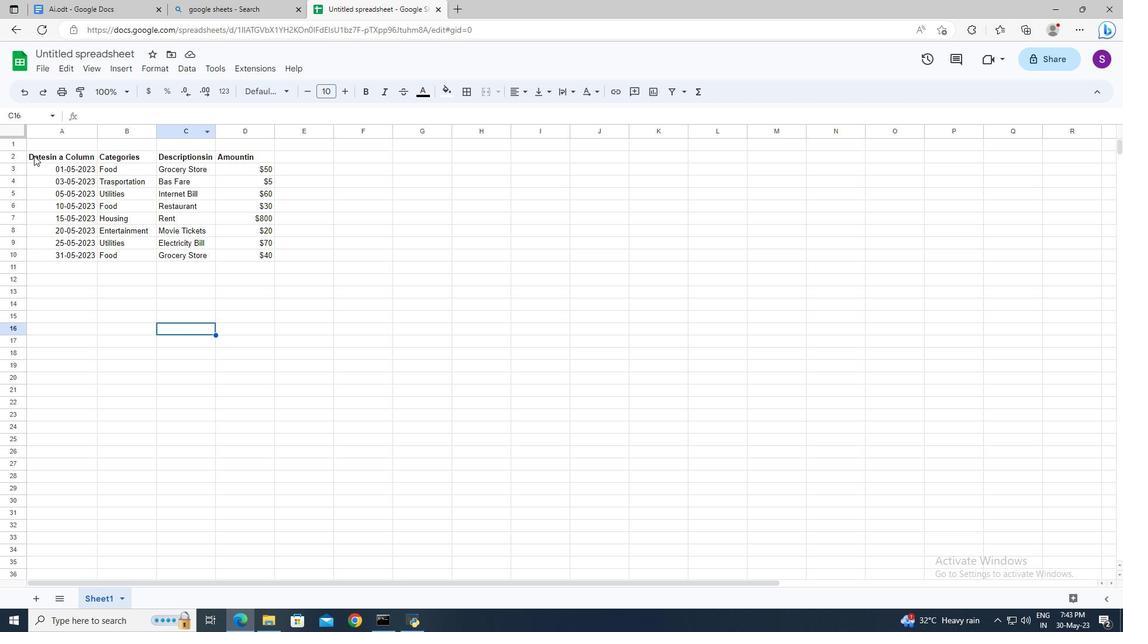 
Action: Mouse pressed left at (32, 155)
Screenshot: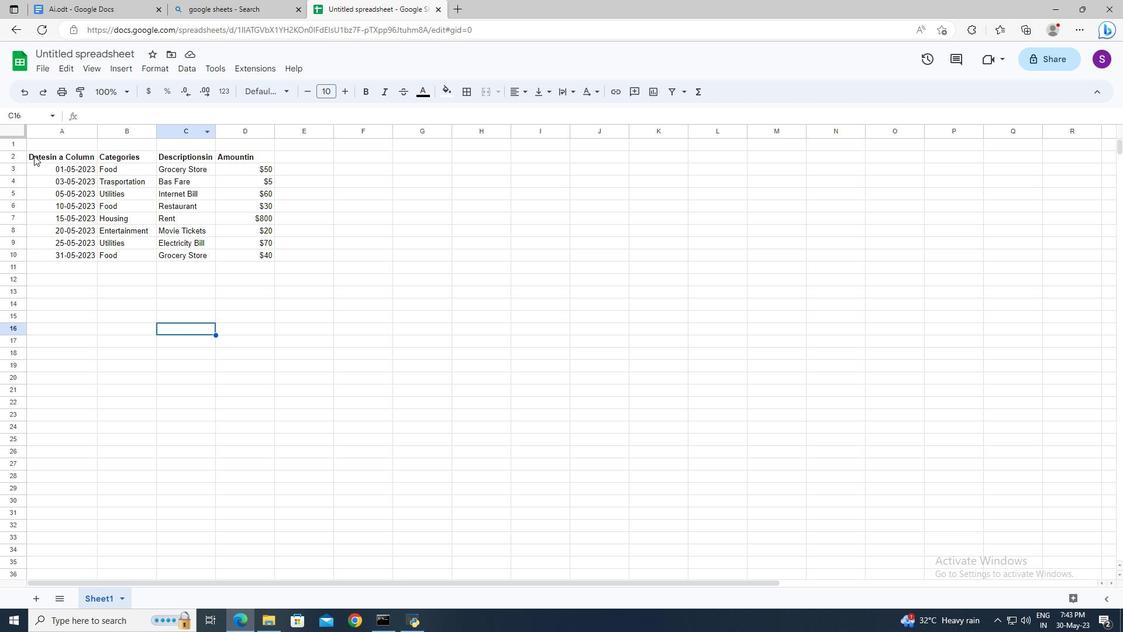 
Action: Mouse pressed left at (32, 155)
Screenshot: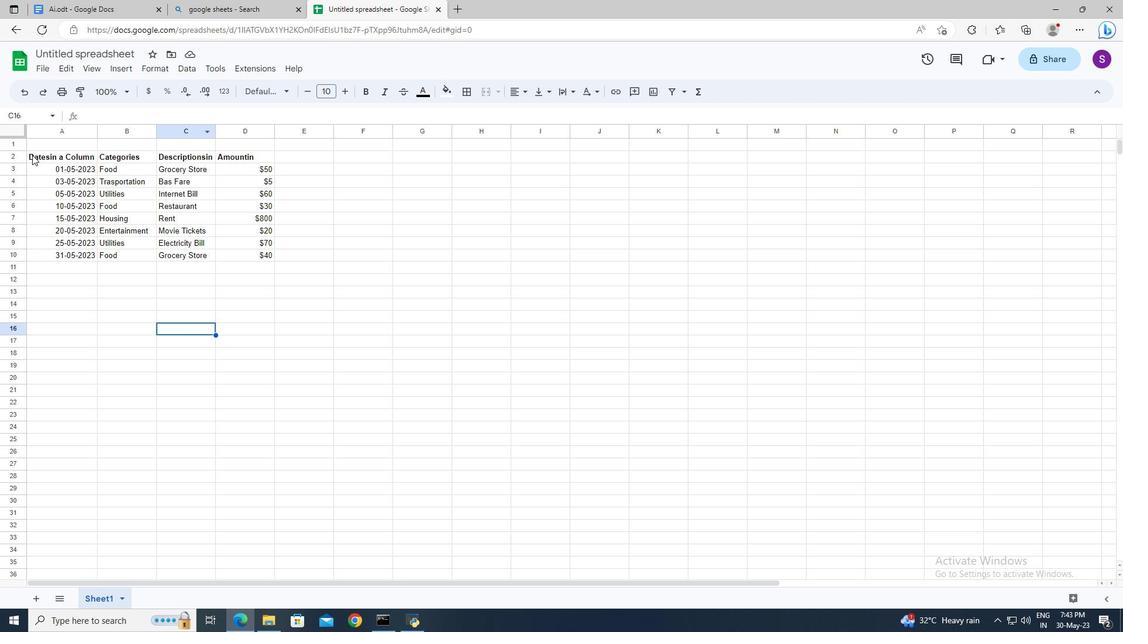 
Action: Mouse moved to (32, 155)
Screenshot: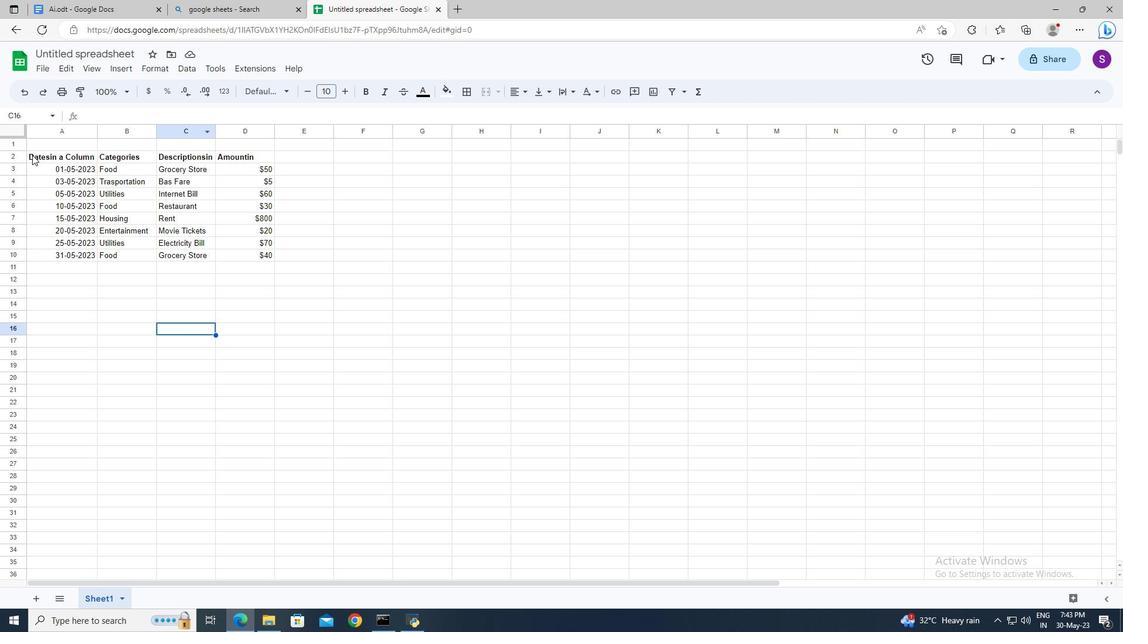 
Action: Mouse pressed left at (32, 155)
Screenshot: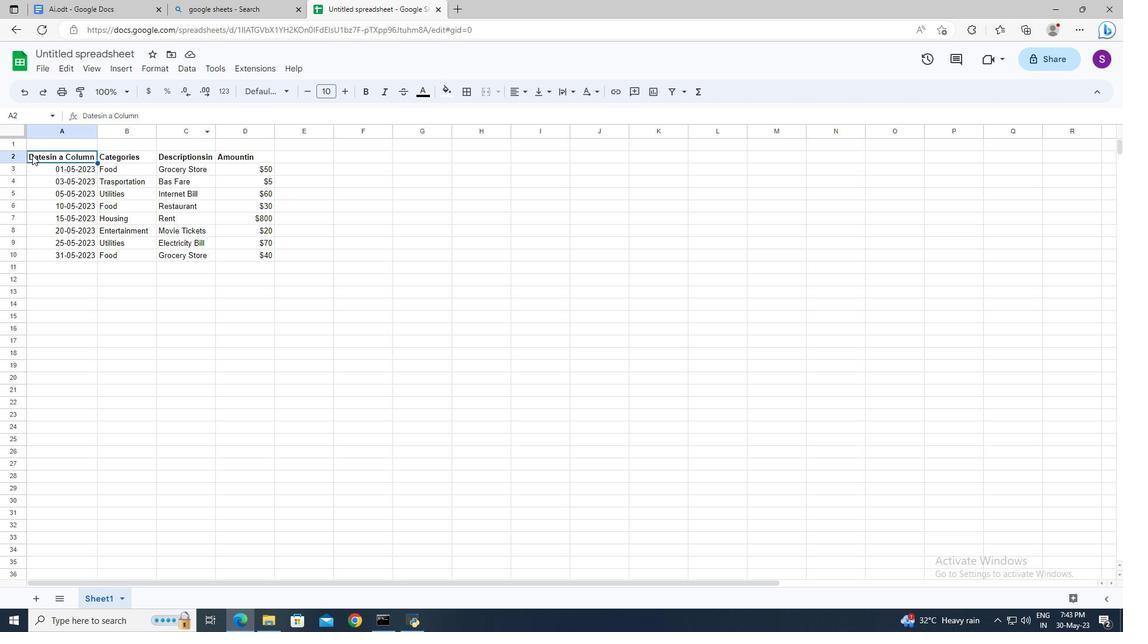 
Action: Mouse moved to (343, 91)
Screenshot: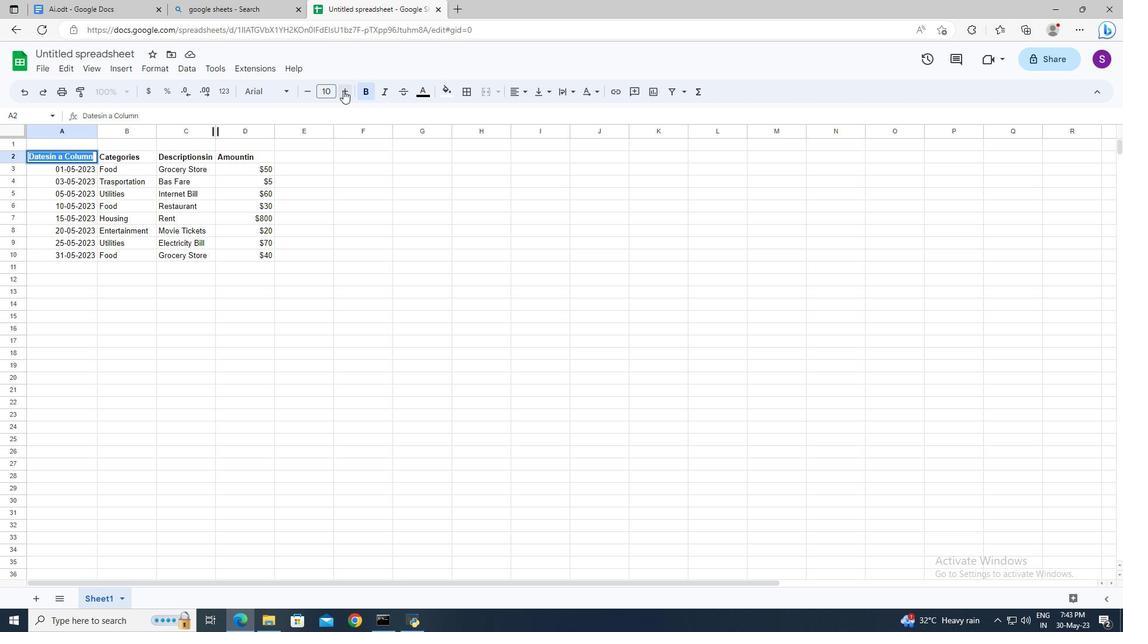 
Action: Mouse pressed left at (343, 91)
Screenshot: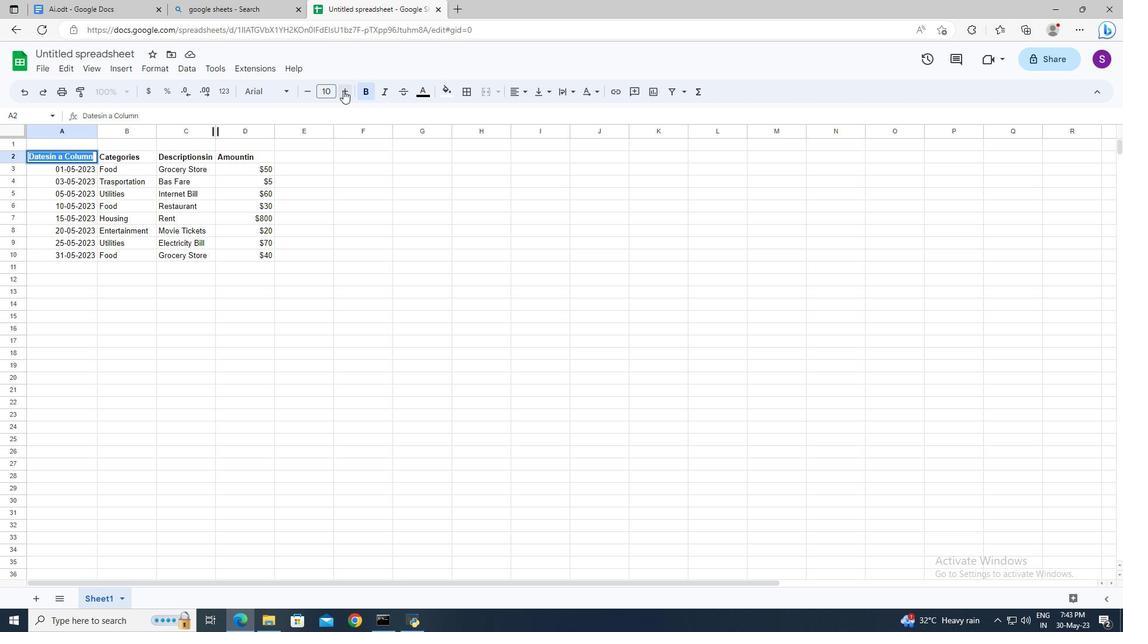 
Action: Mouse moved to (131, 158)
Screenshot: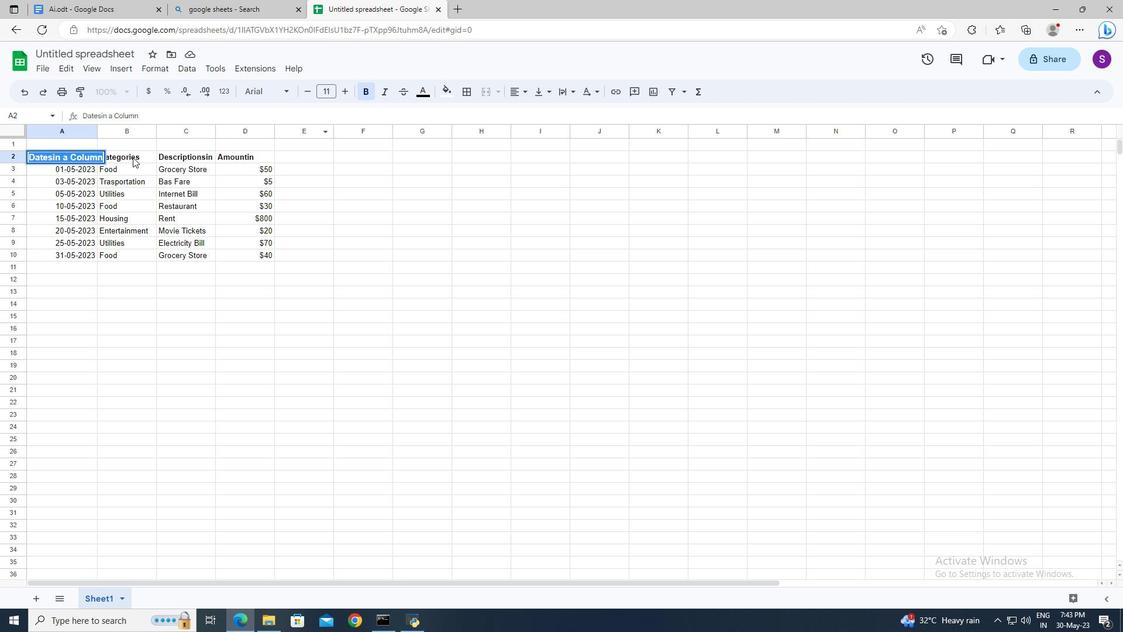 
Action: Mouse pressed left at (131, 158)
Screenshot: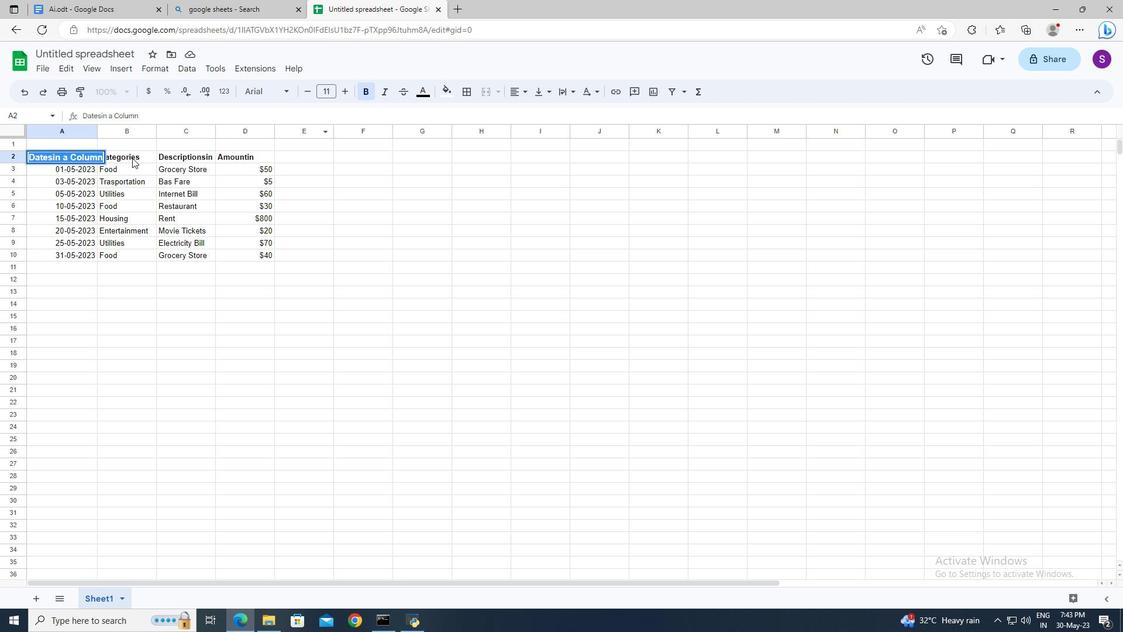 
Action: Mouse moved to (328, 91)
Screenshot: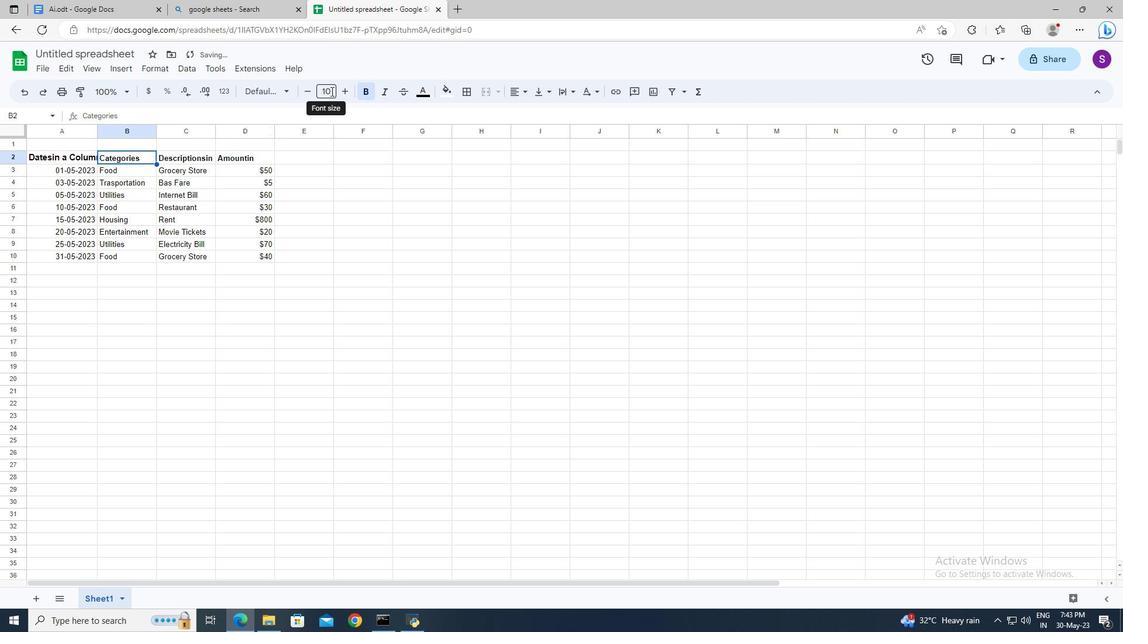 
Action: Mouse pressed left at (328, 91)
Screenshot: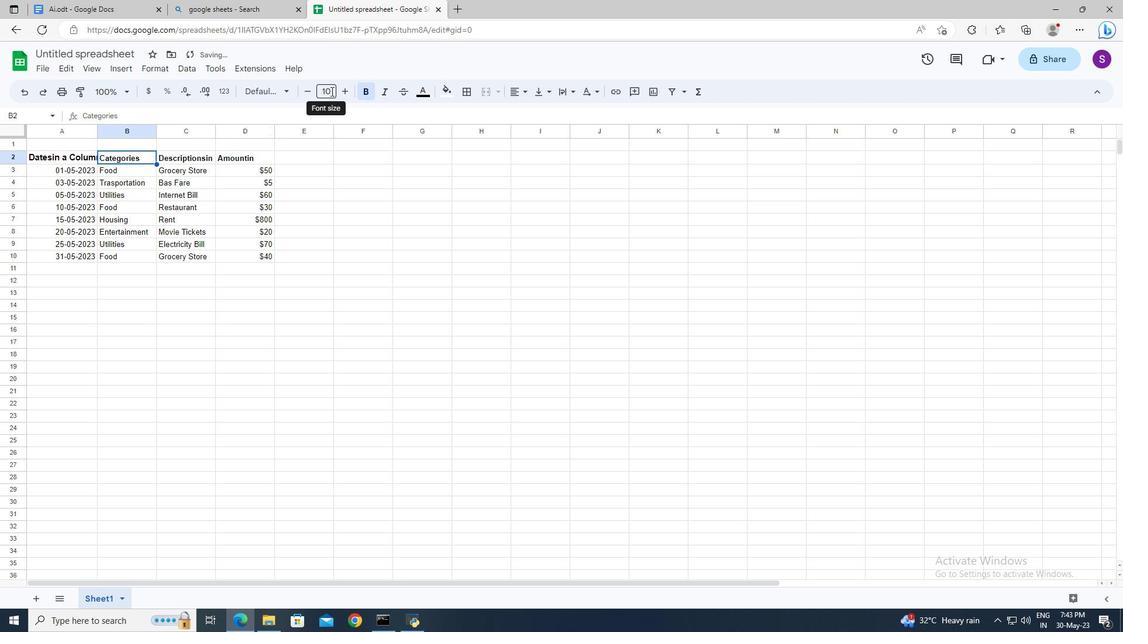 
Action: Mouse moved to (342, 90)
Screenshot: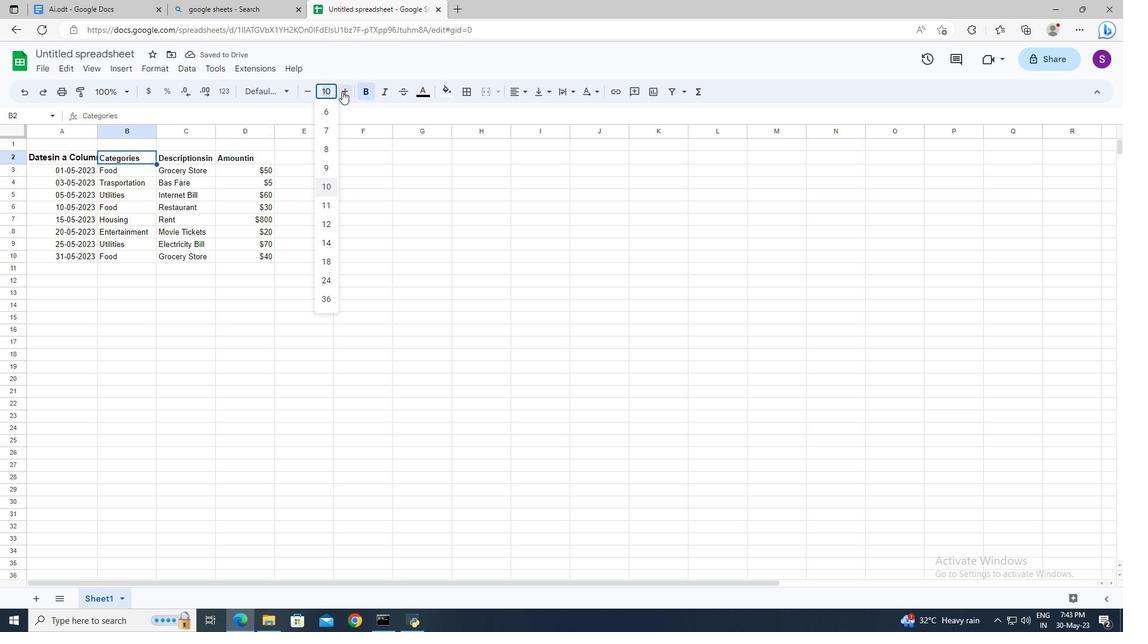 
Action: Mouse pressed left at (342, 90)
Screenshot: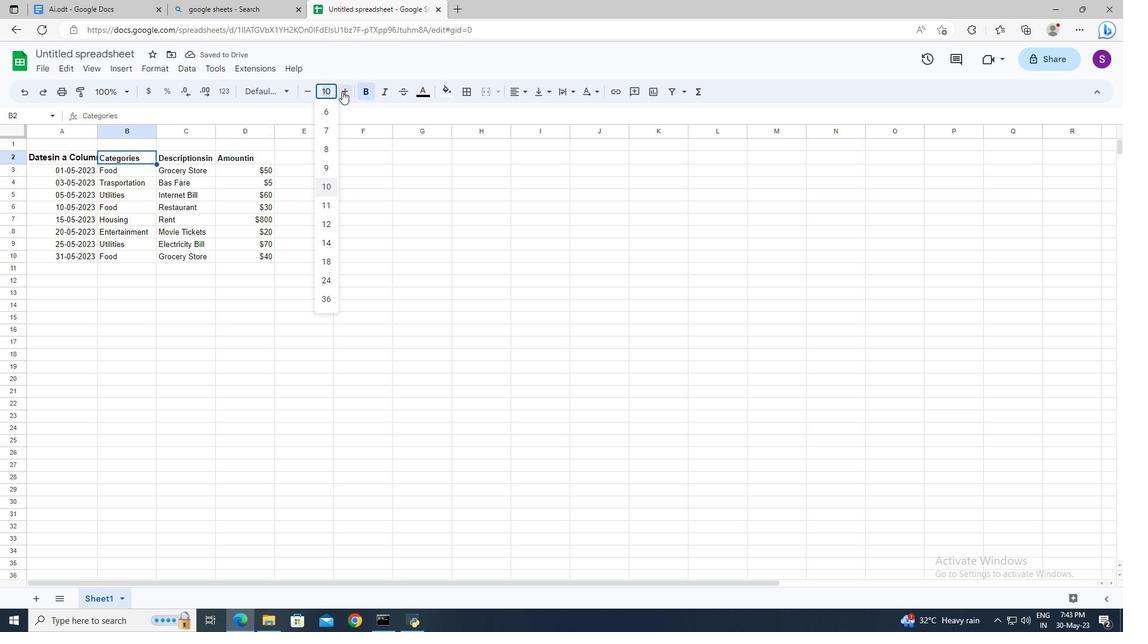 
Action: Mouse moved to (203, 158)
Screenshot: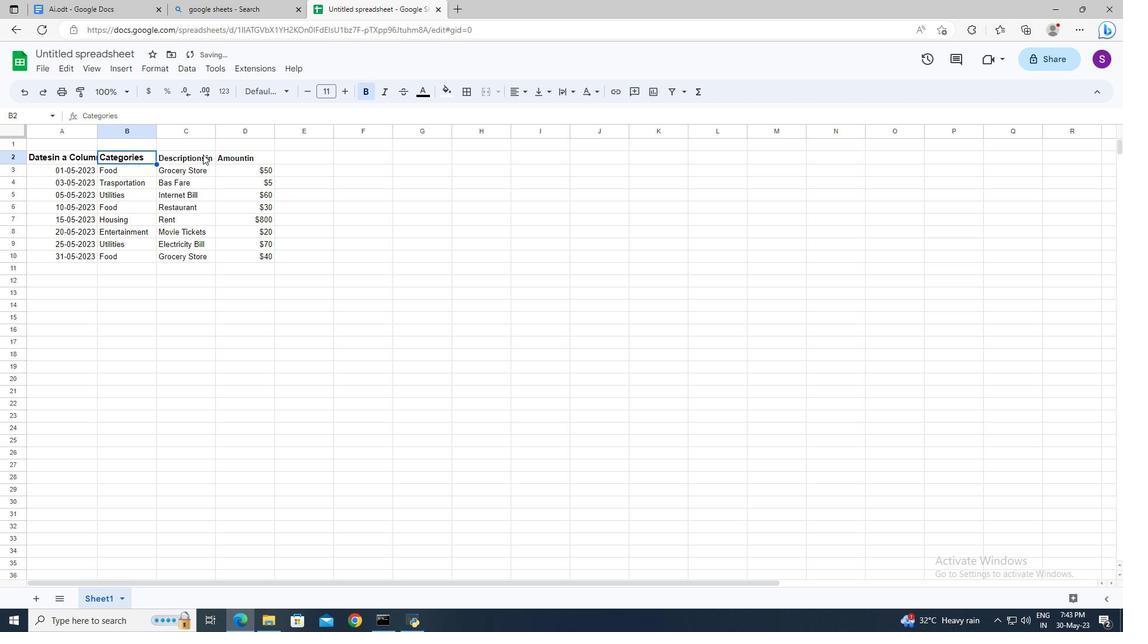 
Action: Mouse pressed left at (203, 158)
Screenshot: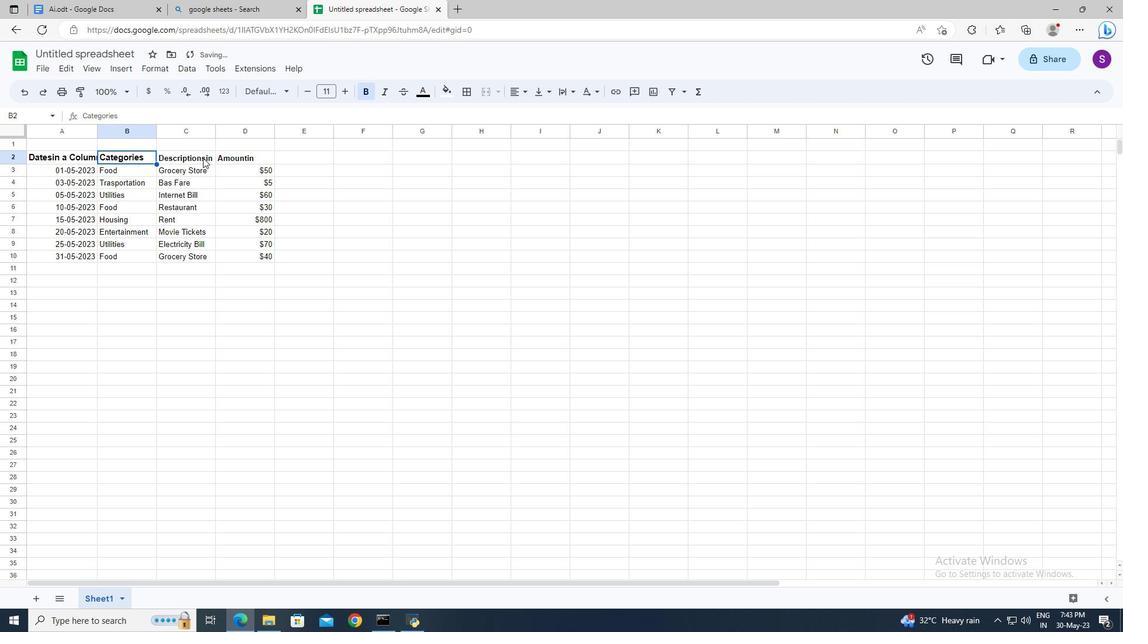 
Action: Mouse moved to (342, 90)
Screenshot: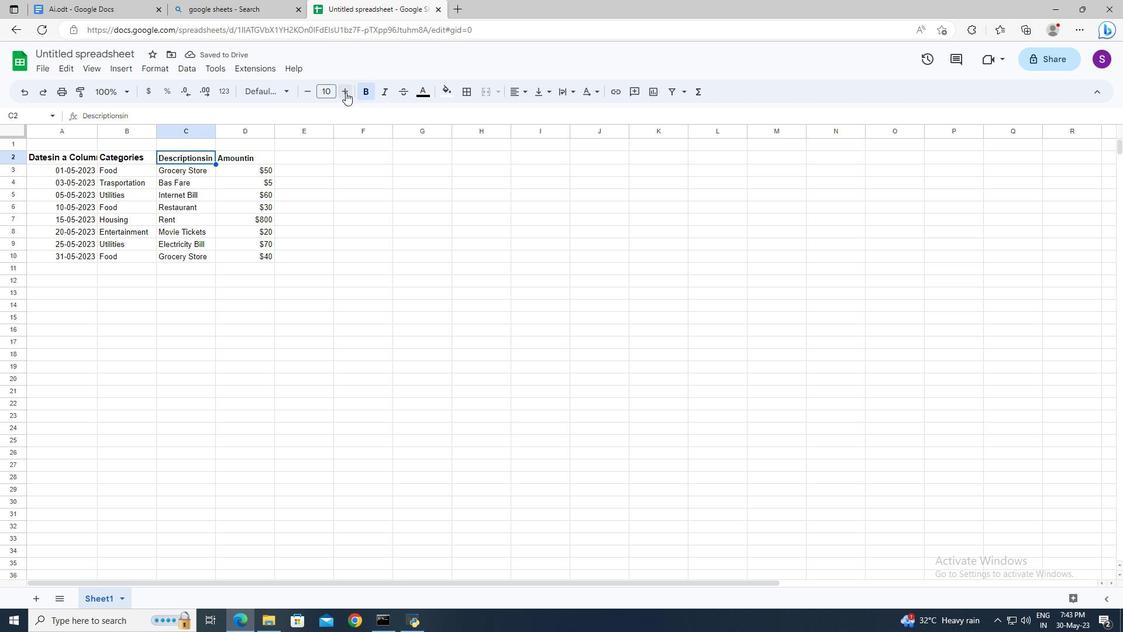 
Action: Mouse pressed left at (342, 90)
Screenshot: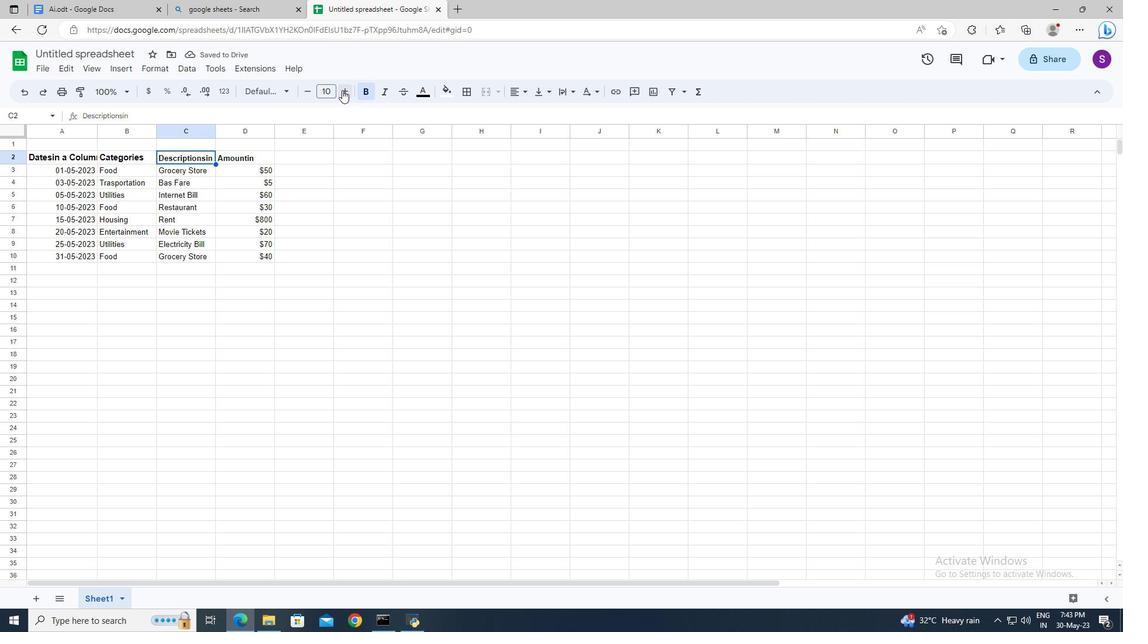 
Action: Mouse moved to (253, 153)
Screenshot: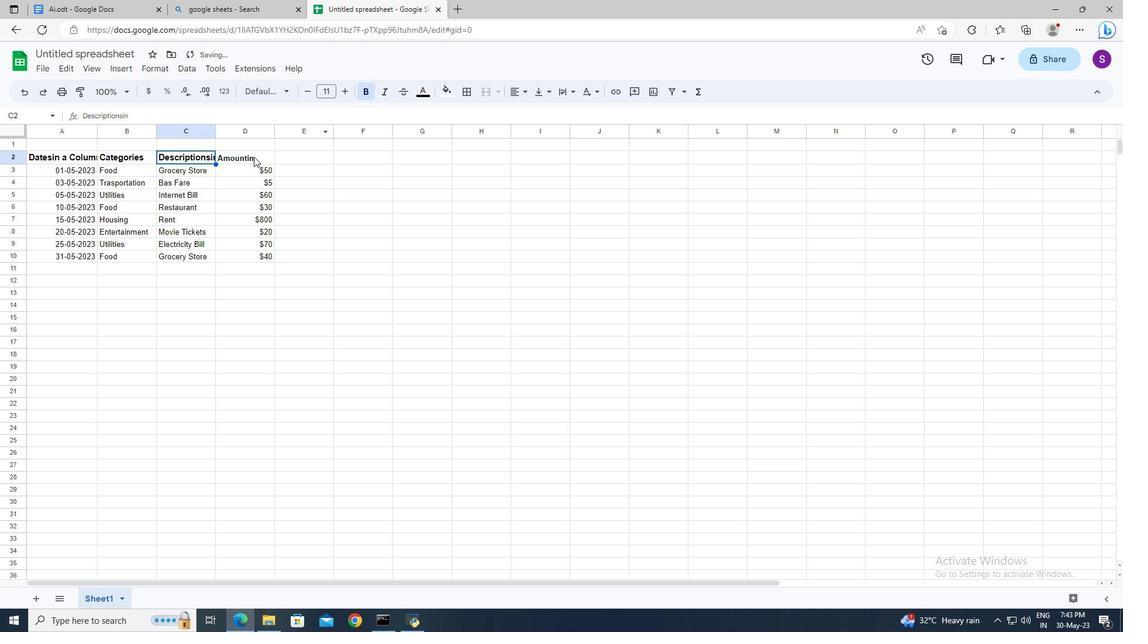 
Action: Mouse pressed left at (253, 153)
Screenshot: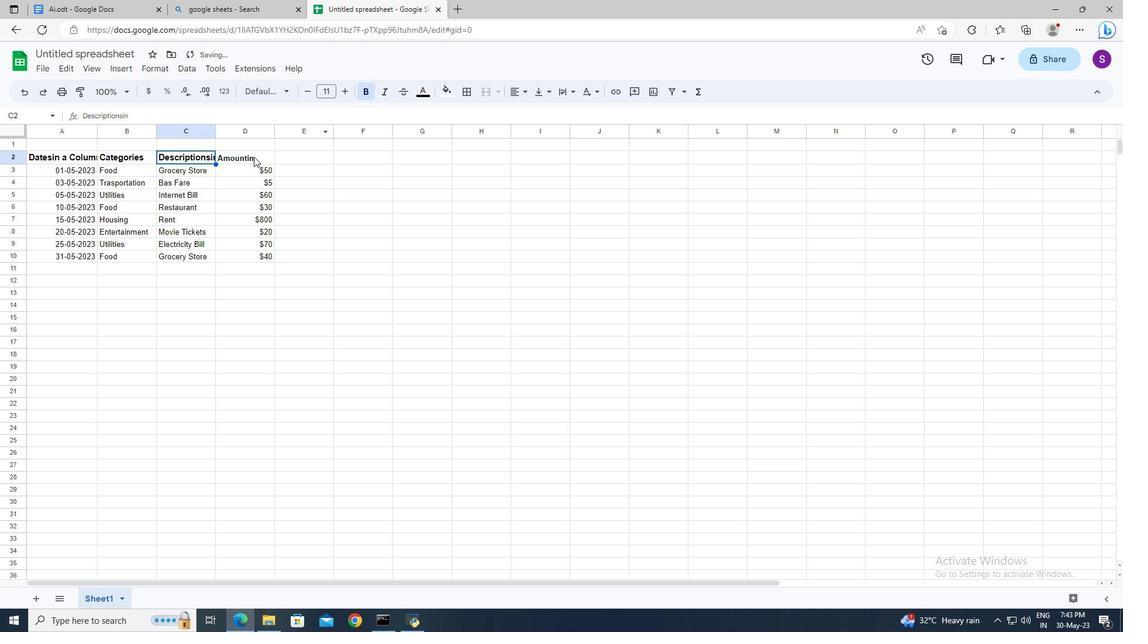 
Action: Mouse moved to (350, 90)
Screenshot: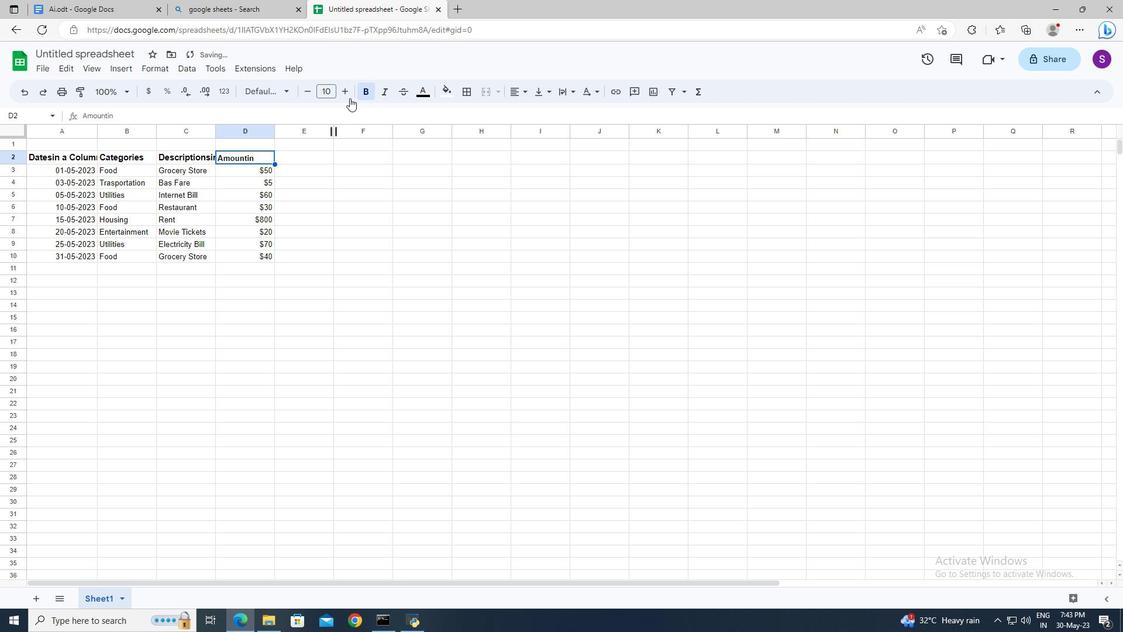 
Action: Mouse pressed left at (350, 90)
Screenshot: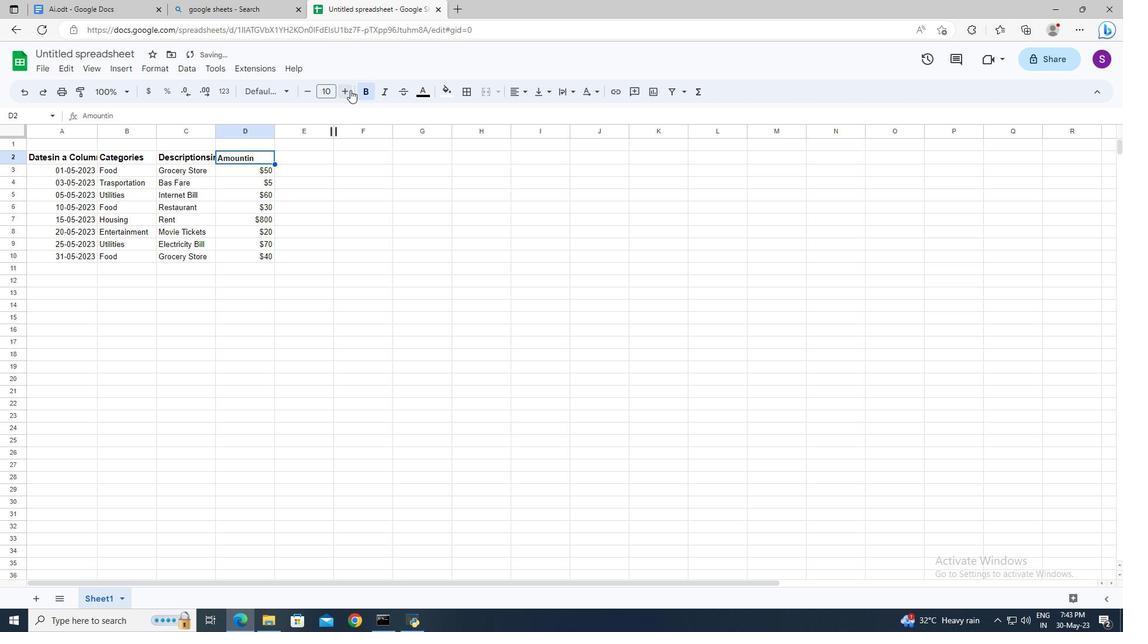 
Action: Mouse moved to (98, 127)
Screenshot: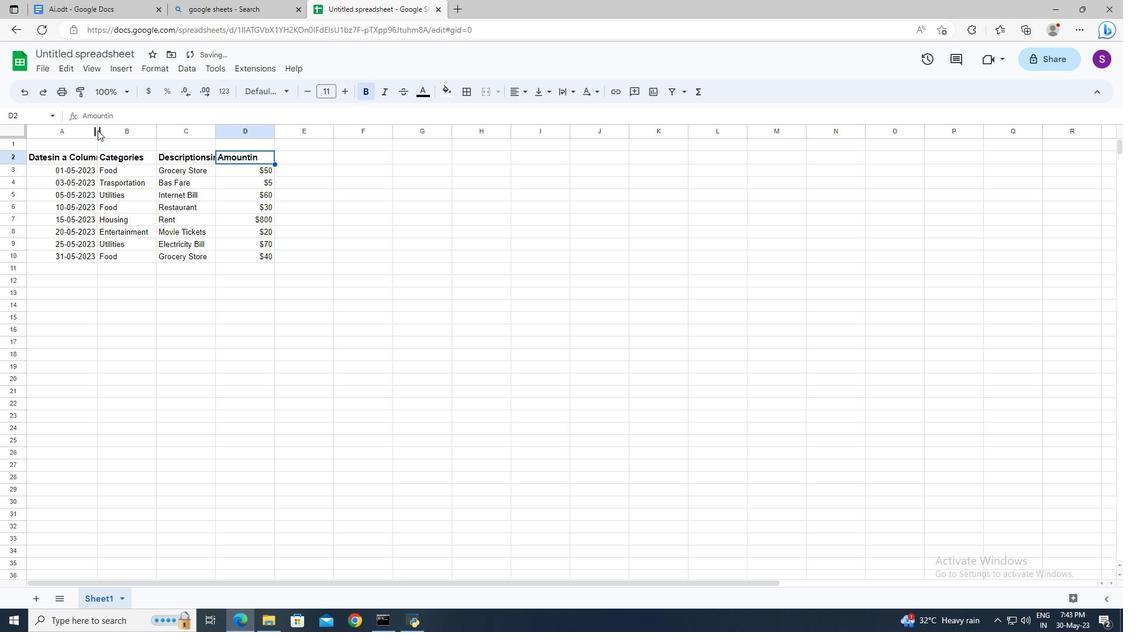 
Action: Mouse pressed left at (98, 127)
Screenshot: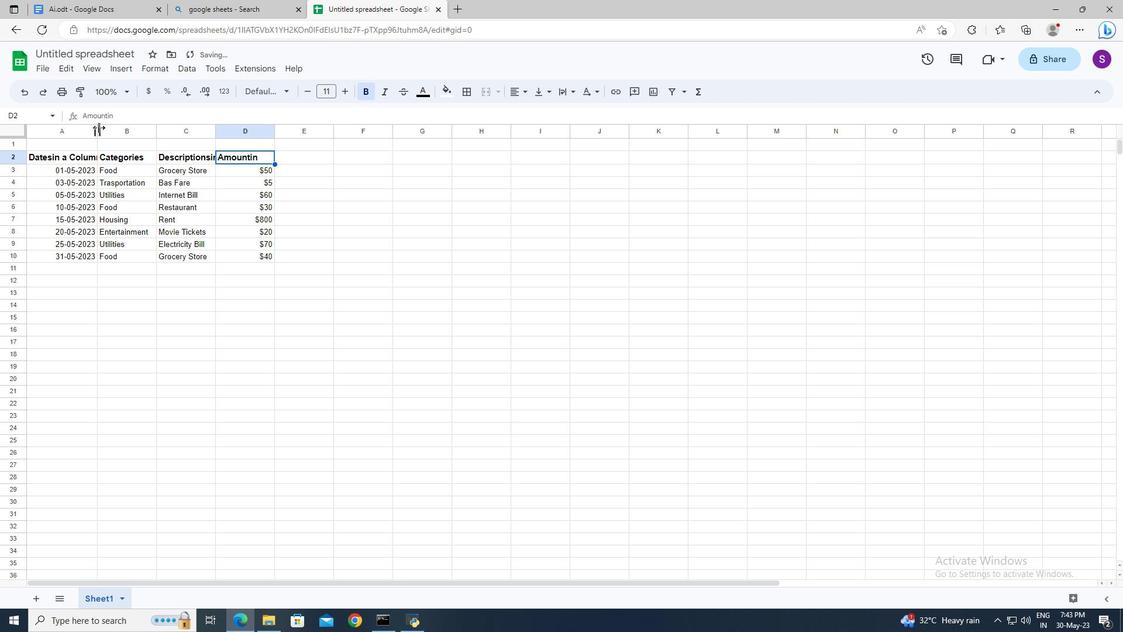 
Action: Mouse pressed left at (98, 127)
Screenshot: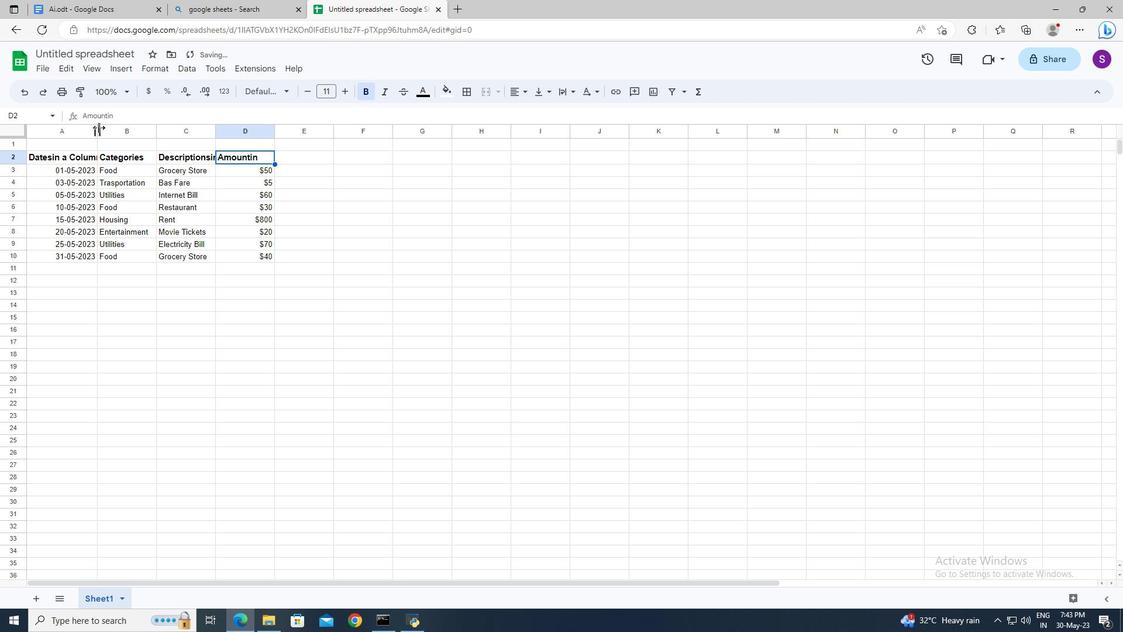 
Action: Mouse pressed left at (98, 127)
Screenshot: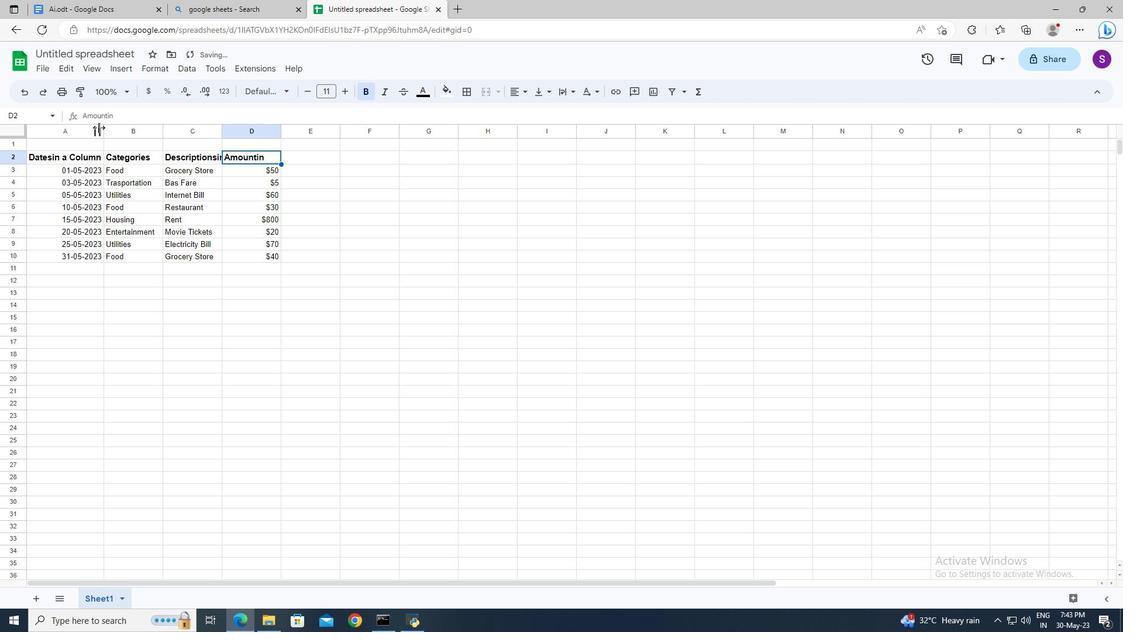 
Action: Mouse moved to (114, 128)
Screenshot: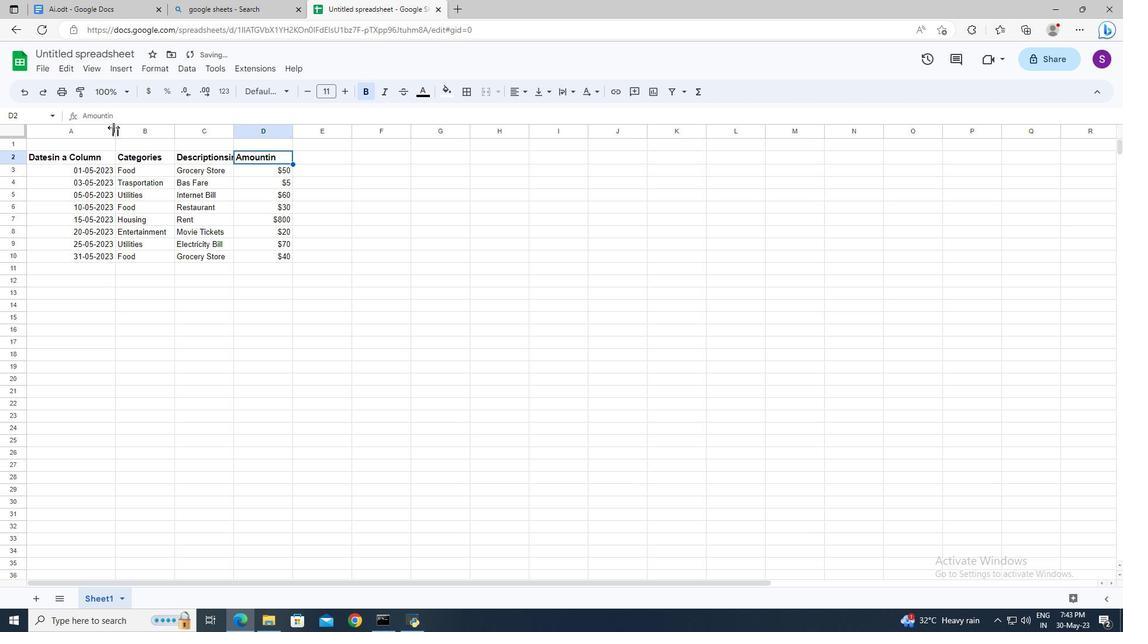 
Action: Mouse pressed left at (114, 128)
Screenshot: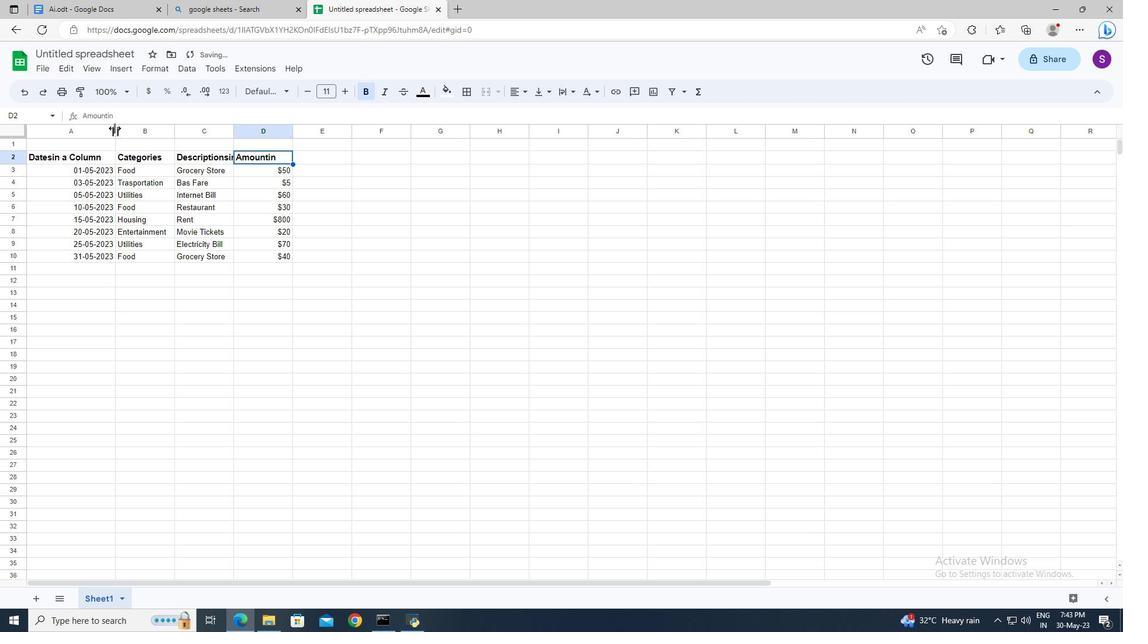 
Action: Mouse moved to (227, 128)
Screenshot: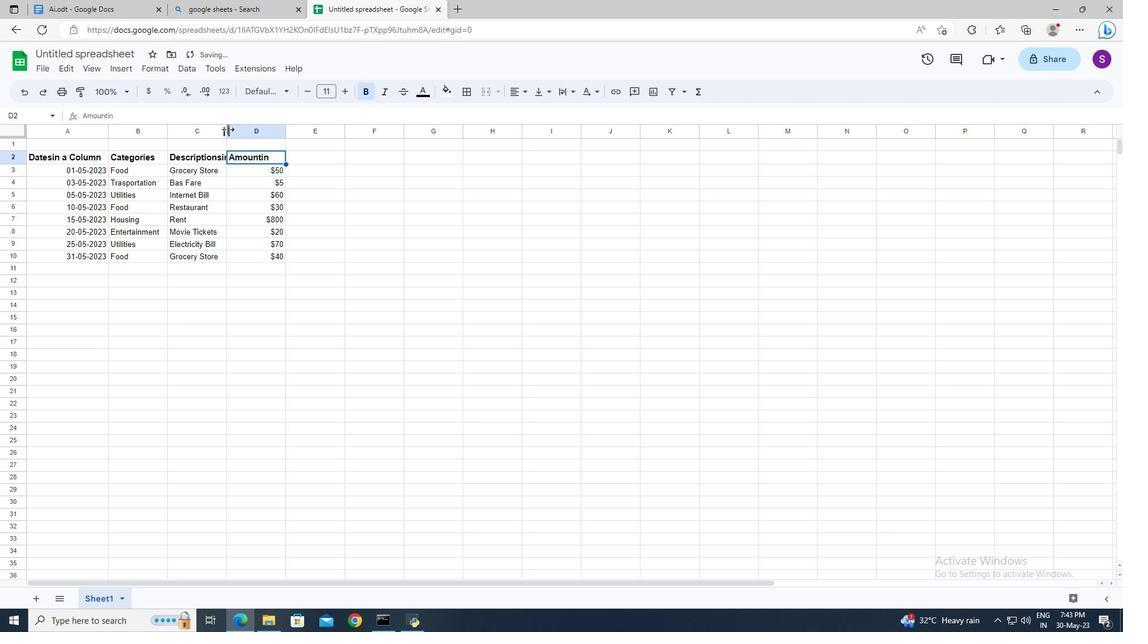 
Action: Mouse pressed left at (227, 128)
Screenshot: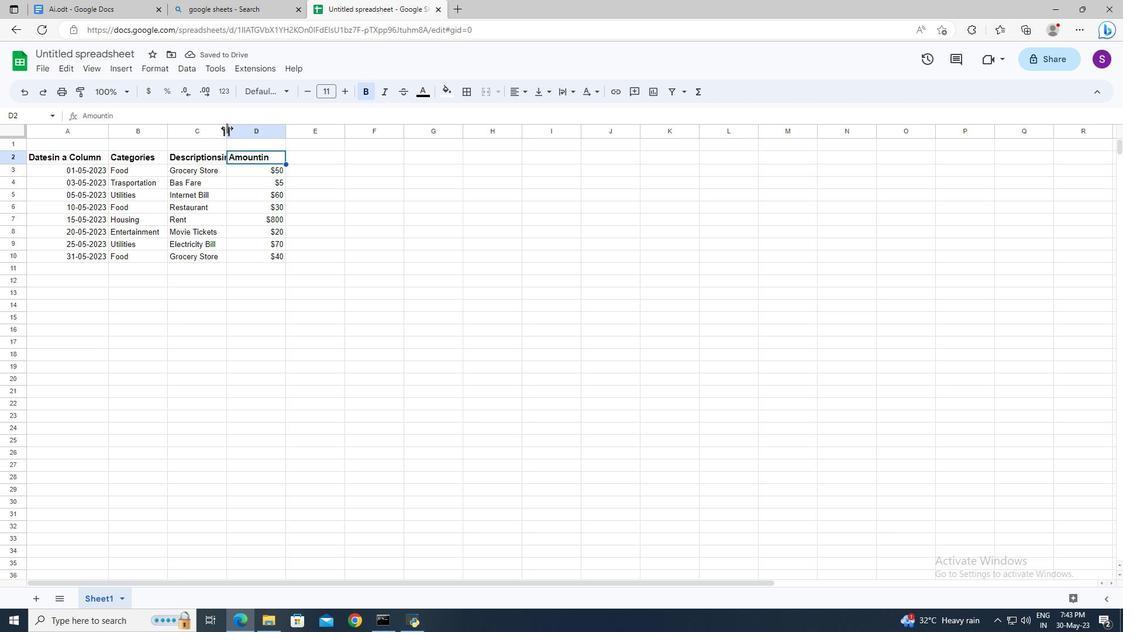 
Action: Mouse moved to (93, 145)
Screenshot: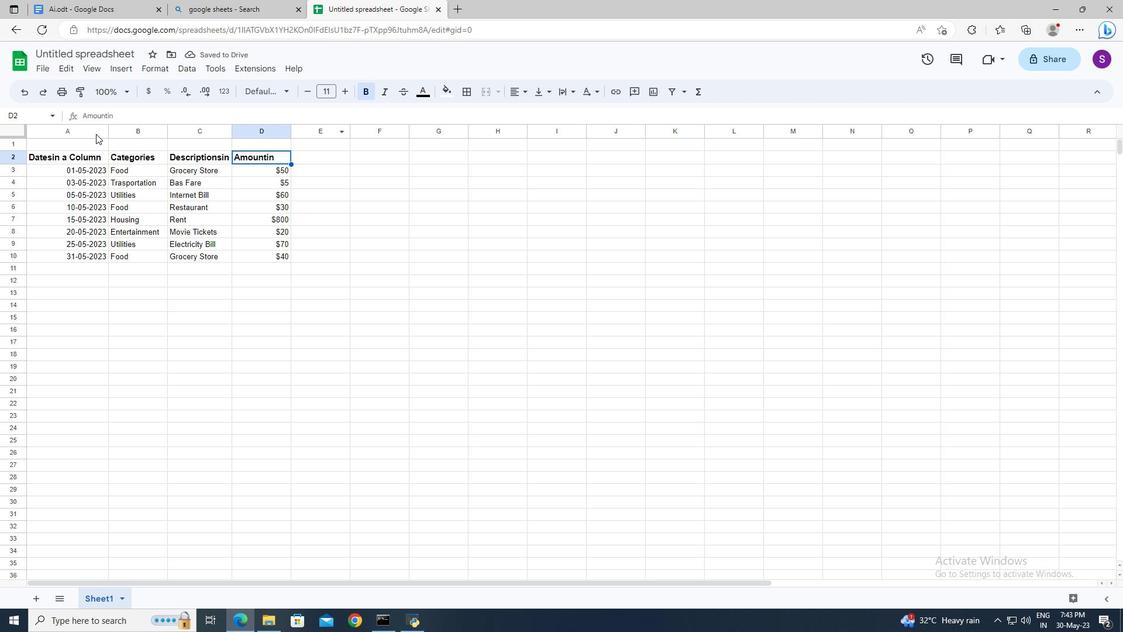 
Action: Mouse pressed left at (93, 145)
Screenshot: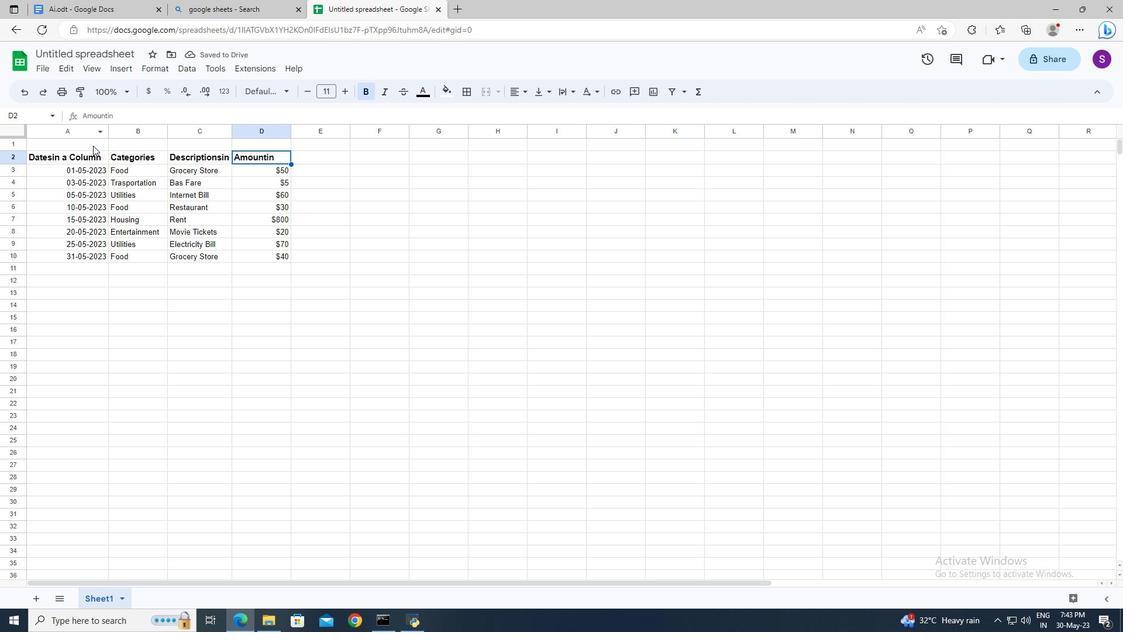 
Action: Mouse moved to (70, 142)
Screenshot: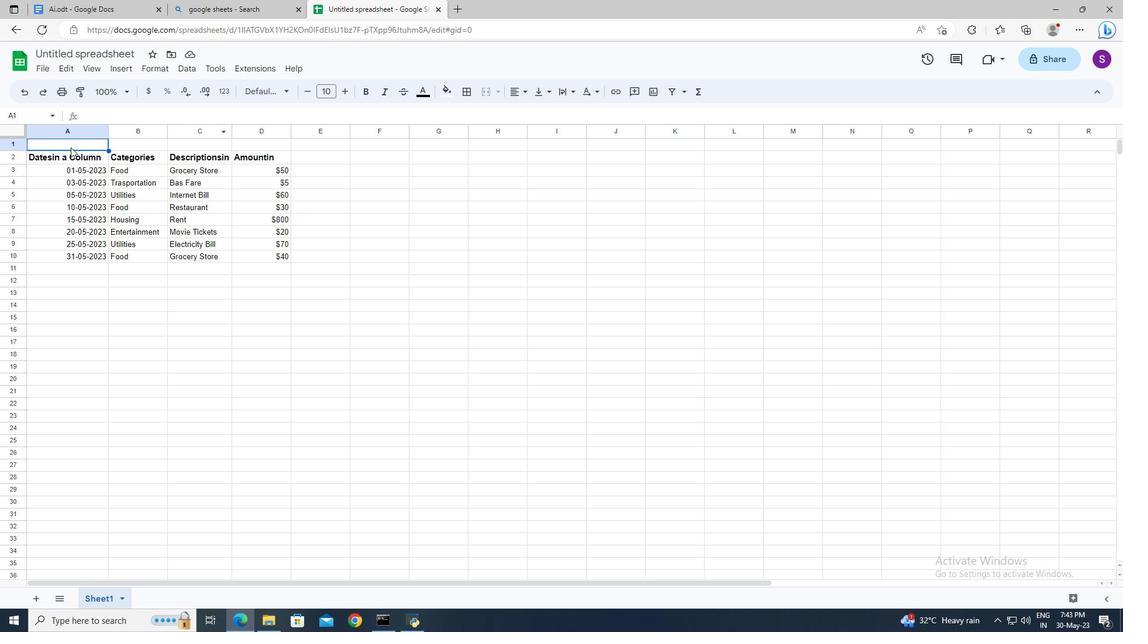 
Action: Mouse pressed left at (70, 142)
Screenshot: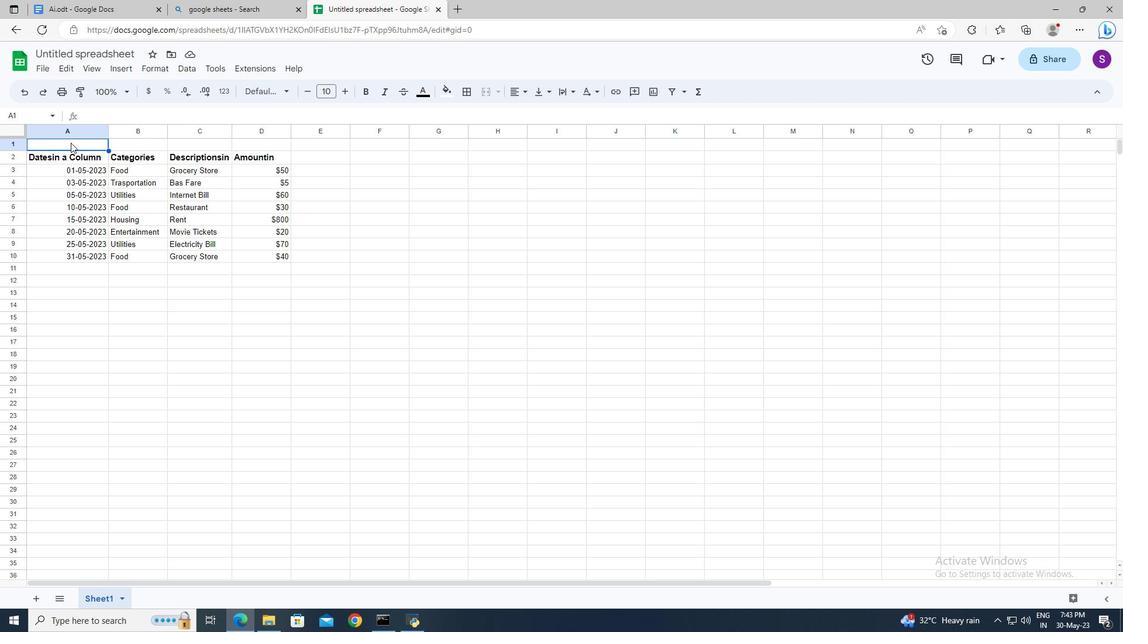 
Action: Key pressed <Key.shift><Key.shift><Key.shift><Key.shift><Key.shift><Key.shift><Key.shift><Key.shift><Key.shift><Key.shift><Key.shift><Key.shift><Key.shift><Key.shift><Key.shift><Key.shift><Key.shift>Expense<Key.space><Key.shift>Manager
Screenshot: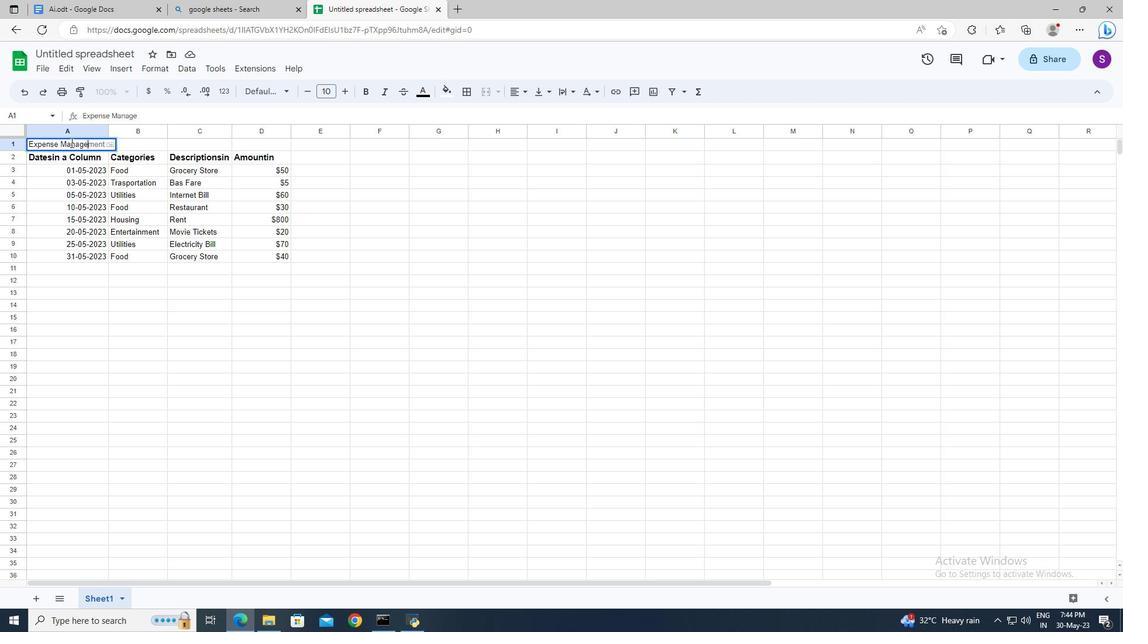 
Action: Mouse moved to (115, 66)
Screenshot: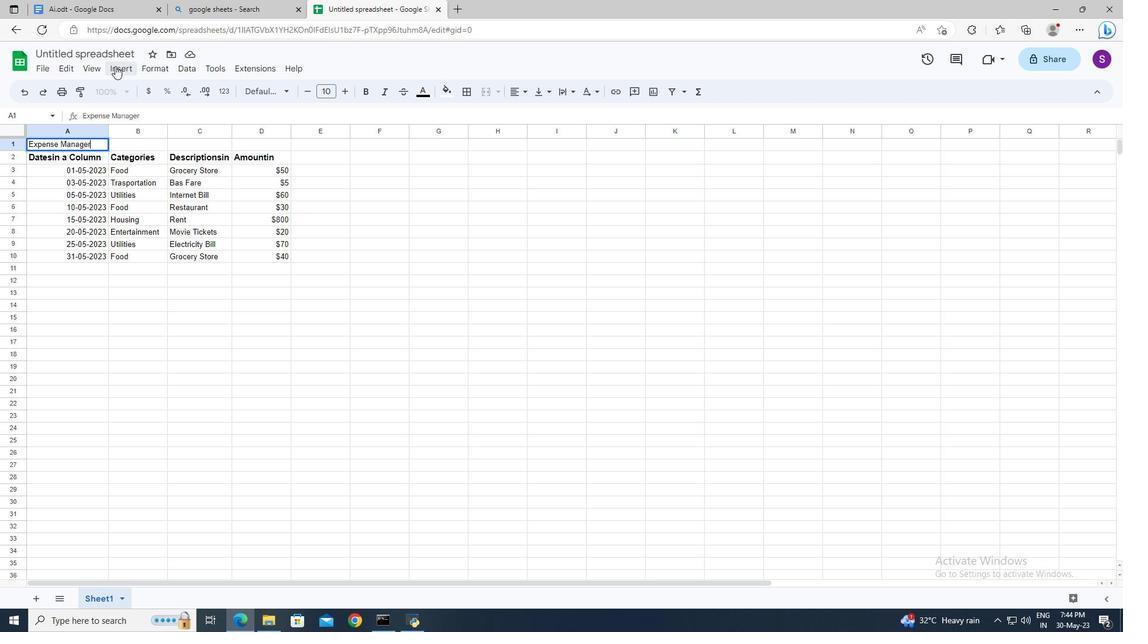 
Action: Mouse pressed left at (115, 66)
Screenshot: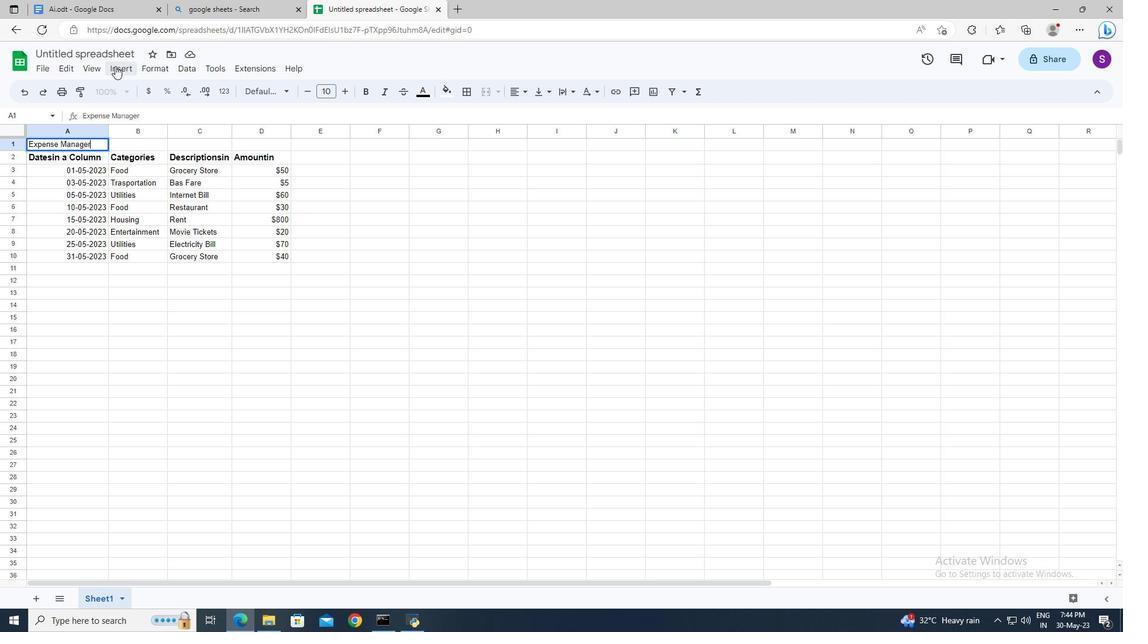 
Action: Mouse moved to (49, 145)
Screenshot: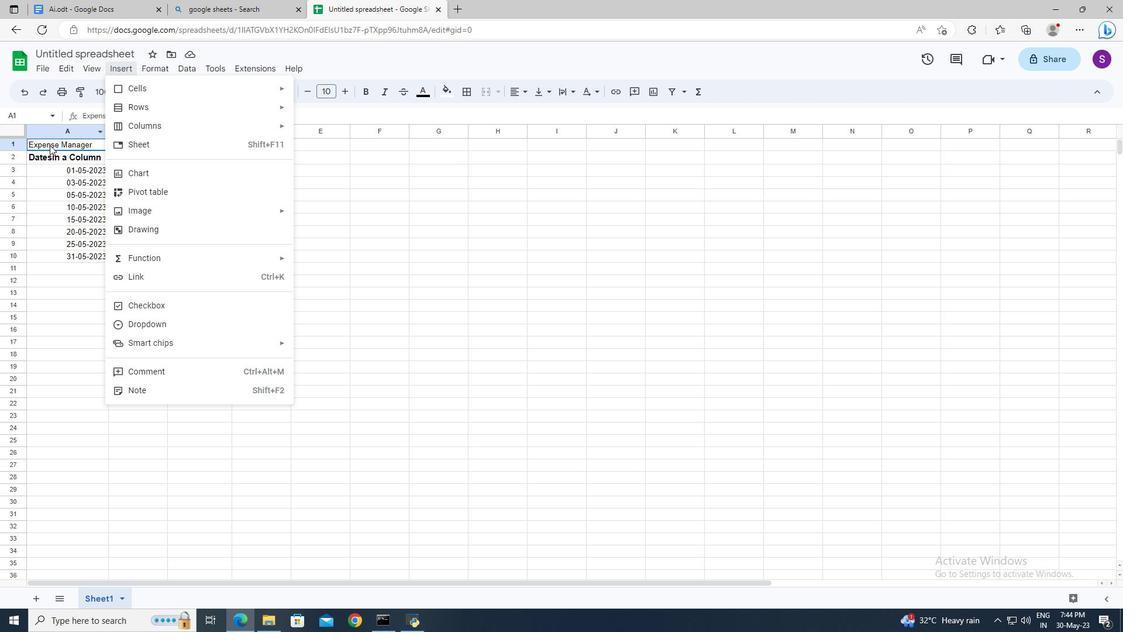 
Action: Mouse pressed left at (49, 145)
Screenshot: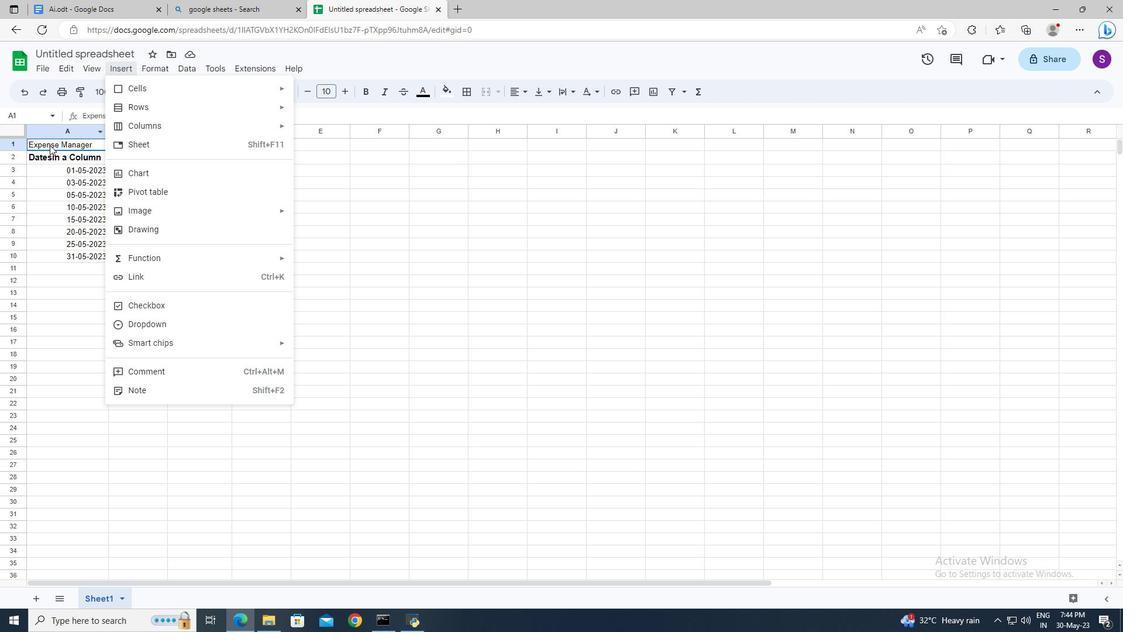 
Action: Mouse moved to (86, 143)
Screenshot: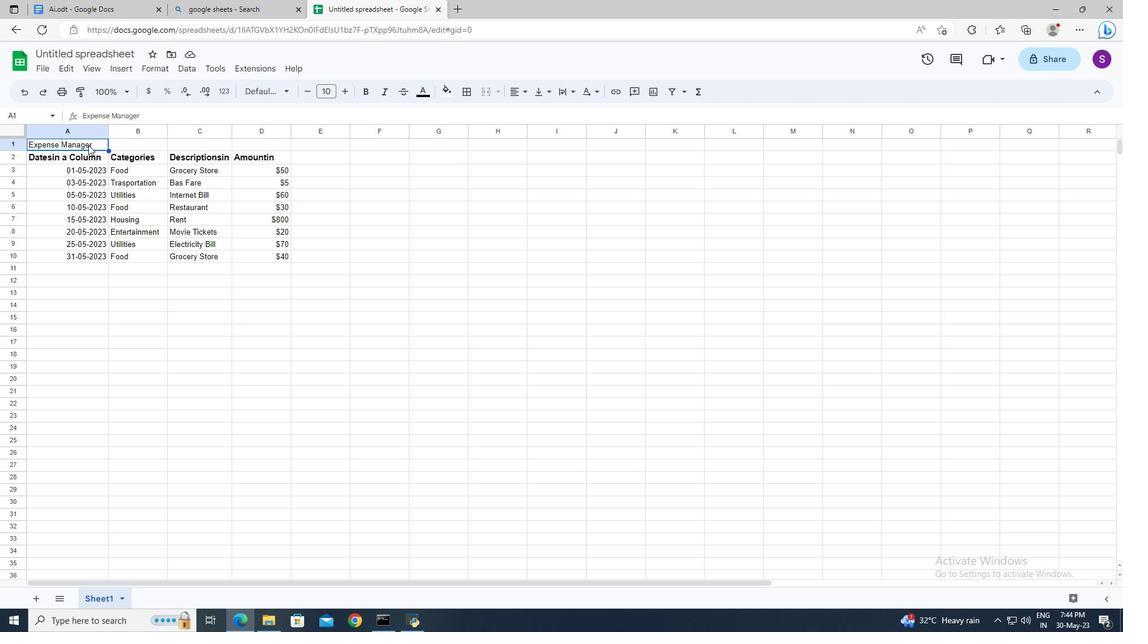 
Action: Mouse pressed left at (86, 143)
Screenshot: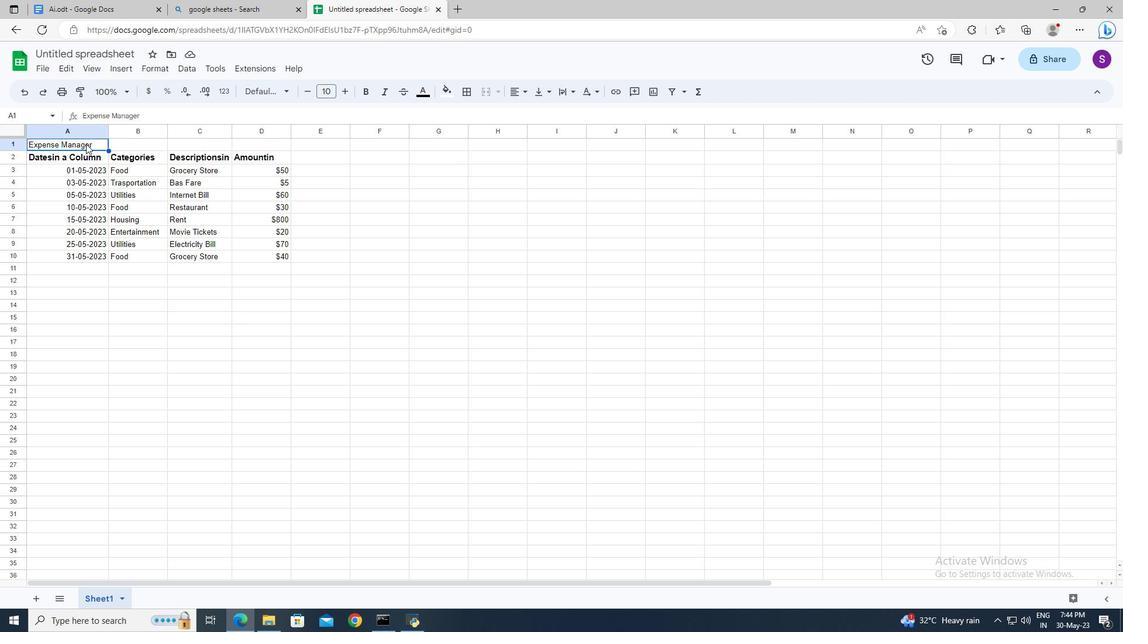 
Action: Mouse pressed left at (86, 143)
Screenshot: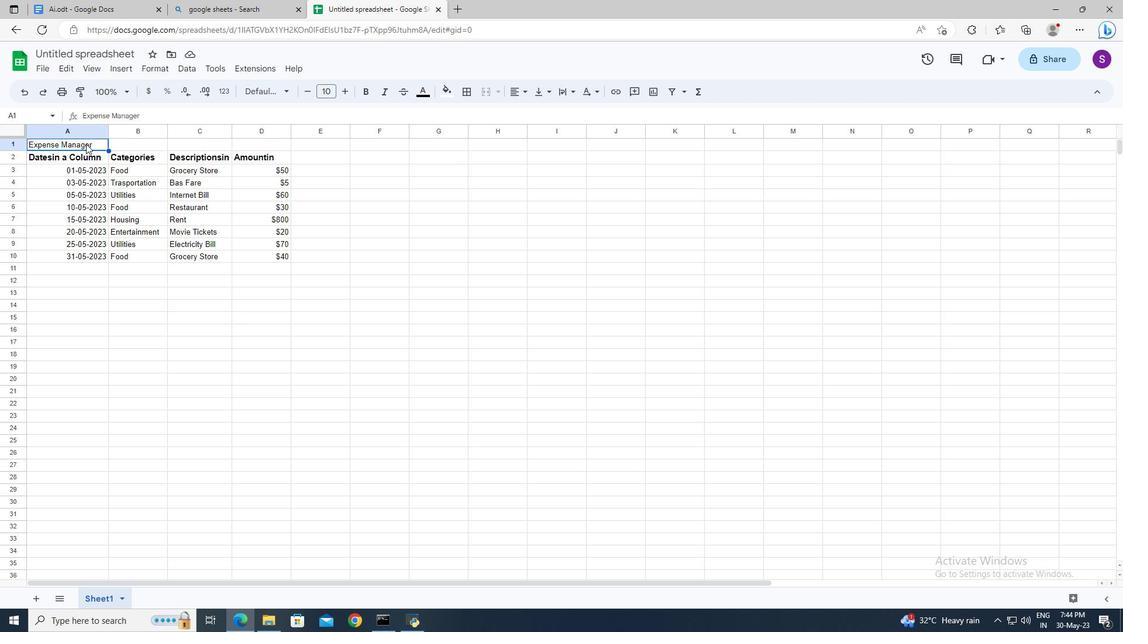 
Action: Mouse pressed left at (86, 143)
Screenshot: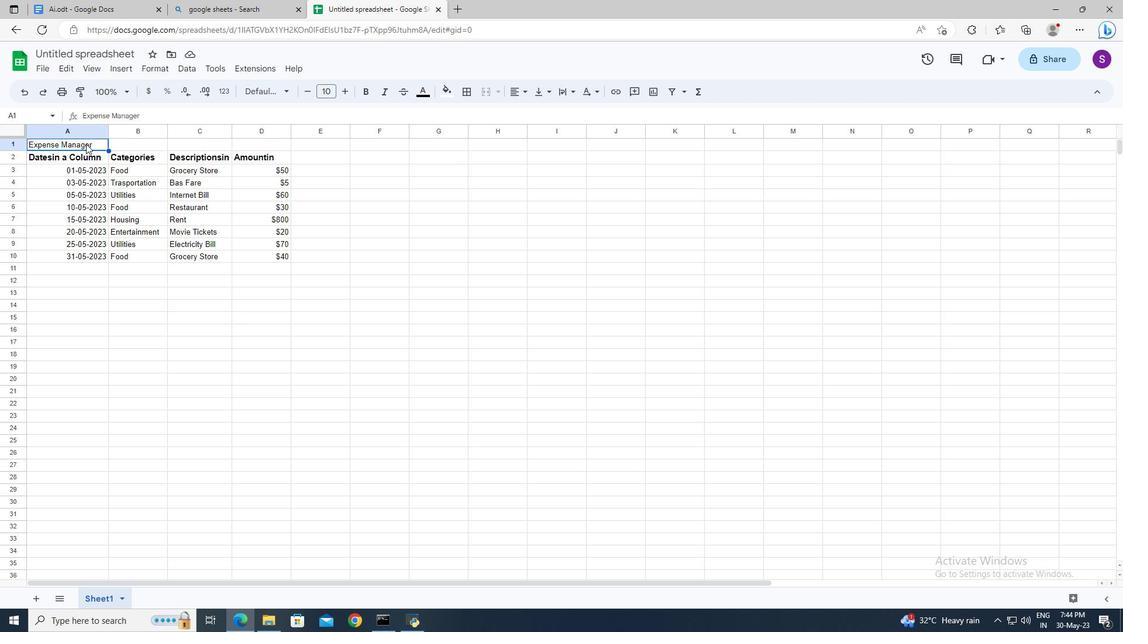 
Action: Mouse moved to (119, 141)
Screenshot: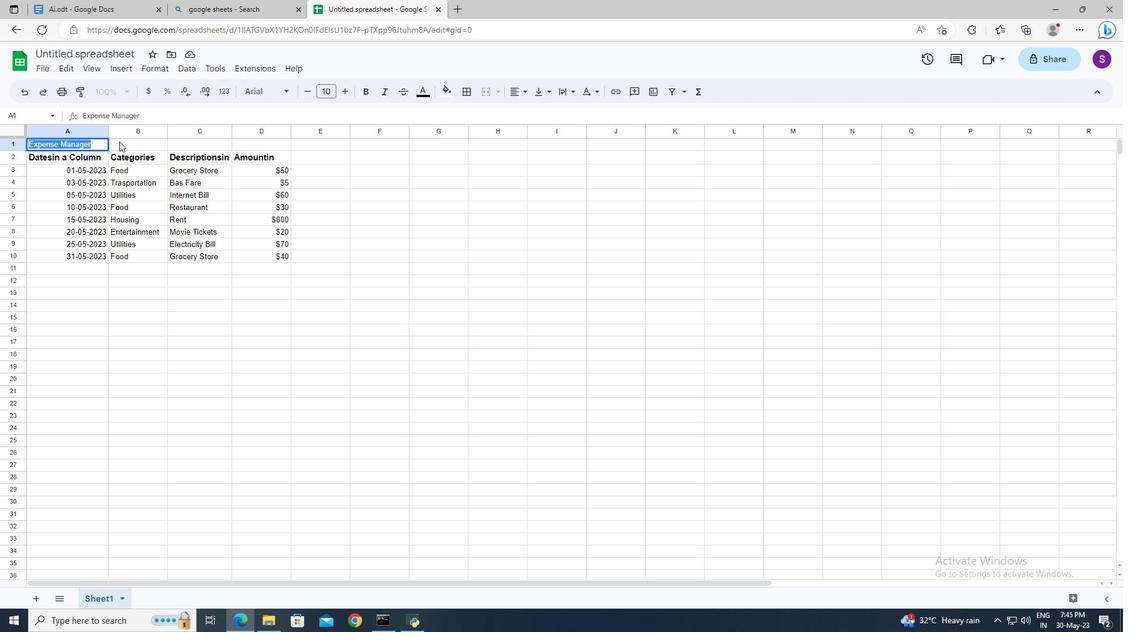 
Action: Mouse pressed left at (119, 141)
Screenshot: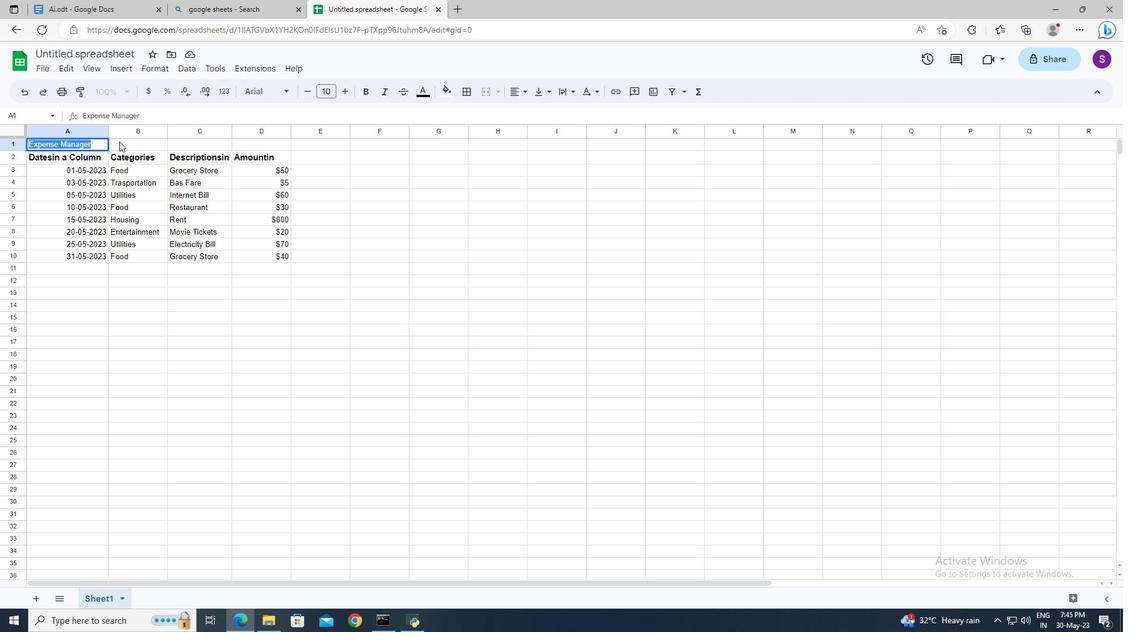 
Action: Mouse moved to (78, 143)
Screenshot: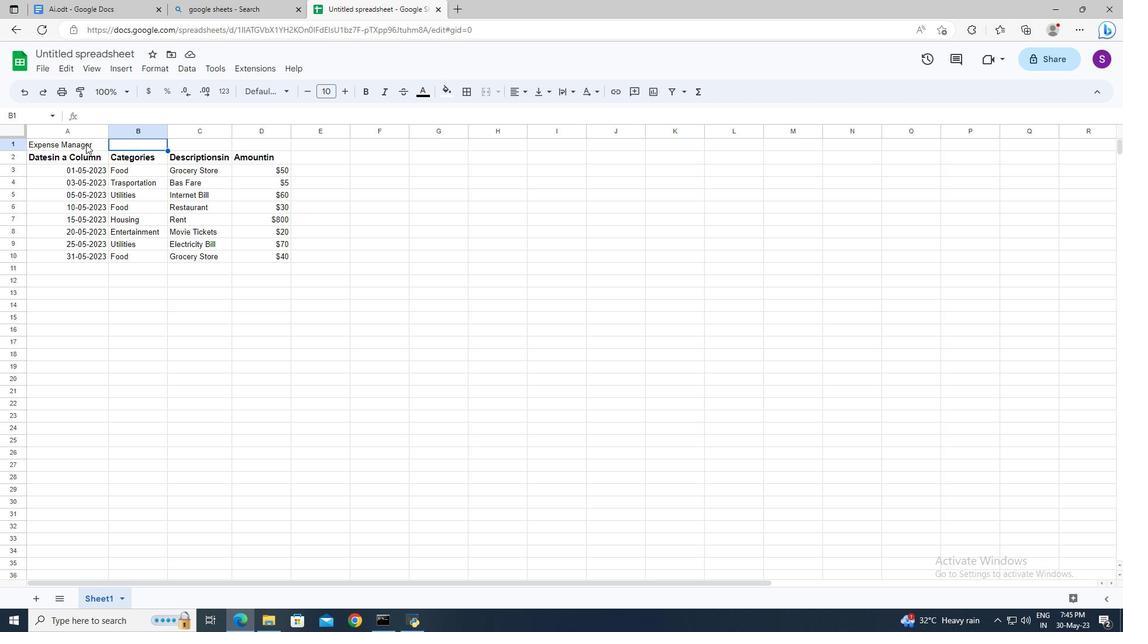 
Action: Mouse pressed left at (78, 143)
Screenshot: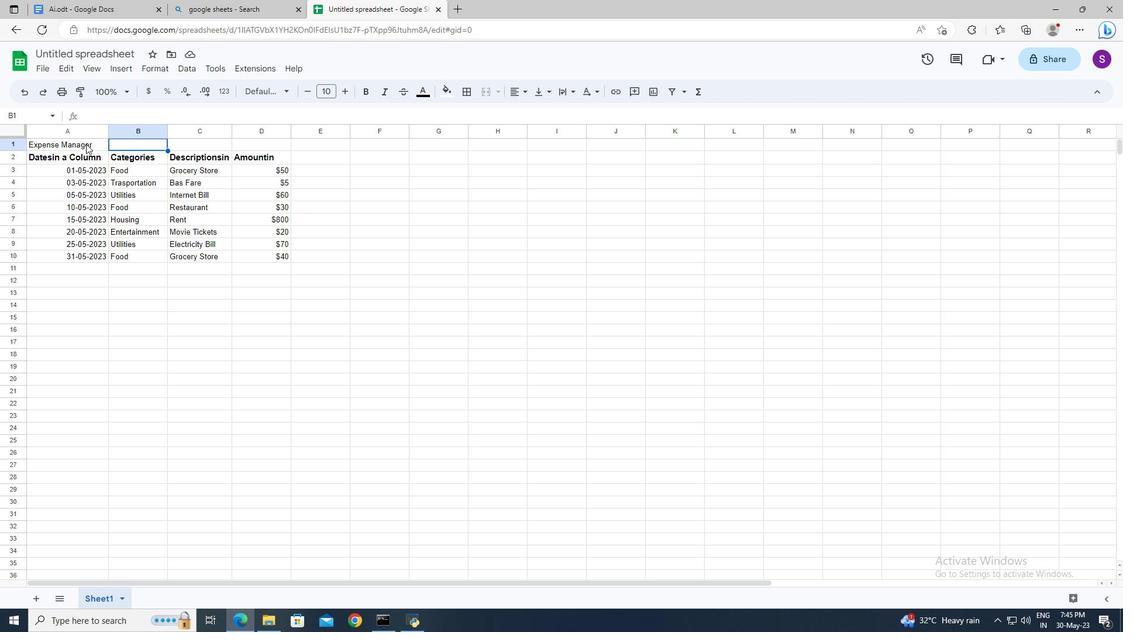 
Action: Mouse pressed left at (78, 143)
Screenshot: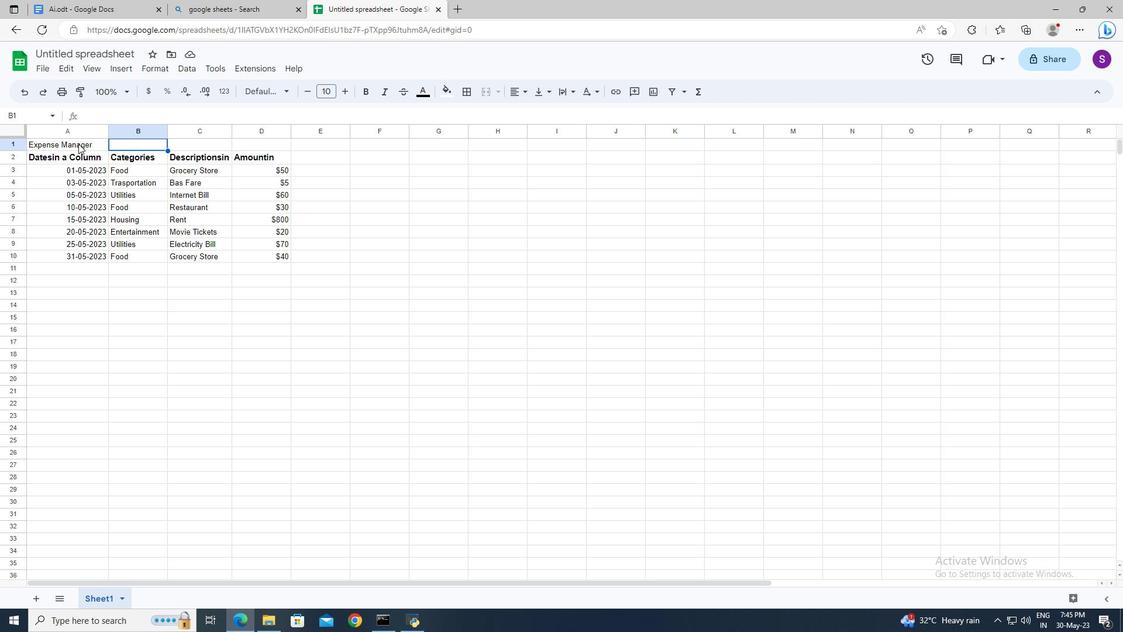 
Action: Mouse moved to (78, 143)
Screenshot: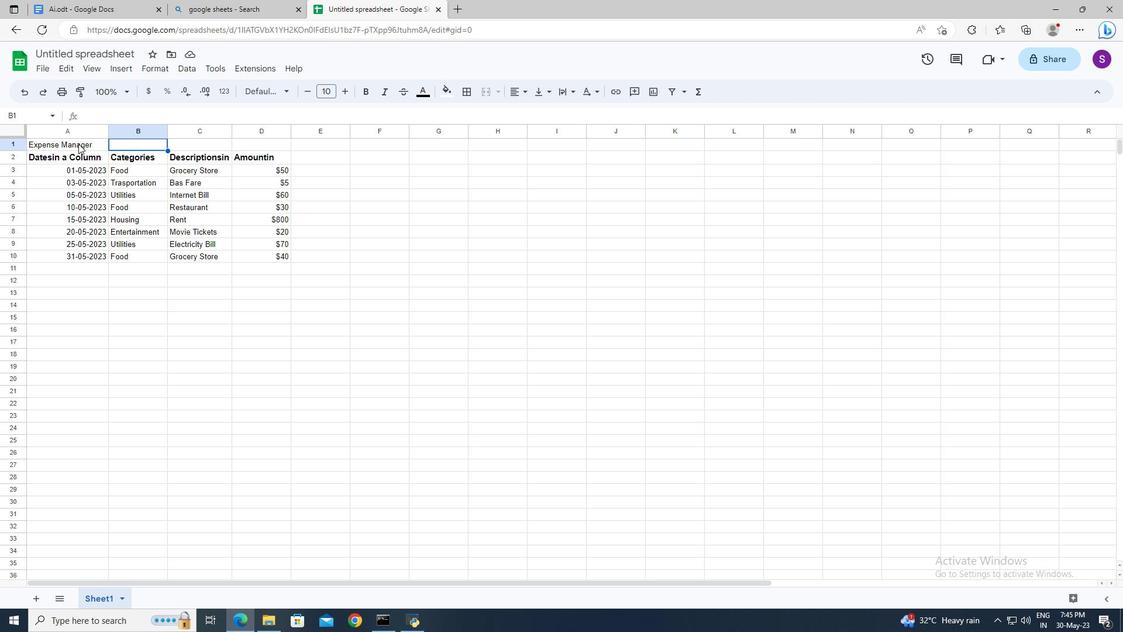 
Action: Mouse pressed left at (78, 143)
Screenshot: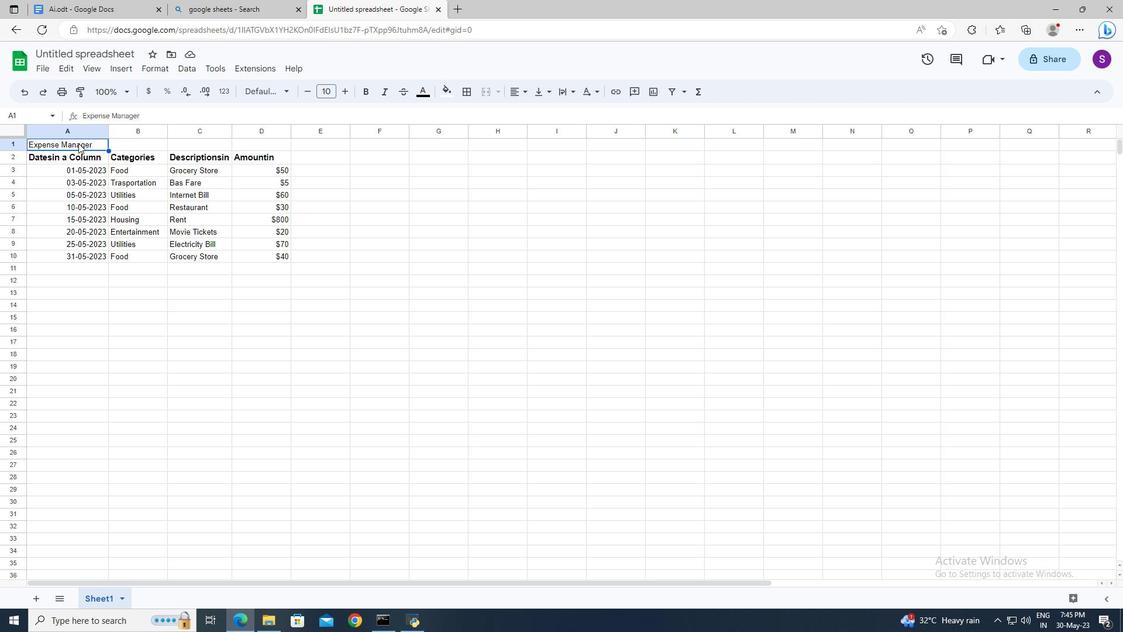 
Action: Mouse moved to (345, 88)
Screenshot: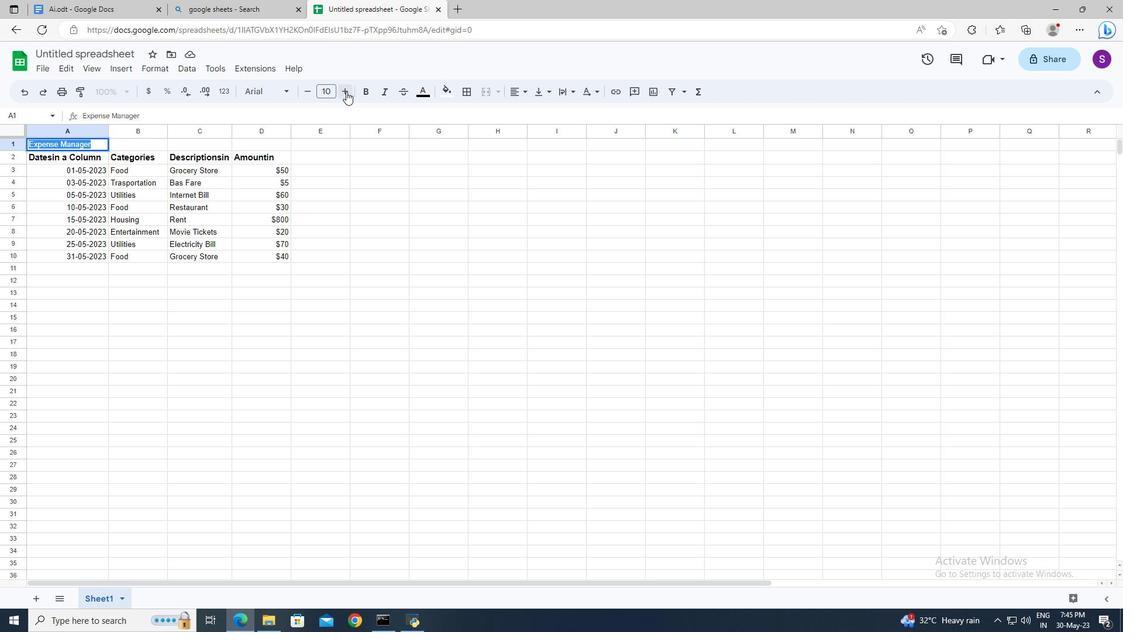 
Action: Mouse pressed left at (345, 88)
Screenshot: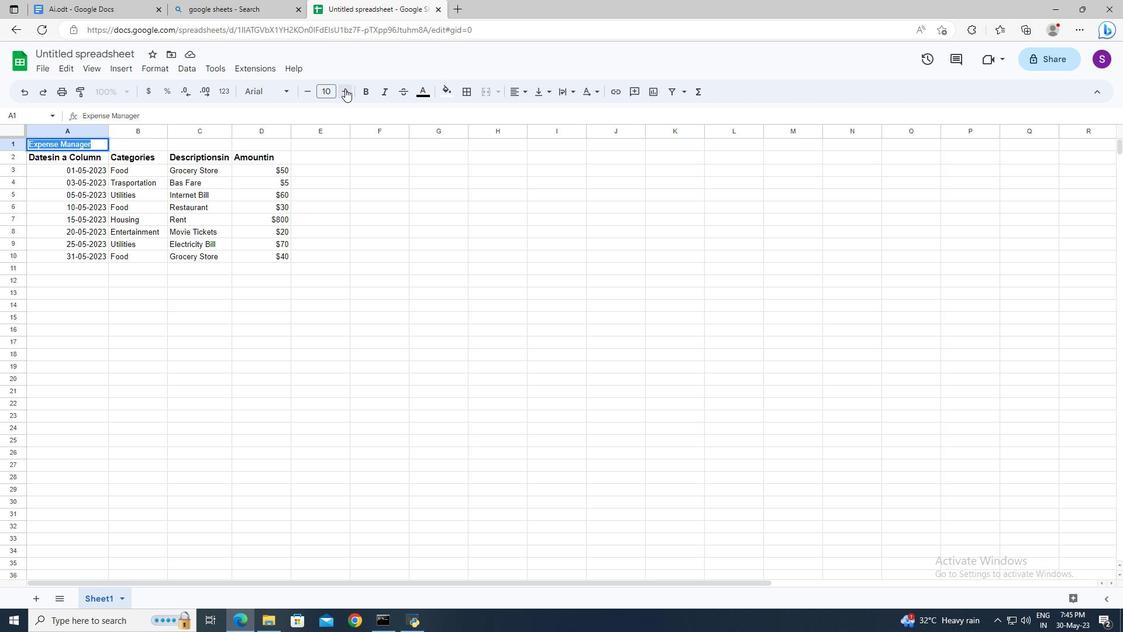 
Action: Mouse pressed left at (345, 88)
Screenshot: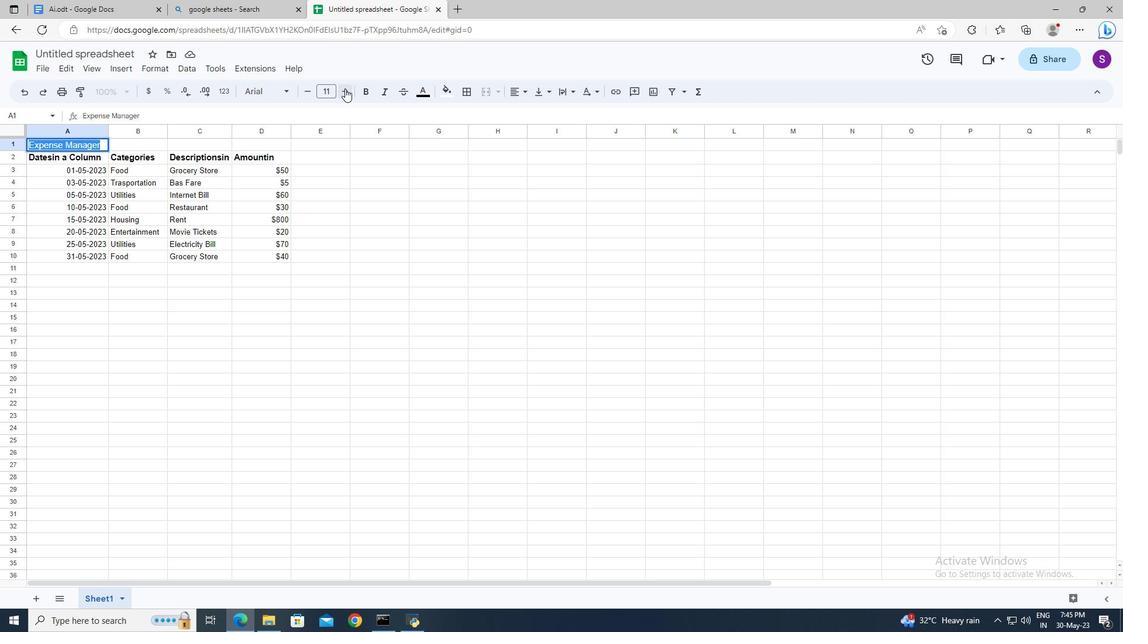 
Action: Mouse moved to (368, 92)
Screenshot: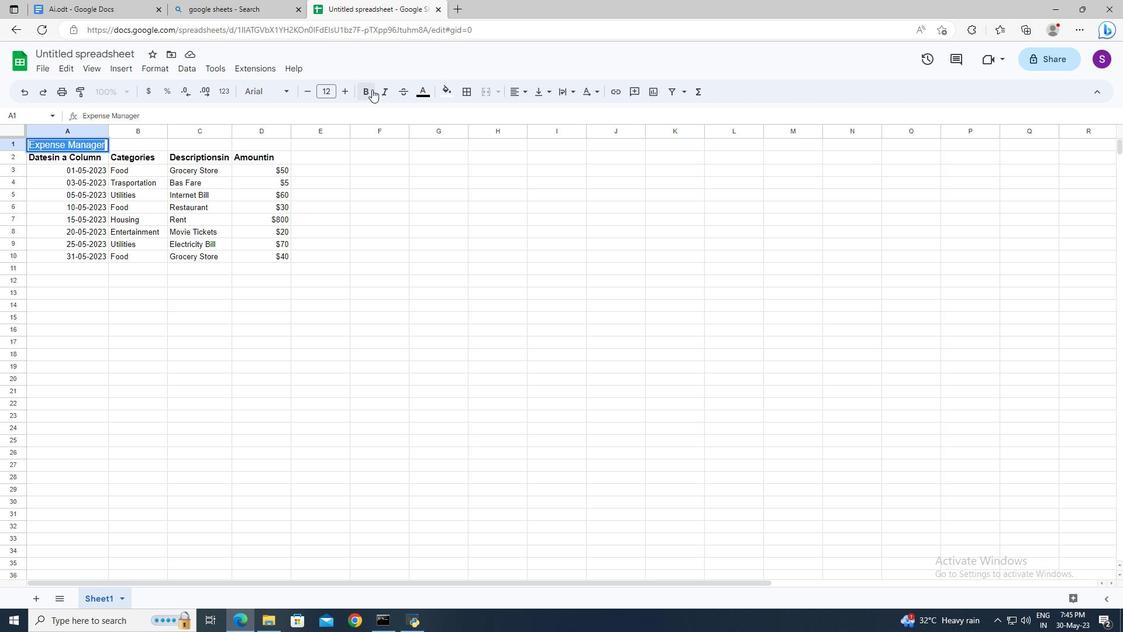 
Action: Mouse pressed left at (368, 92)
Screenshot: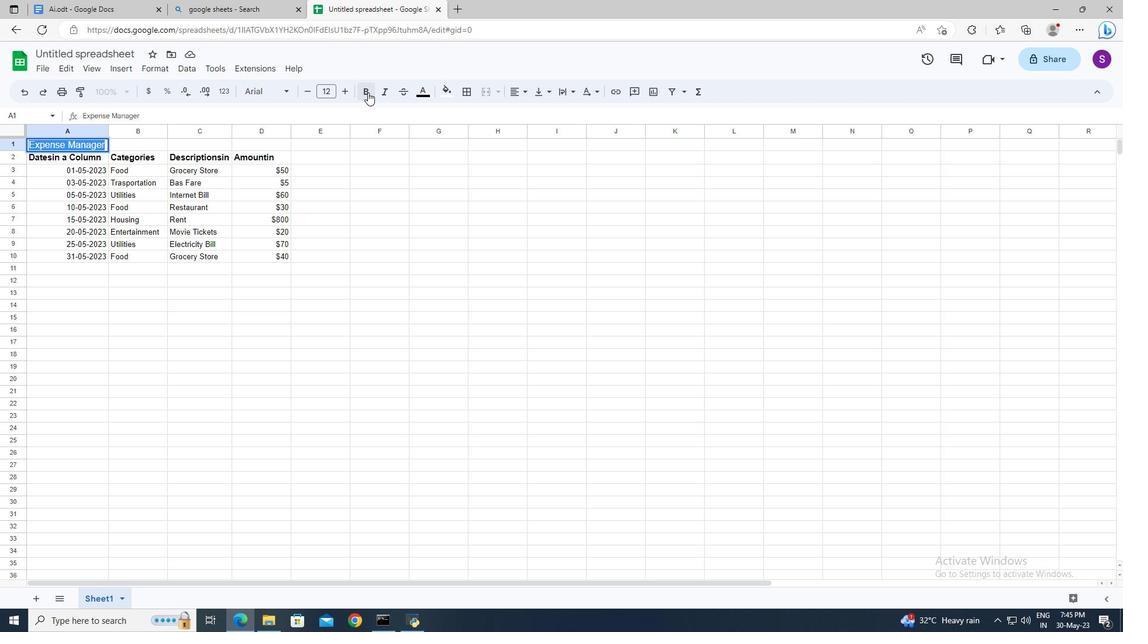 
Action: Mouse moved to (108, 123)
Screenshot: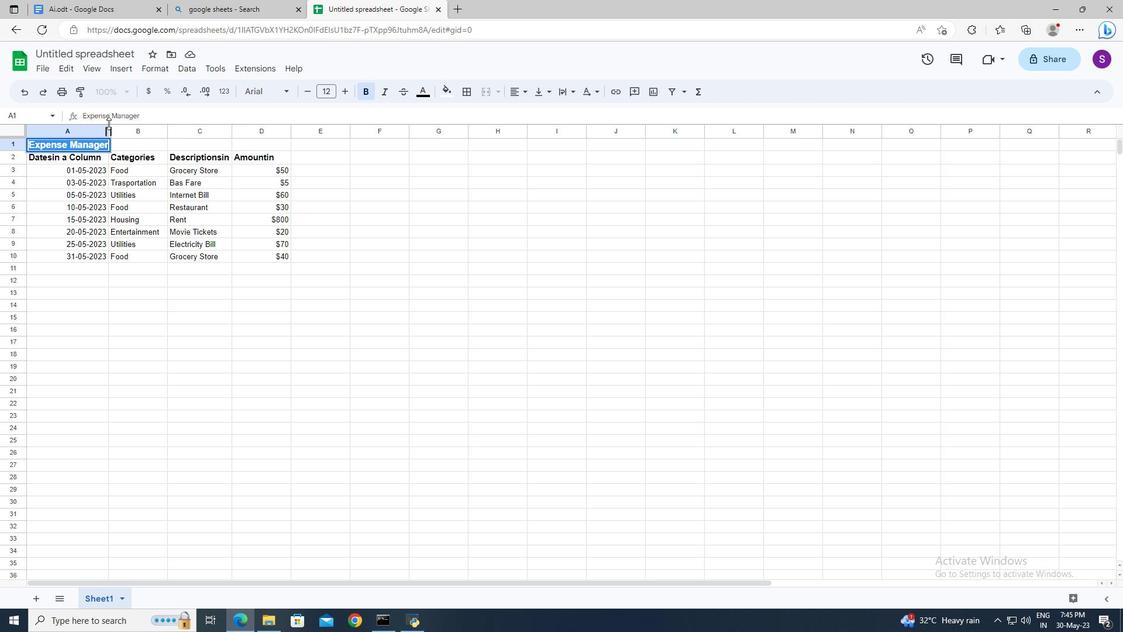 
Action: Mouse pressed left at (108, 123)
Screenshot: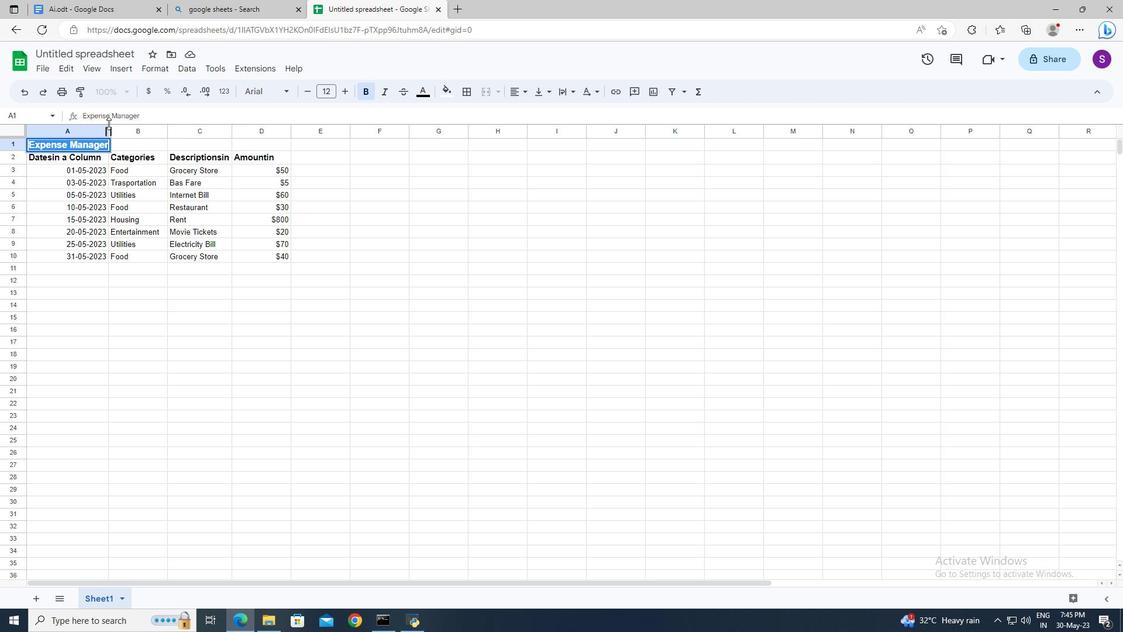 
Action: Mouse moved to (108, 129)
Screenshot: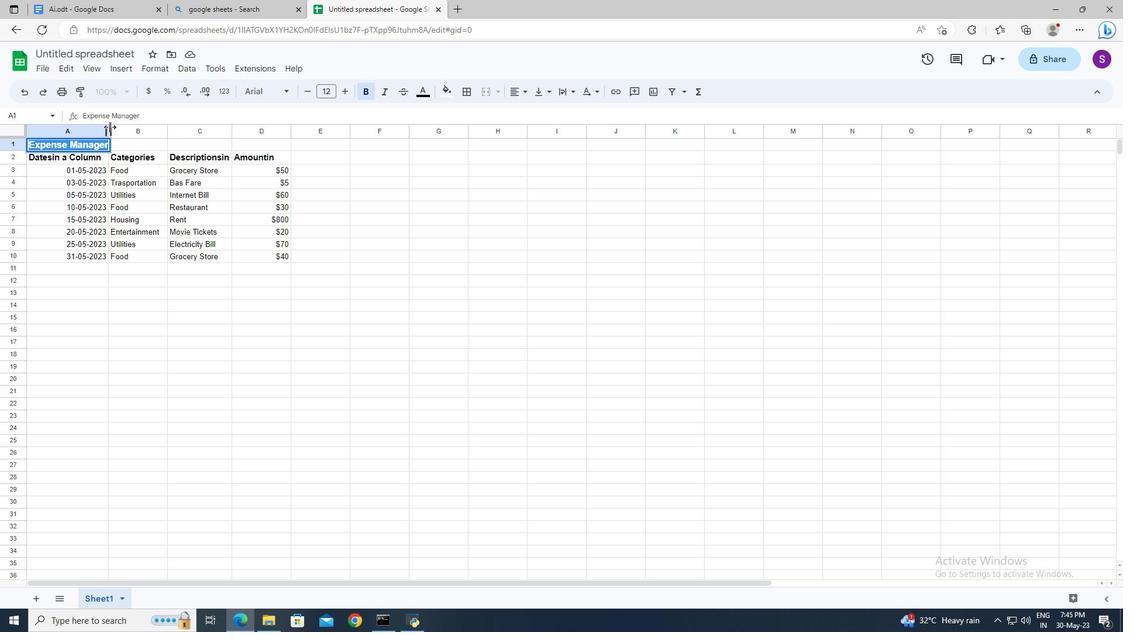
Action: Mouse pressed left at (108, 129)
Screenshot: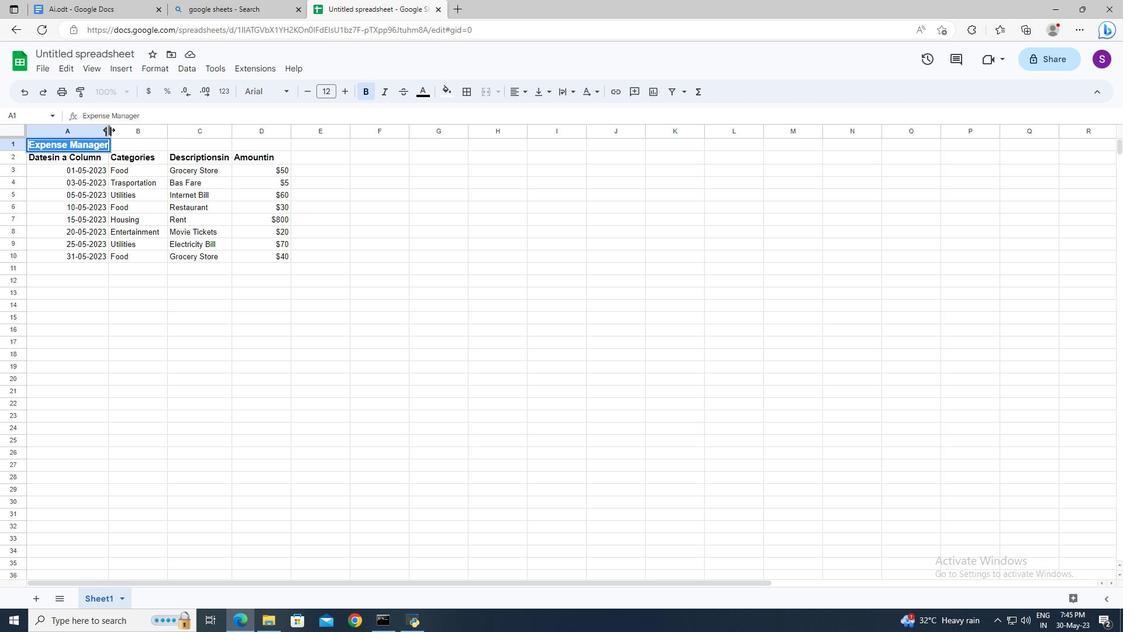 
Action: Mouse moved to (161, 142)
Screenshot: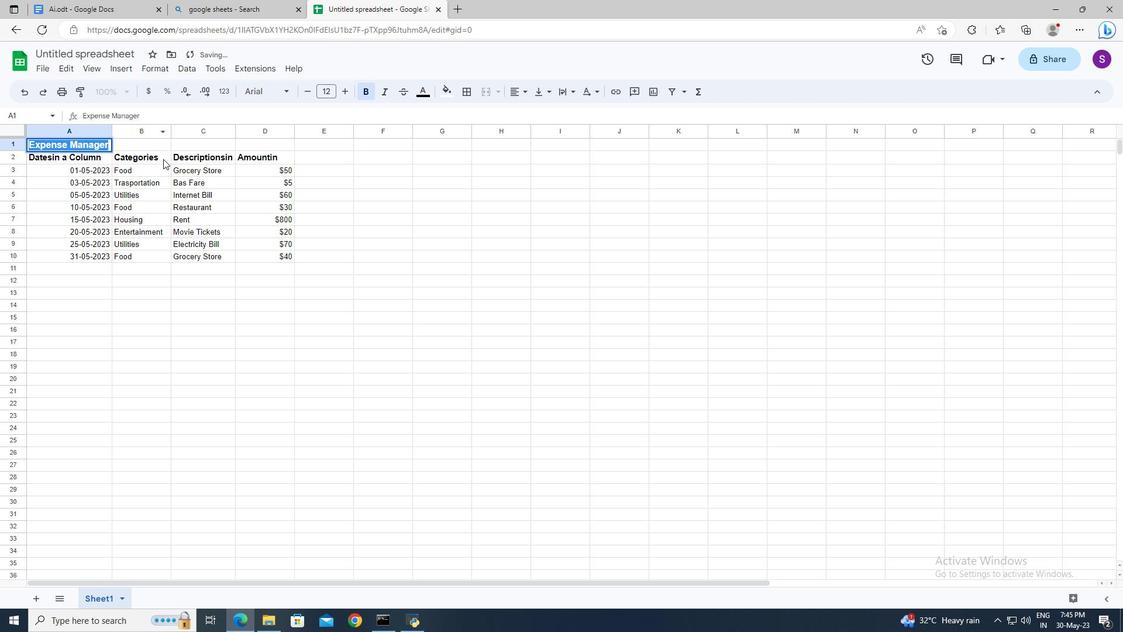
Action: Mouse pressed left at (161, 142)
Screenshot: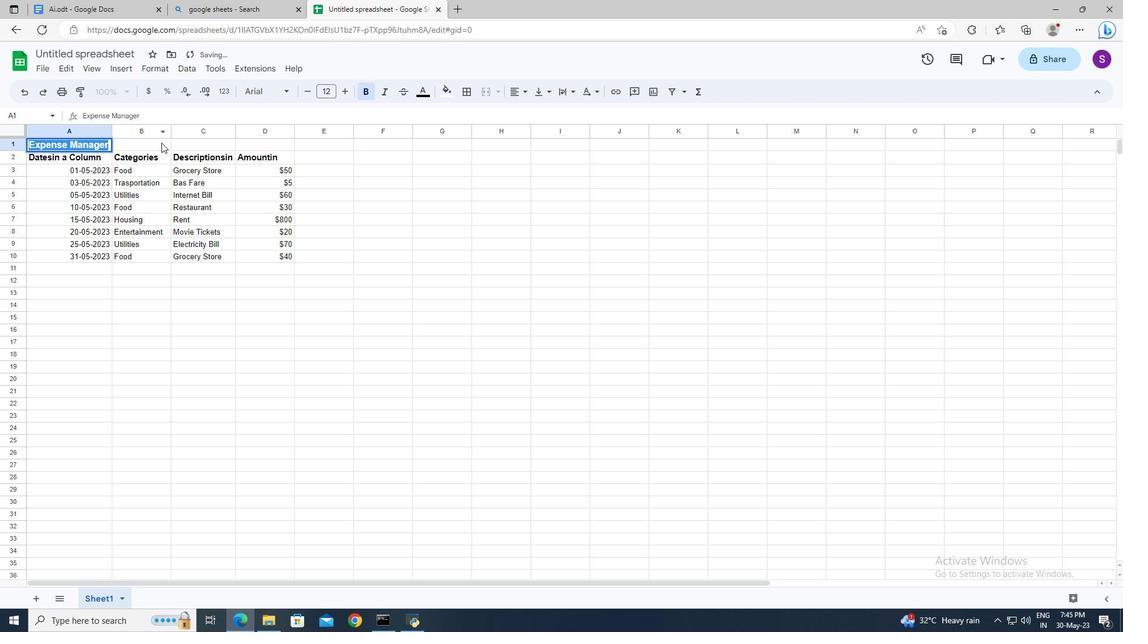
Action: Mouse moved to (45, 150)
Screenshot: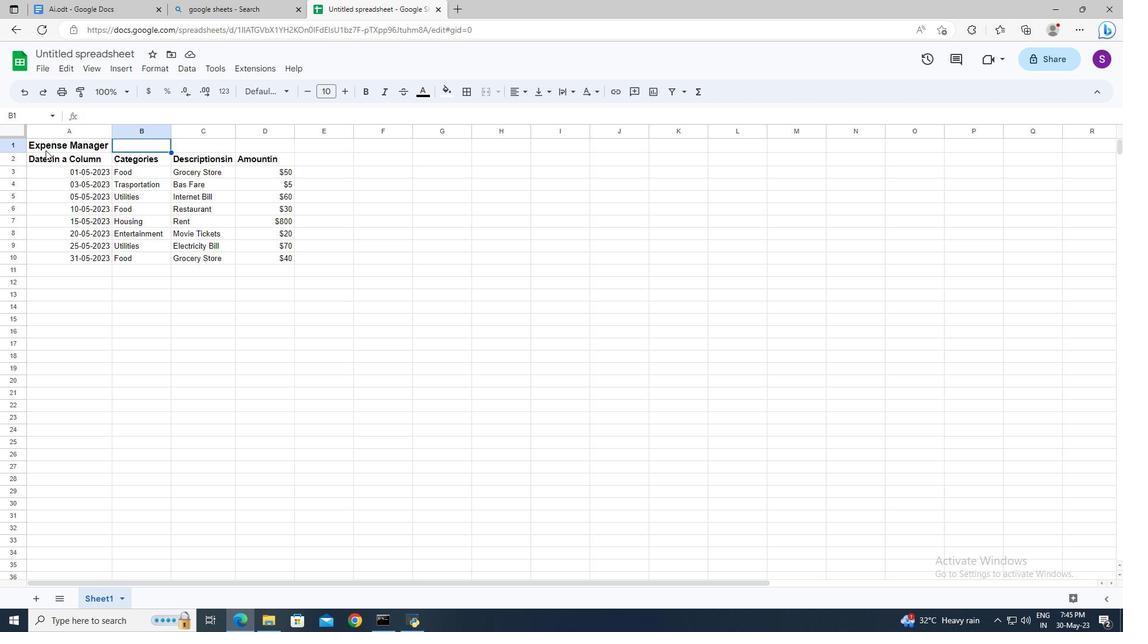 
